 Task: General Contractor Estimate Template.
Action: Mouse moved to (143, 184)
Screenshot: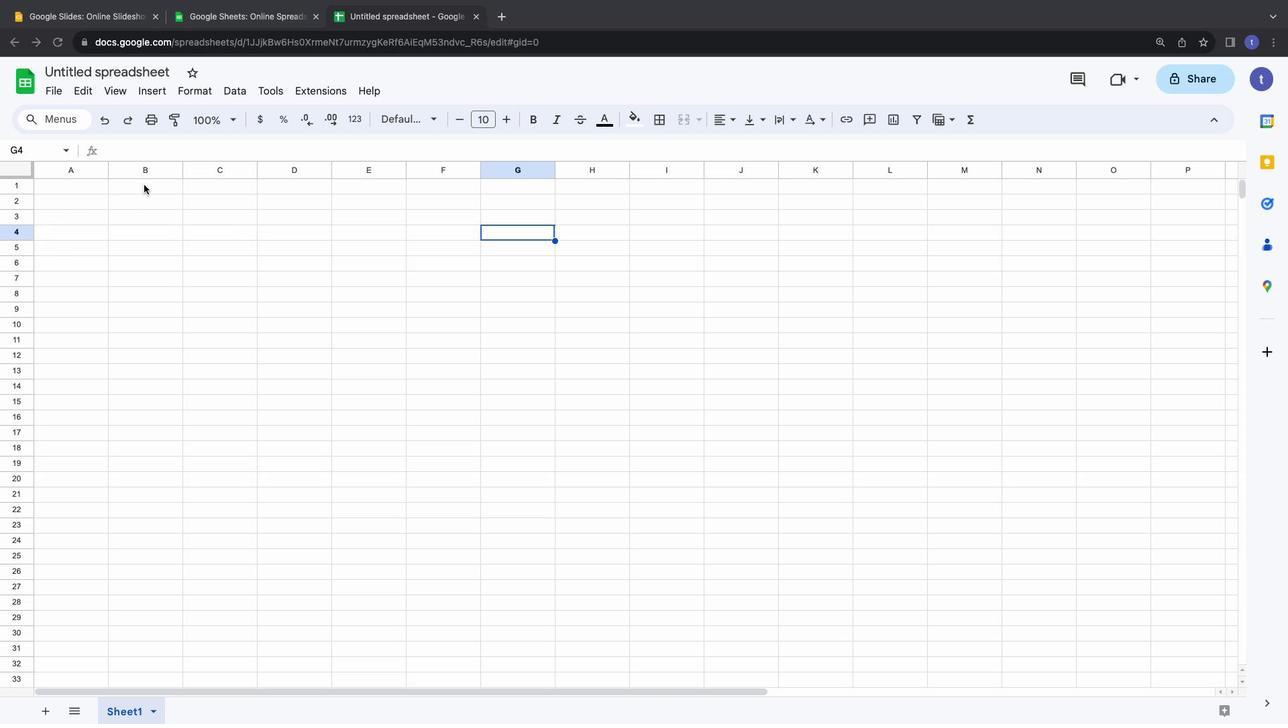 
Action: Mouse pressed left at (143, 184)
Screenshot: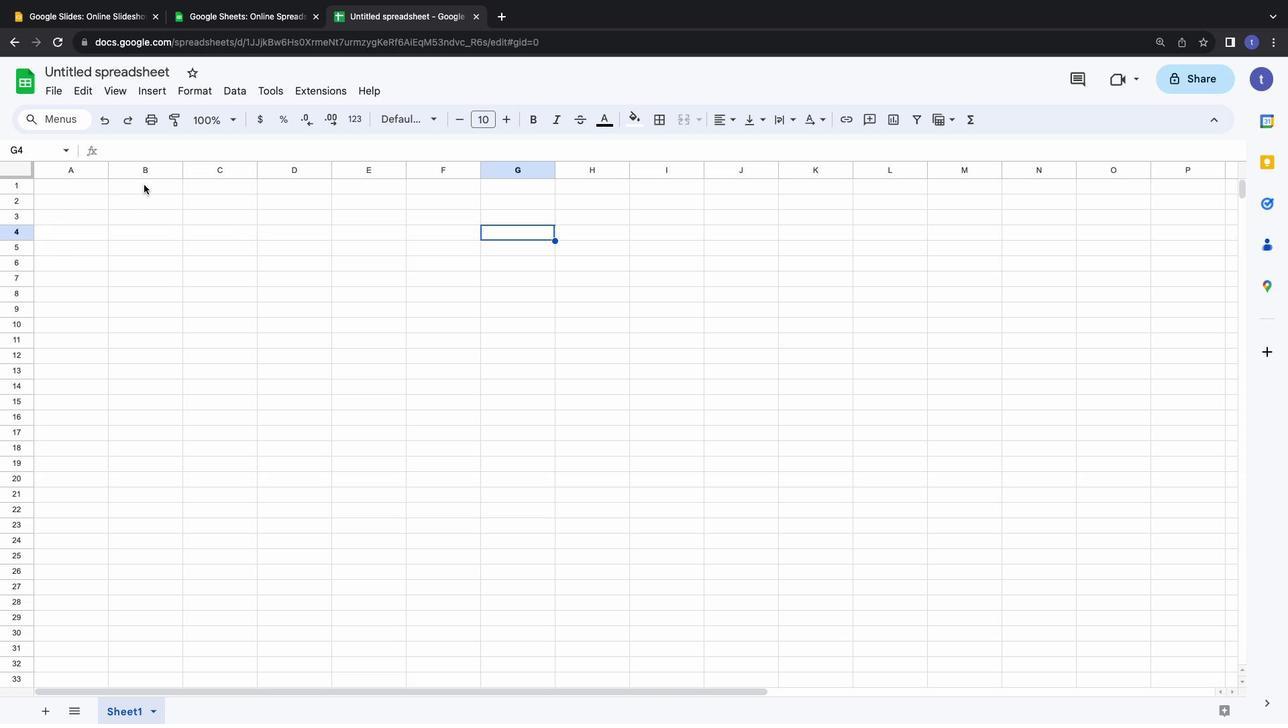 
Action: Mouse moved to (171, 187)
Screenshot: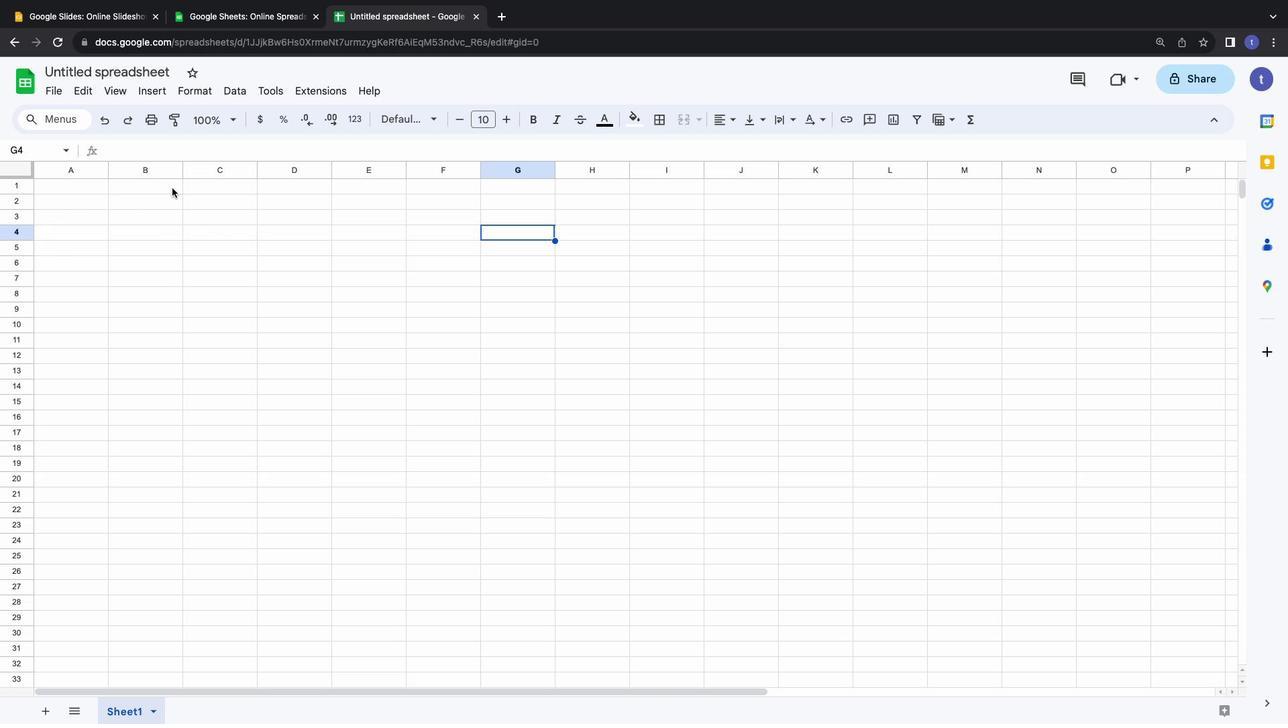 
Action: Mouse pressed left at (171, 187)
Screenshot: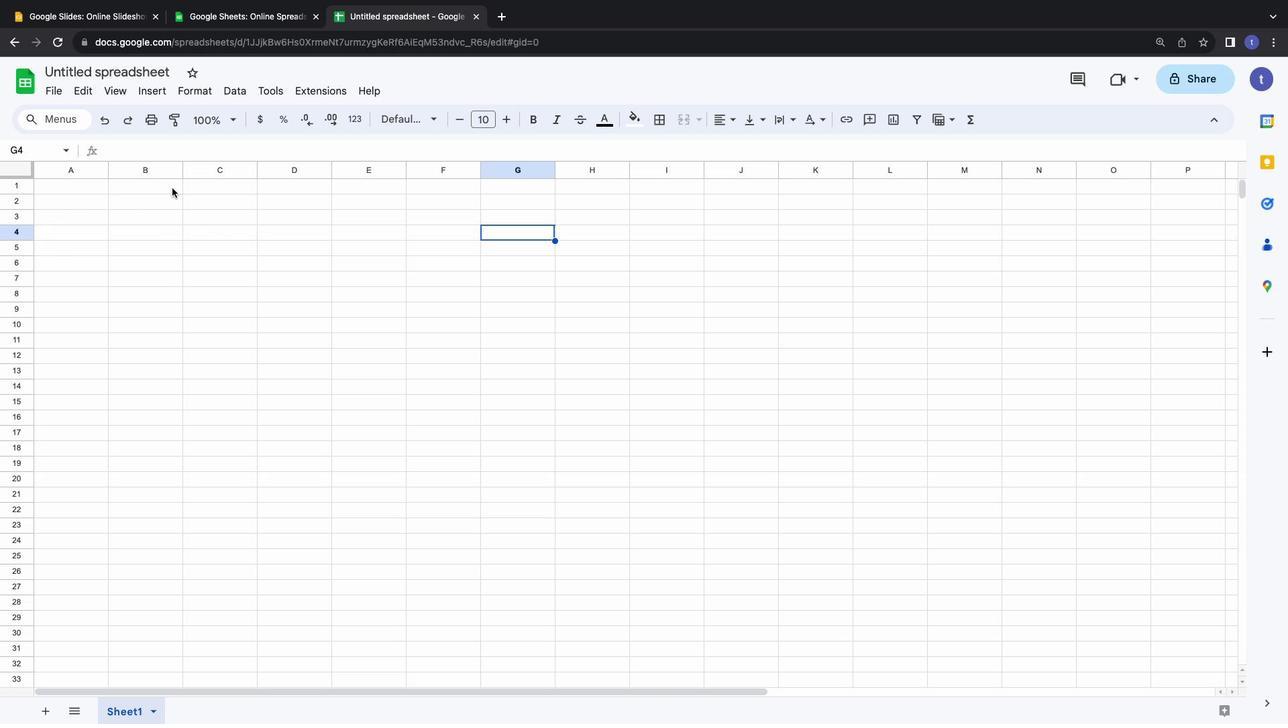 
Action: Mouse moved to (562, 380)
Screenshot: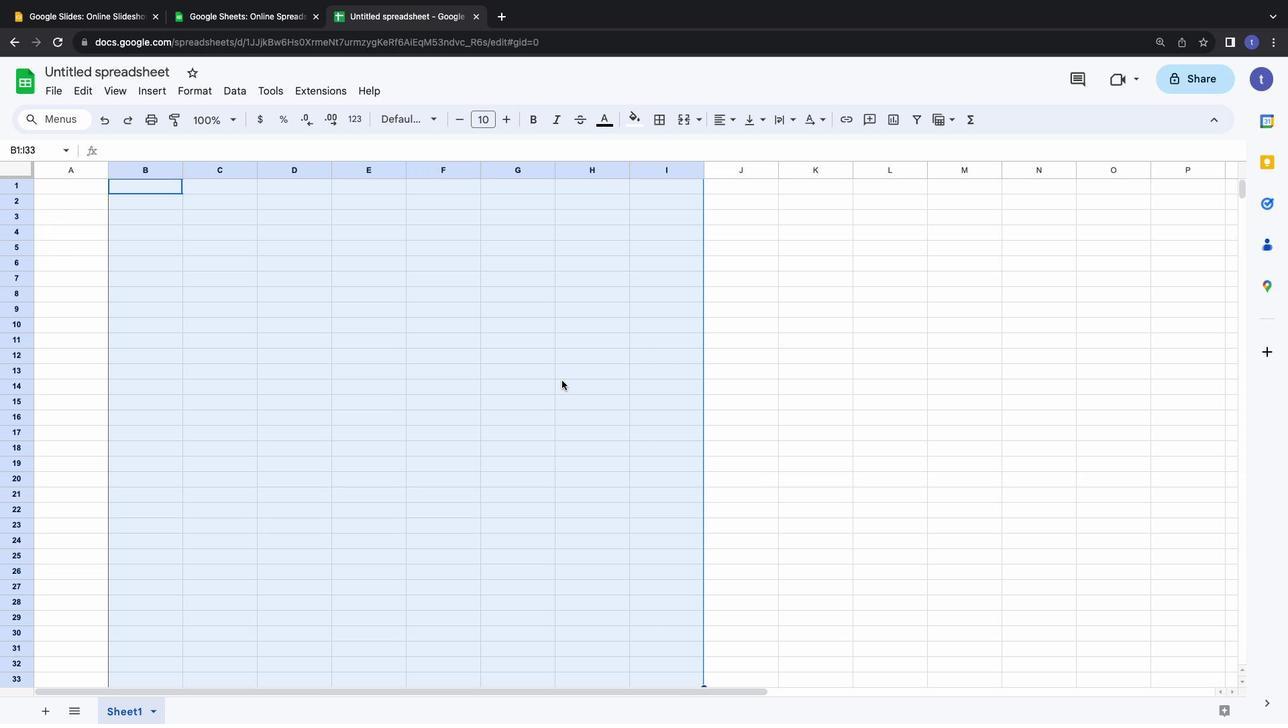 
Action: Mouse scrolled (562, 380) with delta (0, 0)
Screenshot: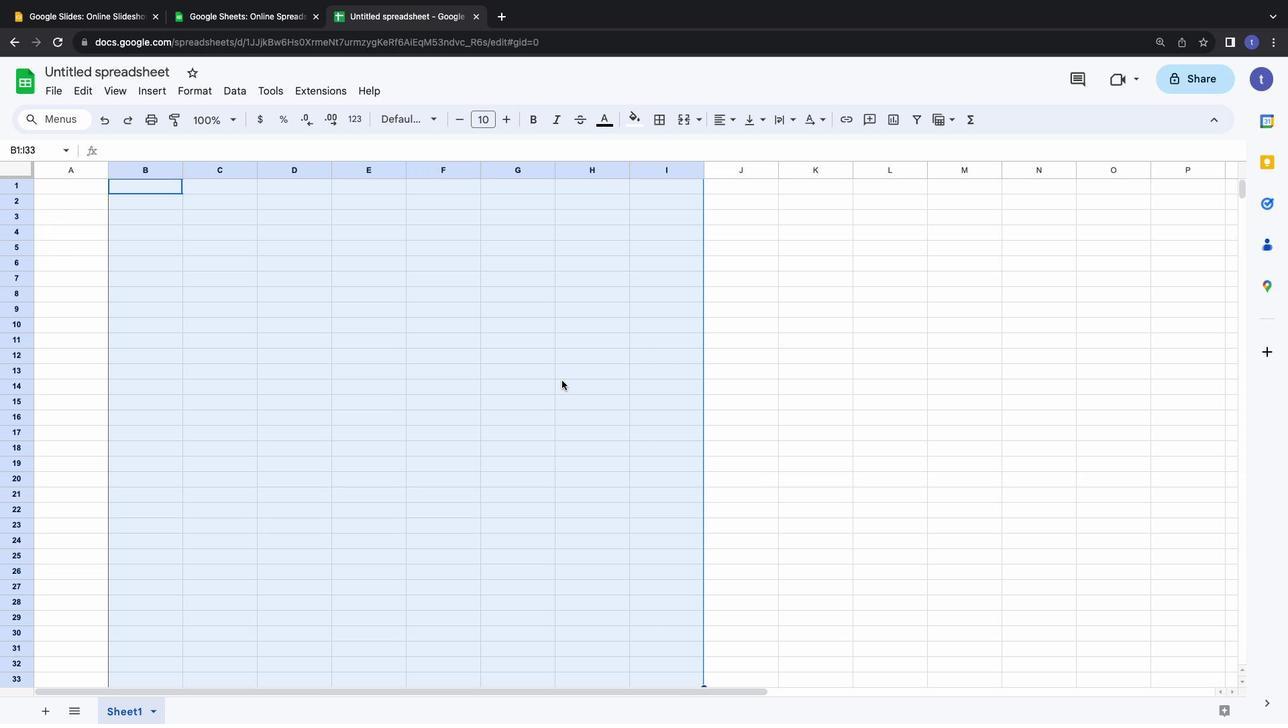 
Action: Mouse scrolled (562, 380) with delta (0, 0)
Screenshot: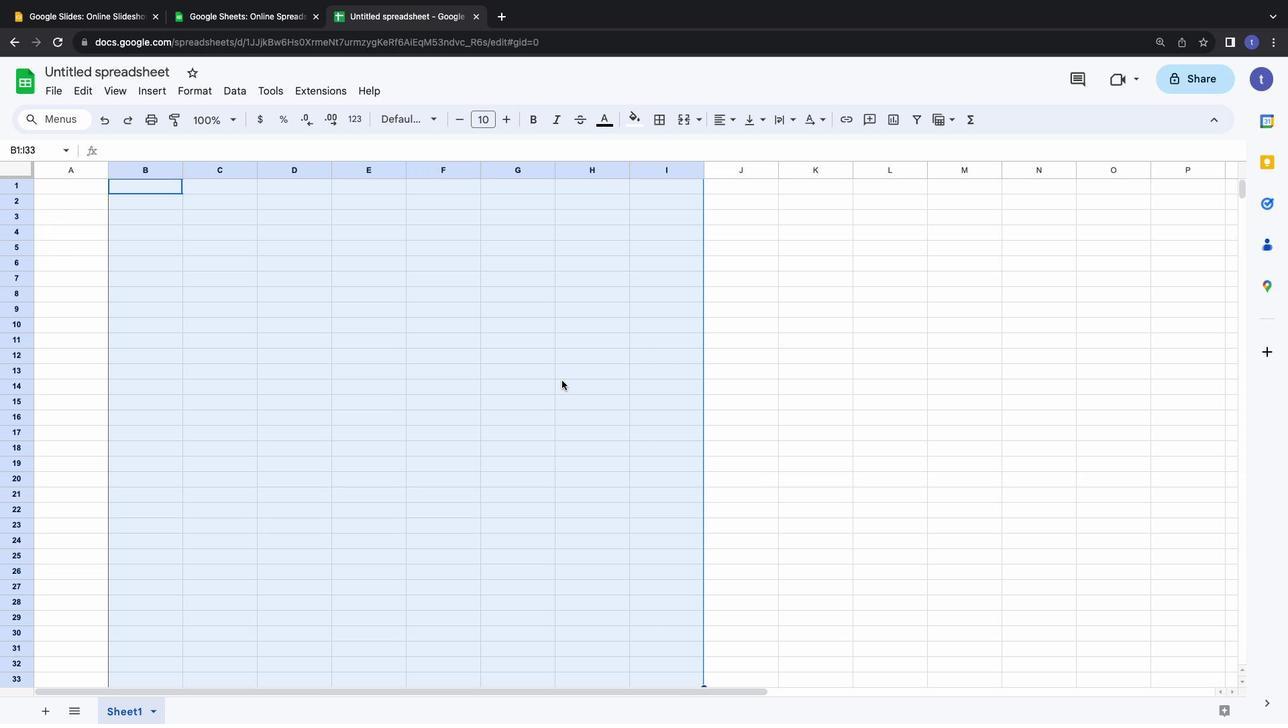 
Action: Mouse scrolled (562, 380) with delta (0, 2)
Screenshot: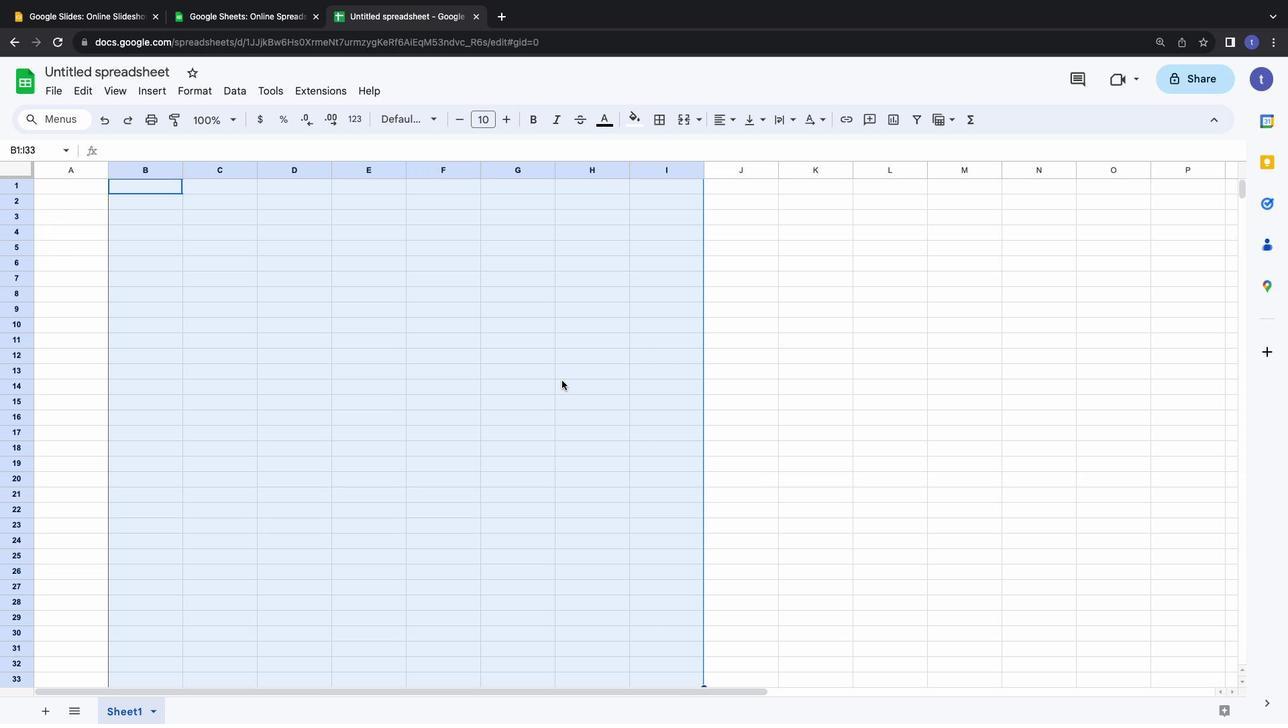
Action: Mouse scrolled (562, 380) with delta (0, 3)
Screenshot: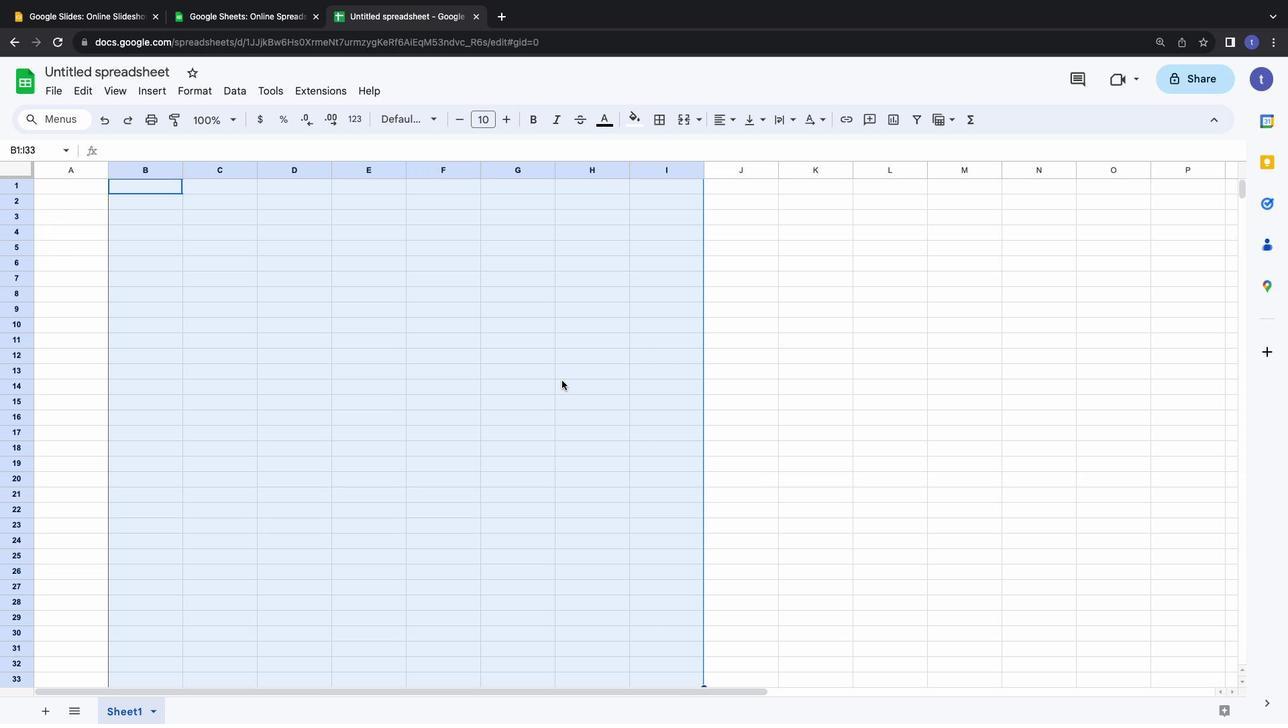 
Action: Mouse scrolled (562, 380) with delta (0, 4)
Screenshot: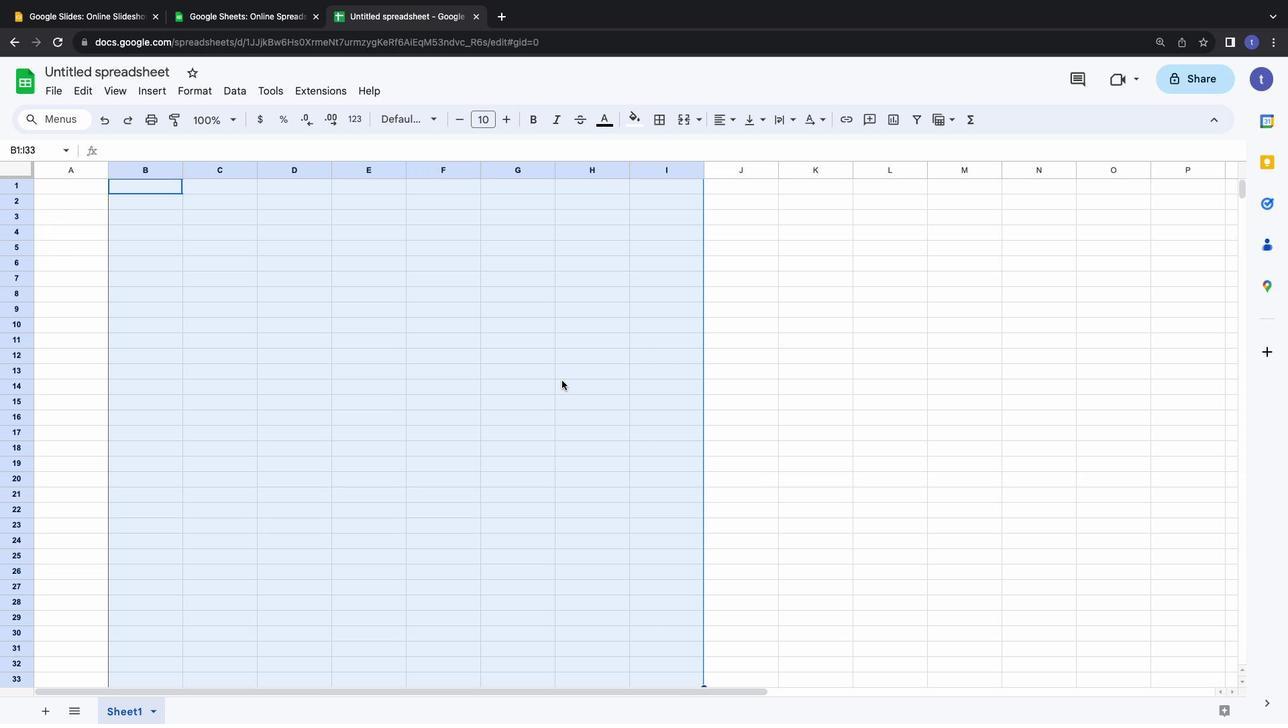 
Action: Mouse scrolled (562, 380) with delta (0, 4)
Screenshot: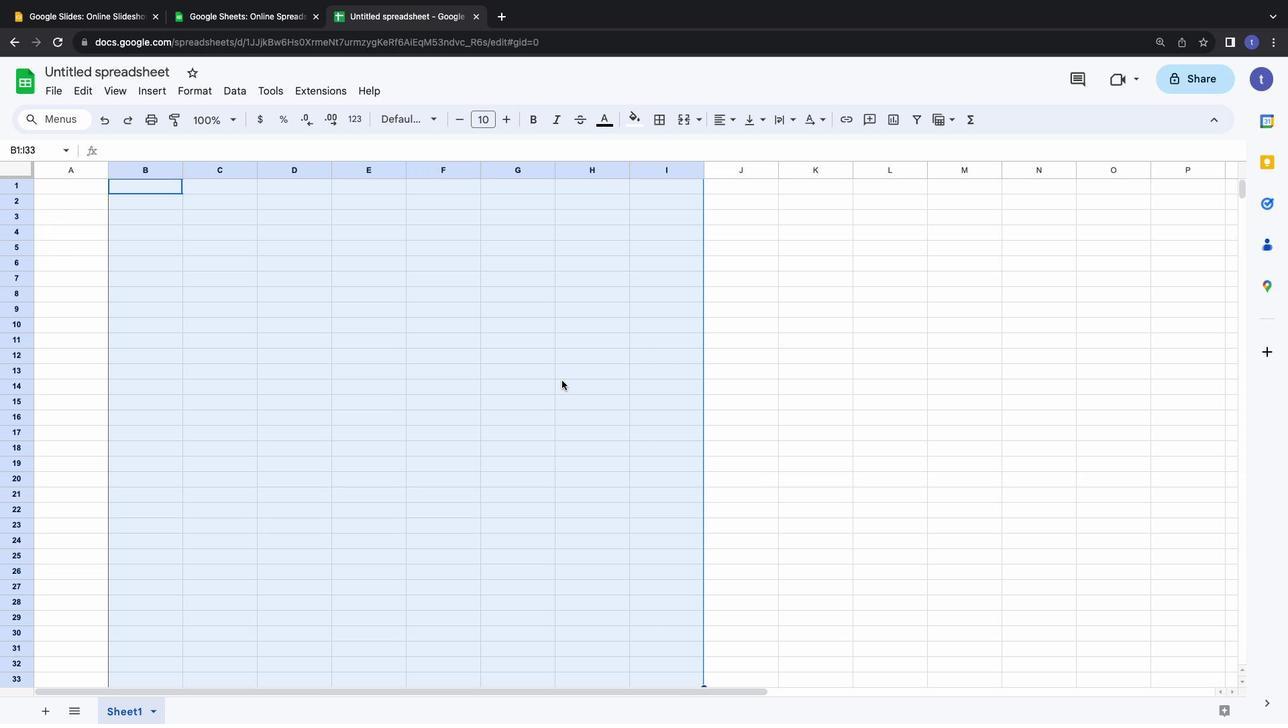 
Action: Mouse scrolled (562, 380) with delta (0, 4)
Screenshot: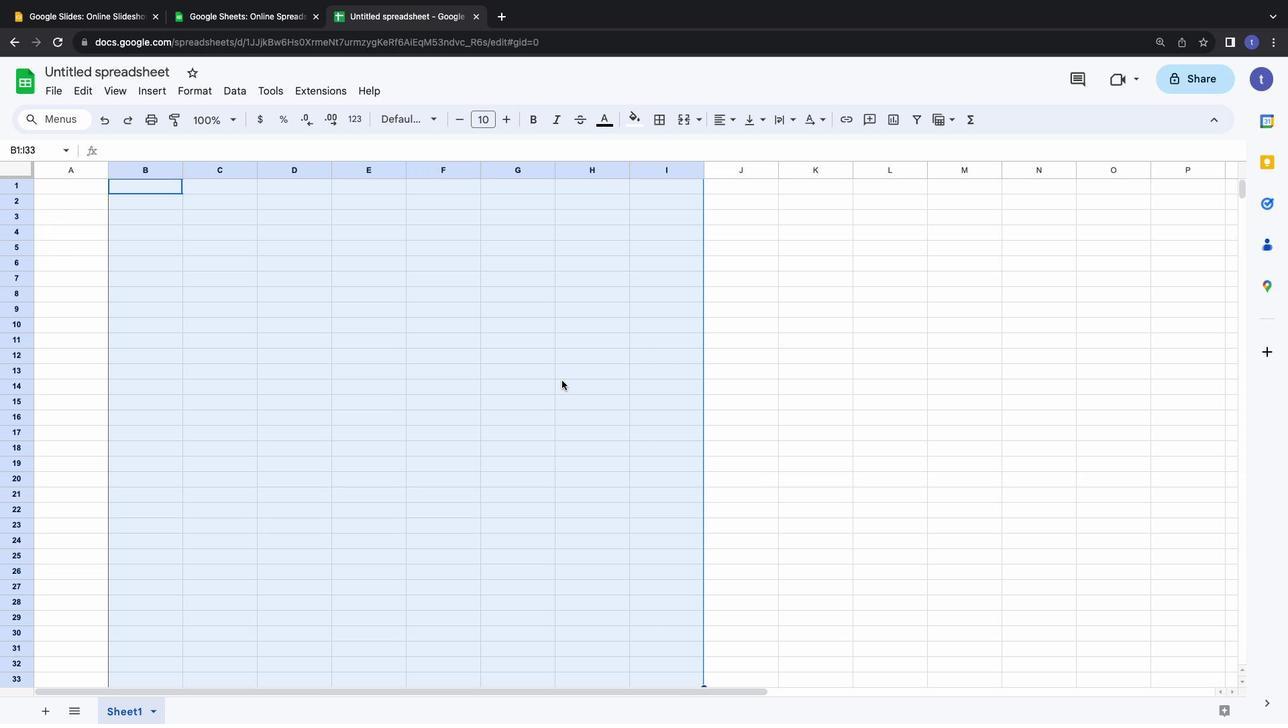 
Action: Mouse scrolled (562, 380) with delta (0, 0)
Screenshot: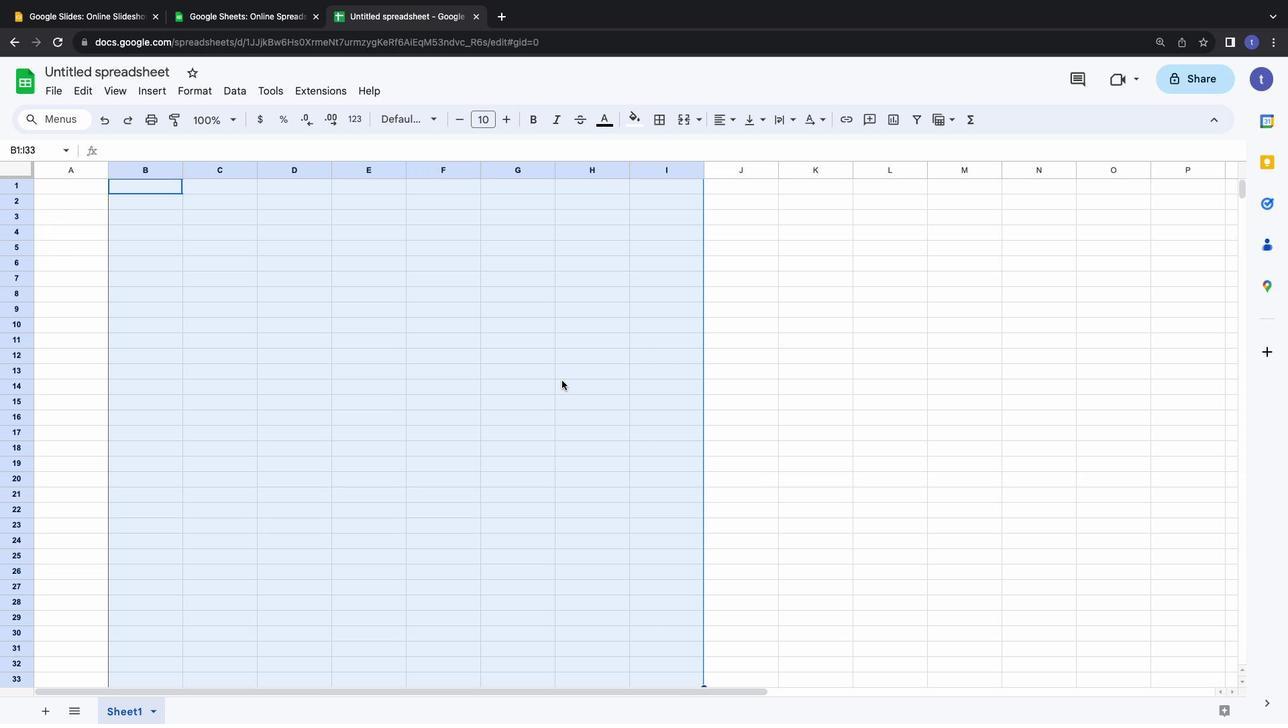 
Action: Mouse scrolled (562, 380) with delta (0, 0)
Screenshot: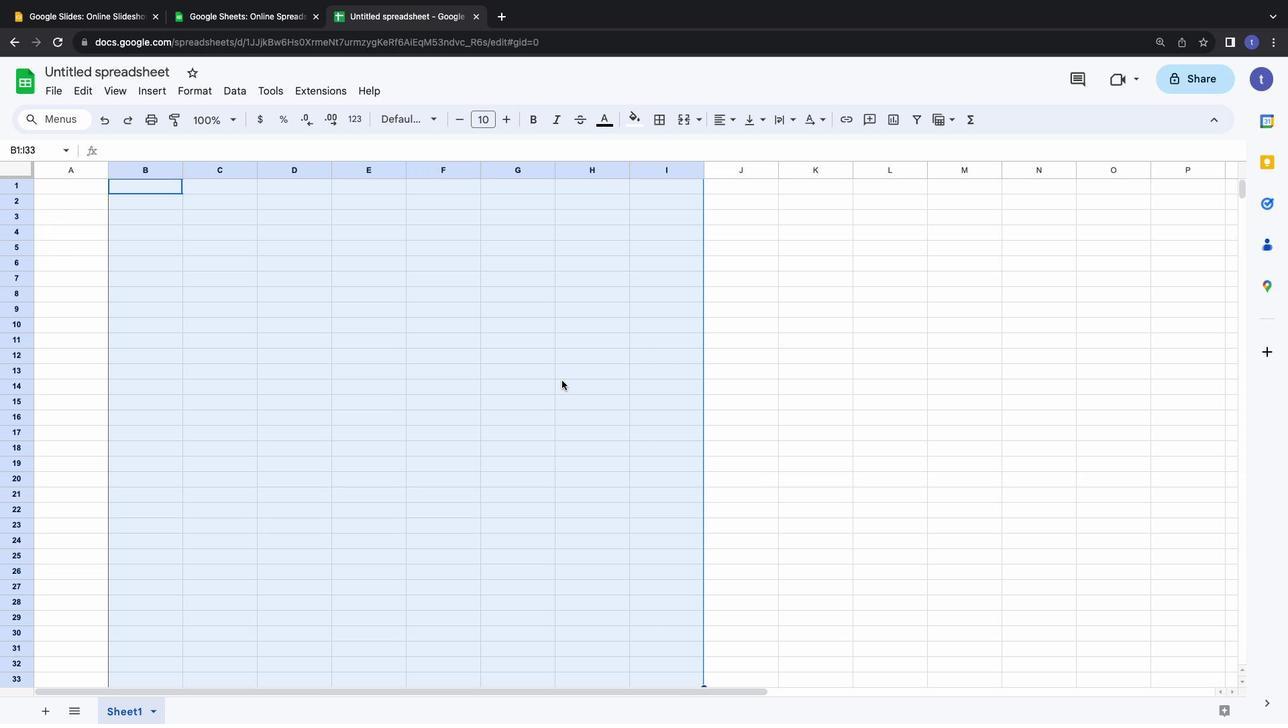 
Action: Mouse scrolled (562, 380) with delta (0, 2)
Screenshot: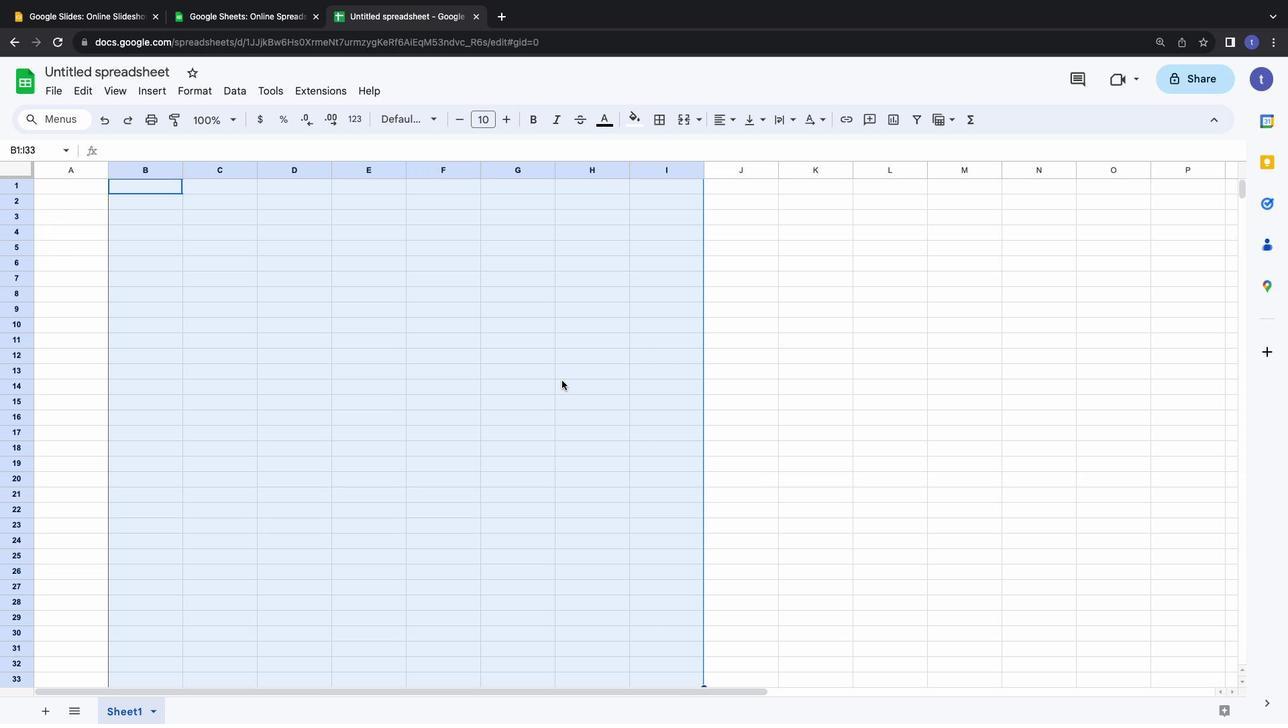 
Action: Mouse scrolled (562, 380) with delta (0, 3)
Screenshot: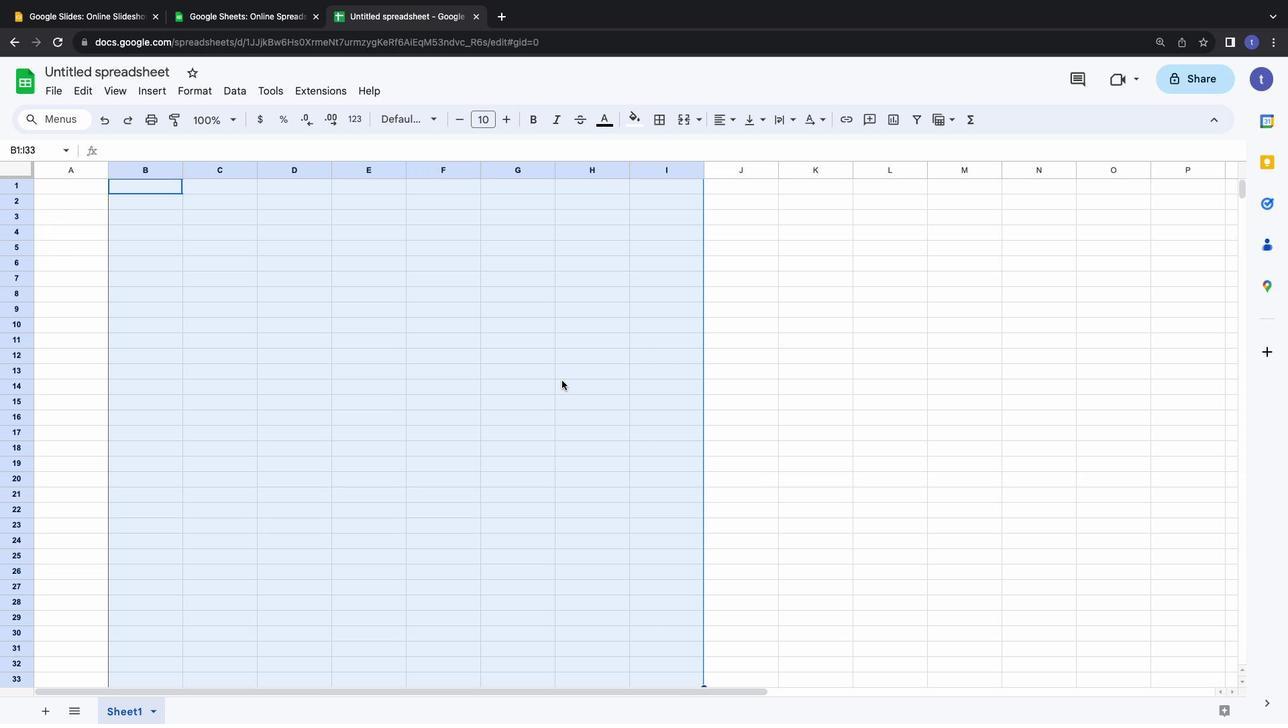 
Action: Mouse scrolled (562, 380) with delta (0, 4)
Screenshot: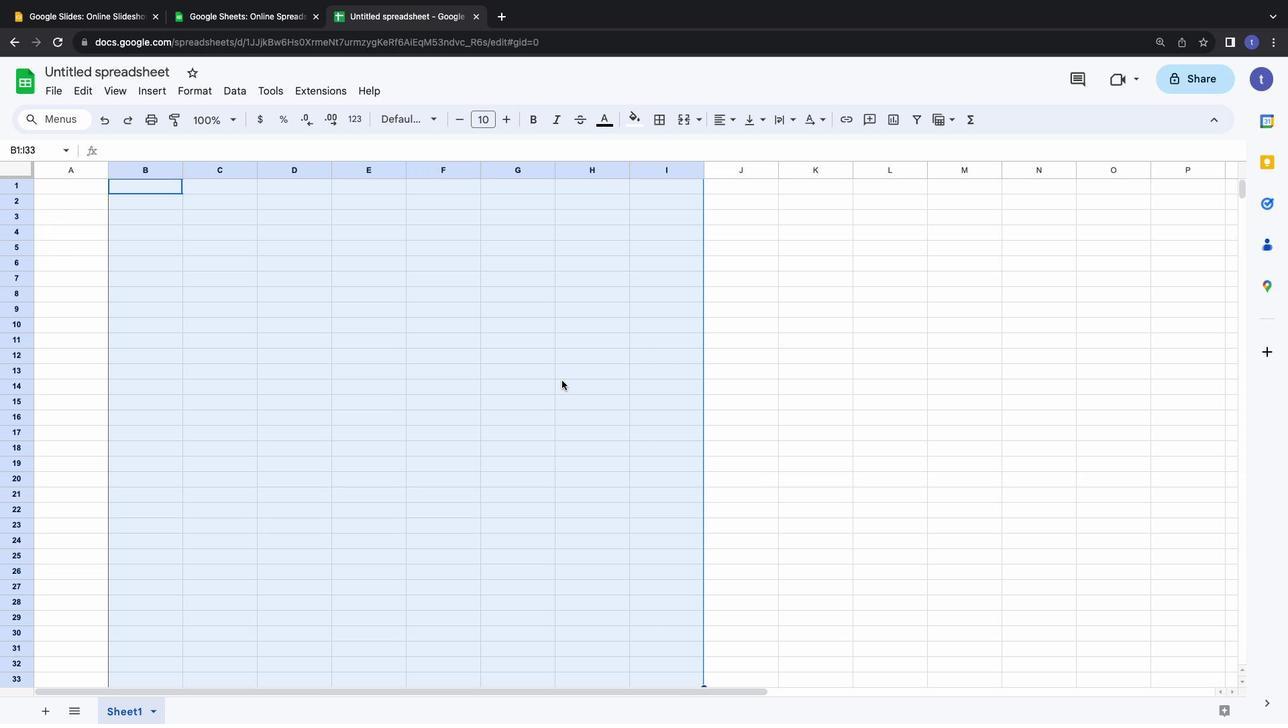 
Action: Mouse scrolled (562, 380) with delta (0, 0)
Screenshot: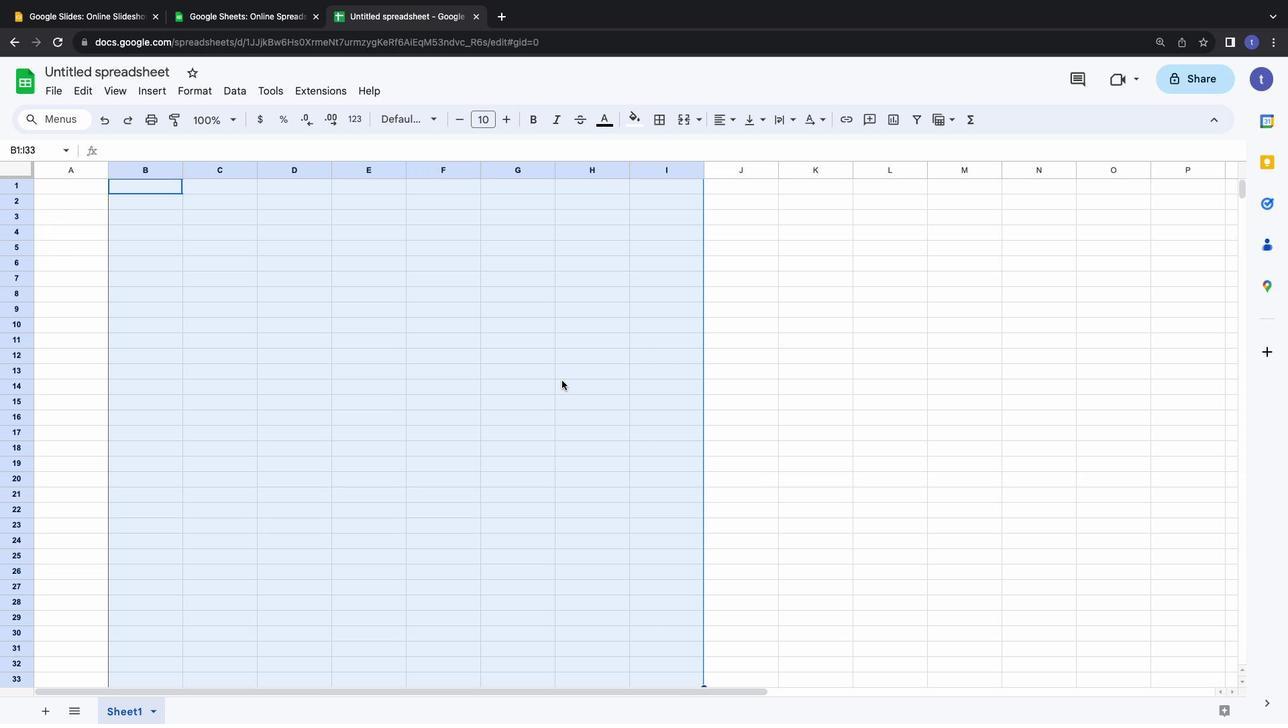 
Action: Mouse scrolled (562, 380) with delta (0, 0)
Screenshot: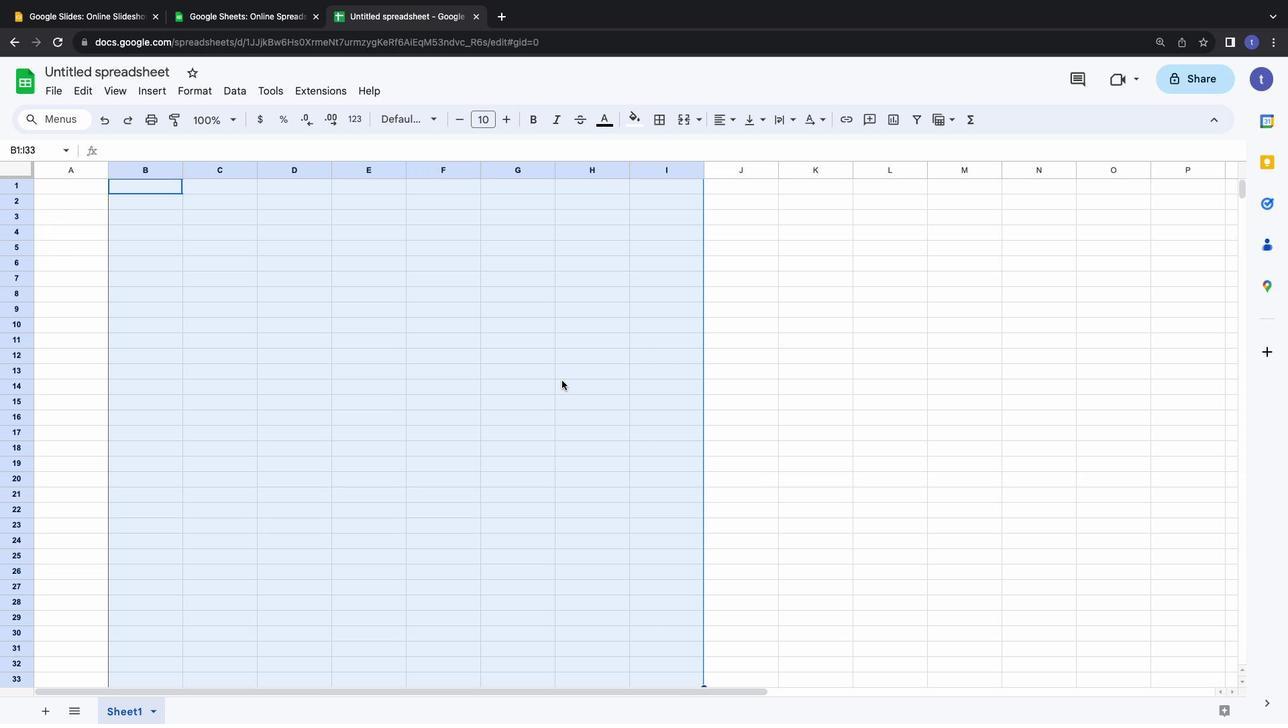 
Action: Mouse scrolled (562, 380) with delta (0, 2)
Screenshot: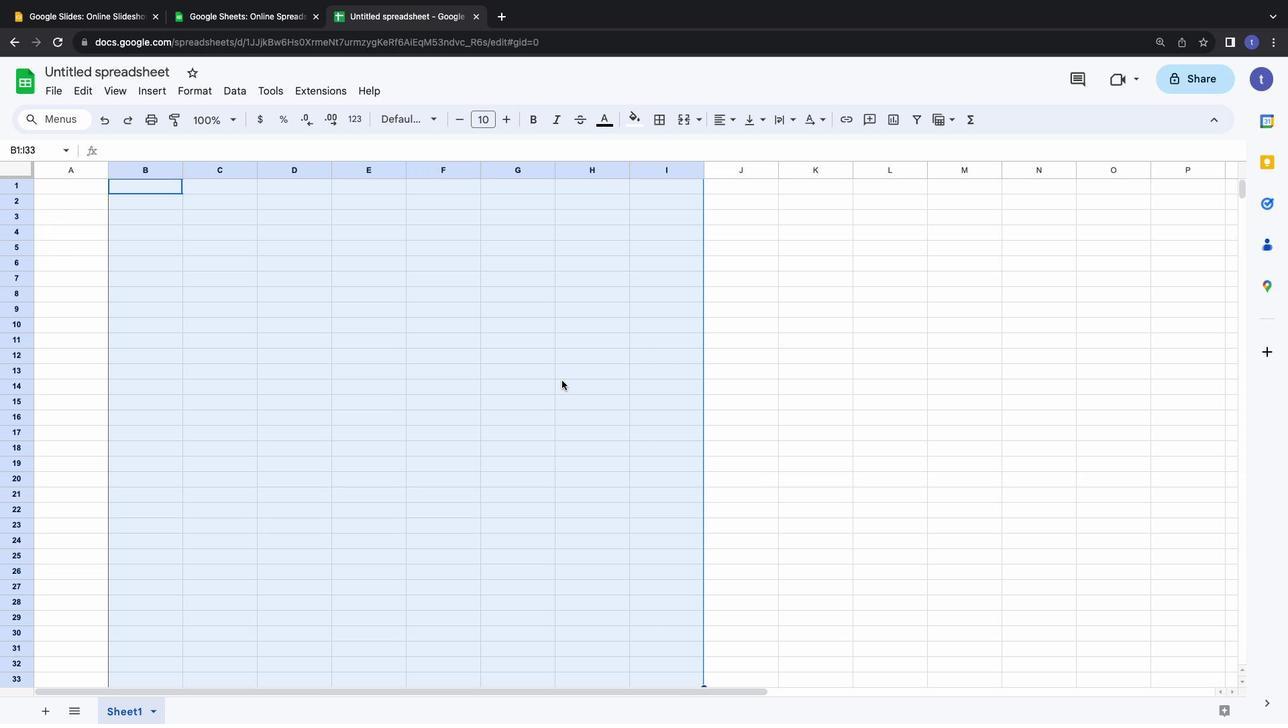 
Action: Mouse scrolled (562, 380) with delta (0, 3)
Screenshot: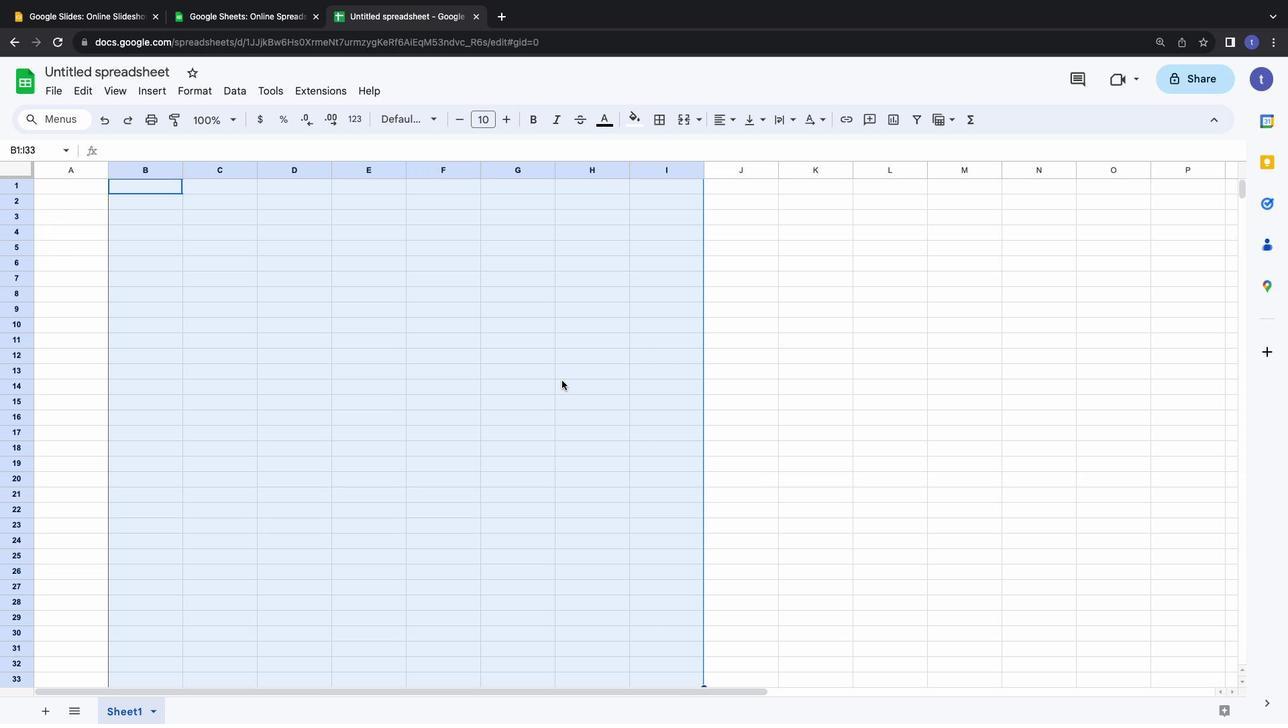 
Action: Mouse scrolled (562, 380) with delta (0, 4)
Screenshot: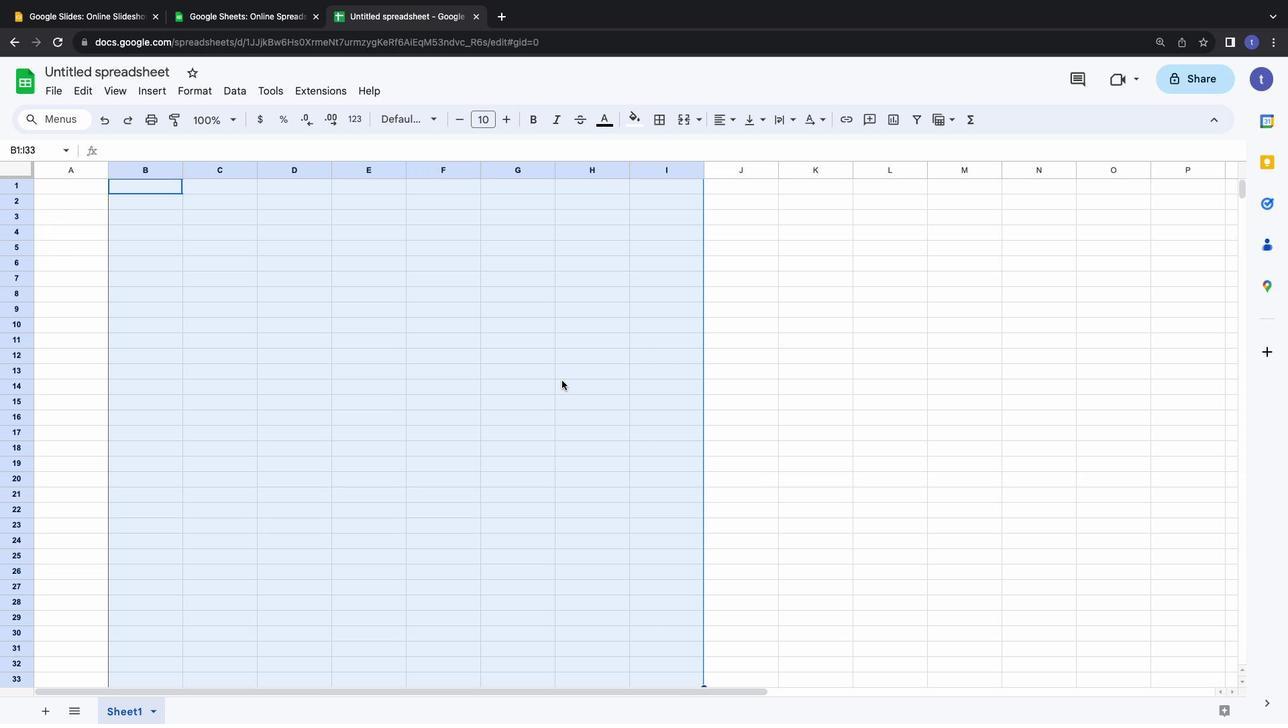 
Action: Mouse moved to (640, 159)
Screenshot: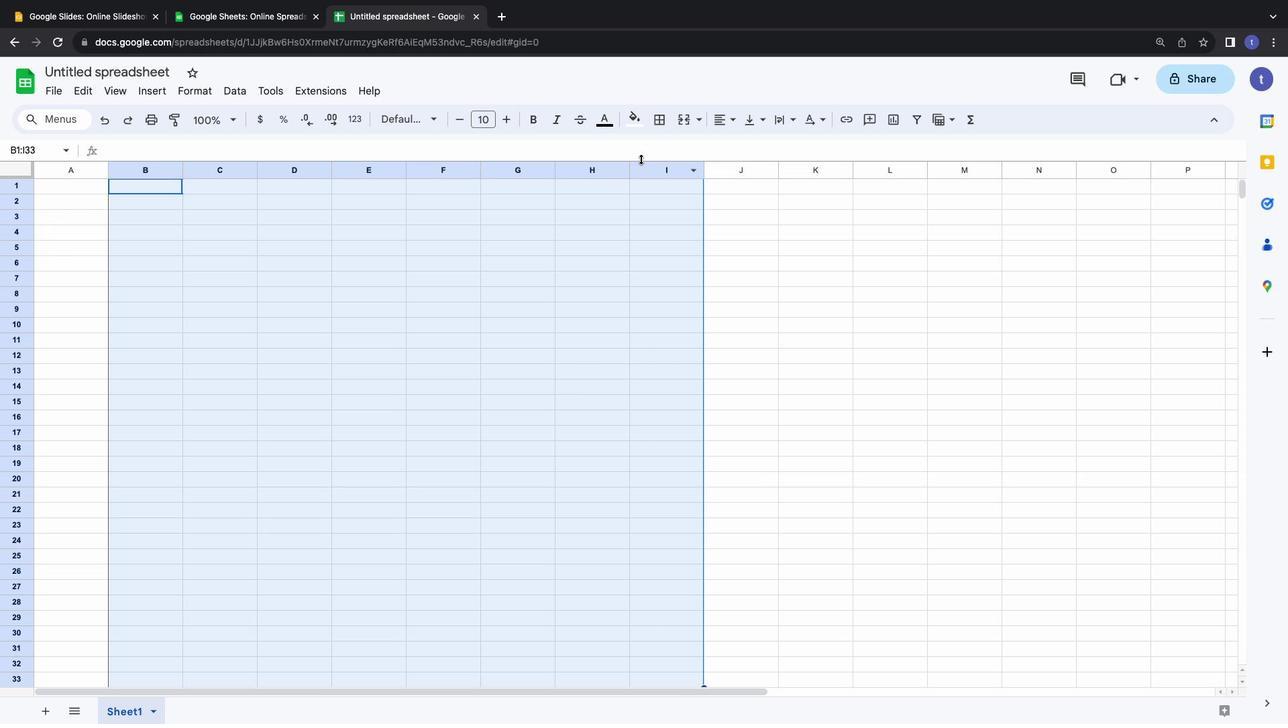 
Action: Mouse scrolled (640, 159) with delta (0, 0)
Screenshot: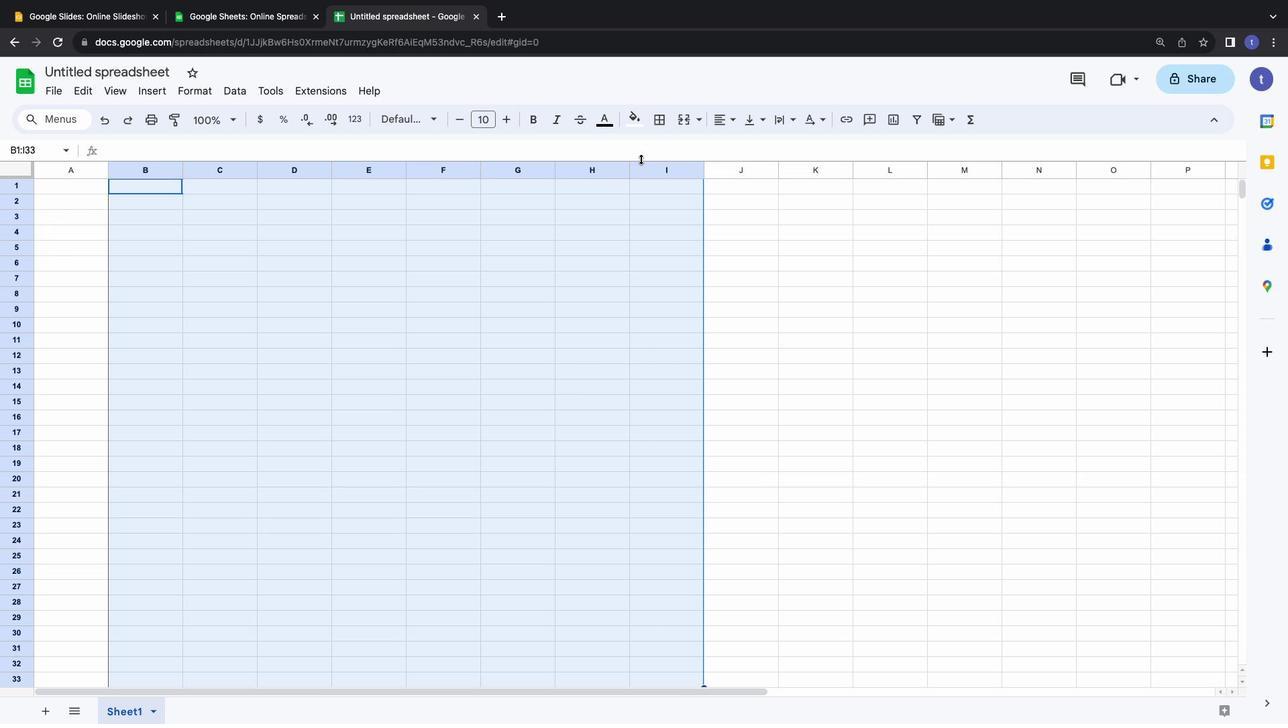 
Action: Mouse scrolled (640, 159) with delta (0, 0)
Screenshot: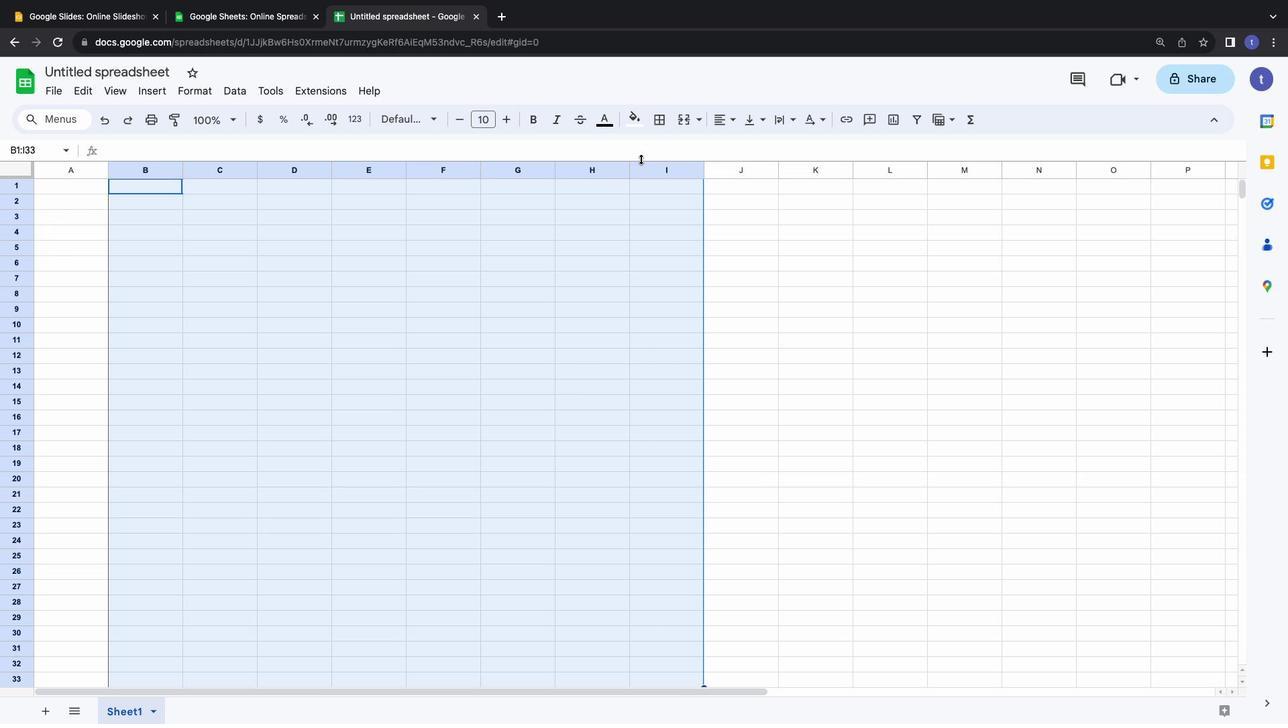 
Action: Mouse scrolled (640, 159) with delta (0, 1)
Screenshot: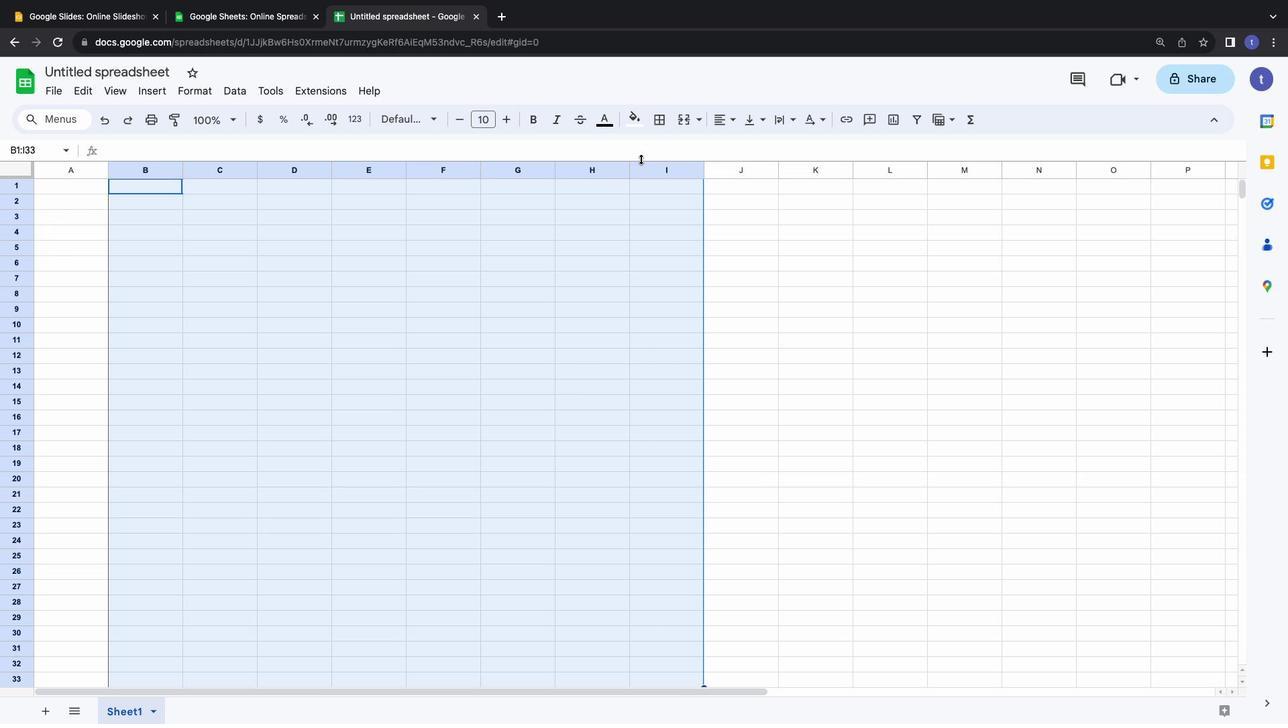 
Action: Mouse moved to (660, 120)
Screenshot: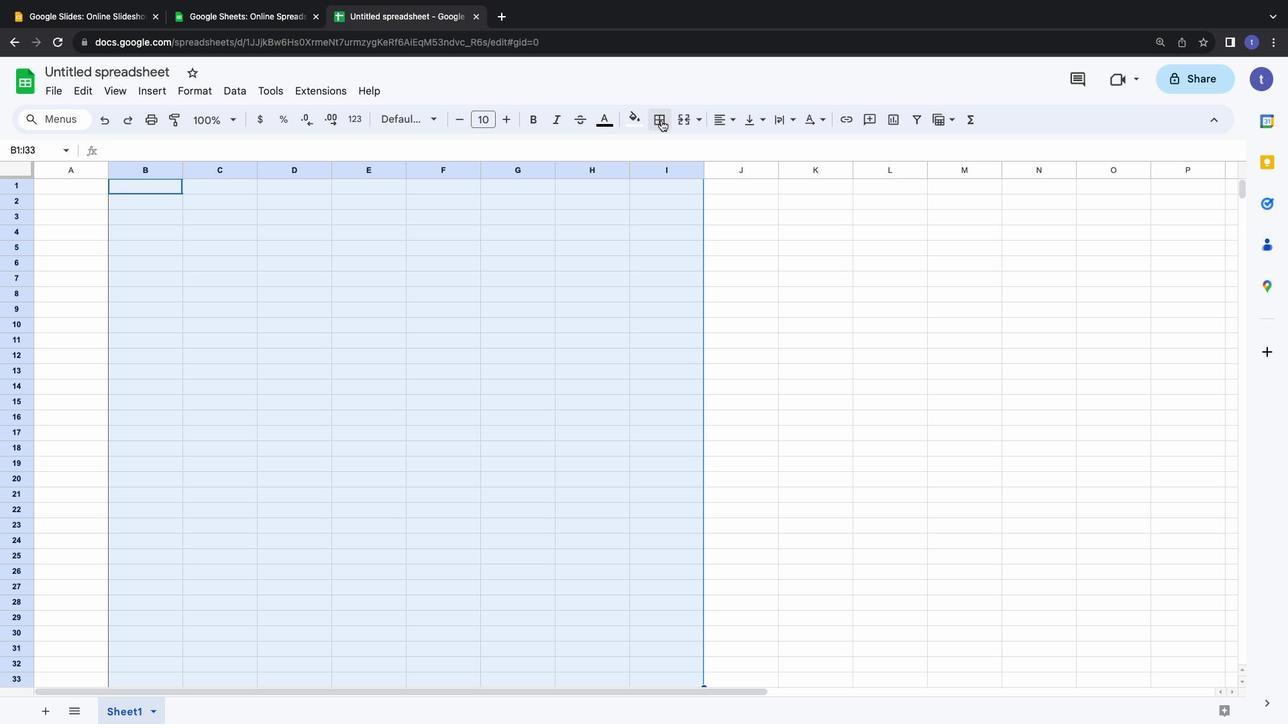 
Action: Mouse pressed left at (660, 120)
Screenshot: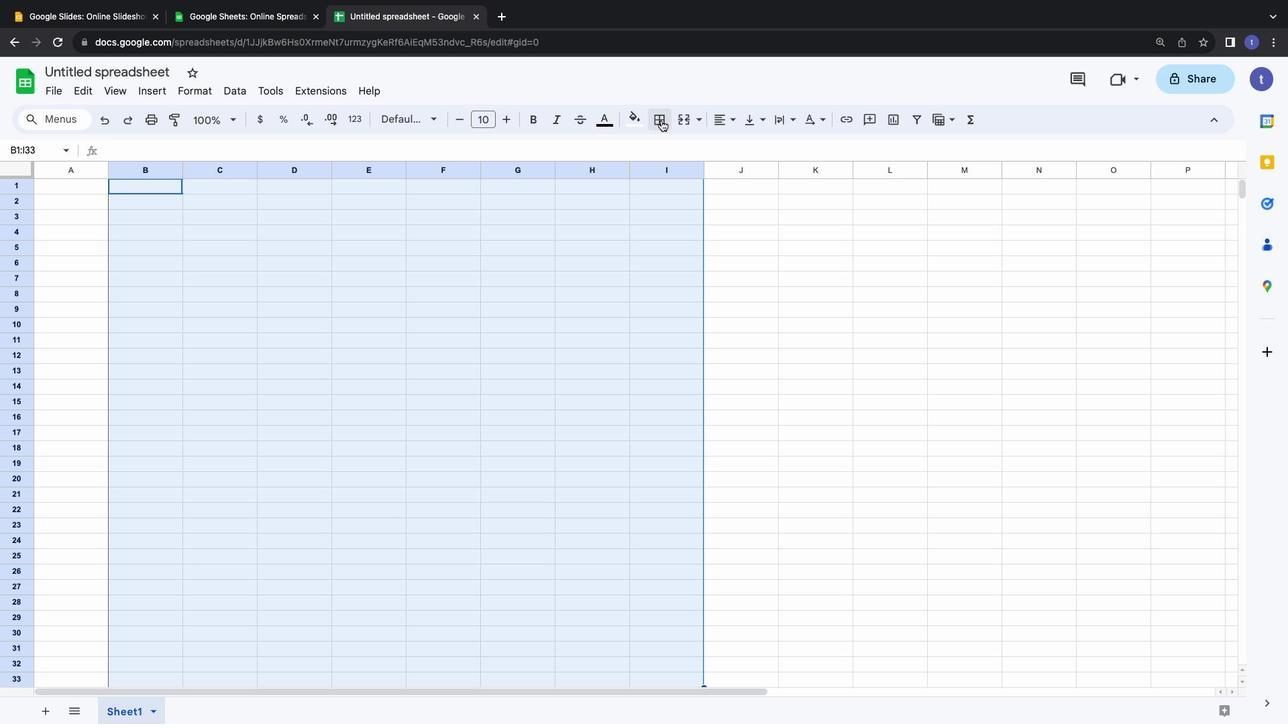 
Action: Mouse moved to (673, 150)
Screenshot: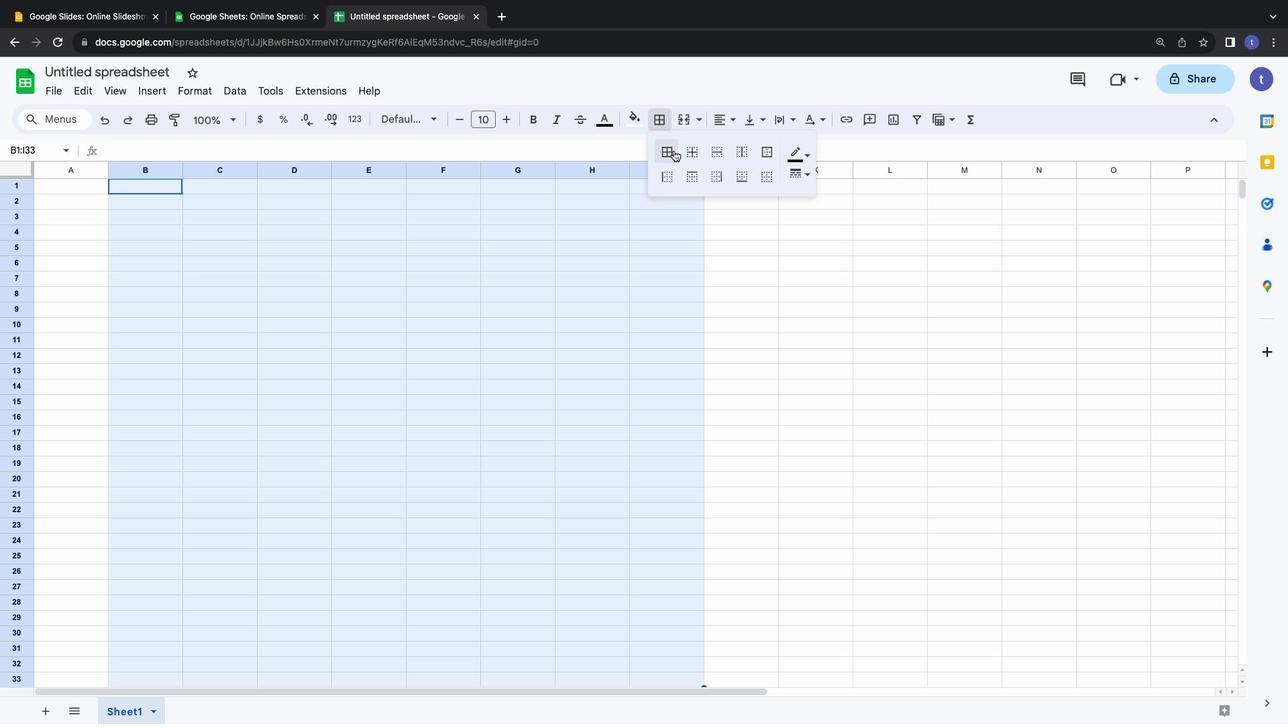 
Action: Mouse pressed left at (673, 150)
Screenshot: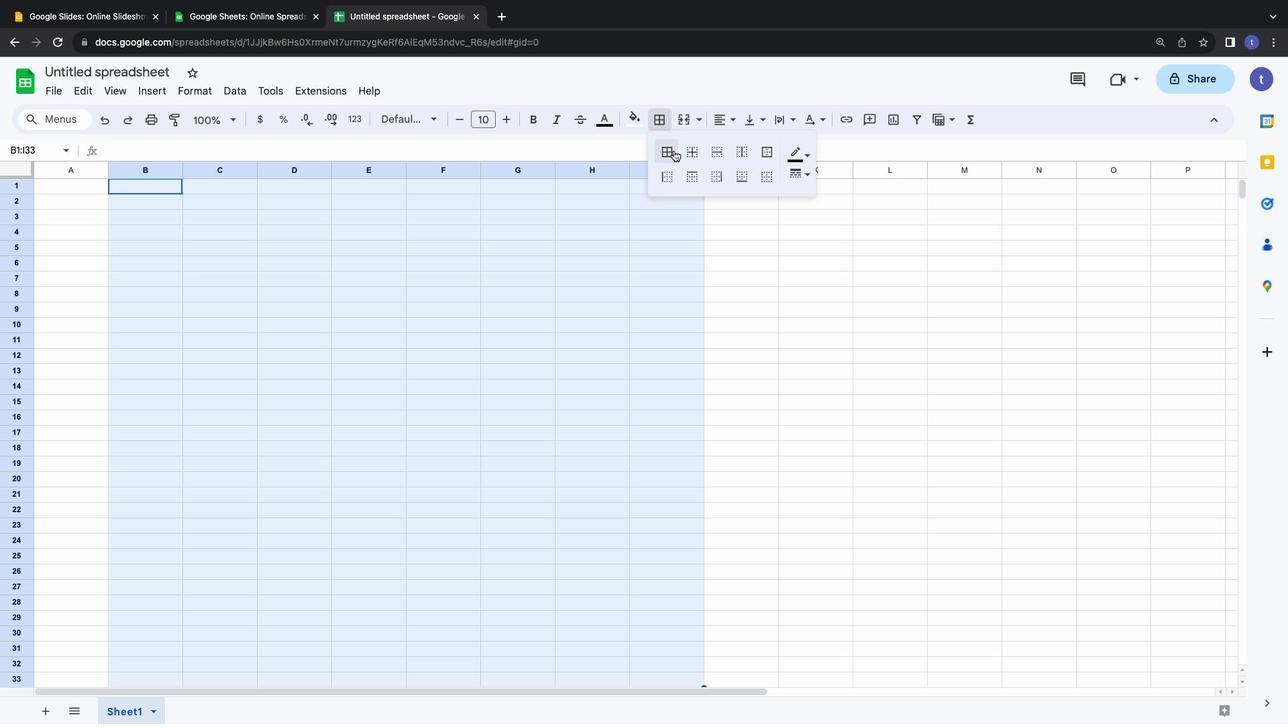 
Action: Mouse moved to (793, 151)
Screenshot: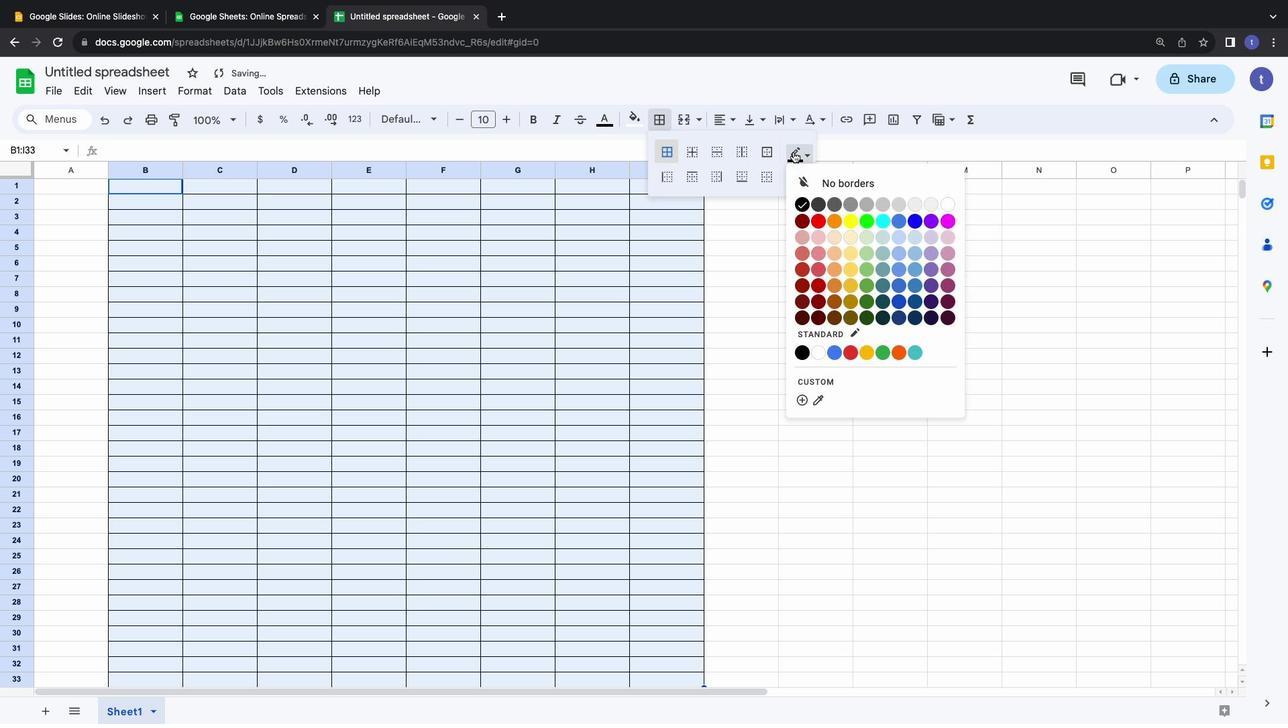 
Action: Mouse pressed left at (793, 151)
Screenshot: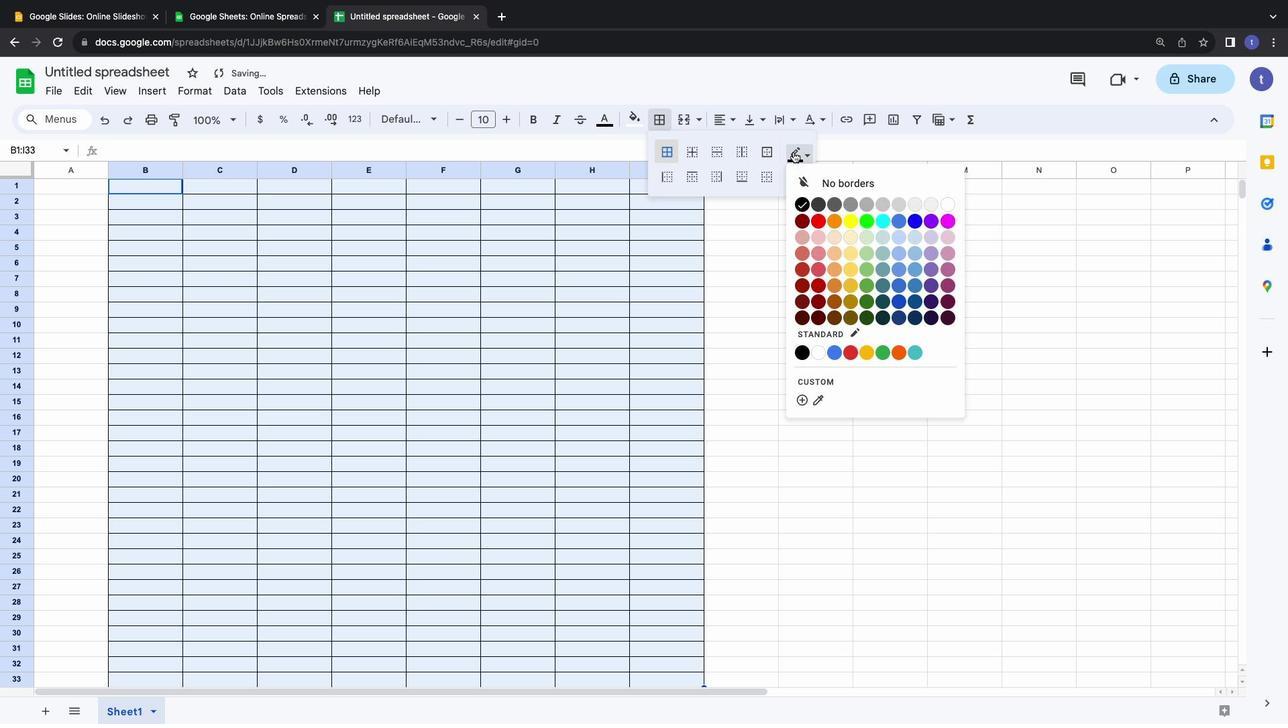 
Action: Mouse moved to (954, 205)
Screenshot: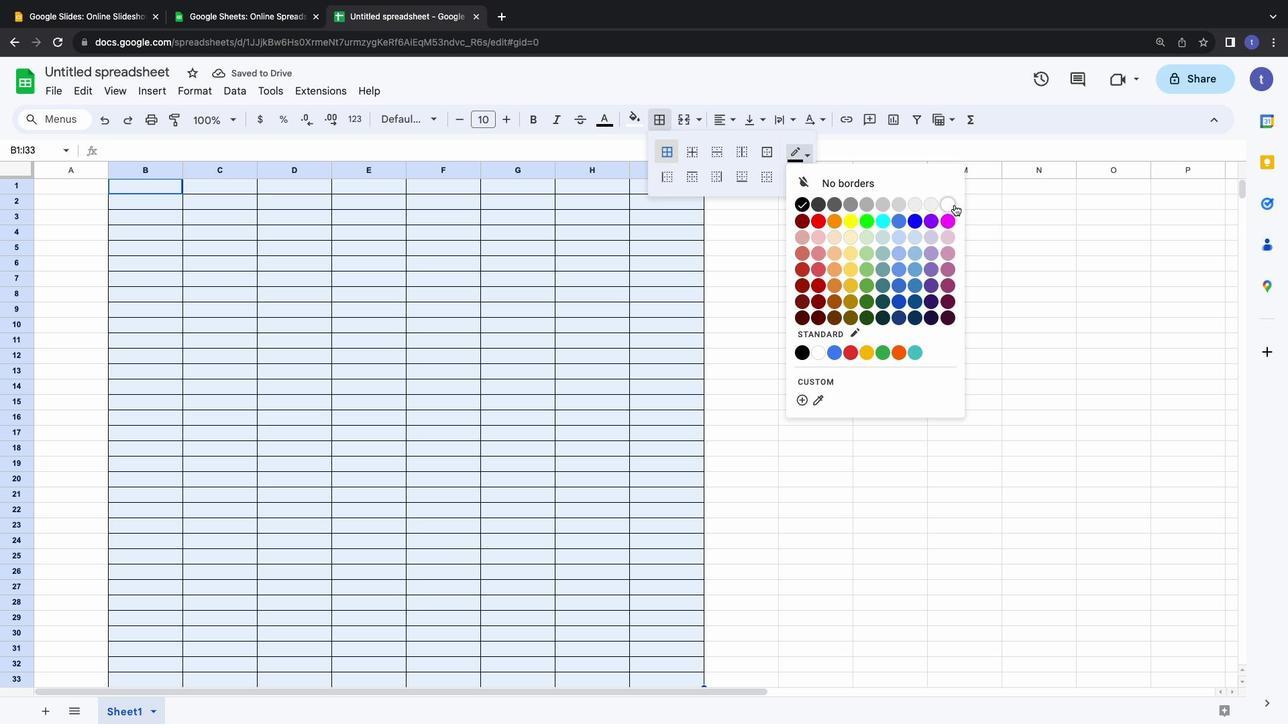
Action: Mouse pressed left at (954, 205)
Screenshot: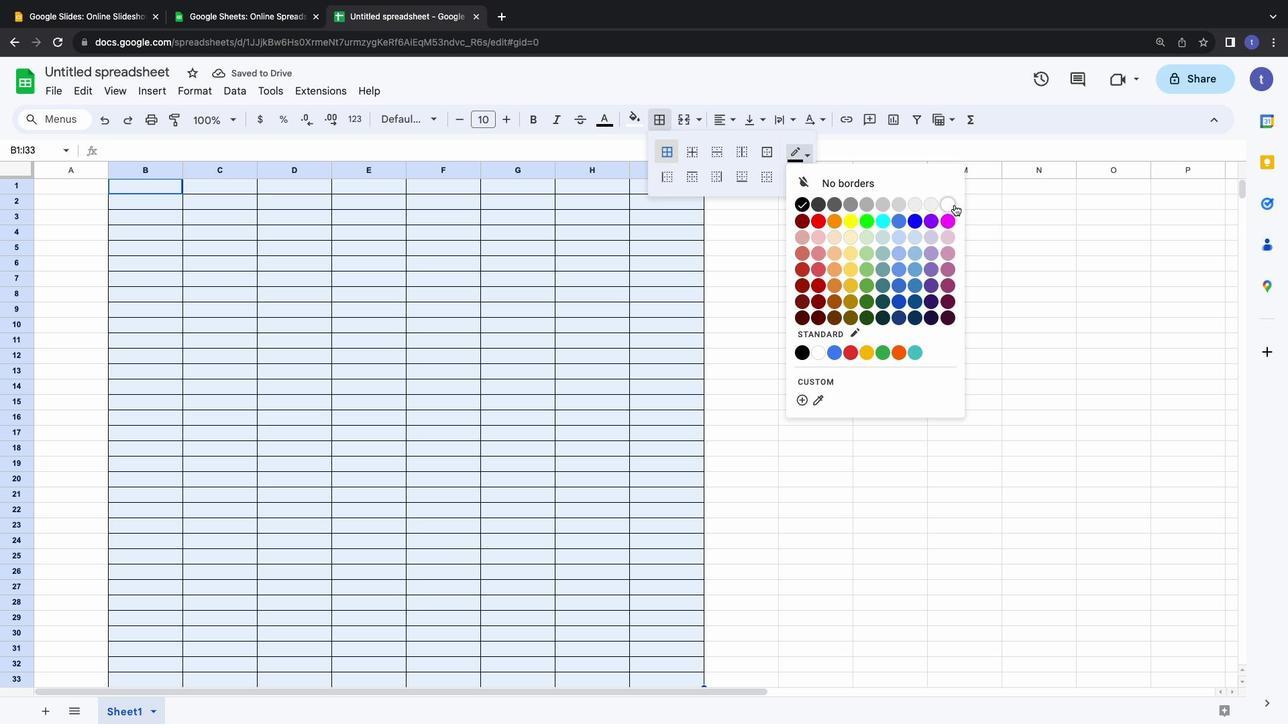 
Action: Mouse moved to (336, 257)
Screenshot: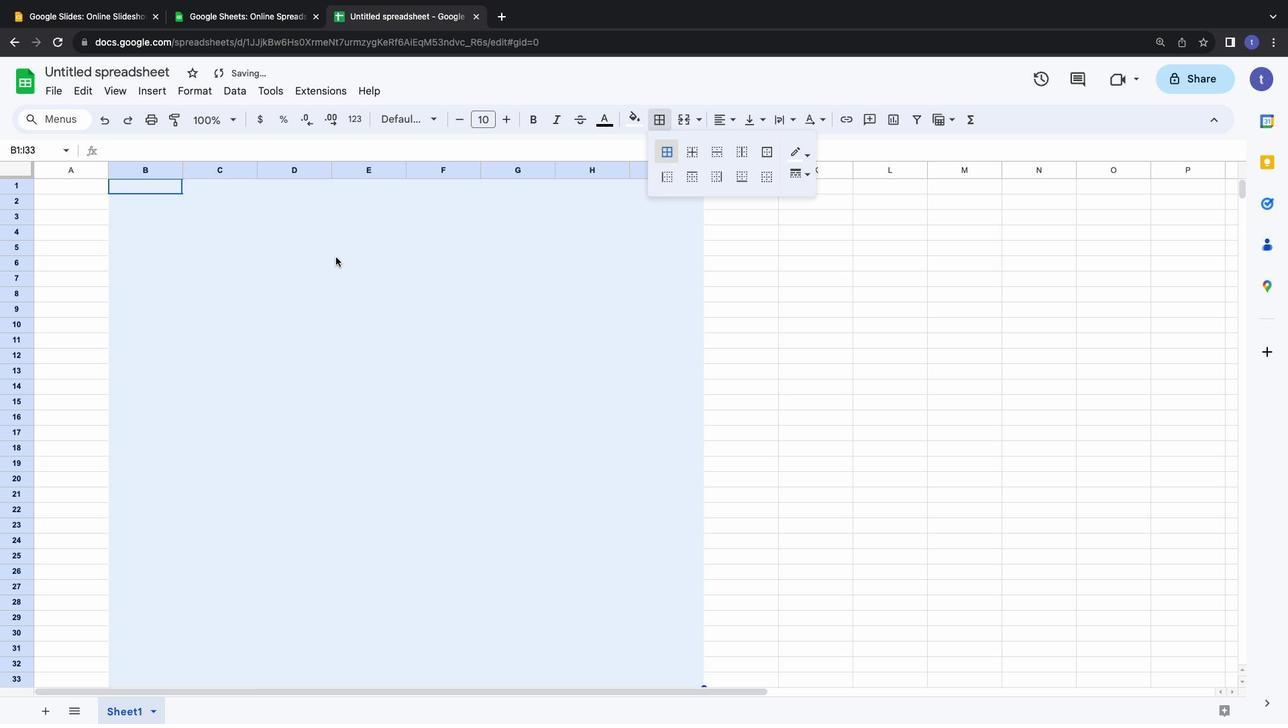 
Action: Mouse pressed left at (336, 257)
Screenshot: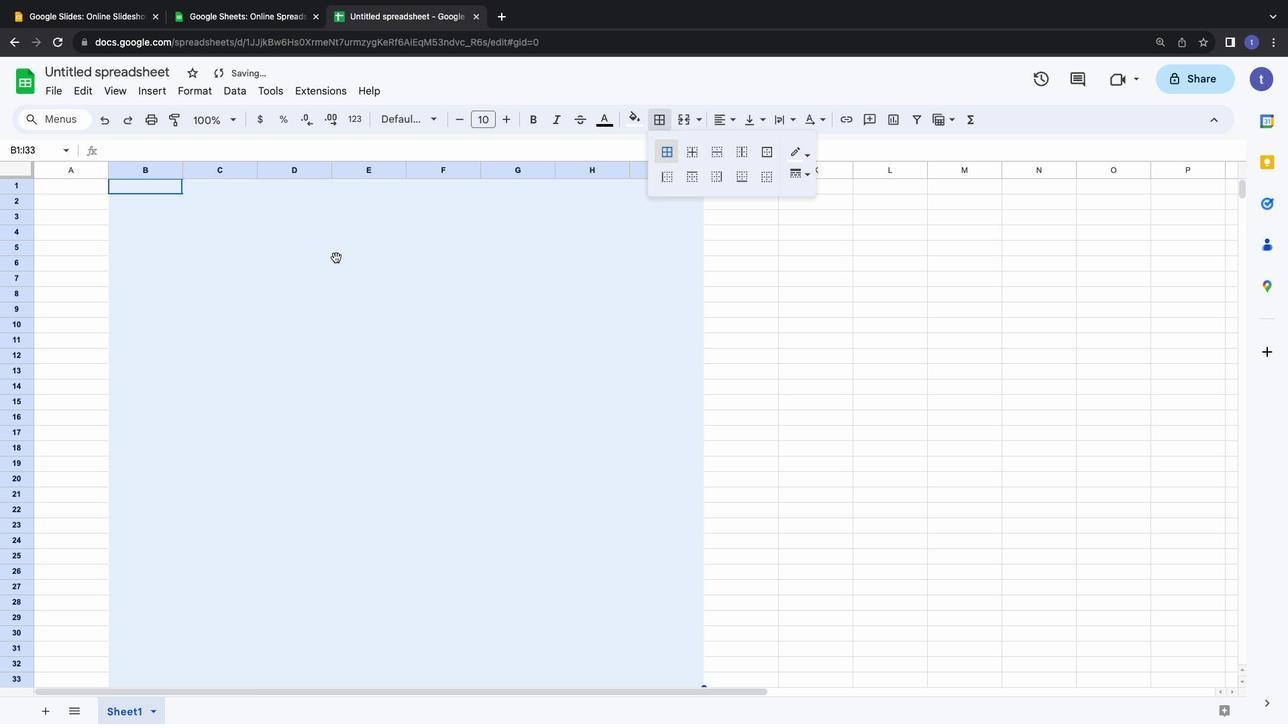 
Action: Mouse moved to (224, 213)
Screenshot: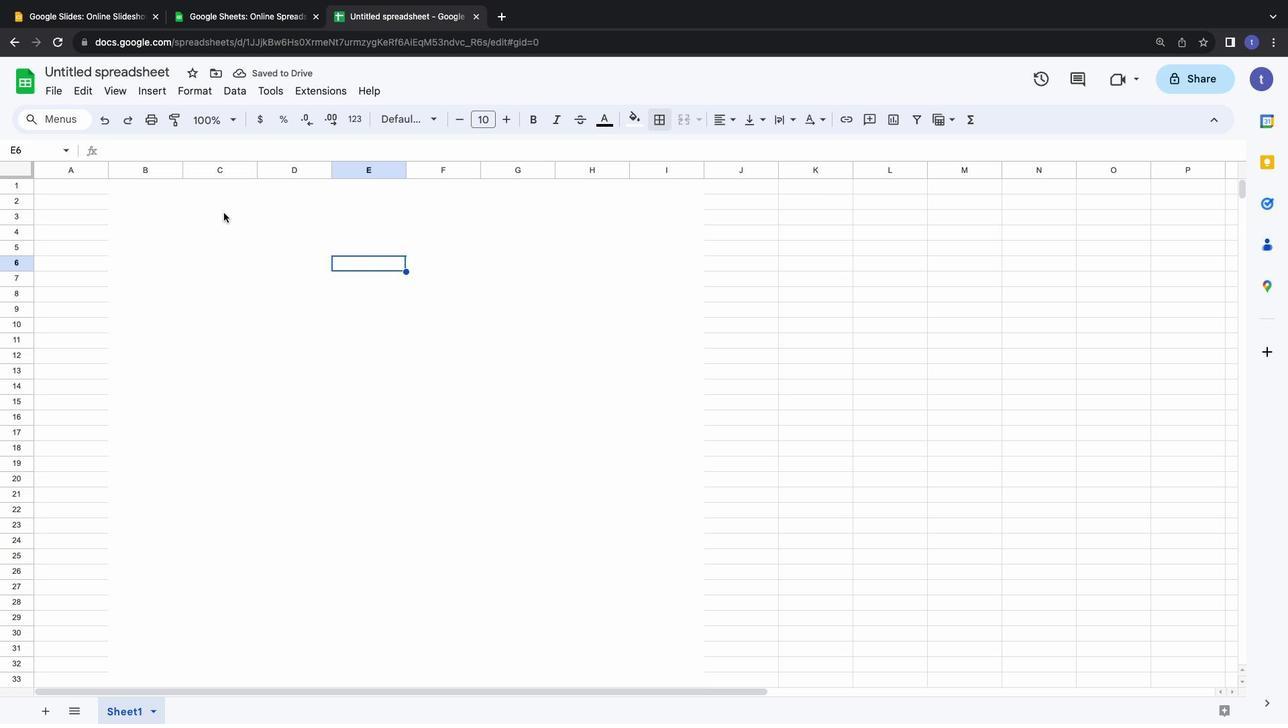 
Action: Mouse pressed left at (224, 213)
Screenshot: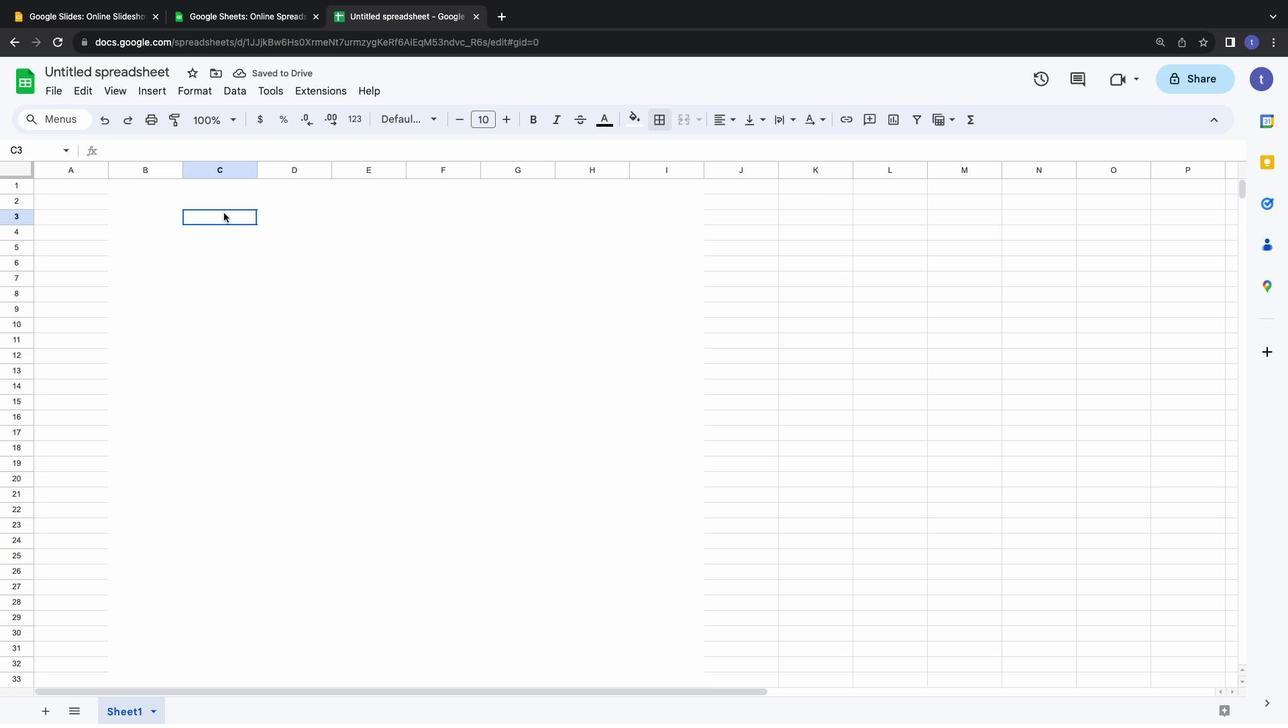 
Action: Mouse moved to (263, 220)
Screenshot: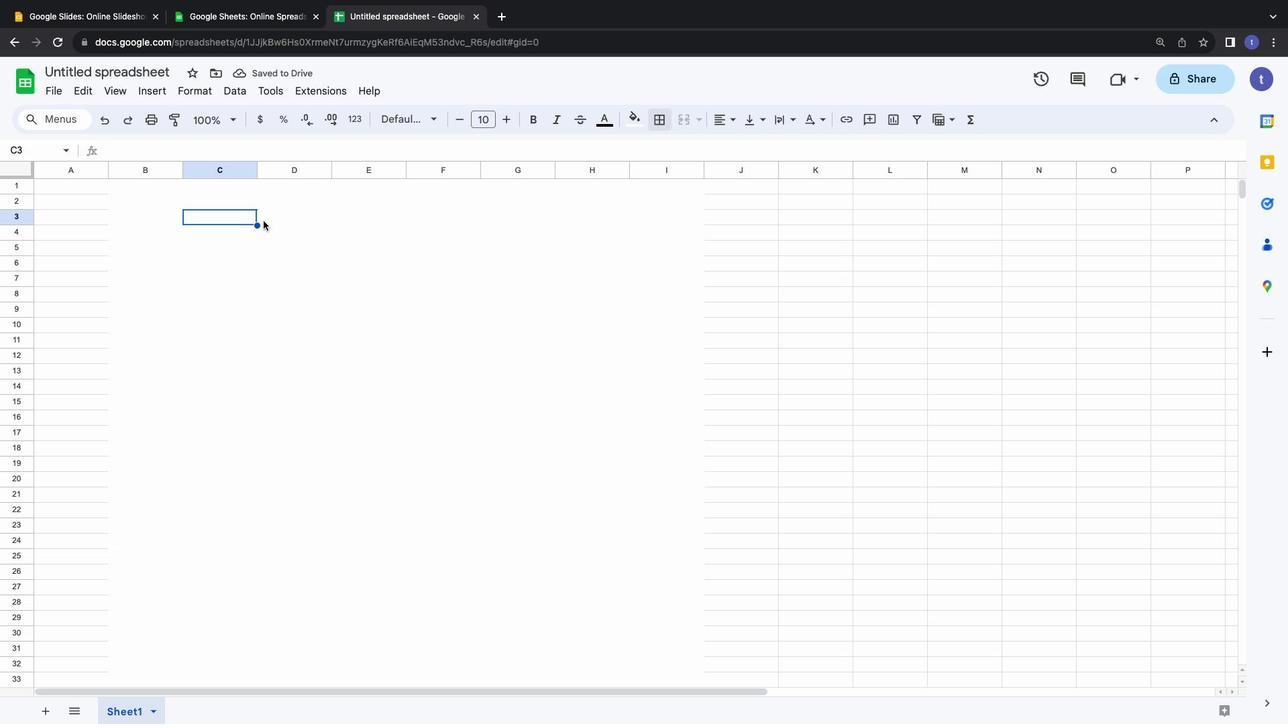 
Action: Mouse pressed left at (263, 220)
Screenshot: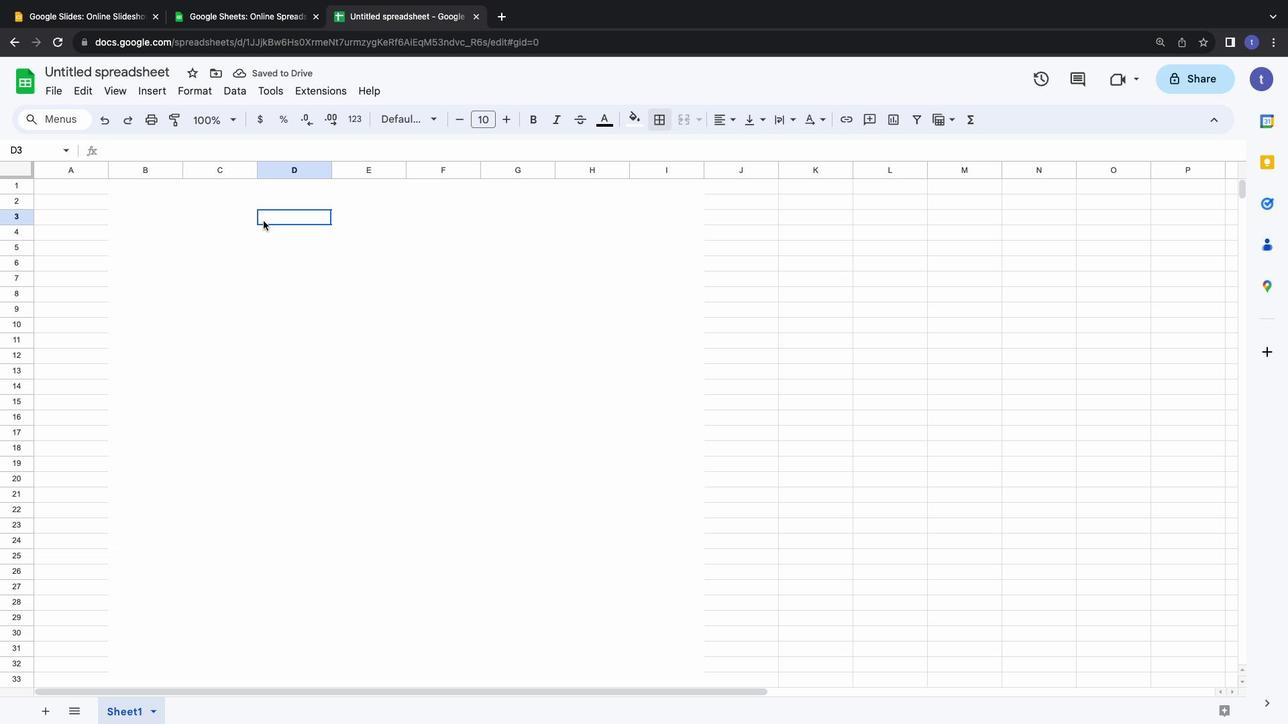 
Action: Key pressed Key.shift'G''E''N''E''R''A''L'Key.space'C''O''N''T''R''A''C''T''O''R'Key.enterKey.shift'E''S''T''I''M''A''T''E'
Screenshot: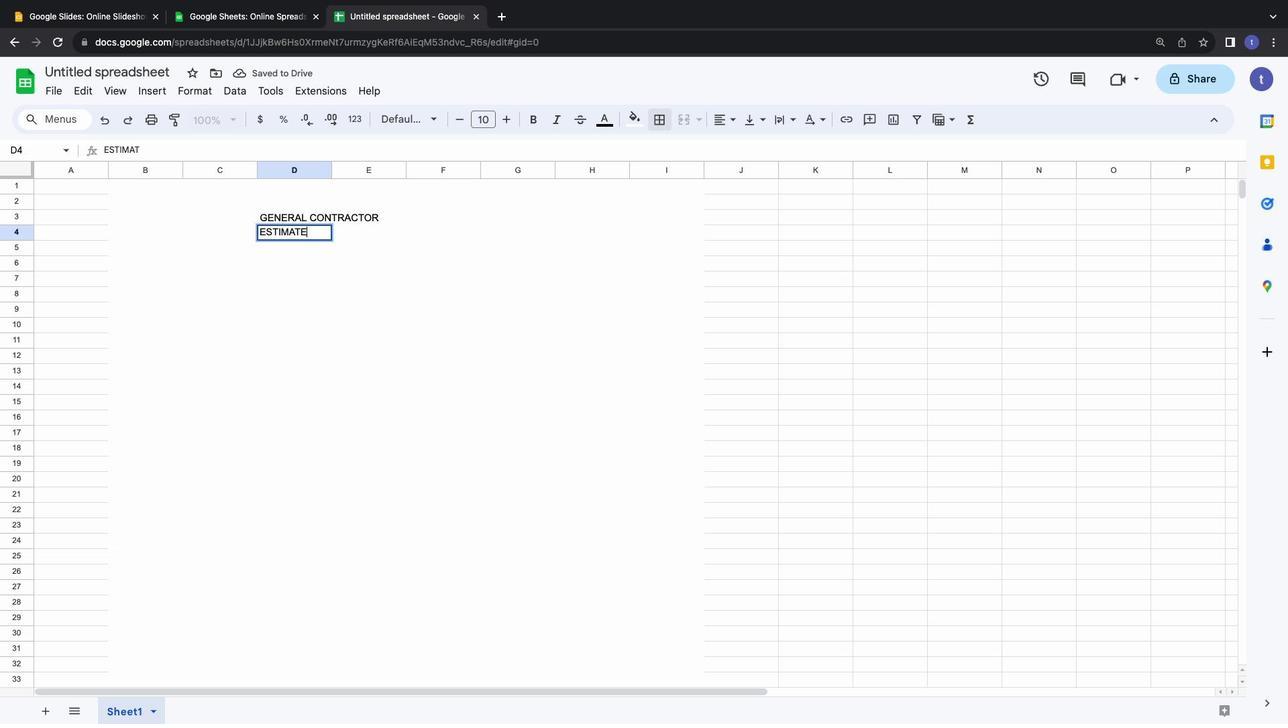 
Action: Mouse moved to (282, 207)
Screenshot: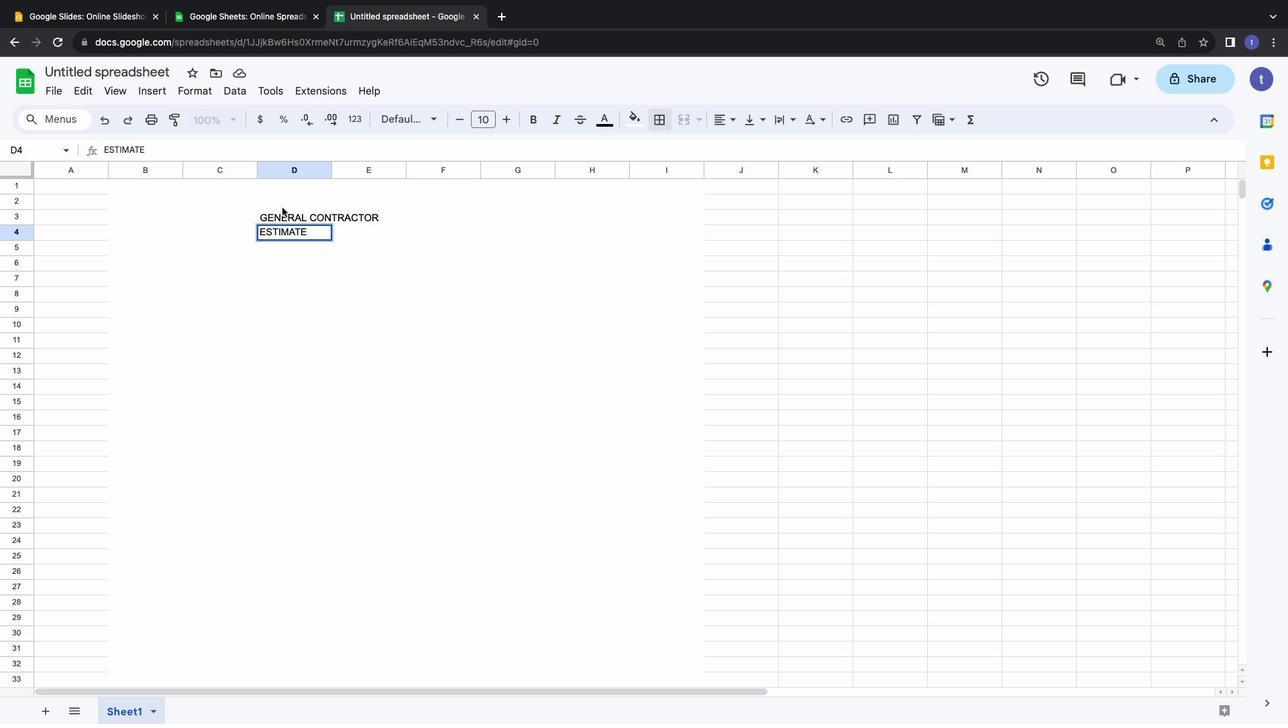 
Action: Mouse pressed left at (282, 207)
Screenshot: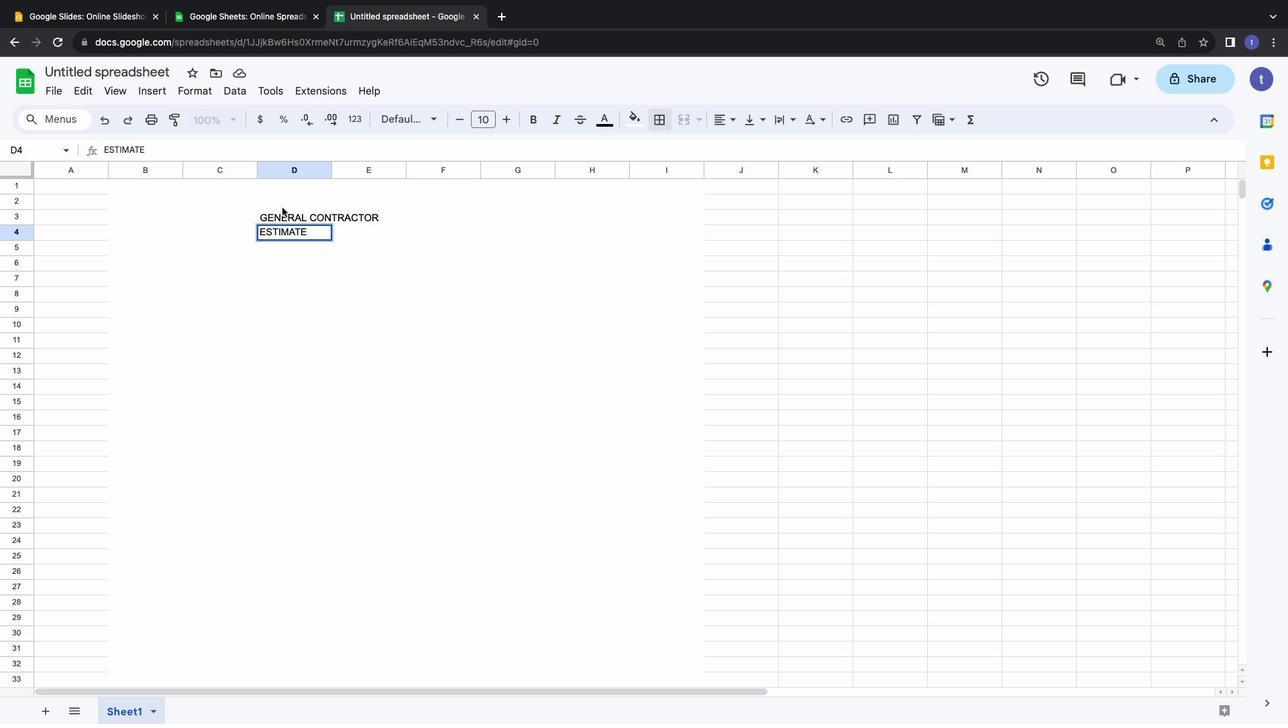 
Action: Mouse moved to (285, 220)
Screenshot: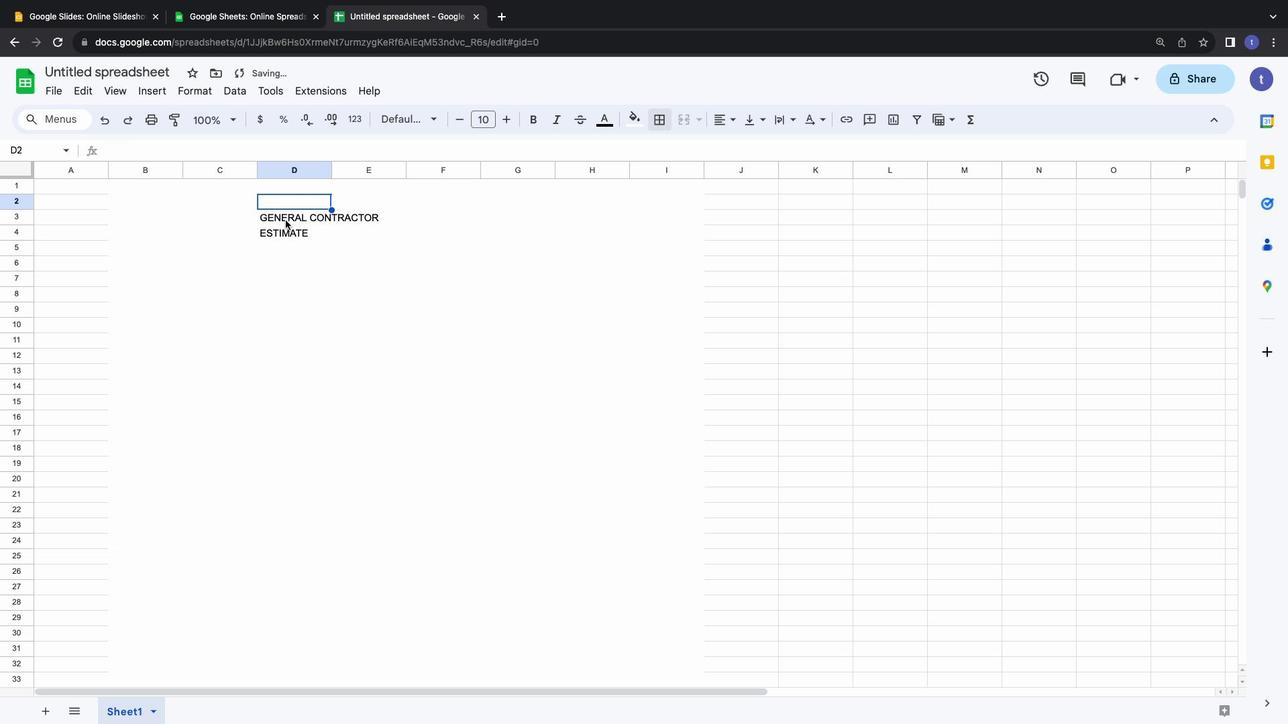 
Action: Mouse pressed left at (285, 220)
Screenshot: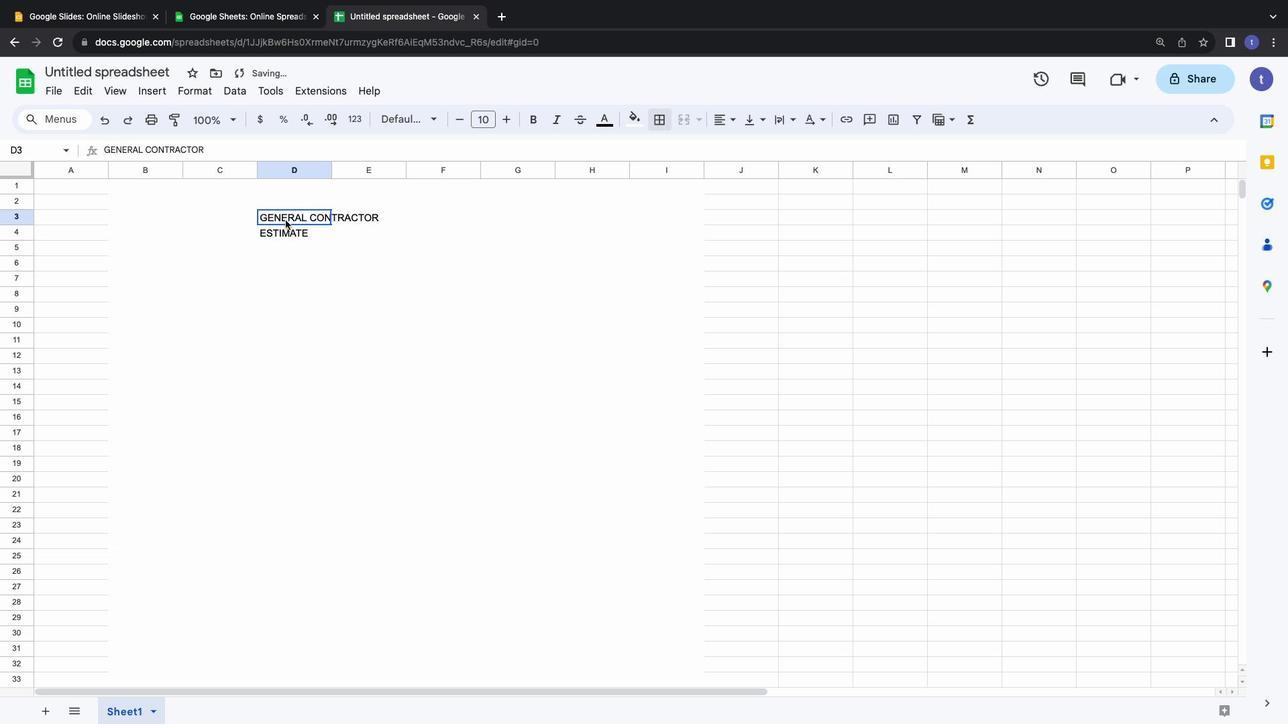 
Action: Mouse moved to (491, 118)
Screenshot: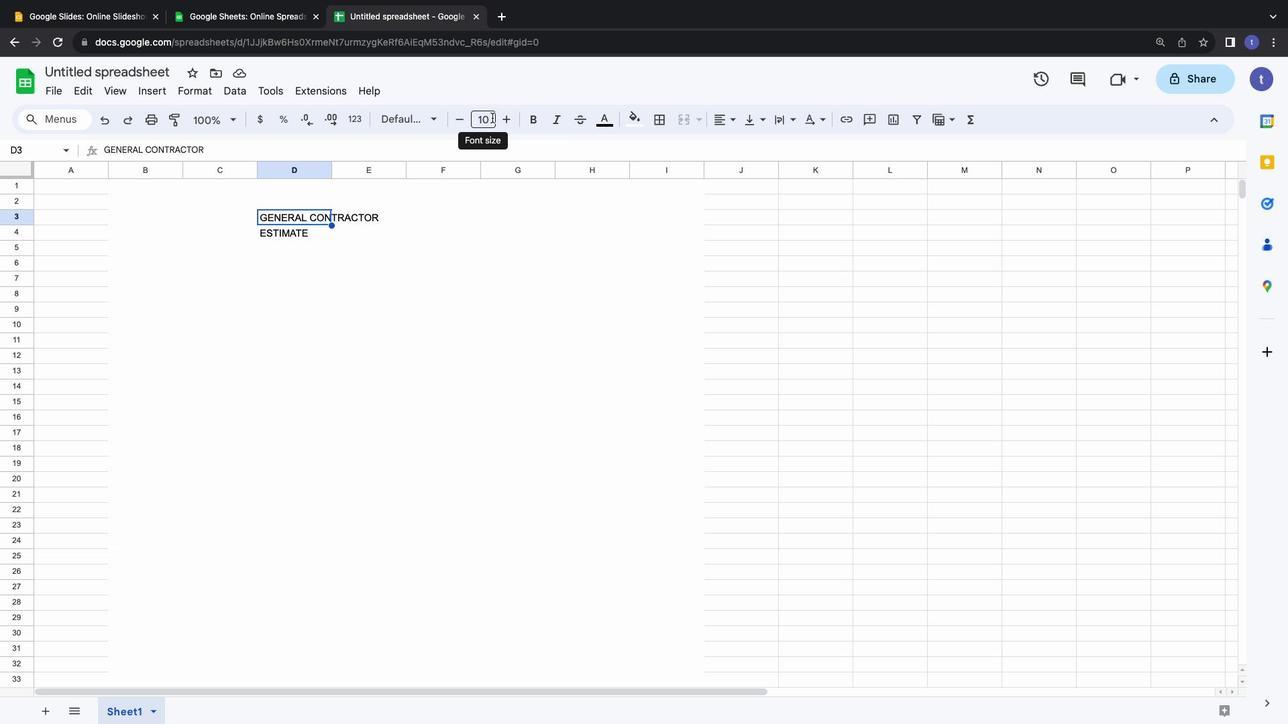 
Action: Mouse pressed left at (491, 118)
Screenshot: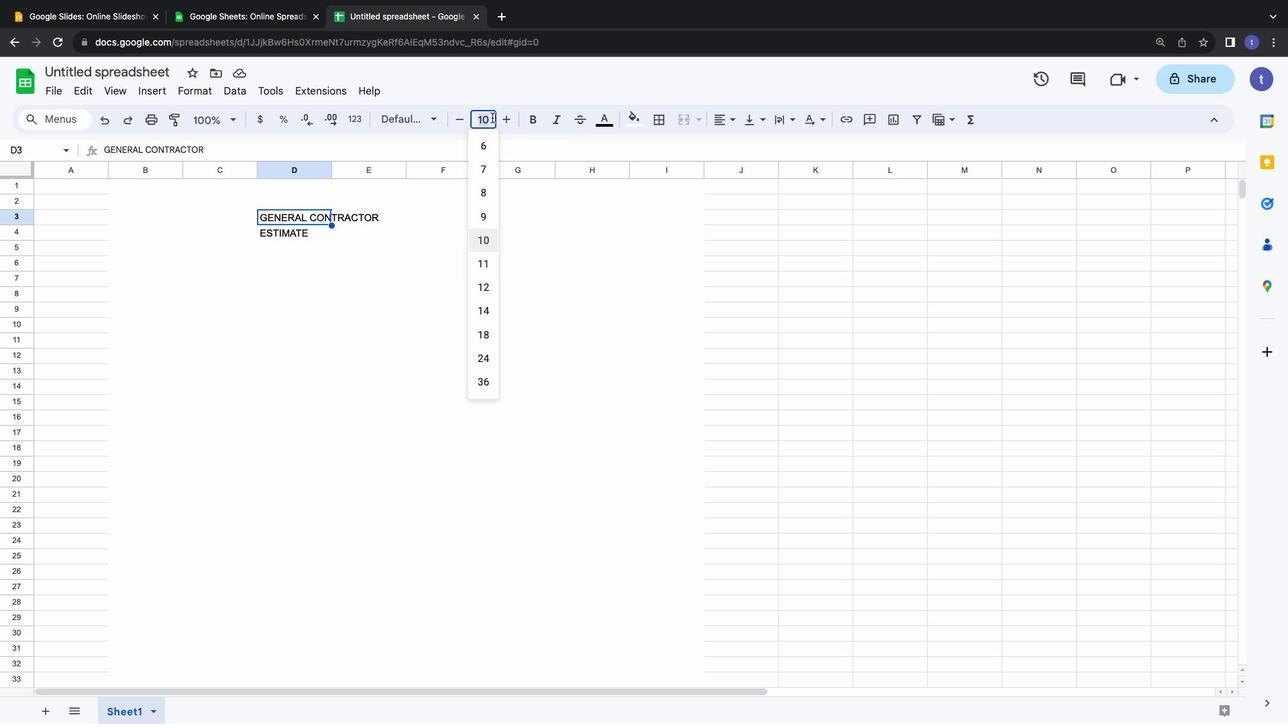 
Action: Mouse moved to (488, 386)
Screenshot: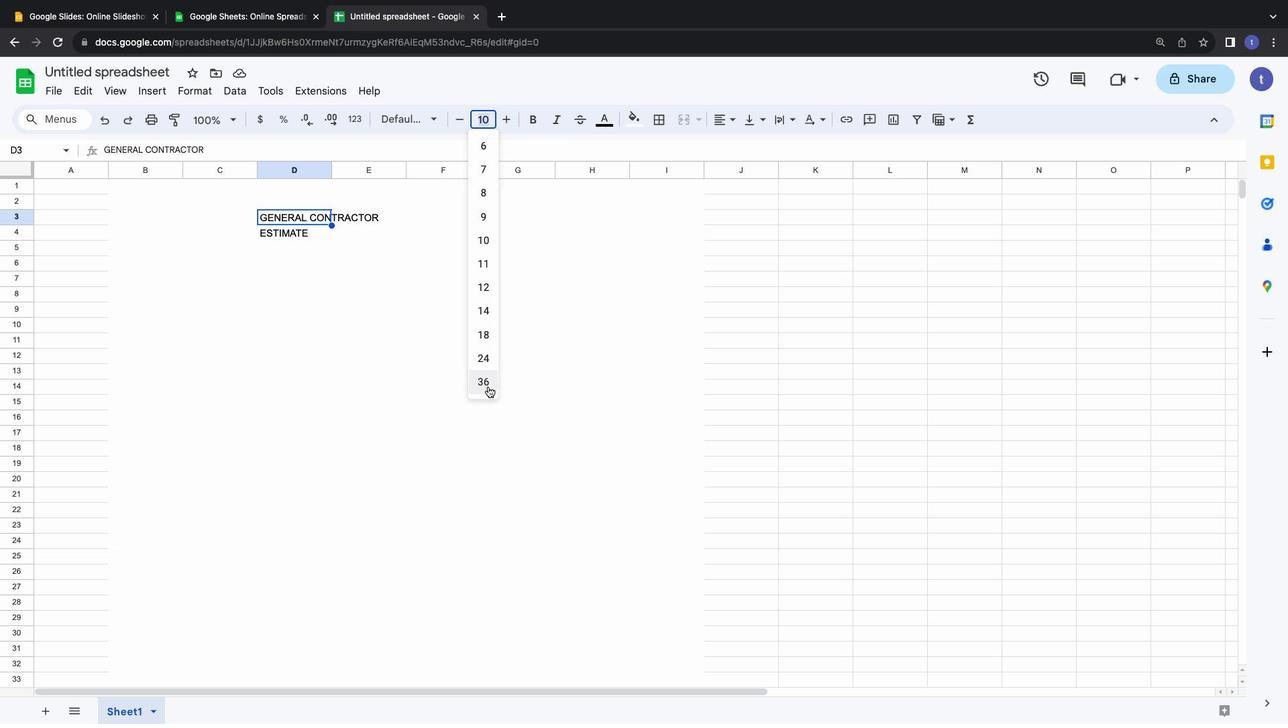 
Action: Mouse pressed left at (488, 386)
Screenshot: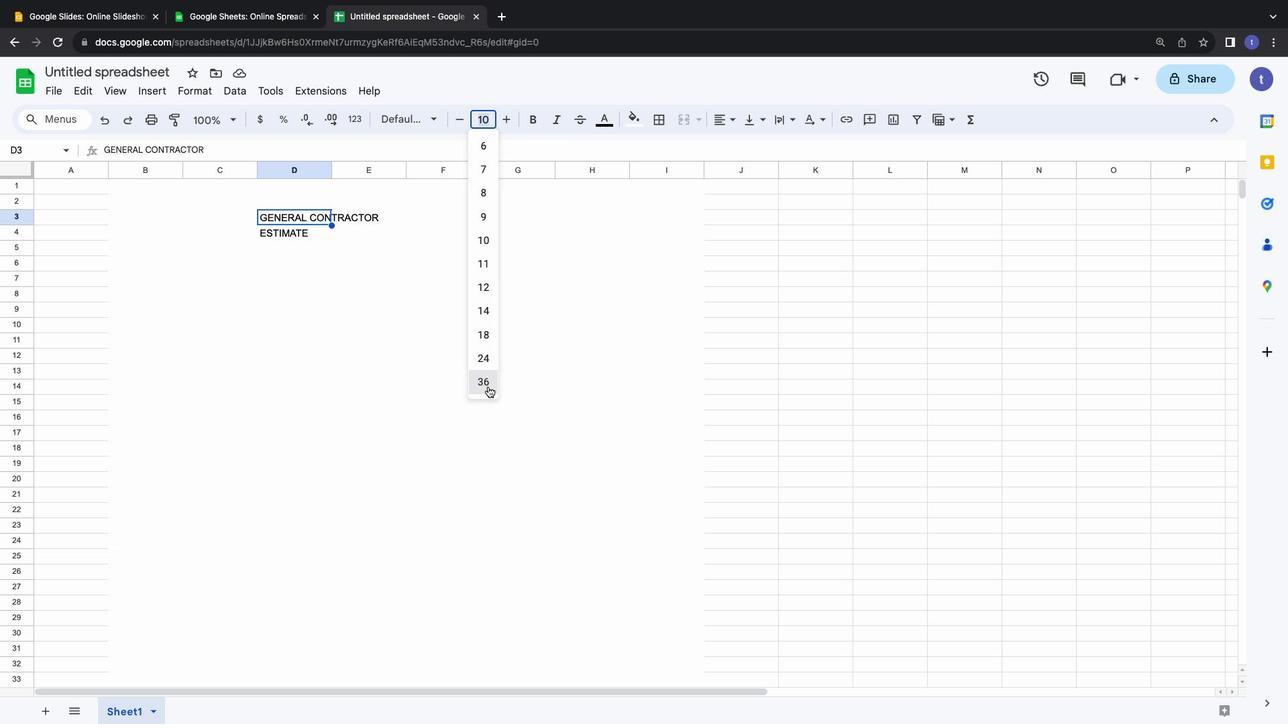 
Action: Mouse moved to (487, 122)
Screenshot: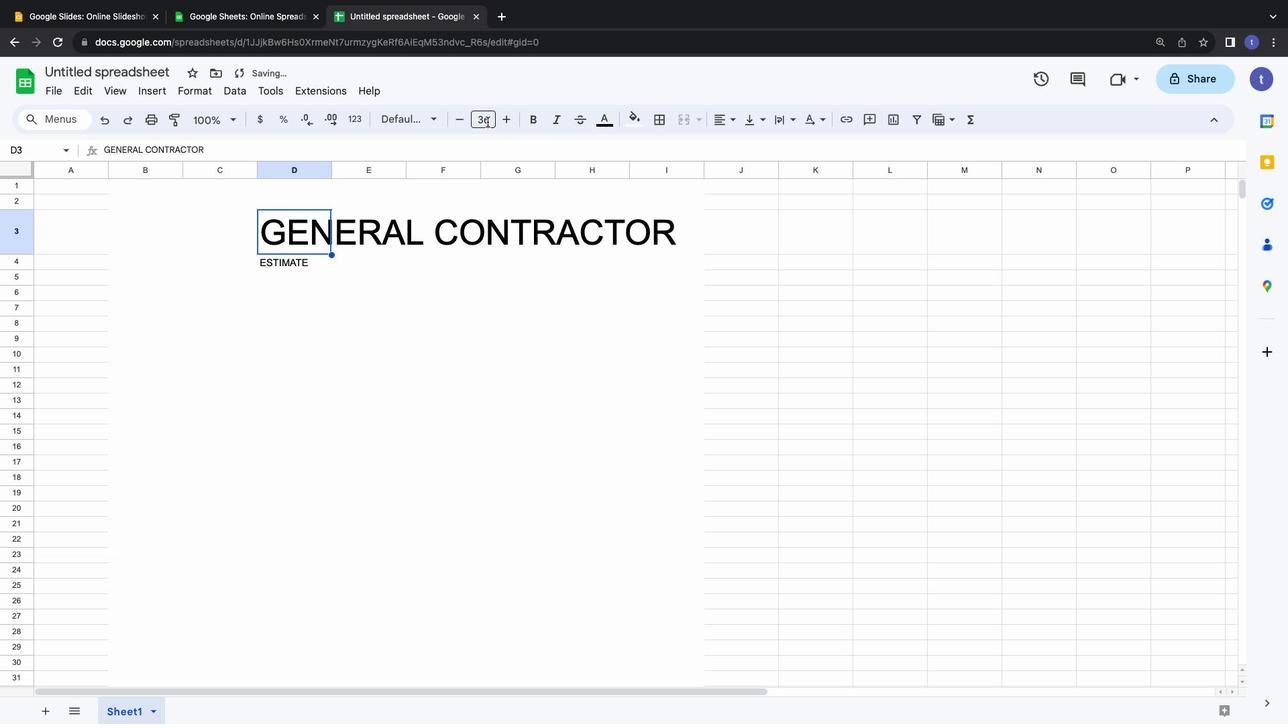 
Action: Mouse pressed left at (487, 122)
Screenshot: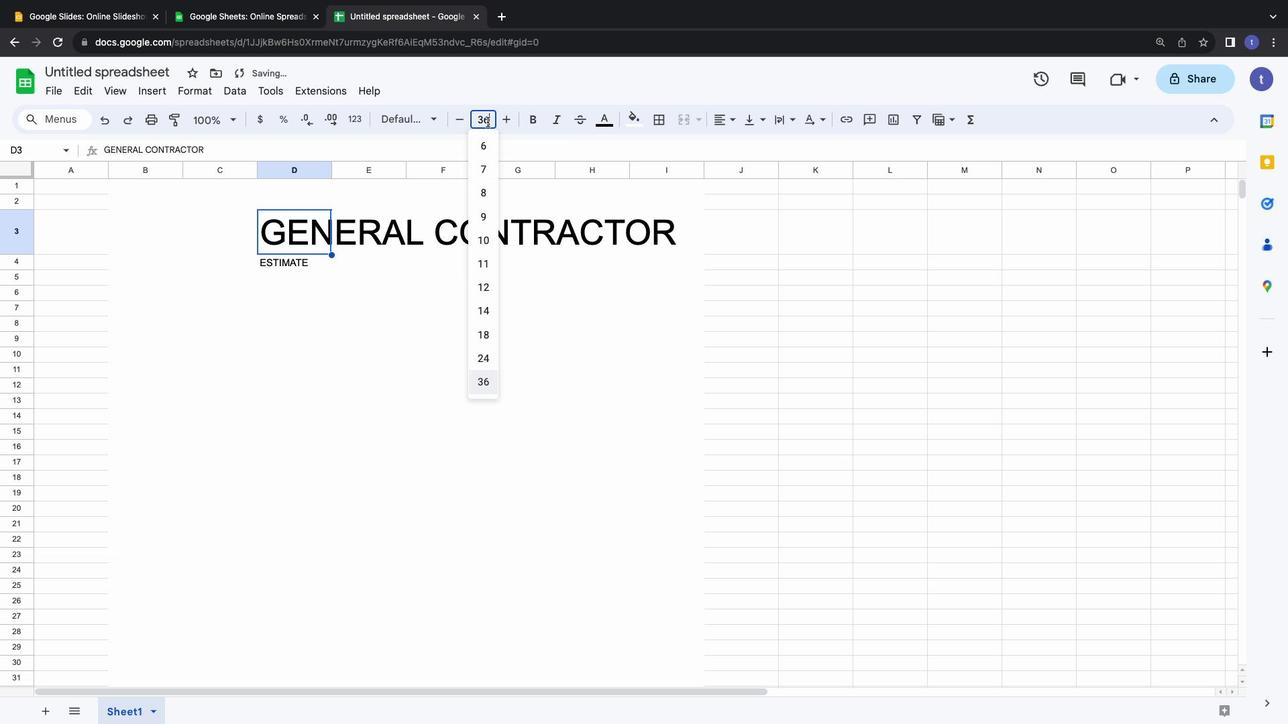 
Action: Key pressed '3''0''\x03'
Screenshot: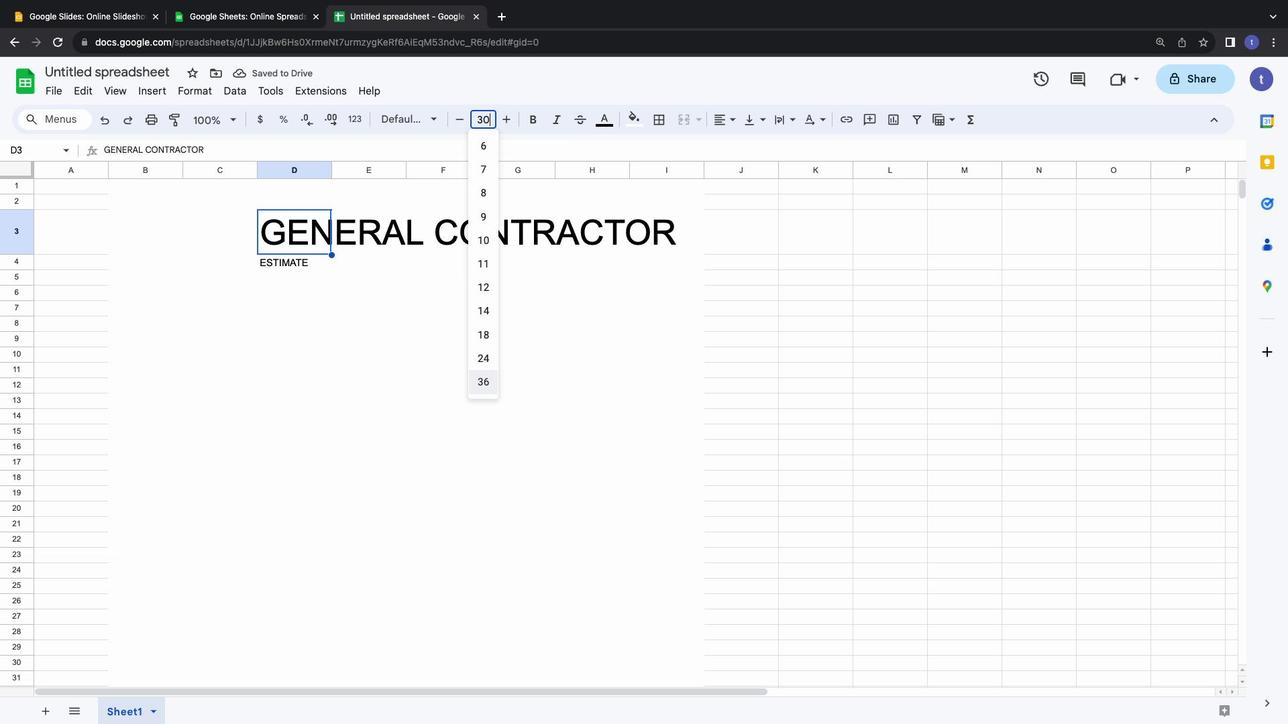 
Action: Mouse moved to (301, 248)
Screenshot: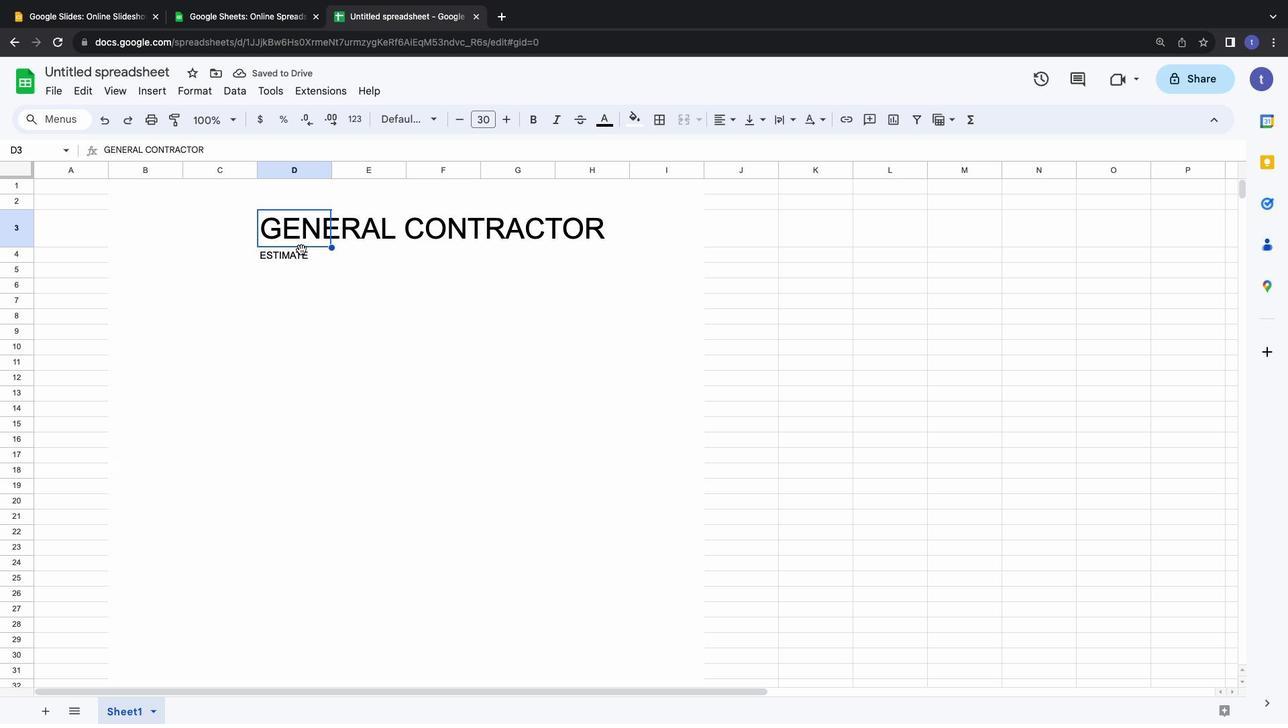 
Action: Key pressed Key.cmd'z'Key.cmd'z'Key.cmd'z''z'
Screenshot: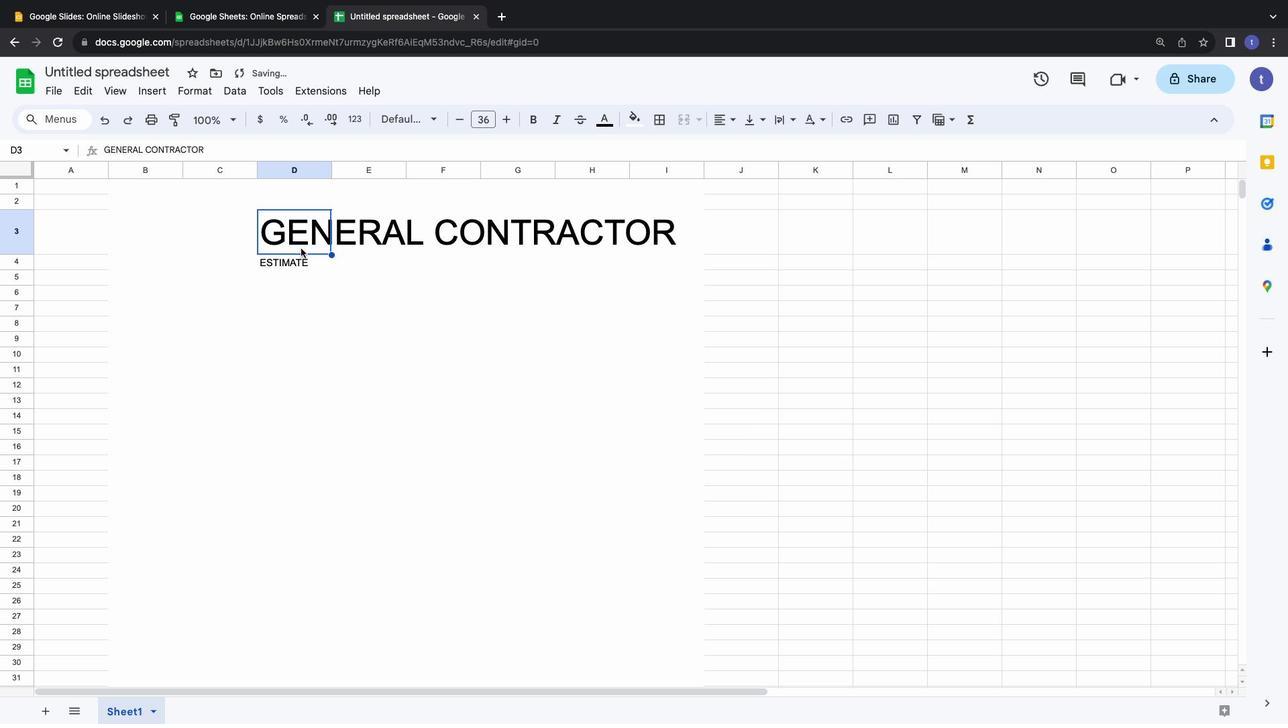 
Action: Mouse moved to (292, 210)
Screenshot: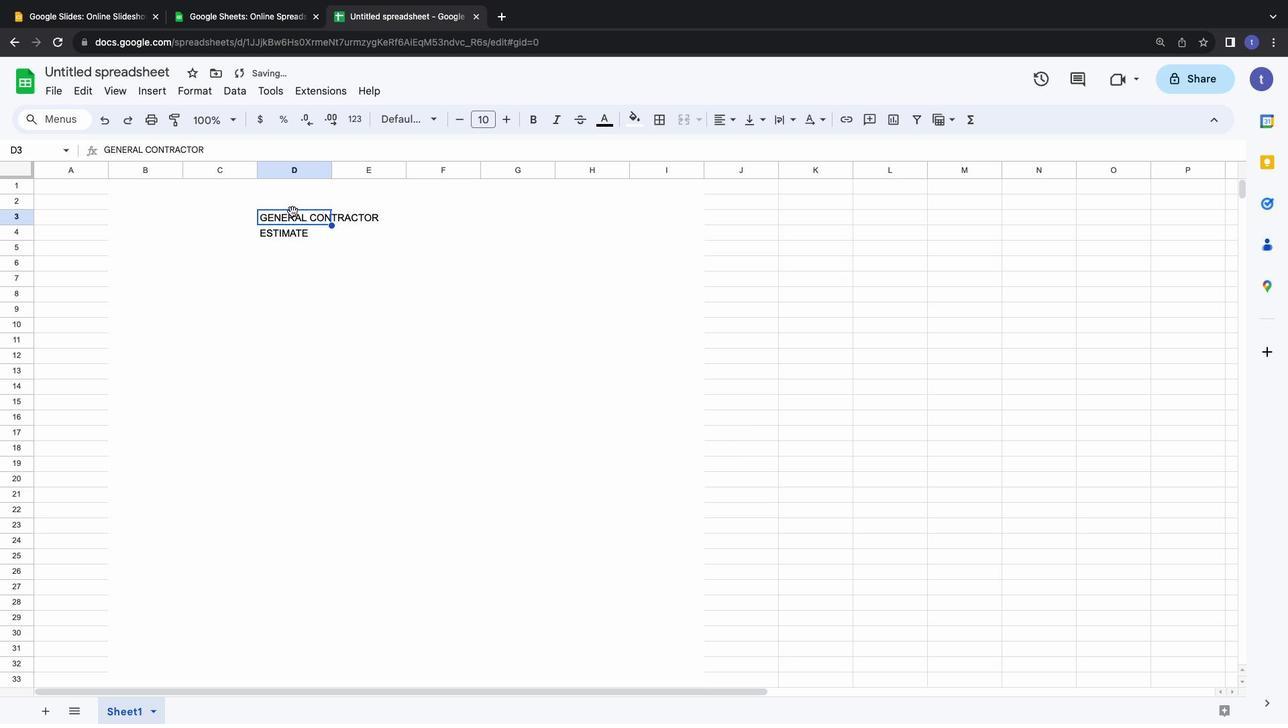 
Action: Mouse pressed left at (292, 210)
Screenshot: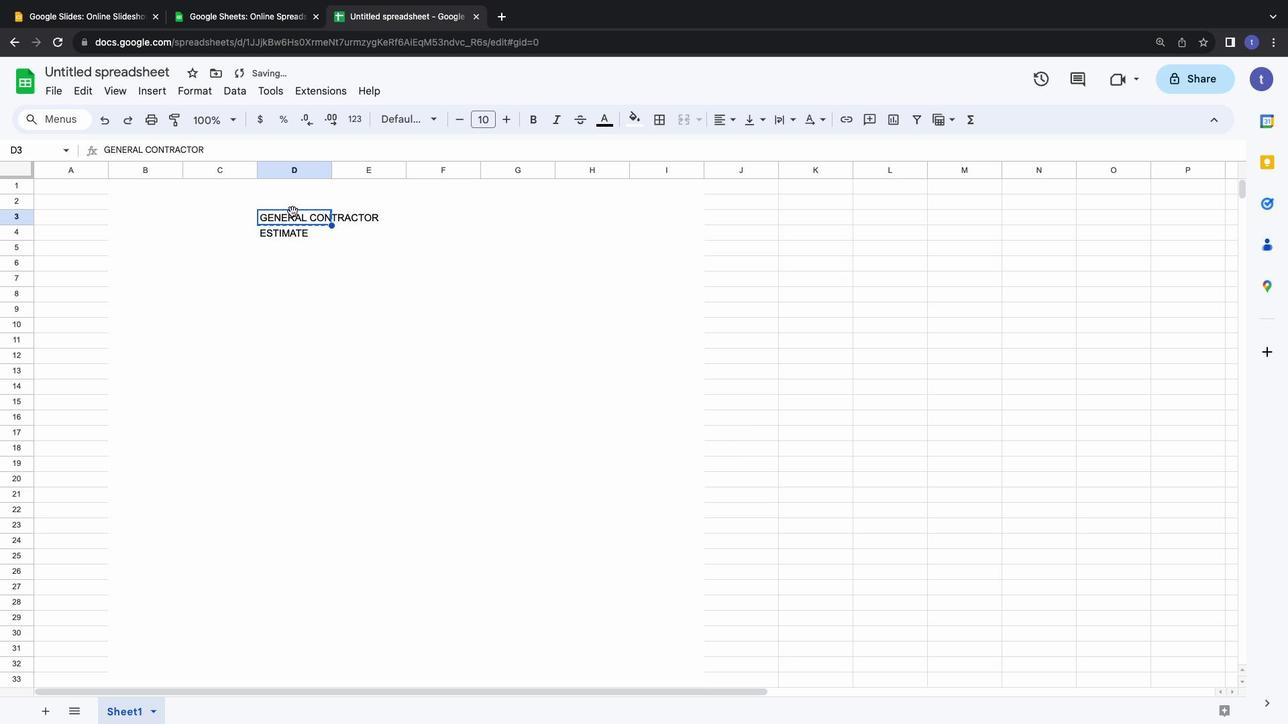 
Action: Mouse moved to (289, 216)
Screenshot: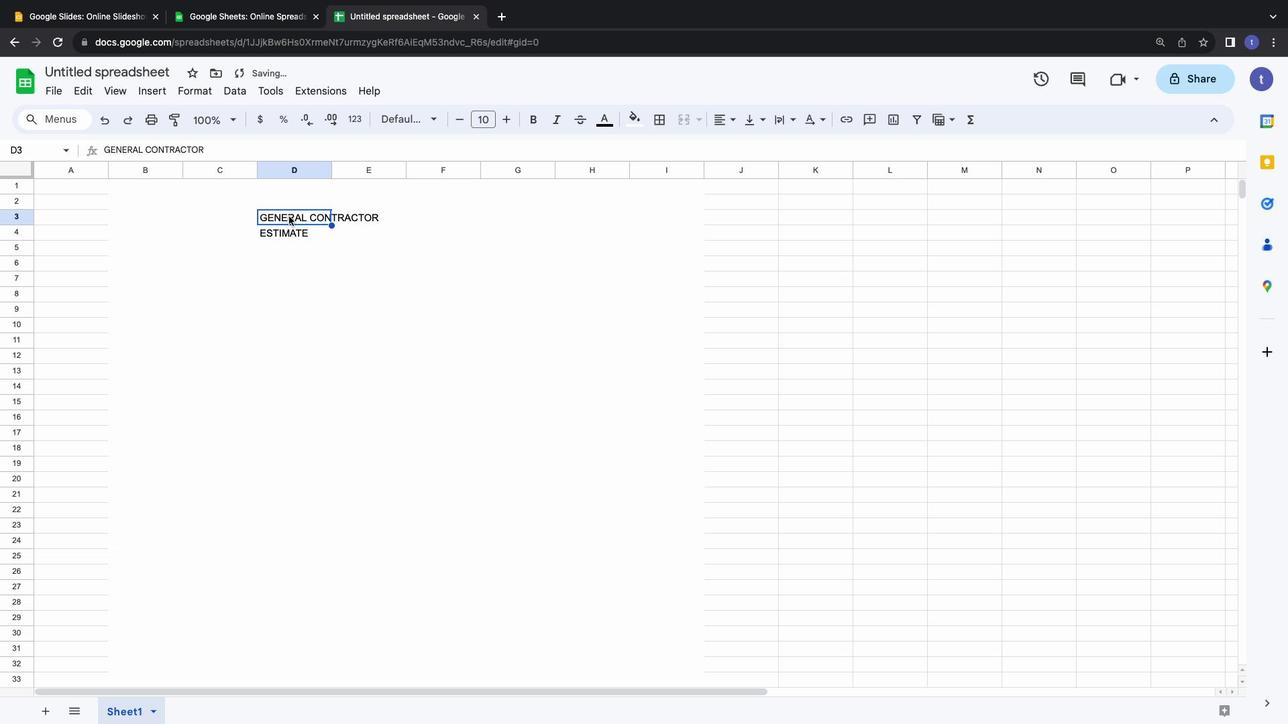 
Action: Mouse pressed left at (289, 216)
Screenshot: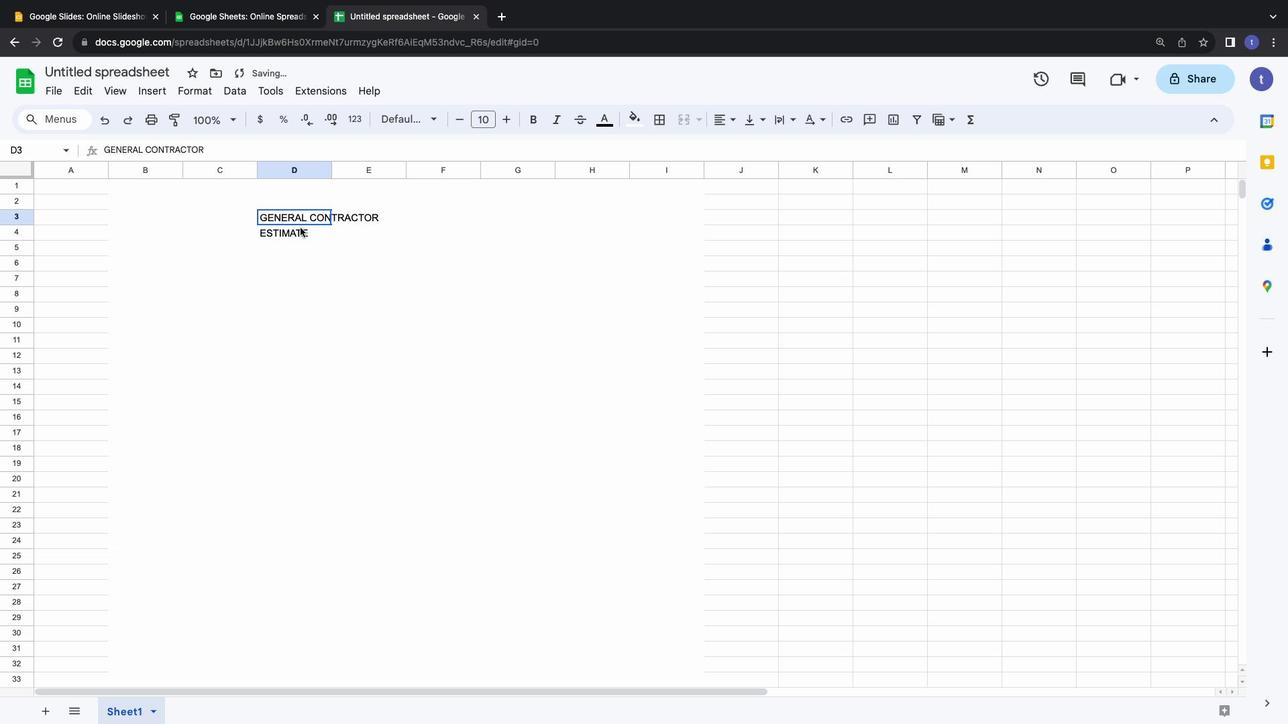 
Action: Mouse moved to (491, 120)
Screenshot: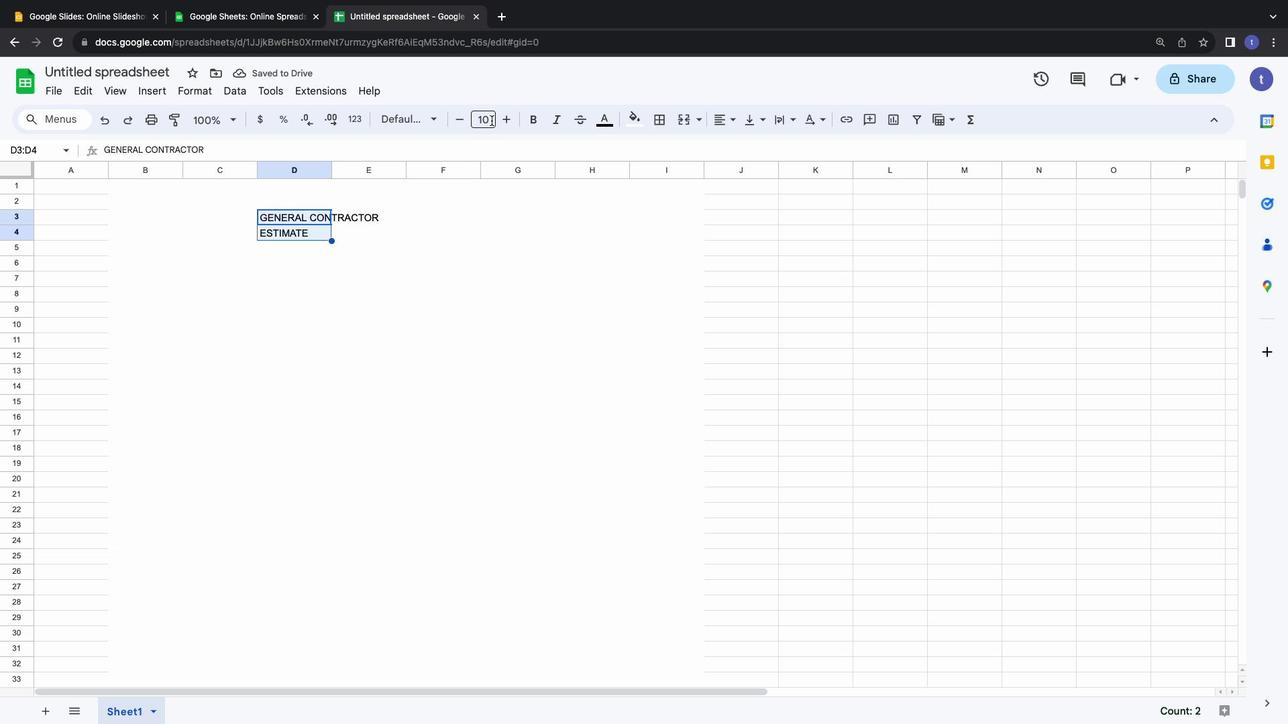 
Action: Mouse pressed left at (491, 120)
Screenshot: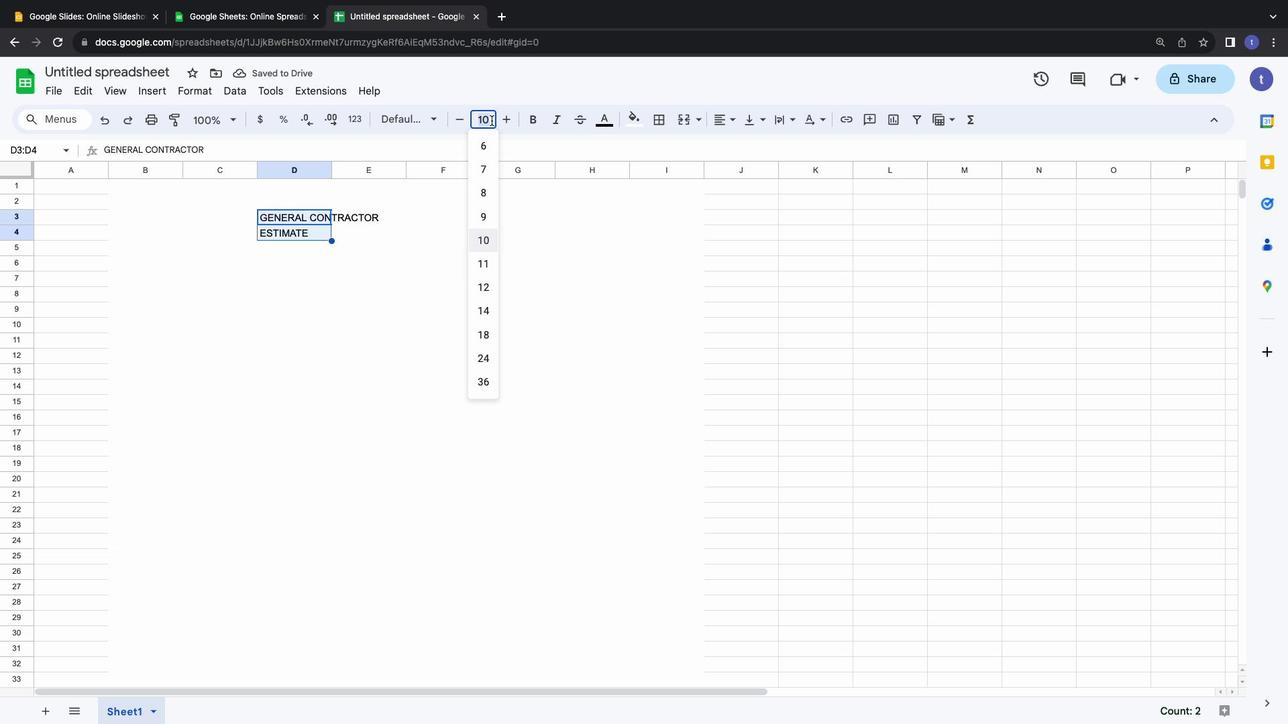 
Action: Mouse moved to (485, 356)
Screenshot: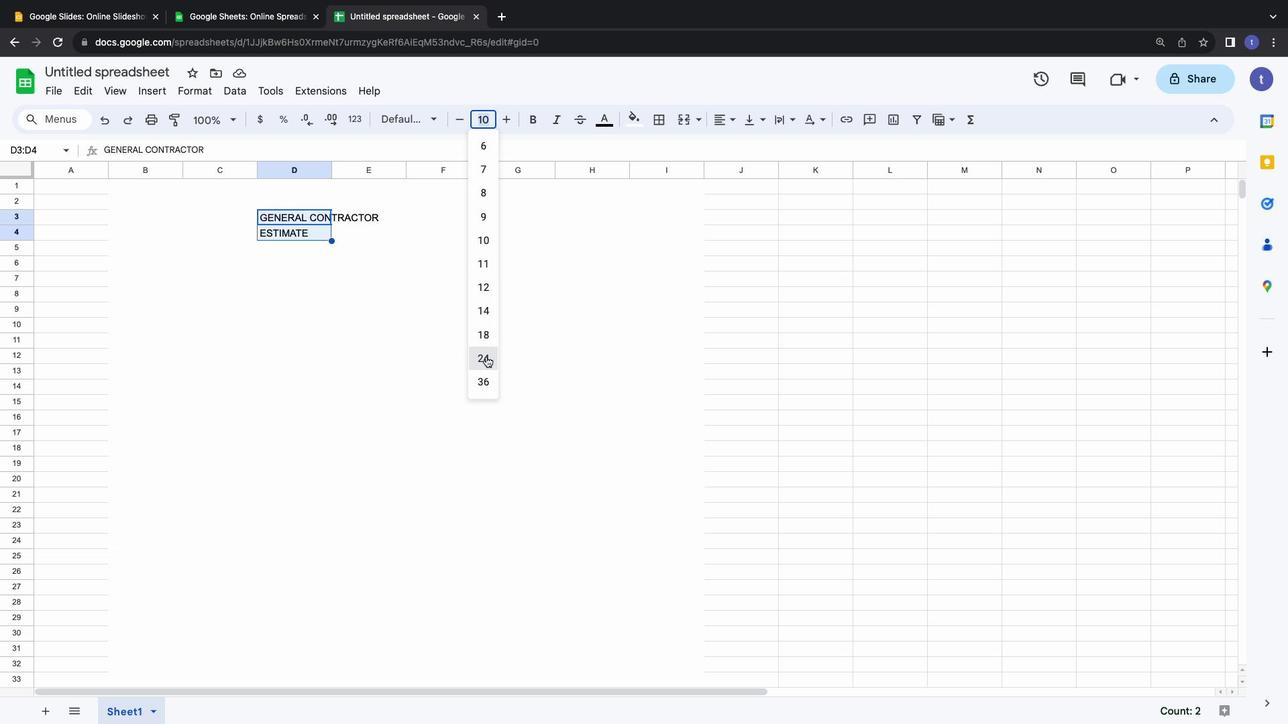 
Action: Mouse pressed left at (485, 356)
Screenshot: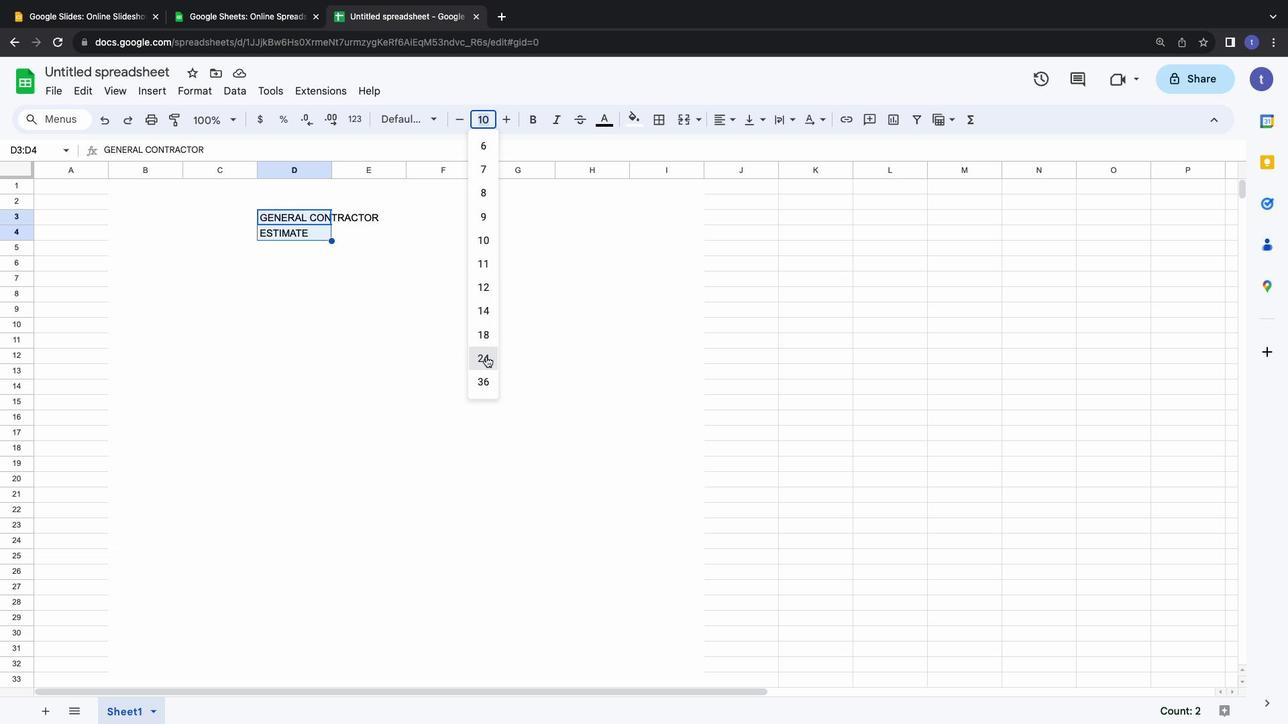
Action: Mouse moved to (491, 113)
Screenshot: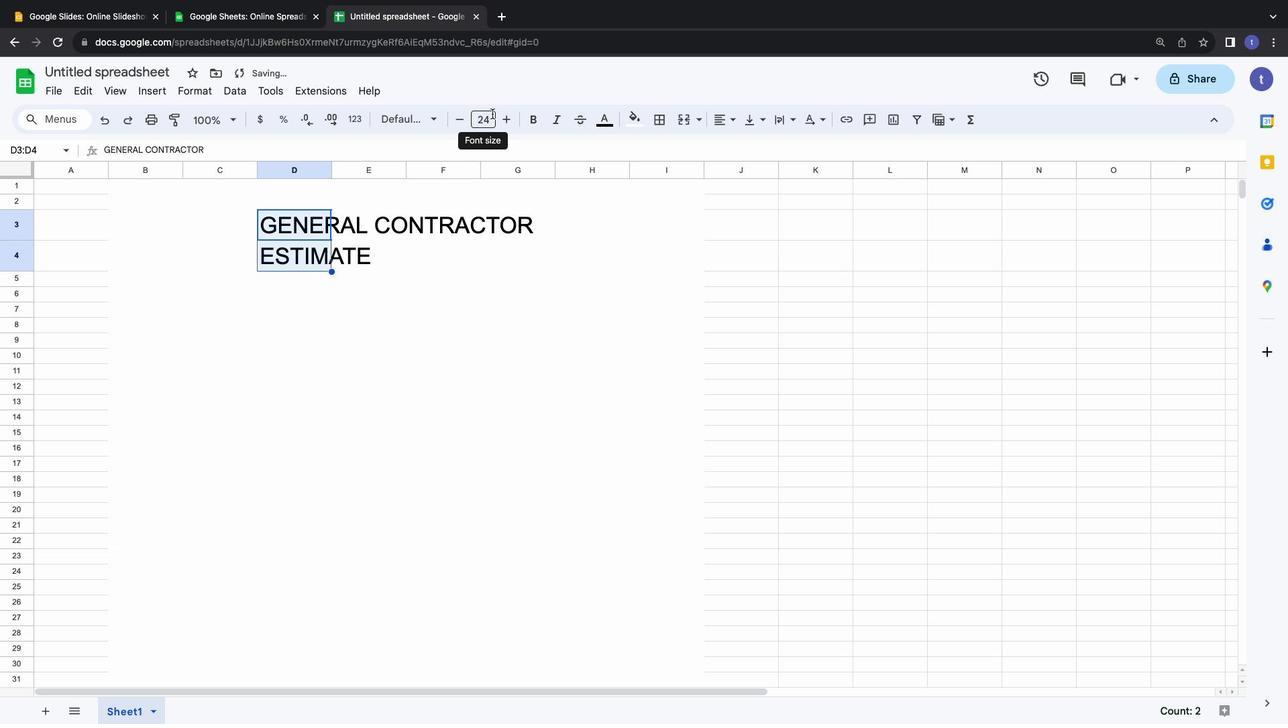 
Action: Mouse pressed left at (491, 113)
Screenshot: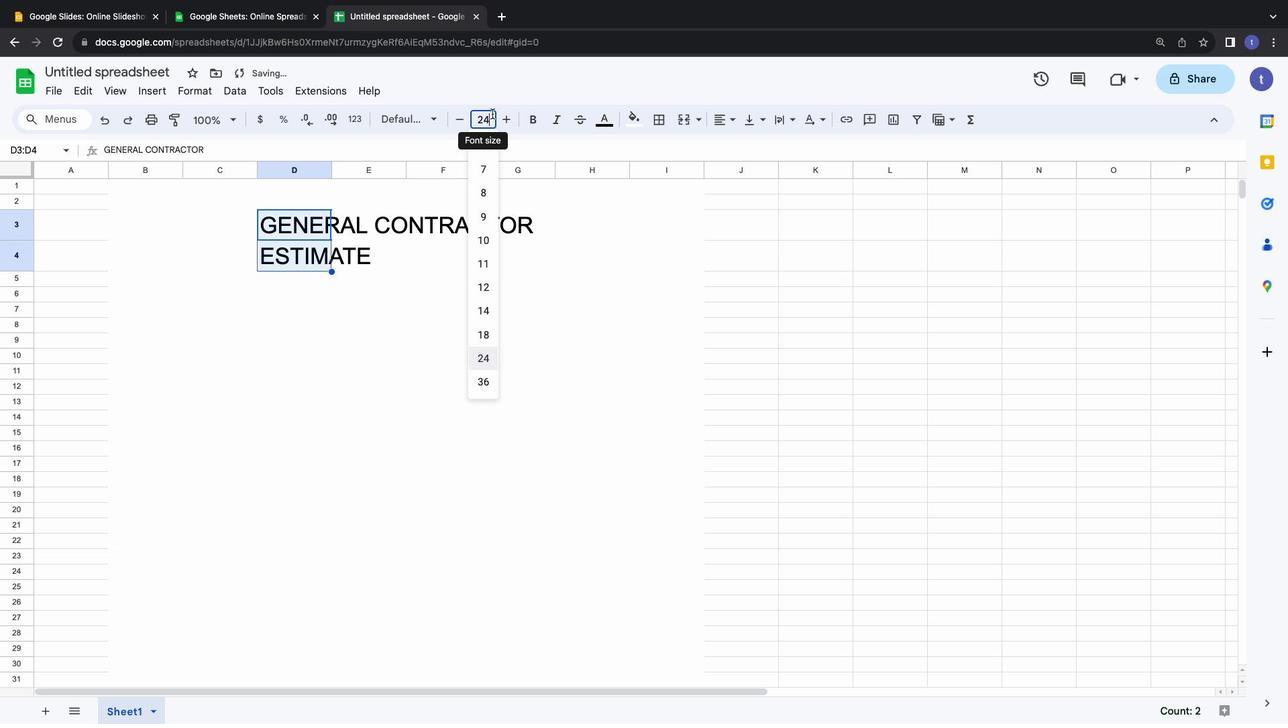 
Action: Key pressed '3''0''\x03'
Screenshot: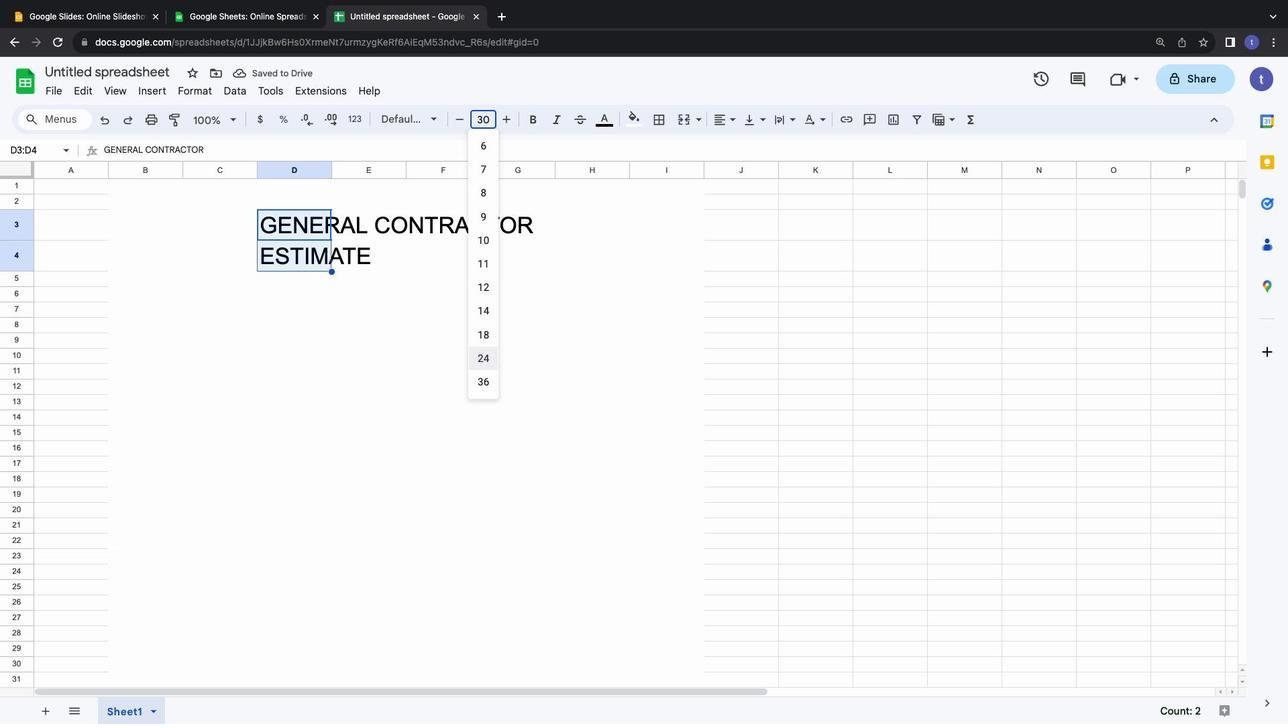 
Action: Mouse moved to (532, 116)
Screenshot: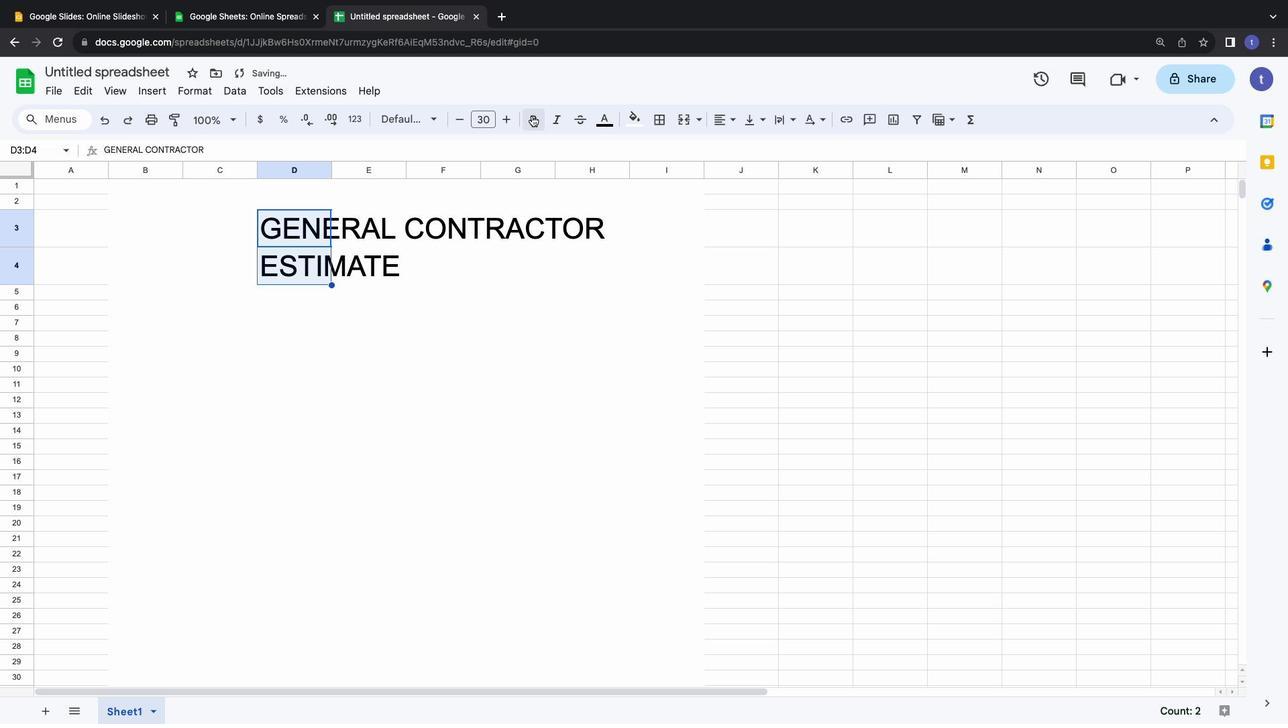 
Action: Mouse pressed left at (532, 116)
Screenshot: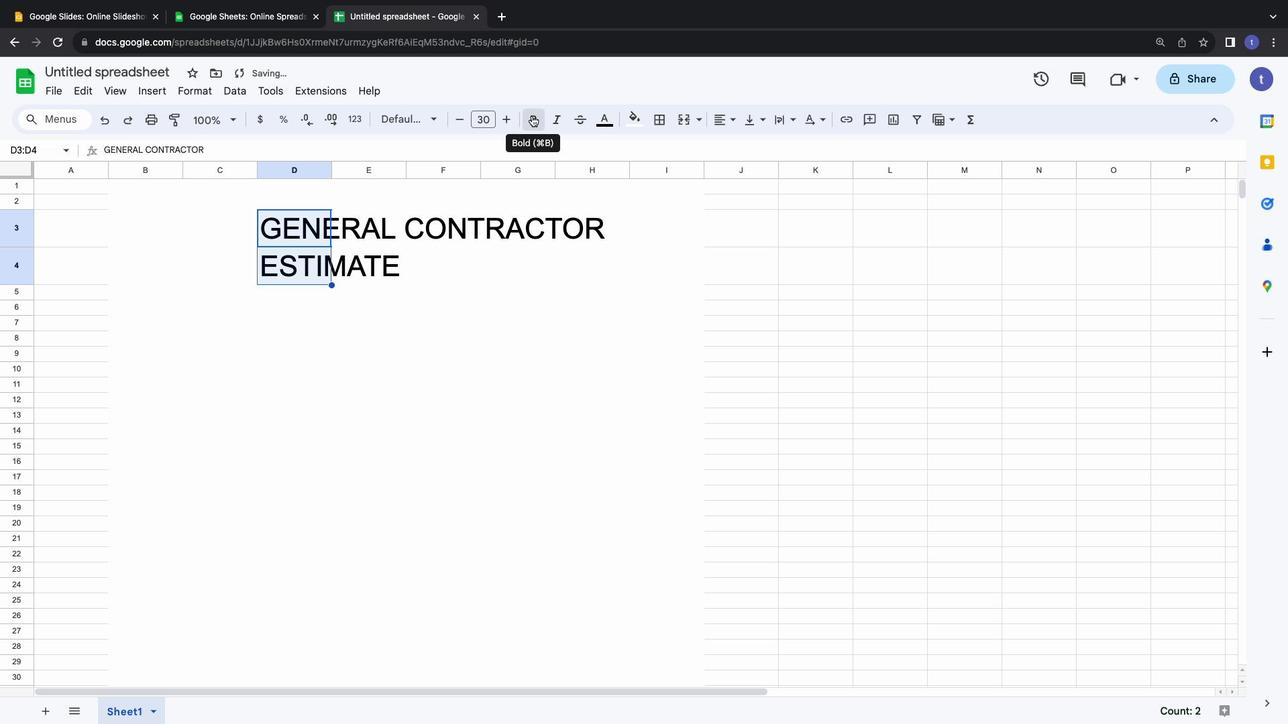 
Action: Mouse moved to (287, 228)
Screenshot: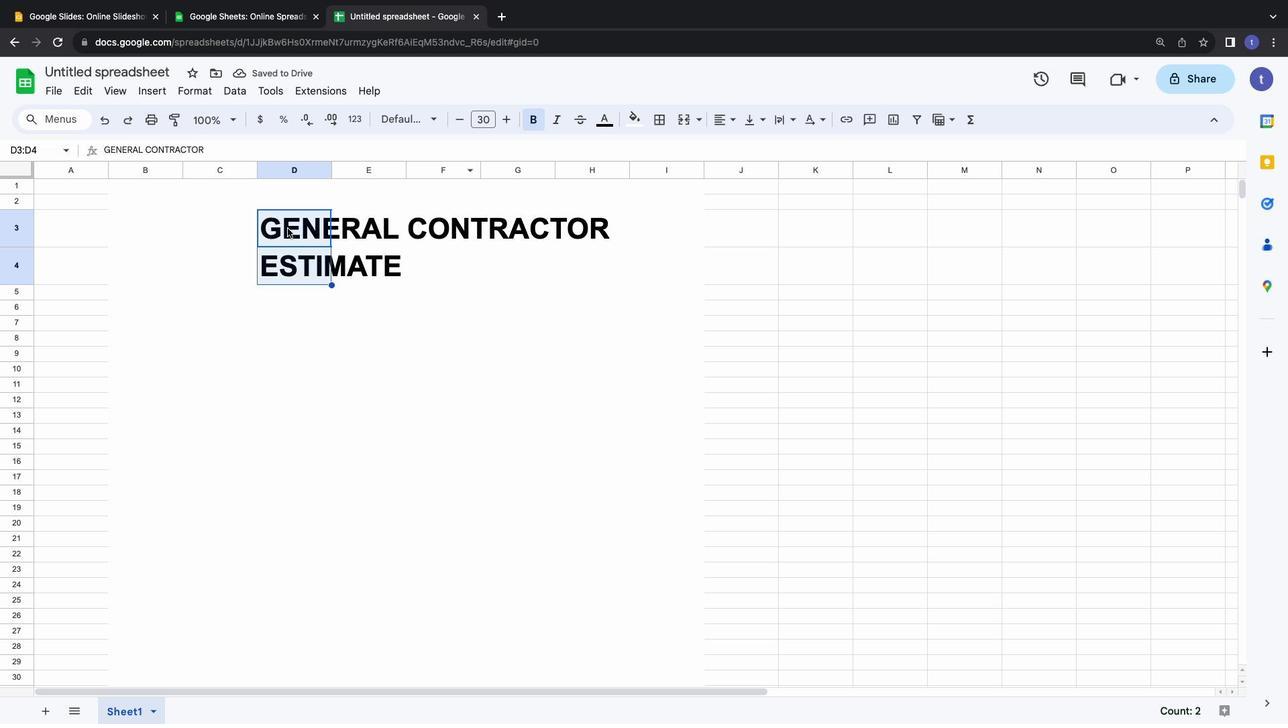 
Action: Mouse pressed left at (287, 228)
Screenshot: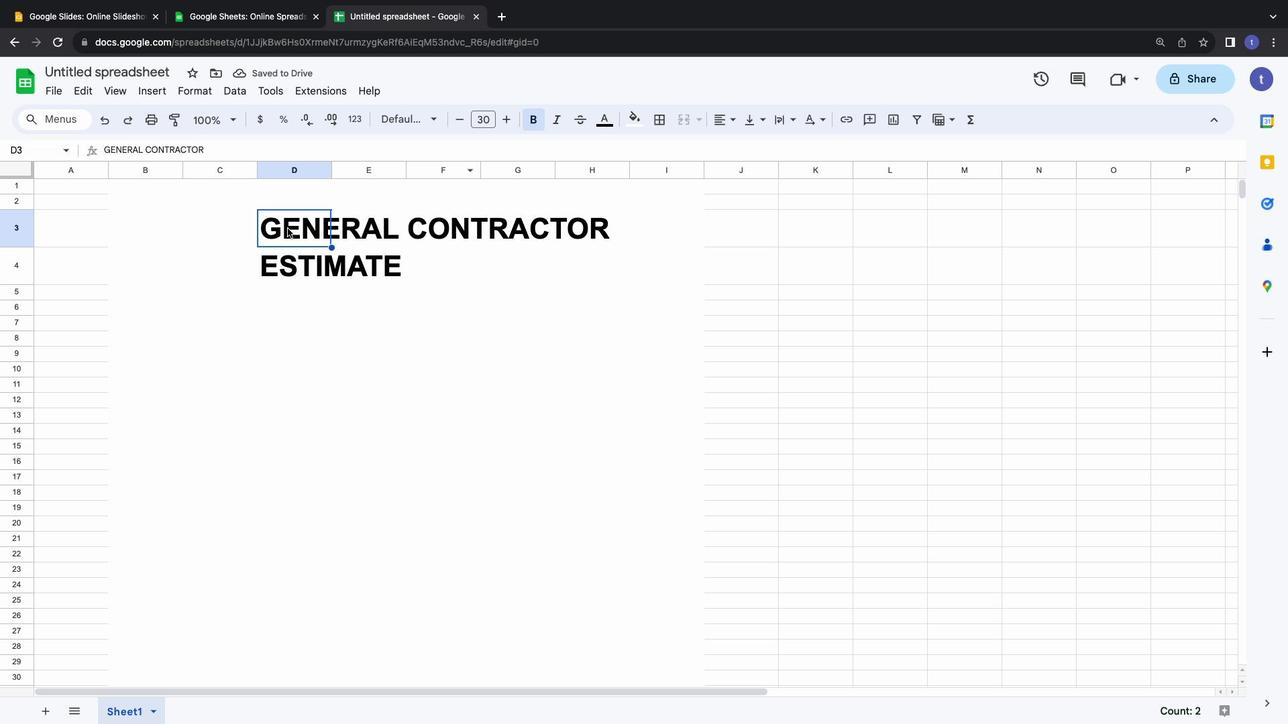 
Action: Mouse moved to (294, 226)
Screenshot: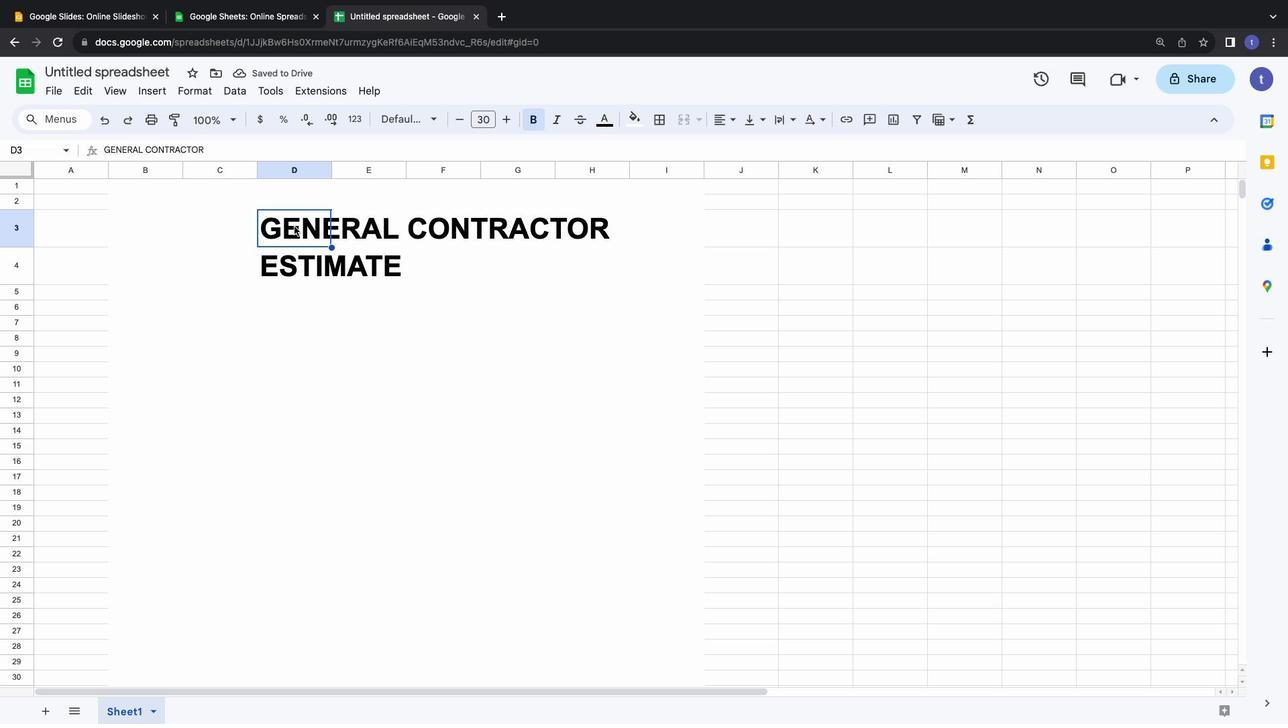 
Action: Mouse pressed left at (294, 226)
Screenshot: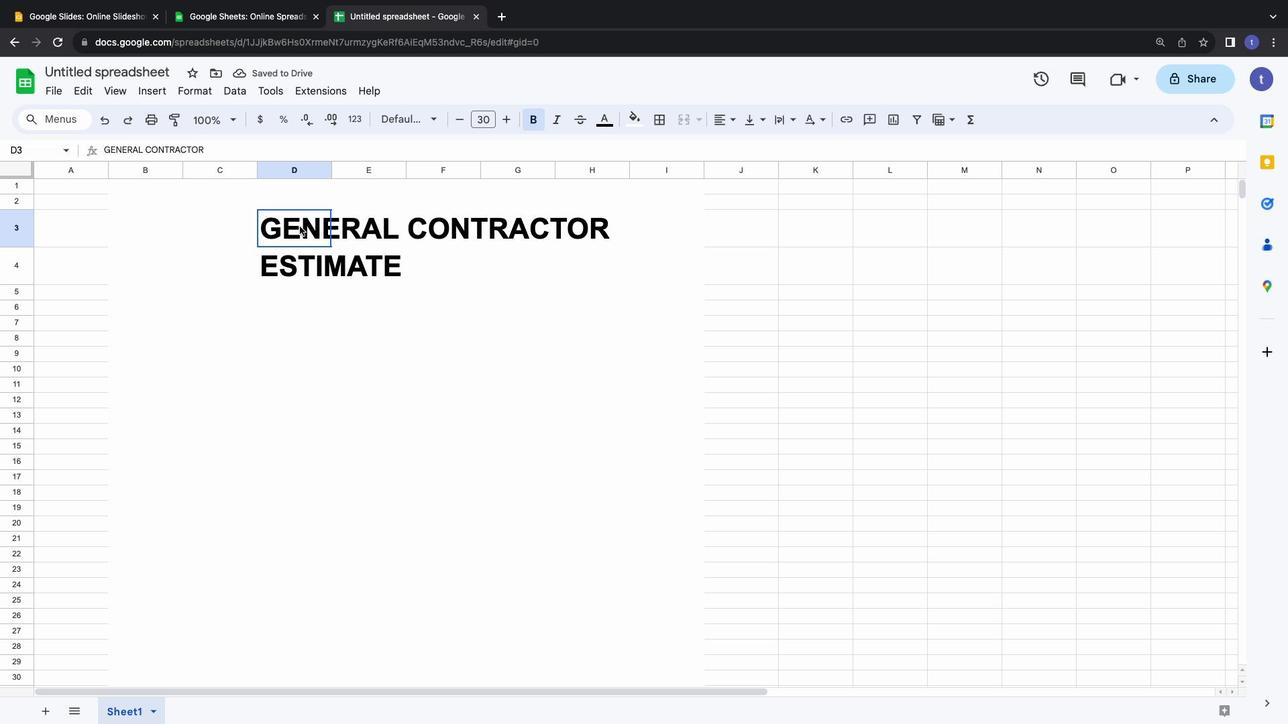 
Action: Mouse moved to (240, 217)
Screenshot: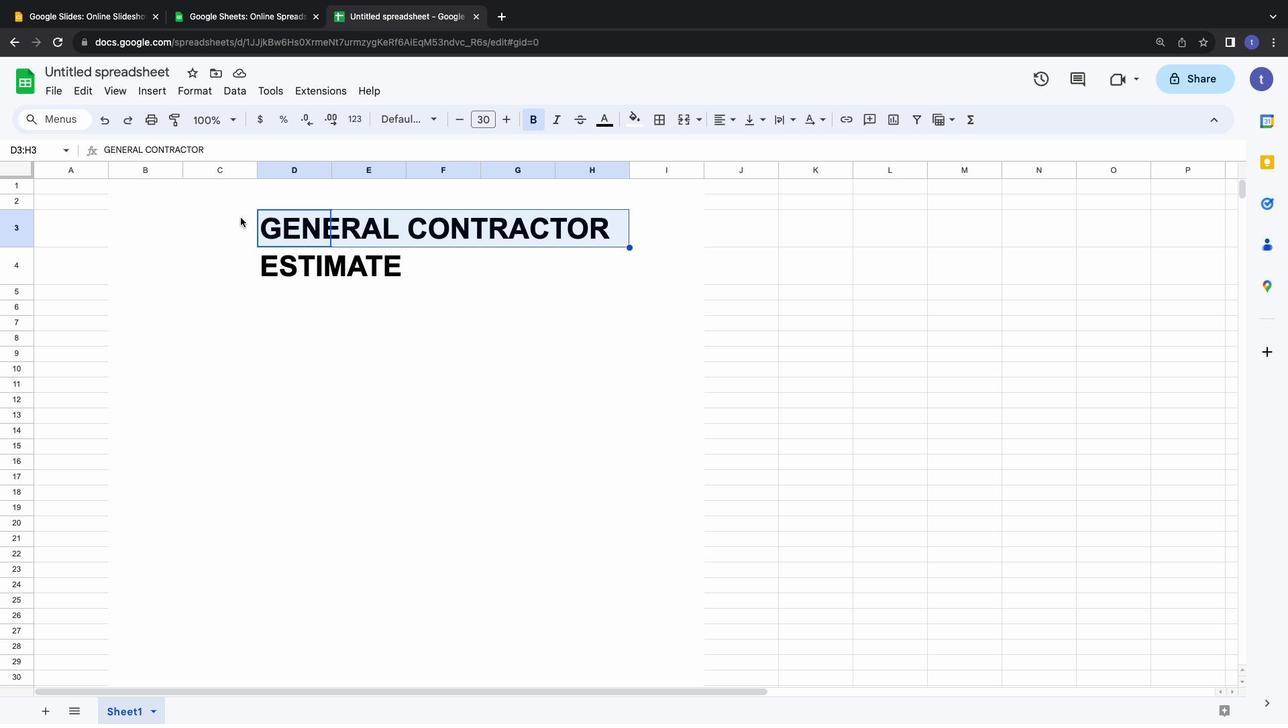 
Action: Mouse pressed left at (240, 217)
Screenshot: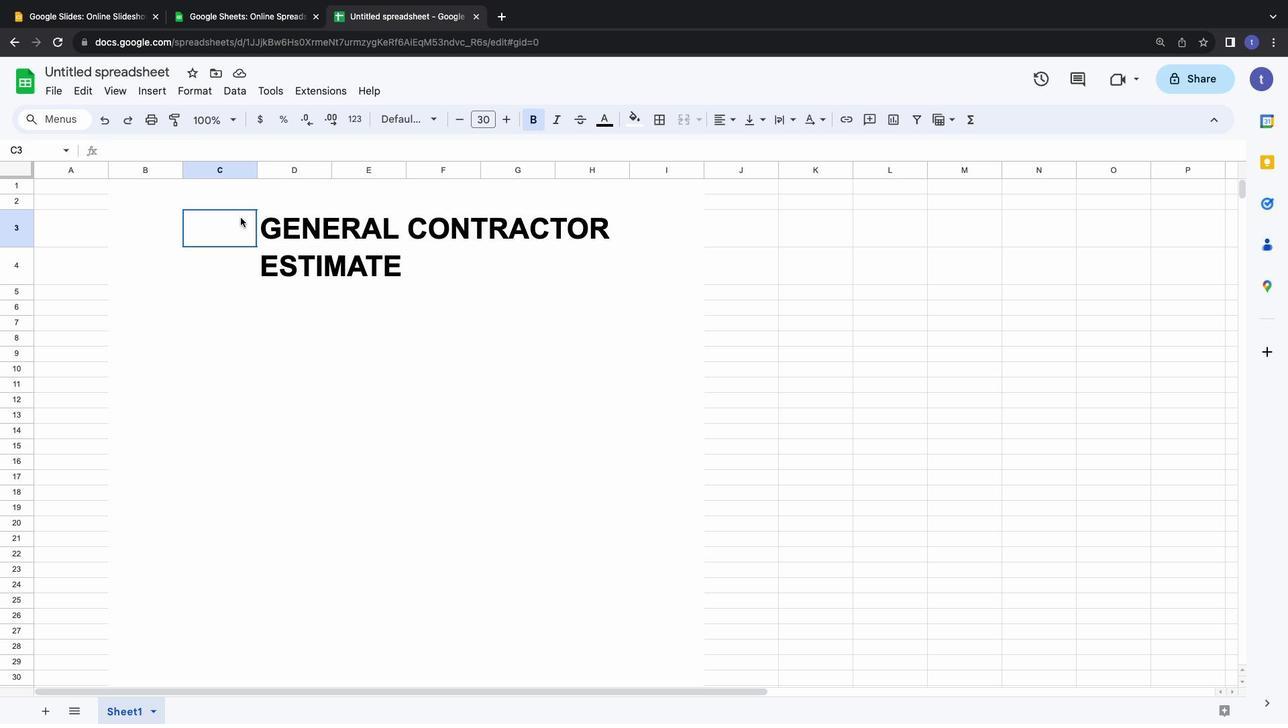 
Action: Mouse moved to (228, 220)
Screenshot: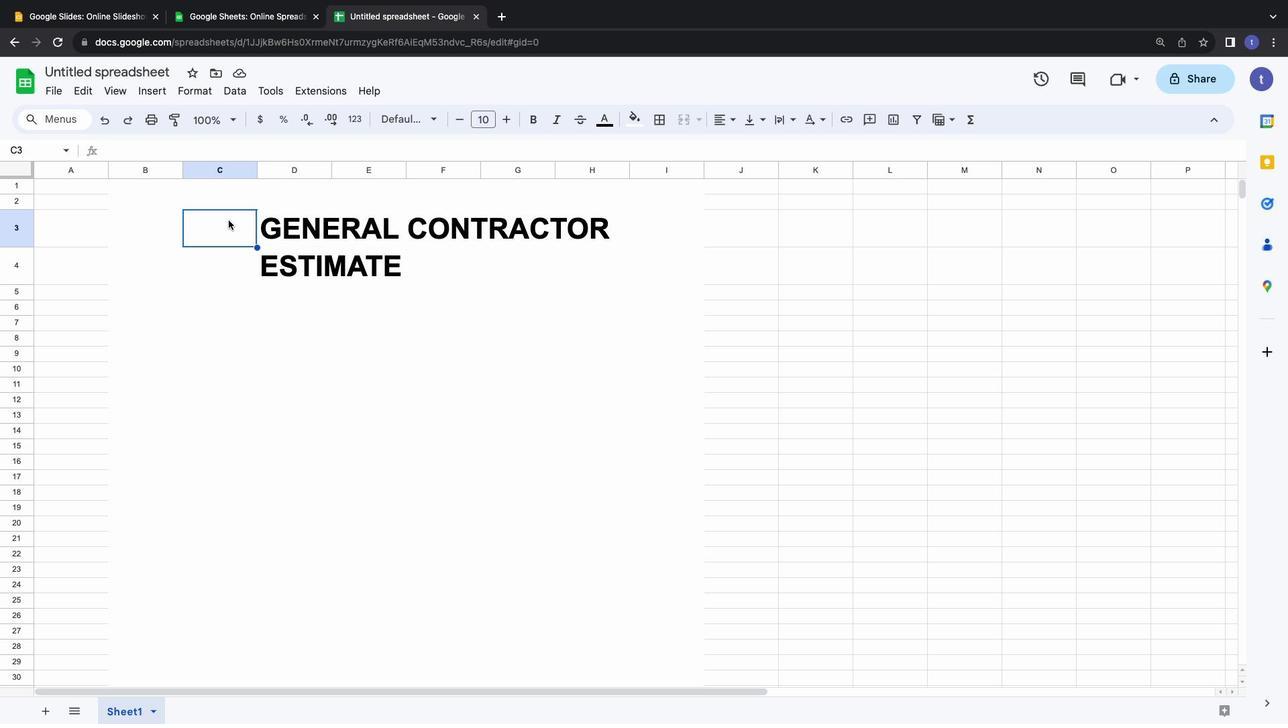 
Action: Mouse pressed left at (228, 220)
Screenshot: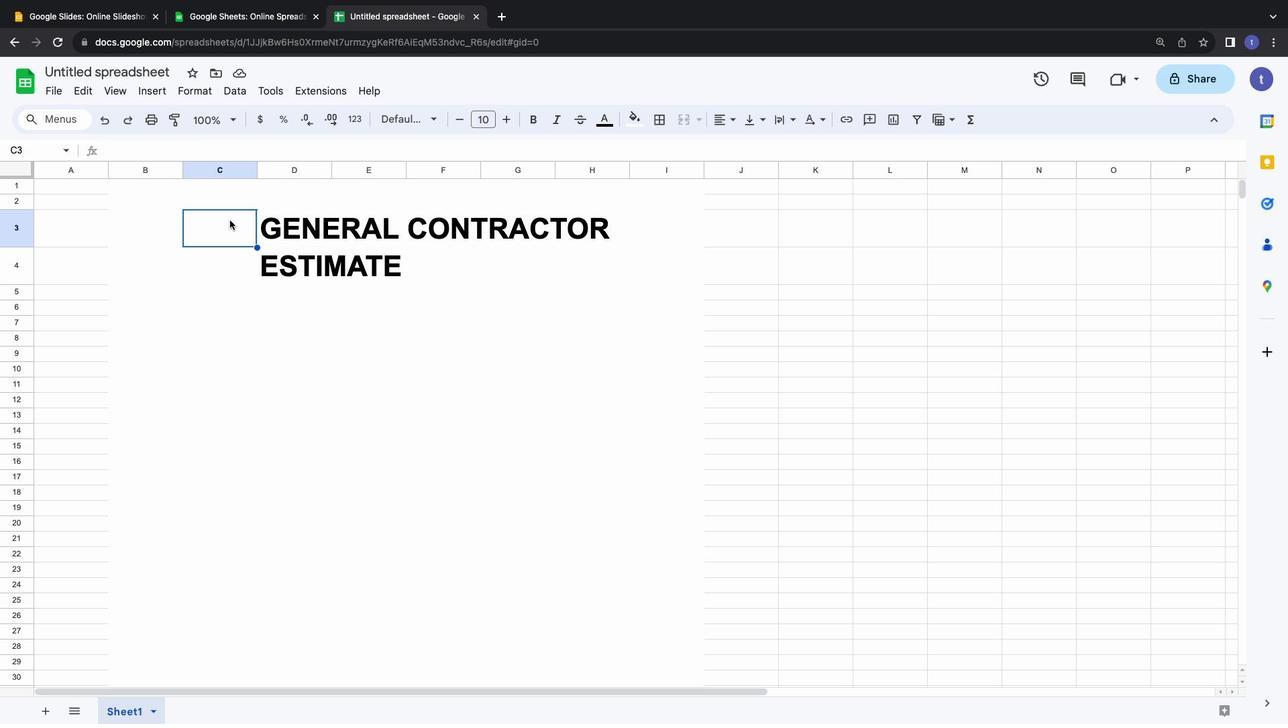 
Action: Mouse moved to (687, 114)
Screenshot: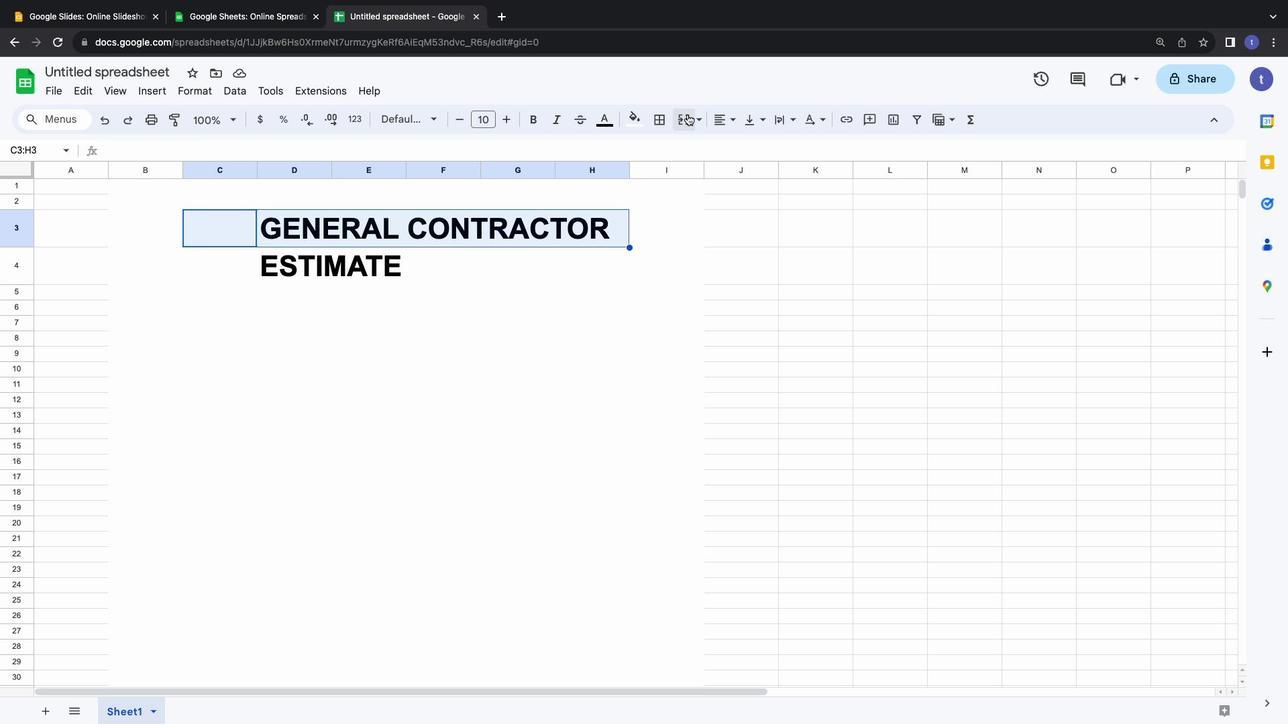 
Action: Mouse pressed left at (687, 114)
Screenshot: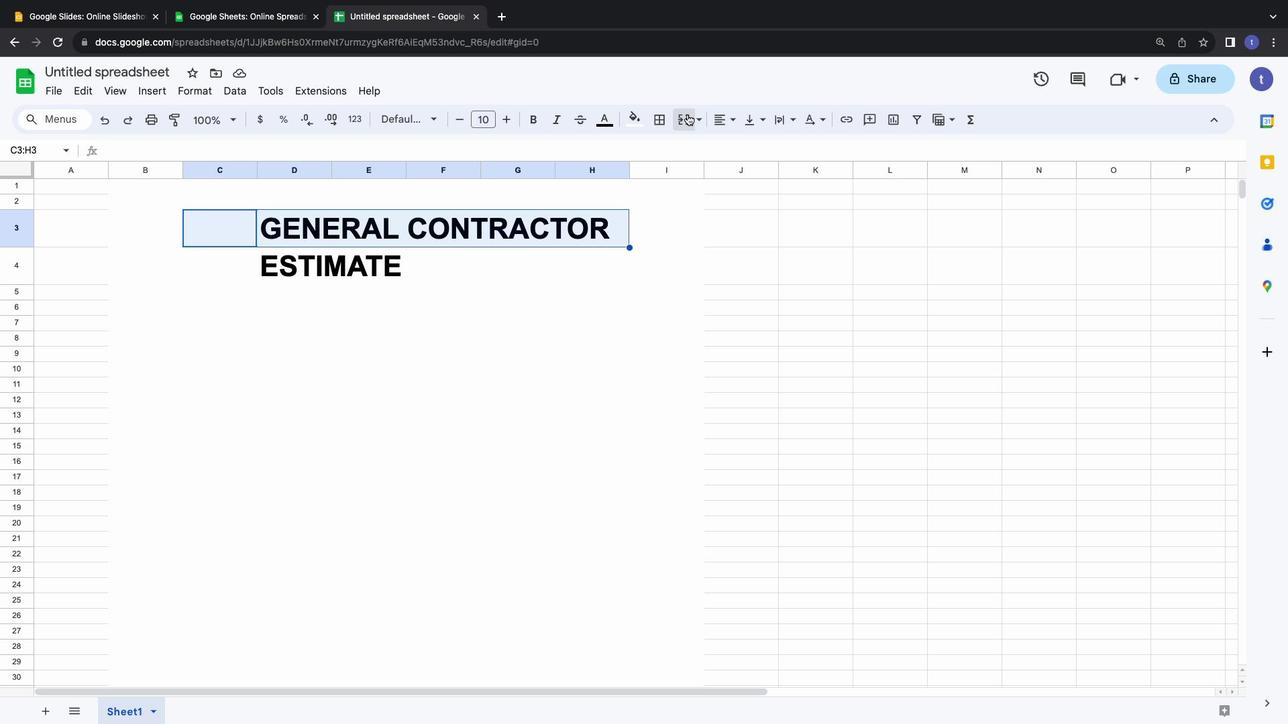 
Action: Mouse moved to (221, 260)
Screenshot: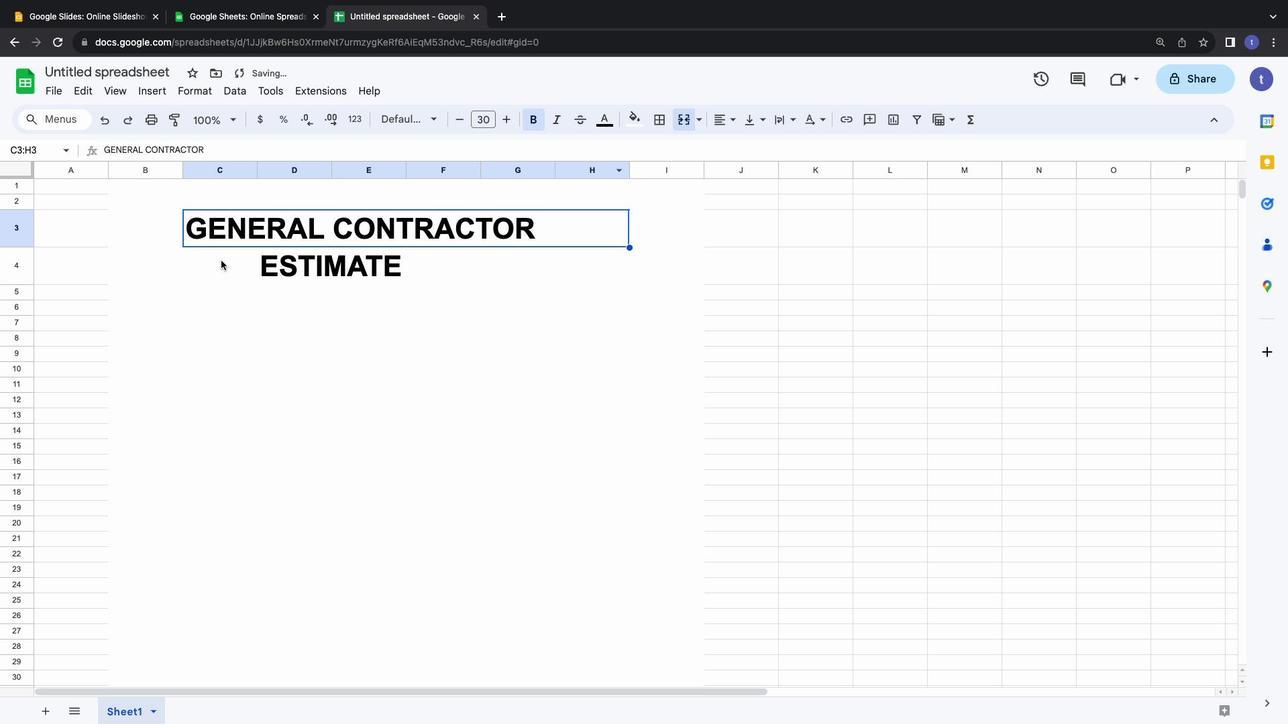 
Action: Mouse pressed left at (221, 260)
Screenshot: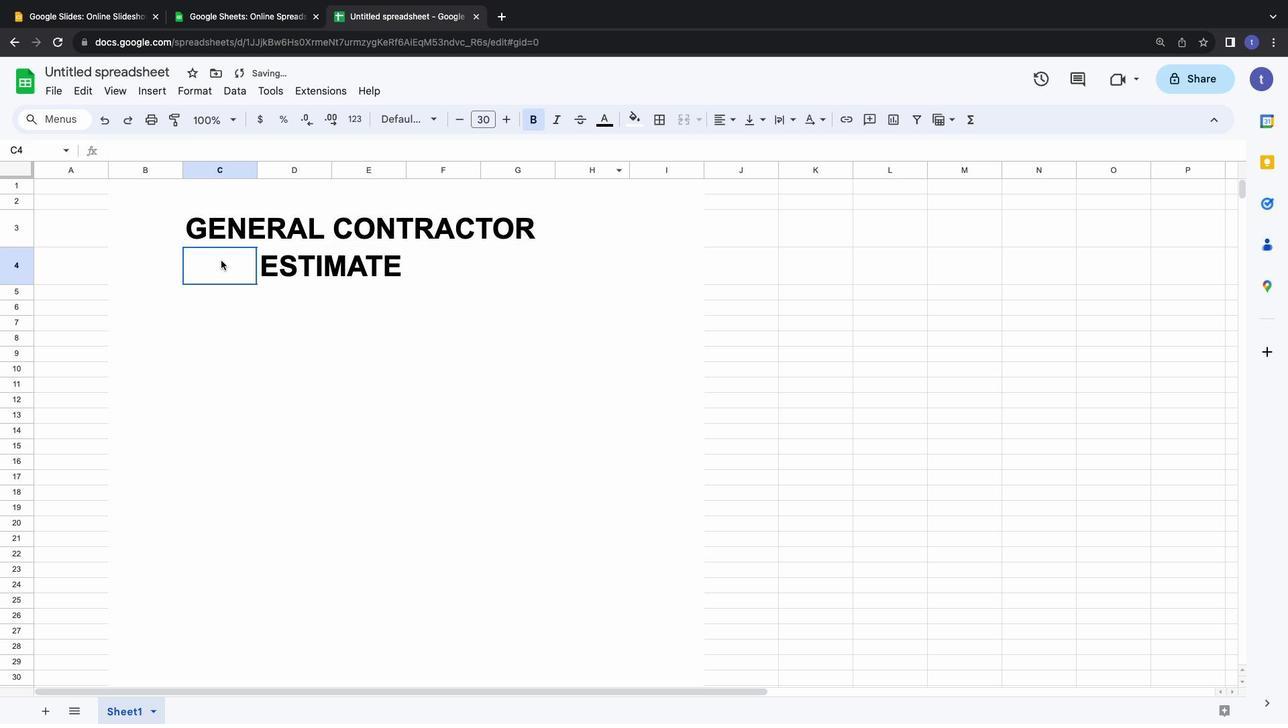 
Action: Mouse moved to (686, 116)
Screenshot: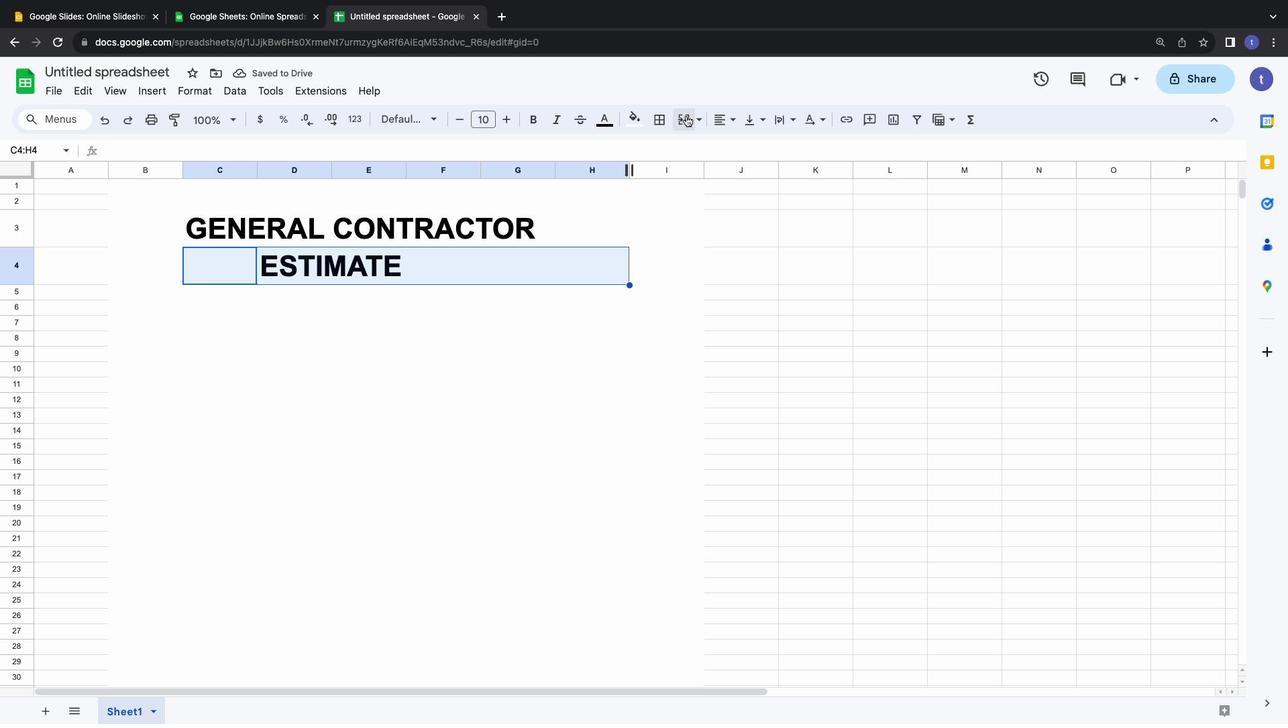 
Action: Mouse pressed left at (686, 116)
Screenshot: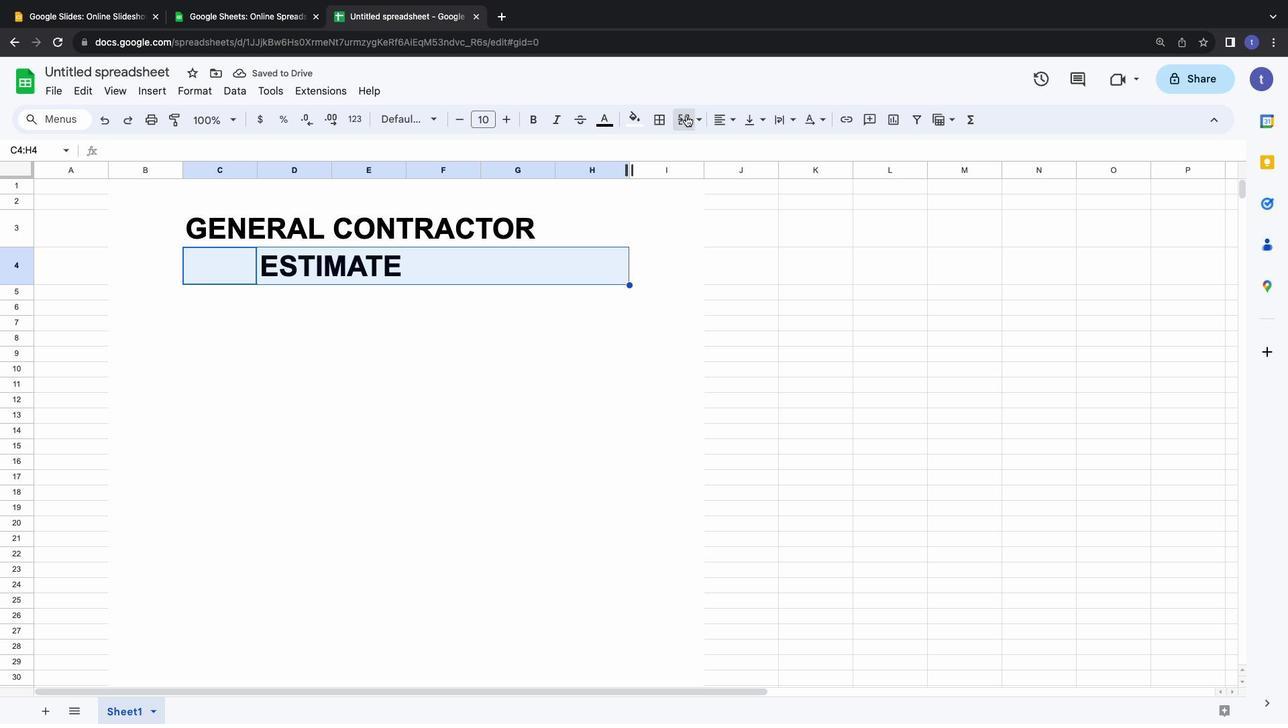 
Action: Mouse moved to (269, 215)
Screenshot: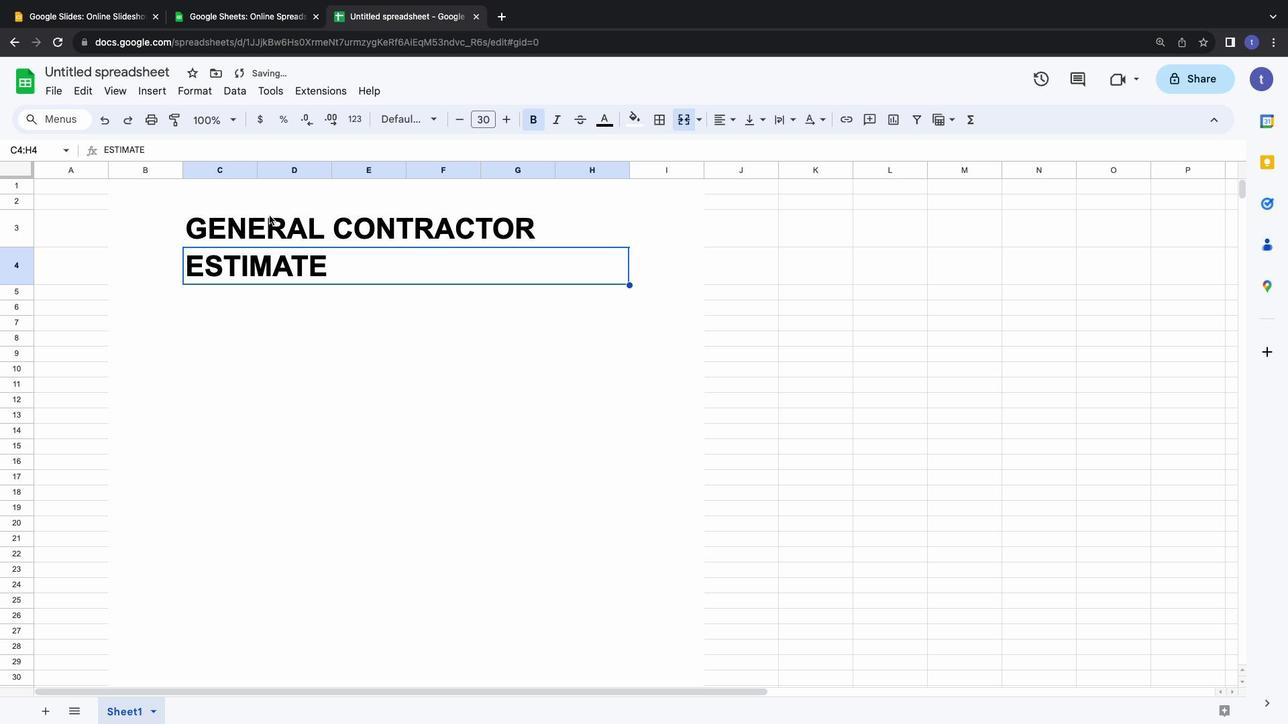 
Action: Mouse pressed left at (269, 215)
Screenshot: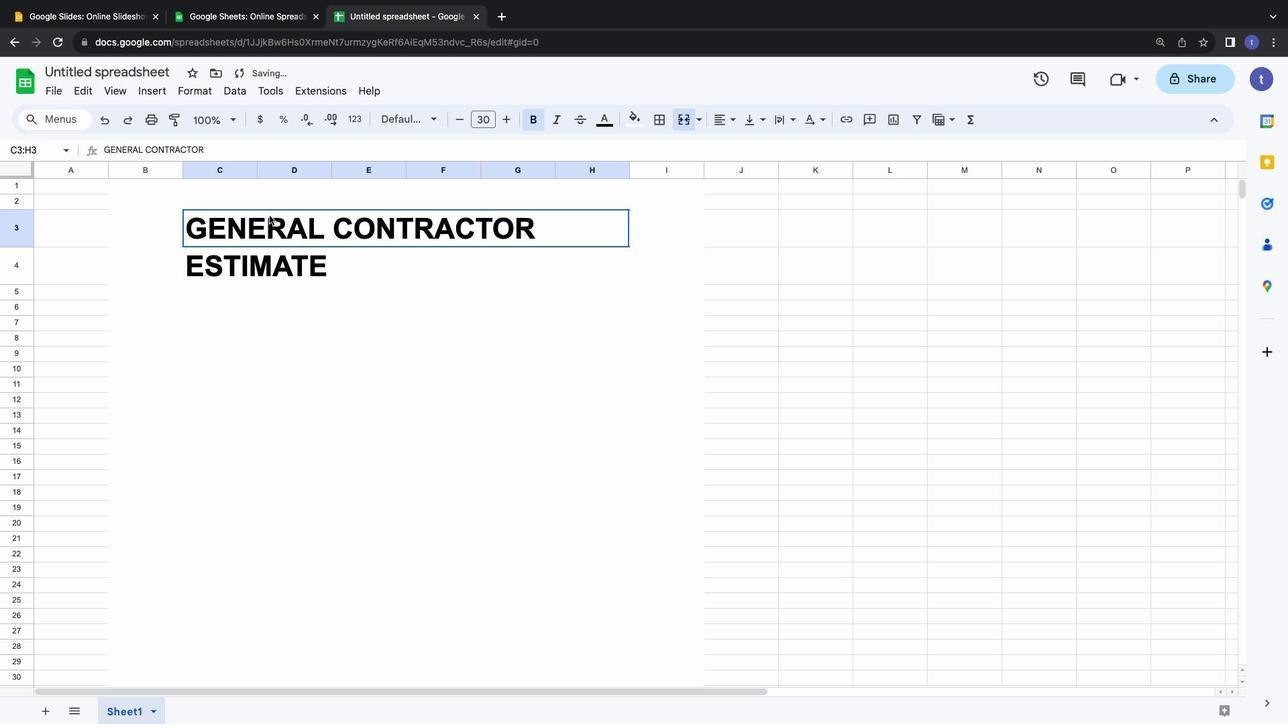 
Action: Mouse moved to (240, 225)
Screenshot: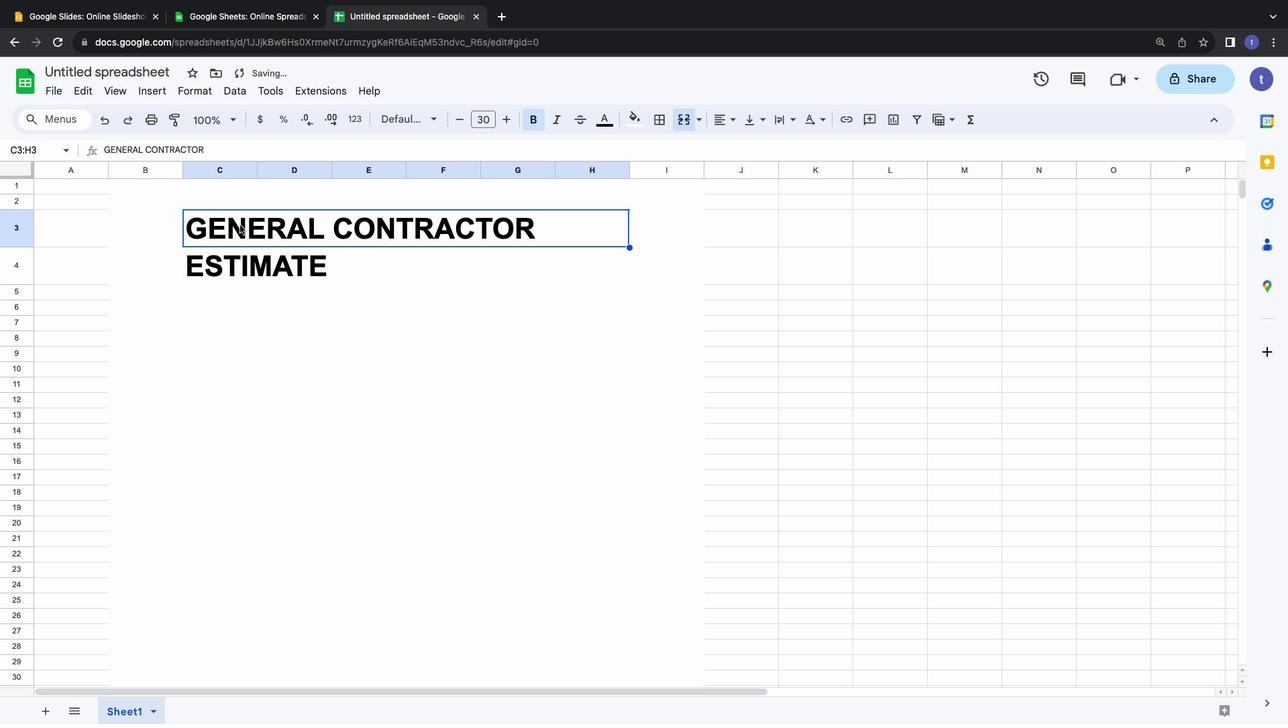 
Action: Mouse pressed left at (240, 225)
Screenshot: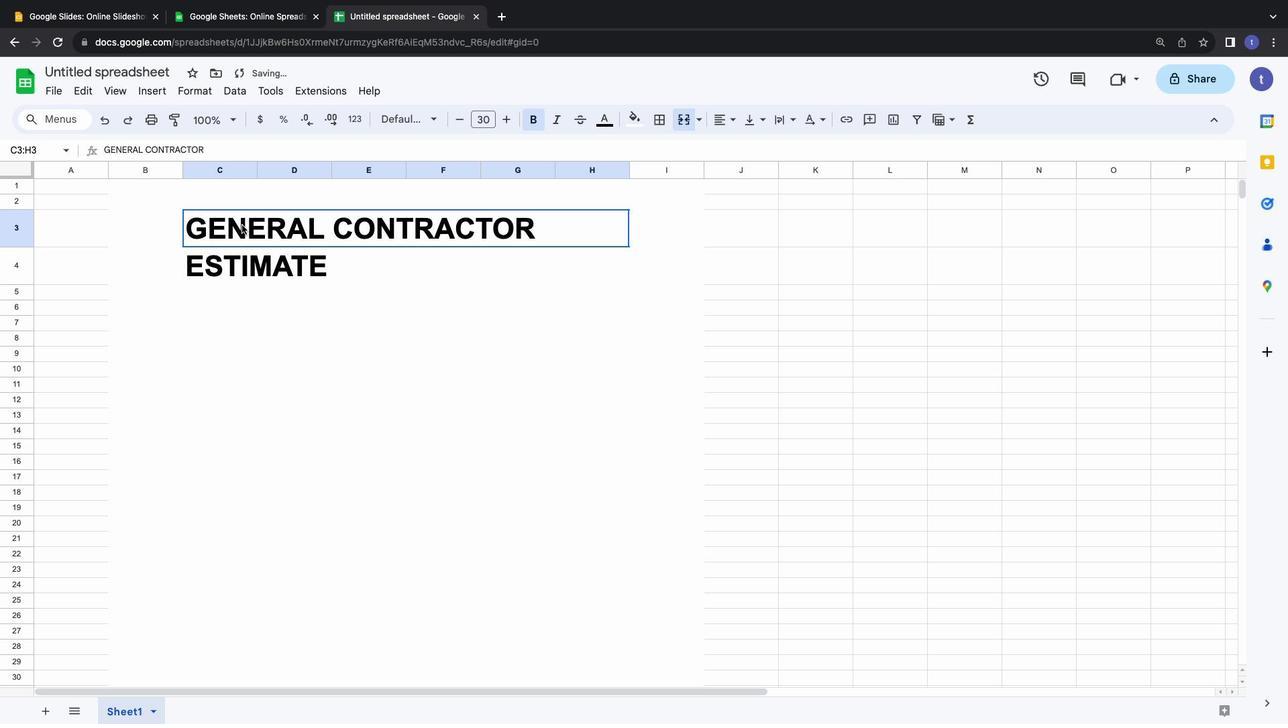 
Action: Mouse moved to (721, 112)
Screenshot: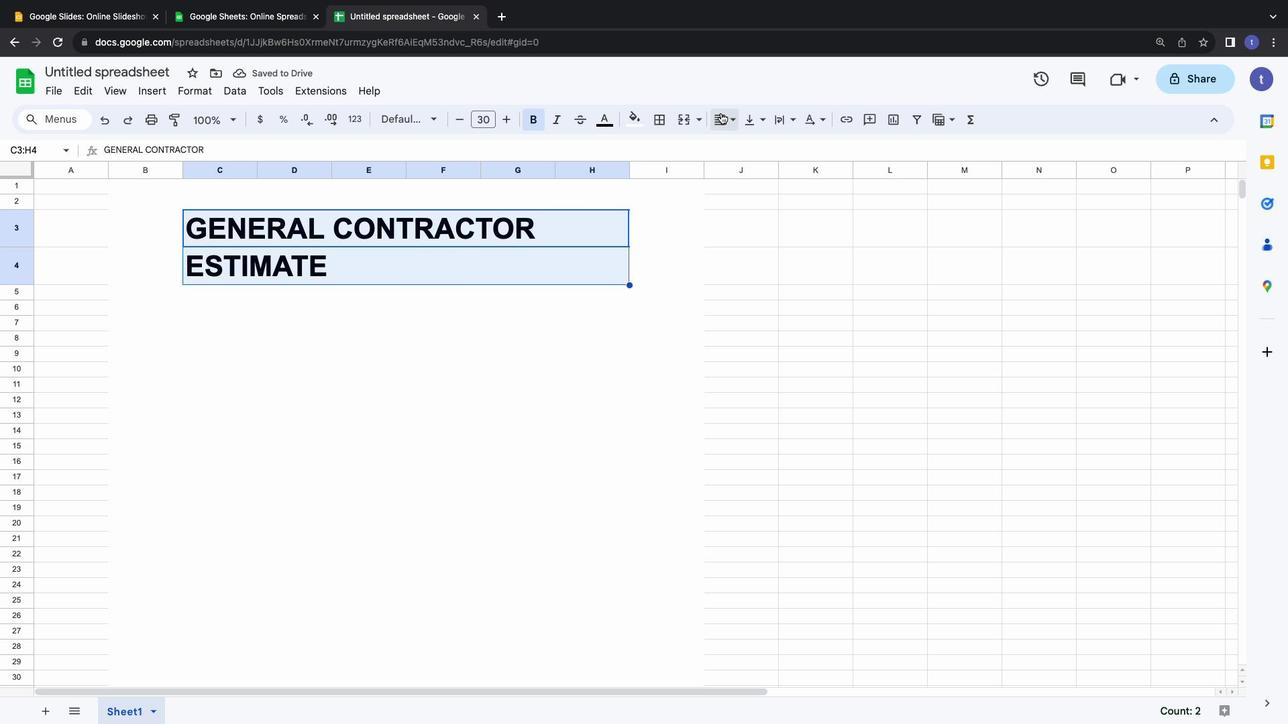 
Action: Mouse pressed left at (721, 112)
Screenshot: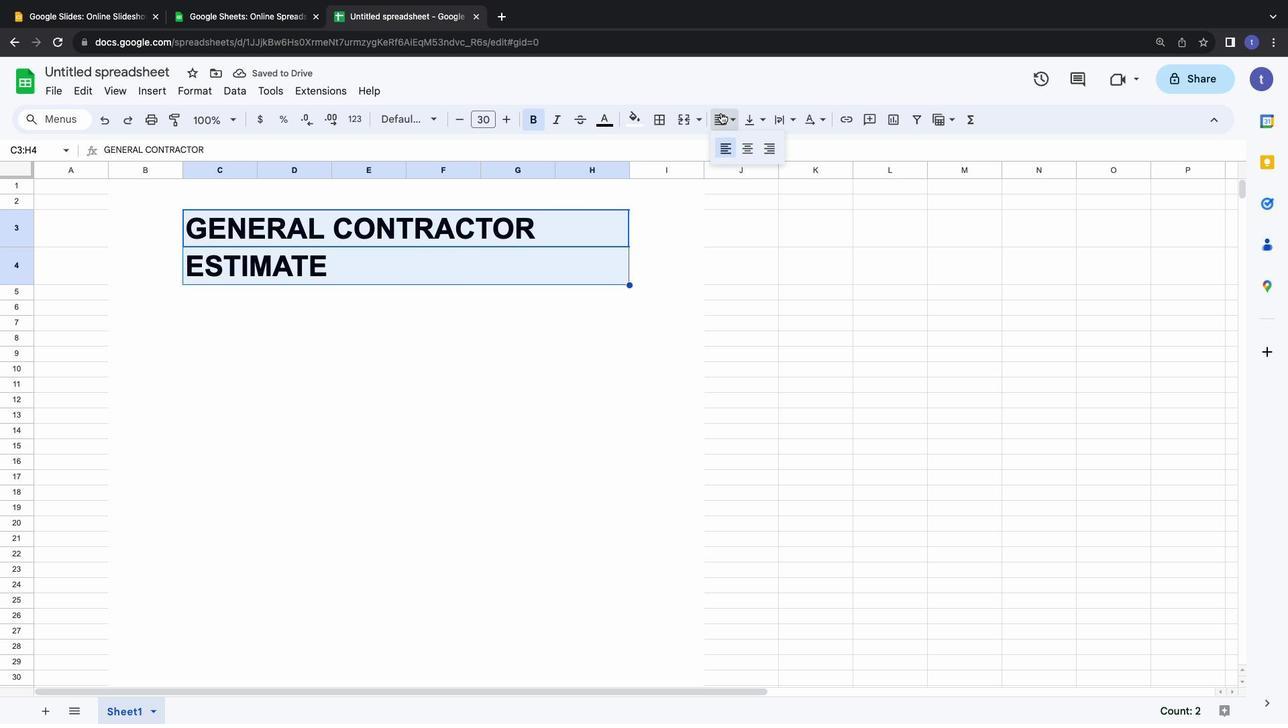 
Action: Mouse moved to (744, 146)
Screenshot: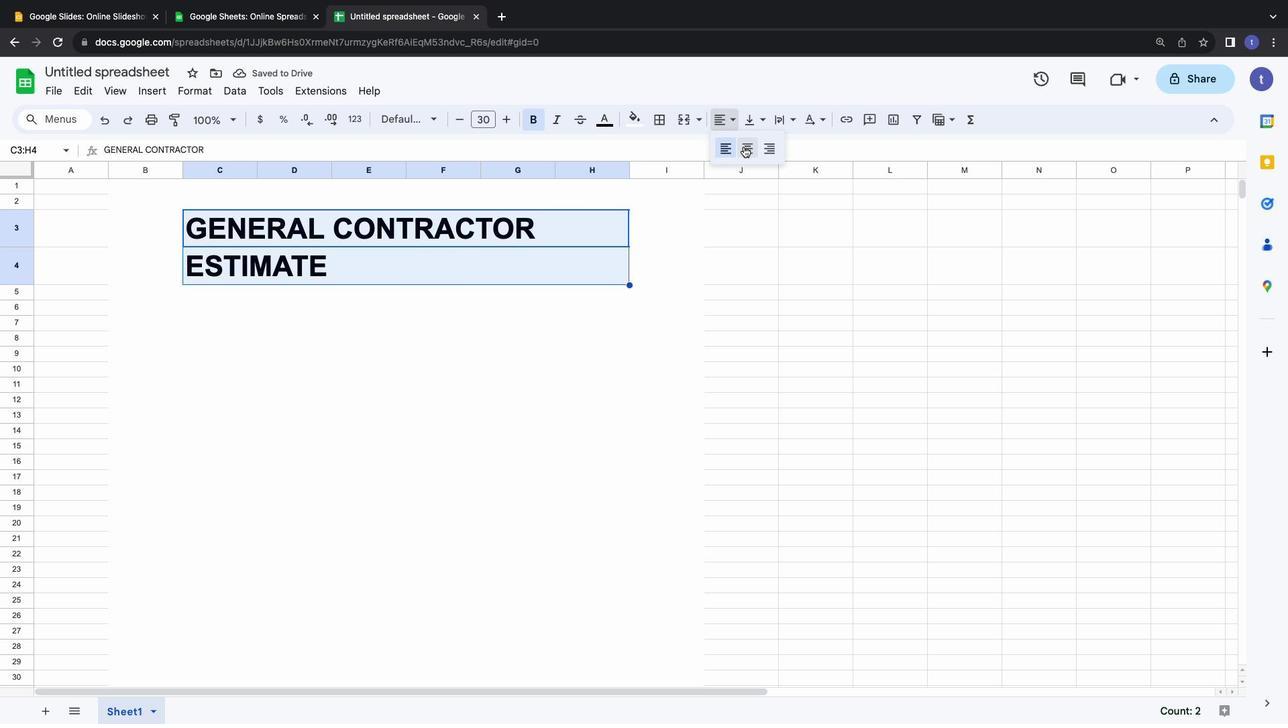 
Action: Mouse pressed left at (744, 146)
Screenshot: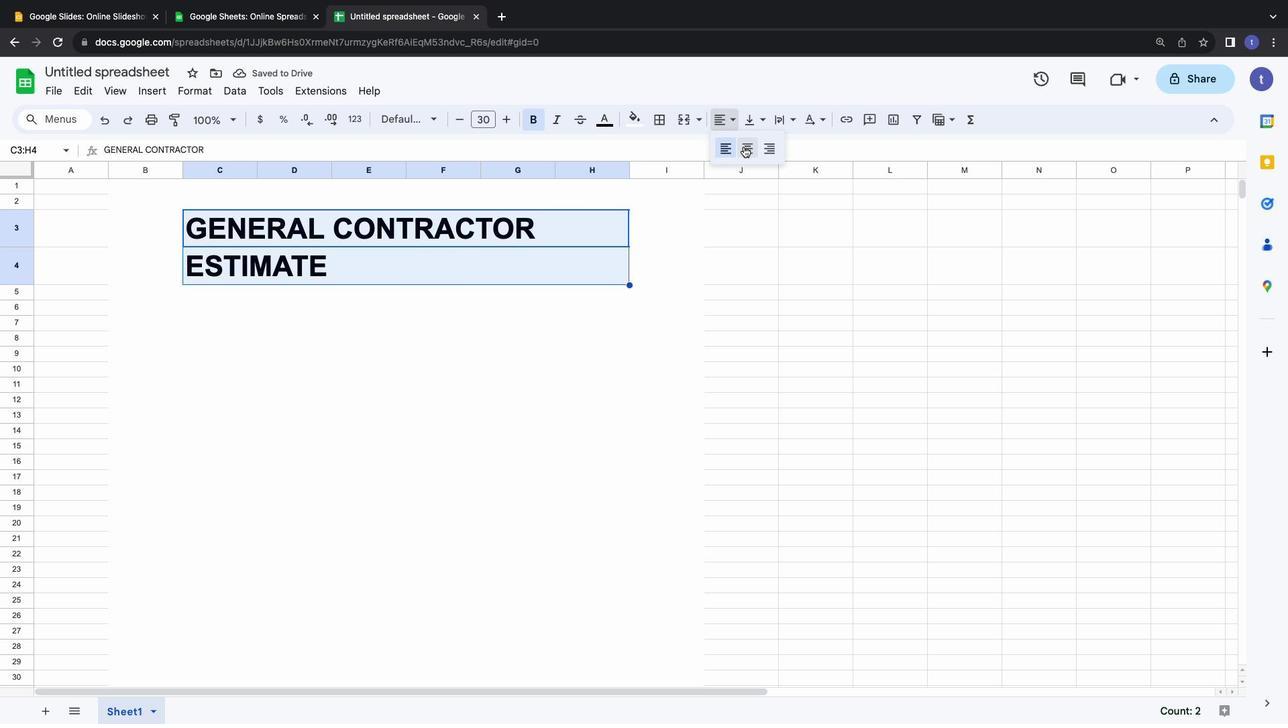
Action: Mouse moved to (269, 328)
Screenshot: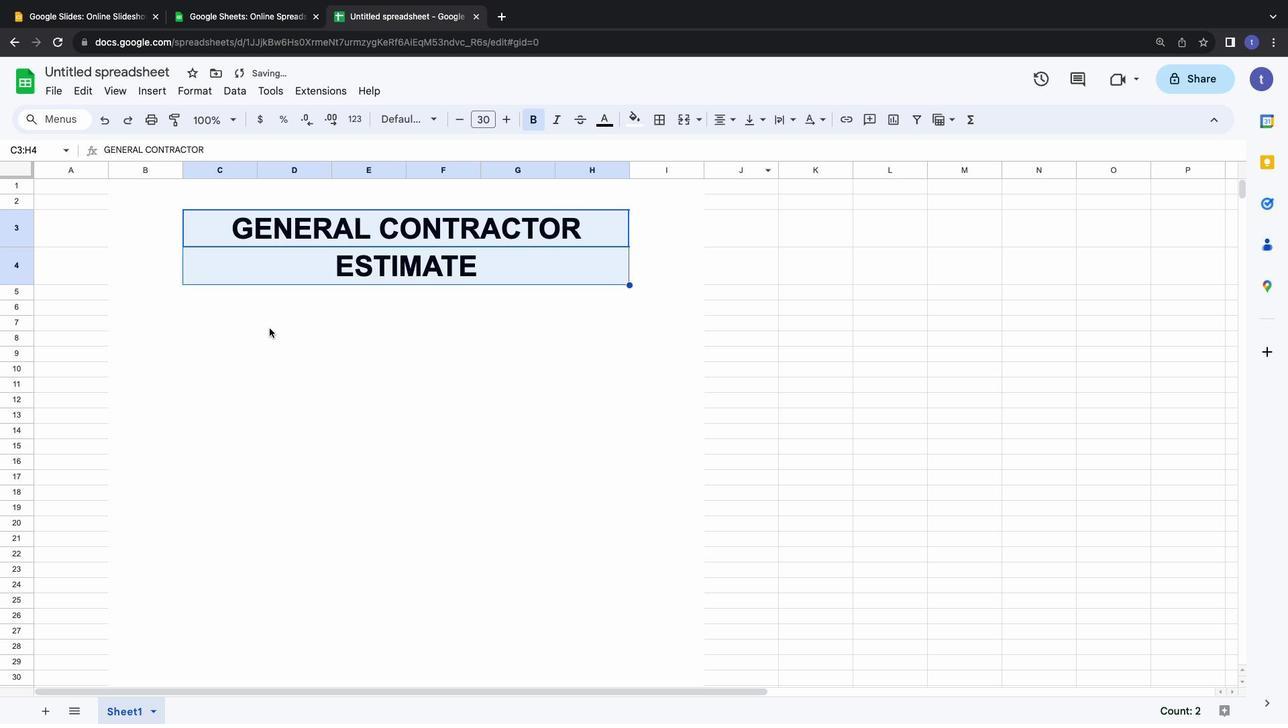 
Action: Mouse scrolled (269, 328) with delta (0, 0)
Screenshot: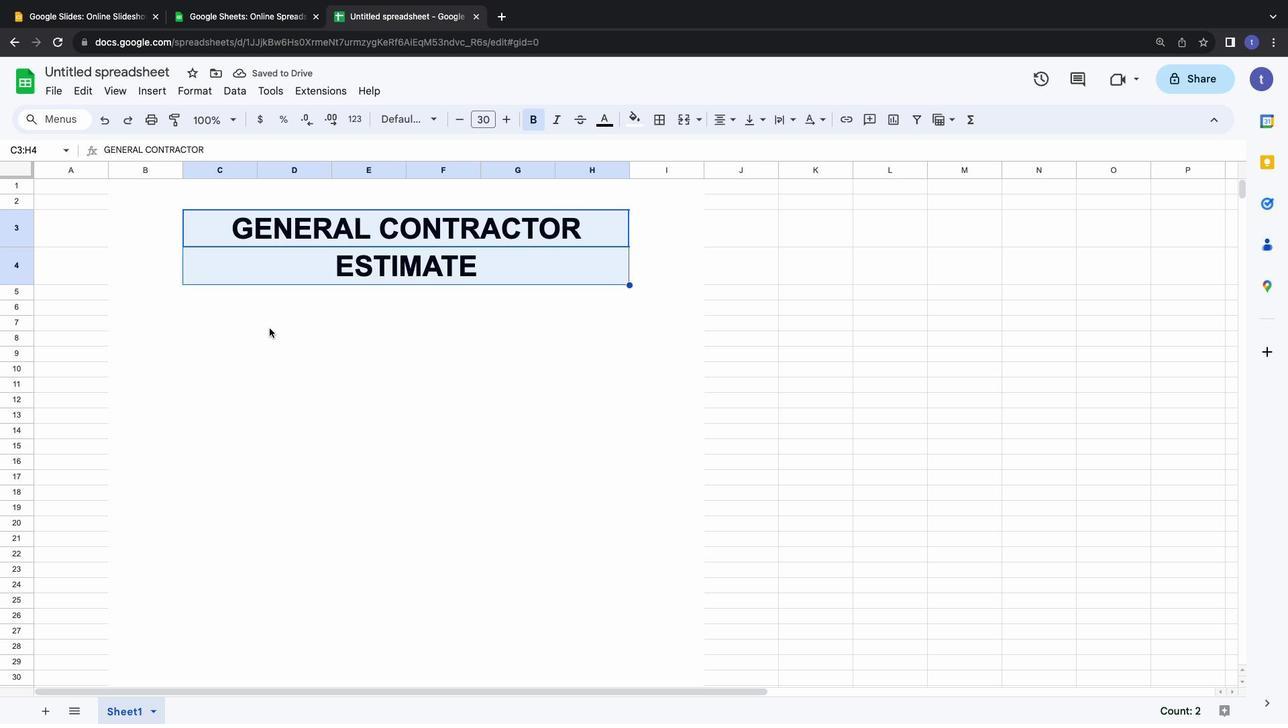 
Action: Mouse scrolled (269, 328) with delta (0, 0)
Screenshot: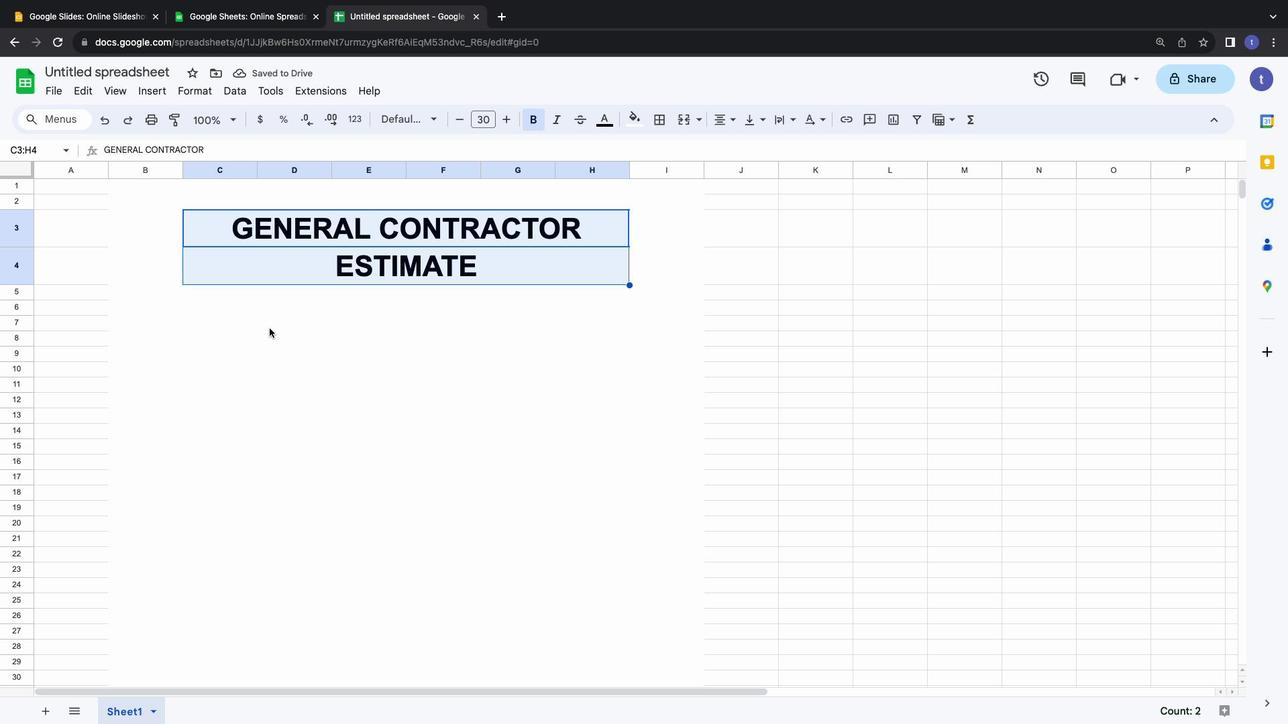 
Action: Mouse scrolled (269, 328) with delta (0, 0)
Screenshot: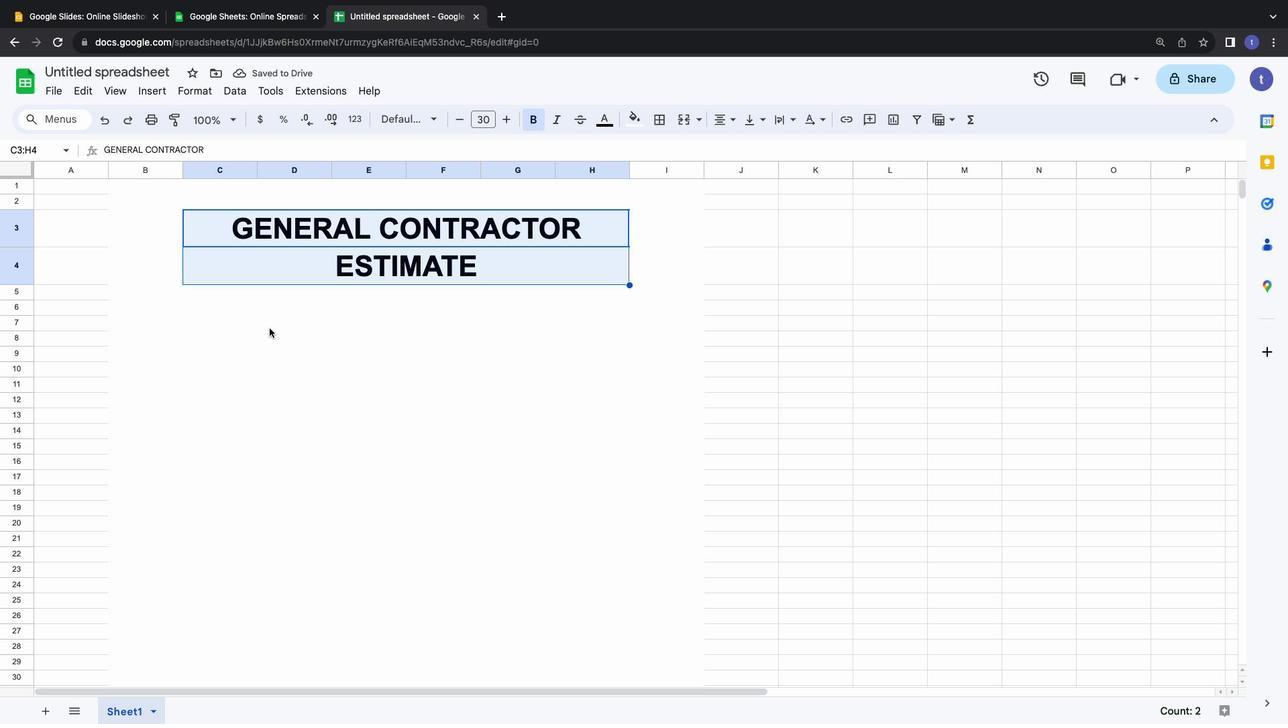 
Action: Mouse scrolled (269, 328) with delta (0, 0)
Screenshot: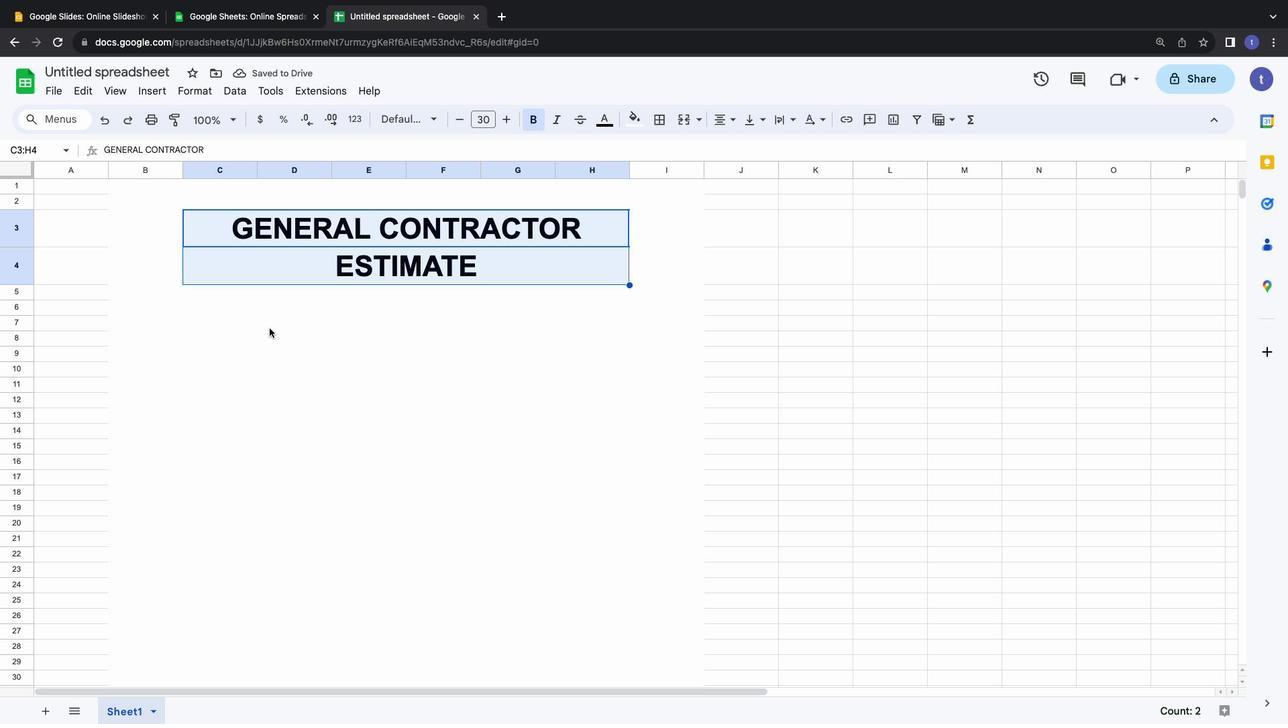 
Action: Mouse moved to (197, 318)
Screenshot: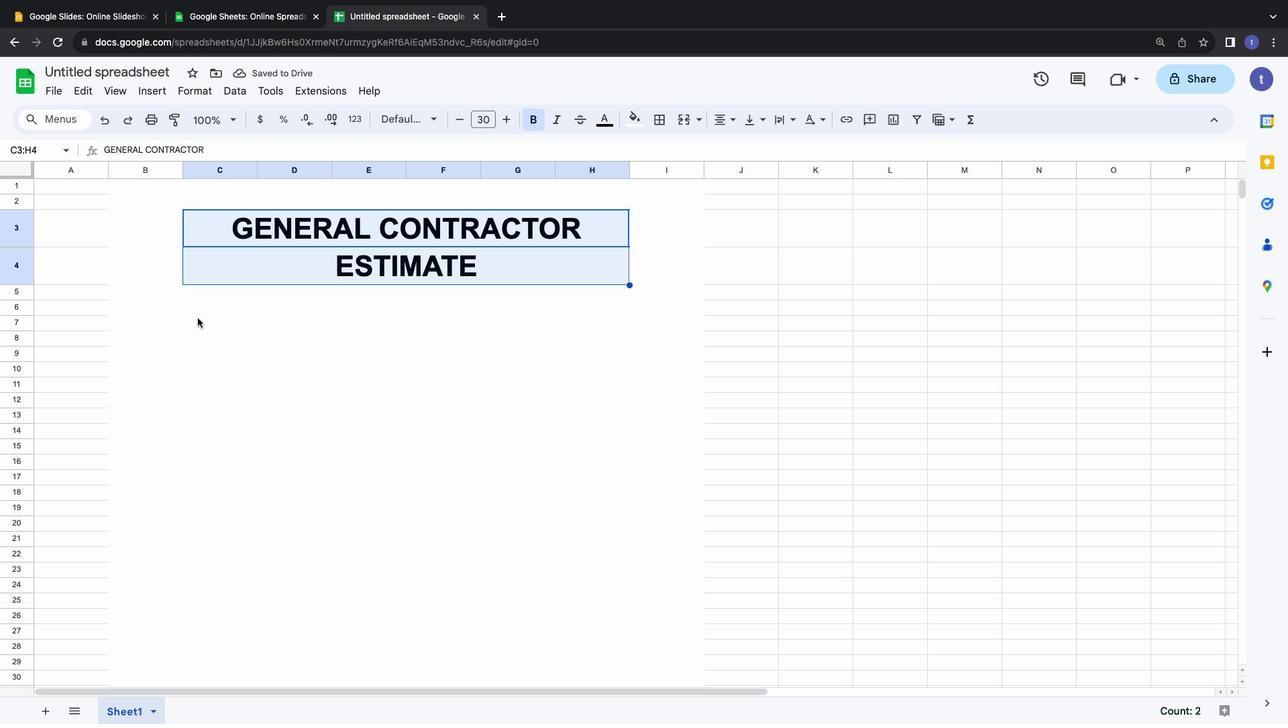 
Action: Mouse pressed left at (197, 318)
Screenshot: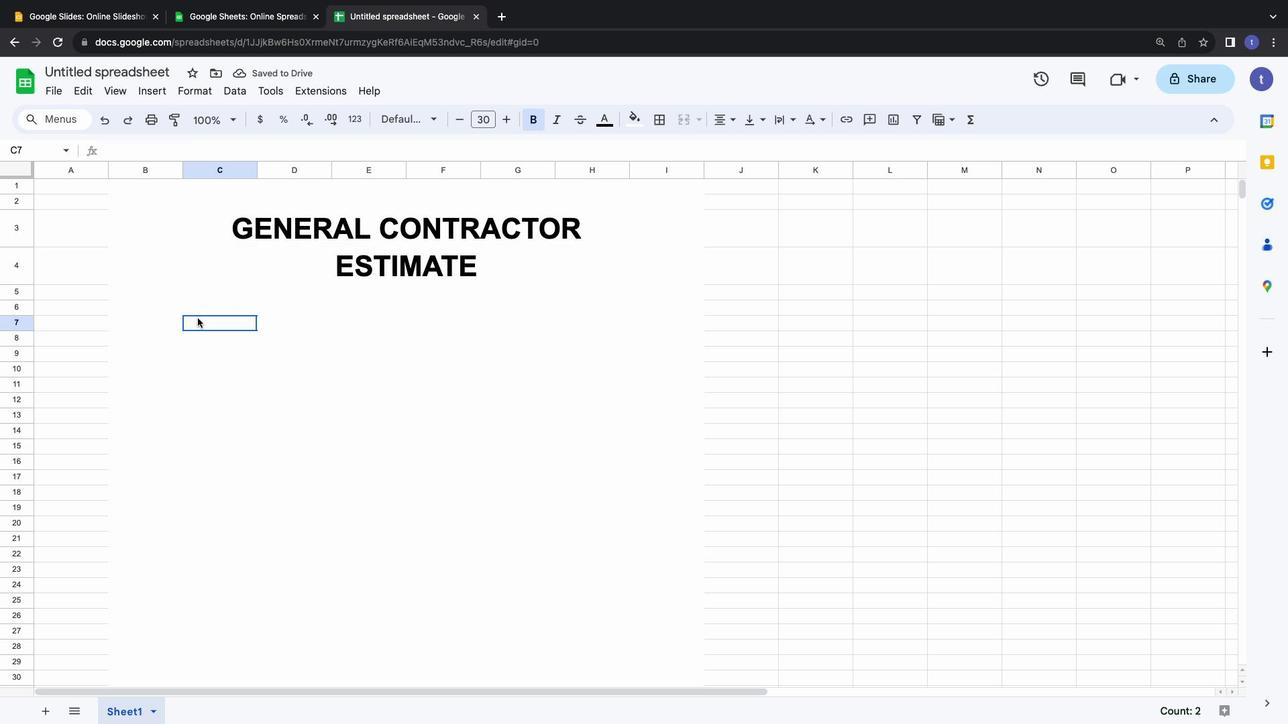 
Action: Mouse pressed left at (197, 318)
Screenshot: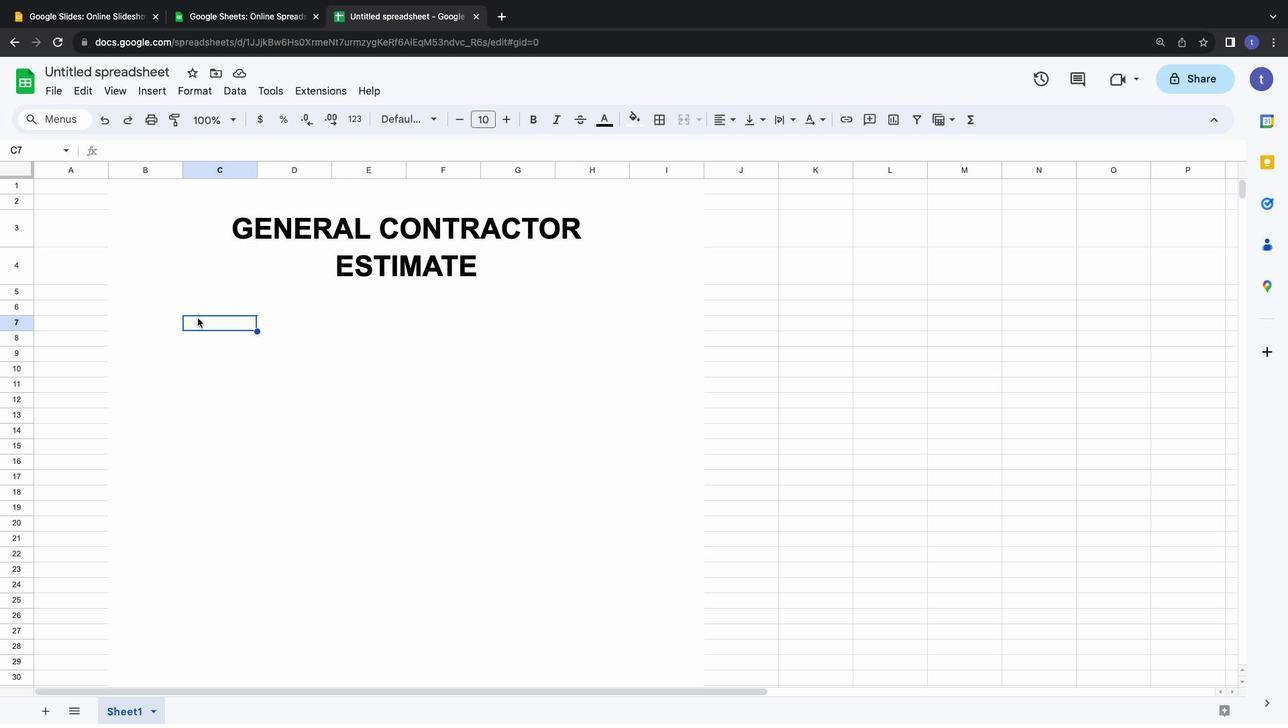 
Action: Key pressed Key.shift'C''l''i''e''n''t'Key.spaceKey.shift'D''e''t''a''i''l''s'
Screenshot: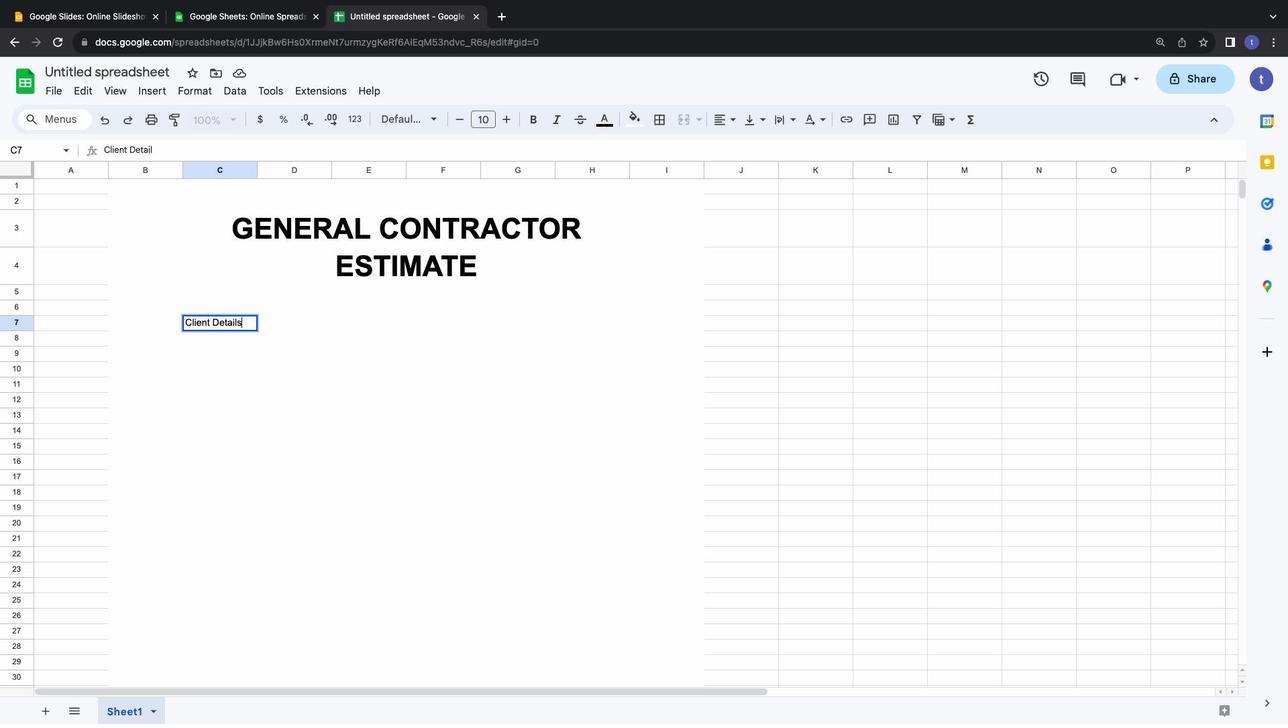 
Action: Mouse moved to (207, 318)
Screenshot: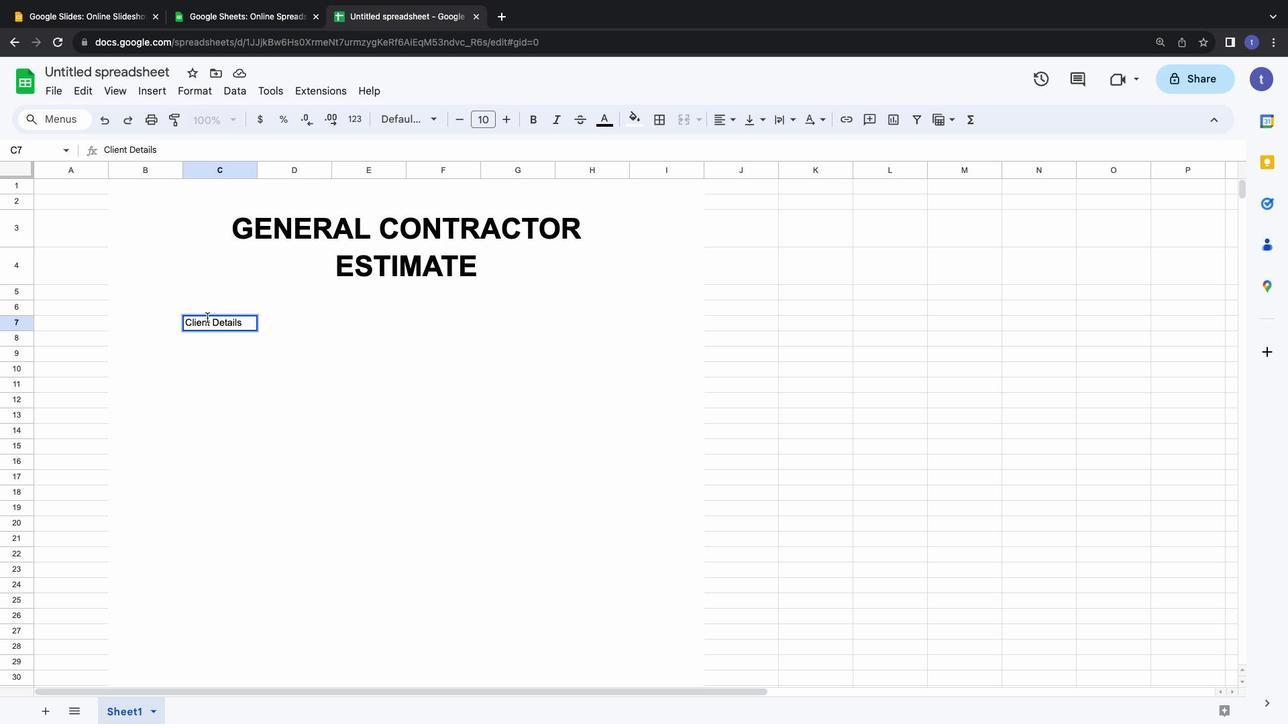 
Action: Mouse pressed left at (207, 318)
Screenshot: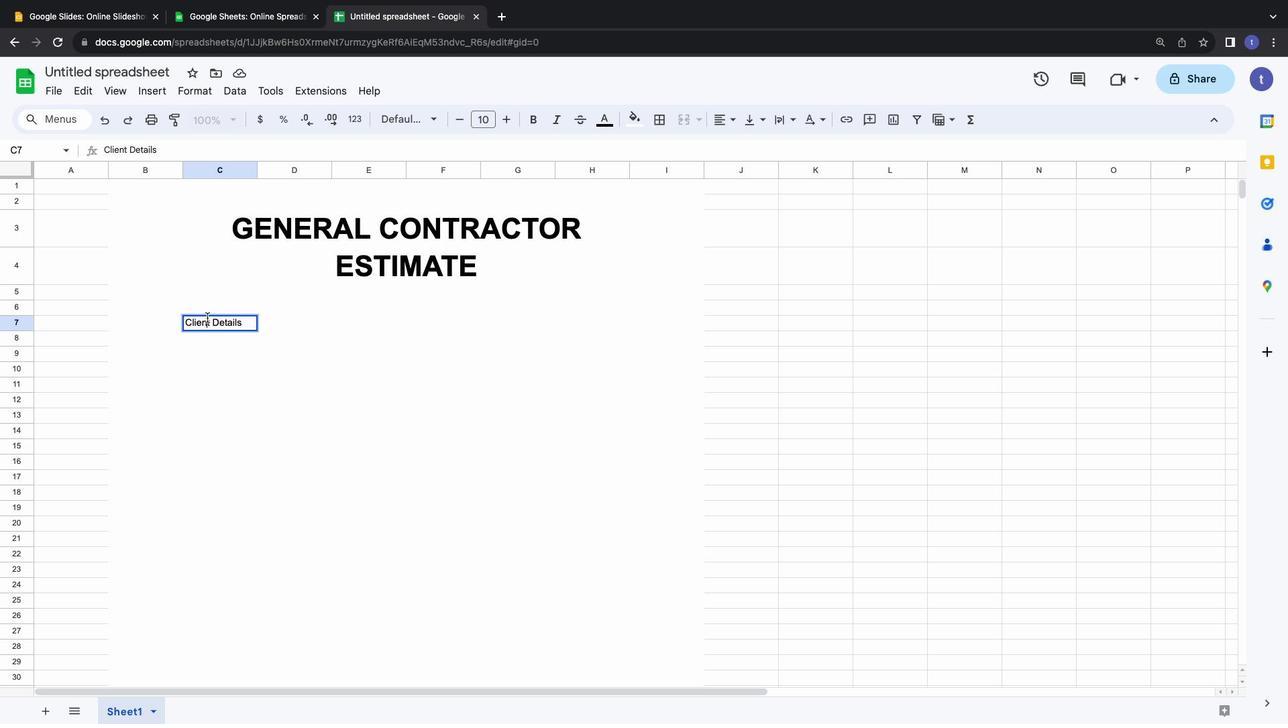 
Action: Mouse pressed left at (207, 318)
Screenshot: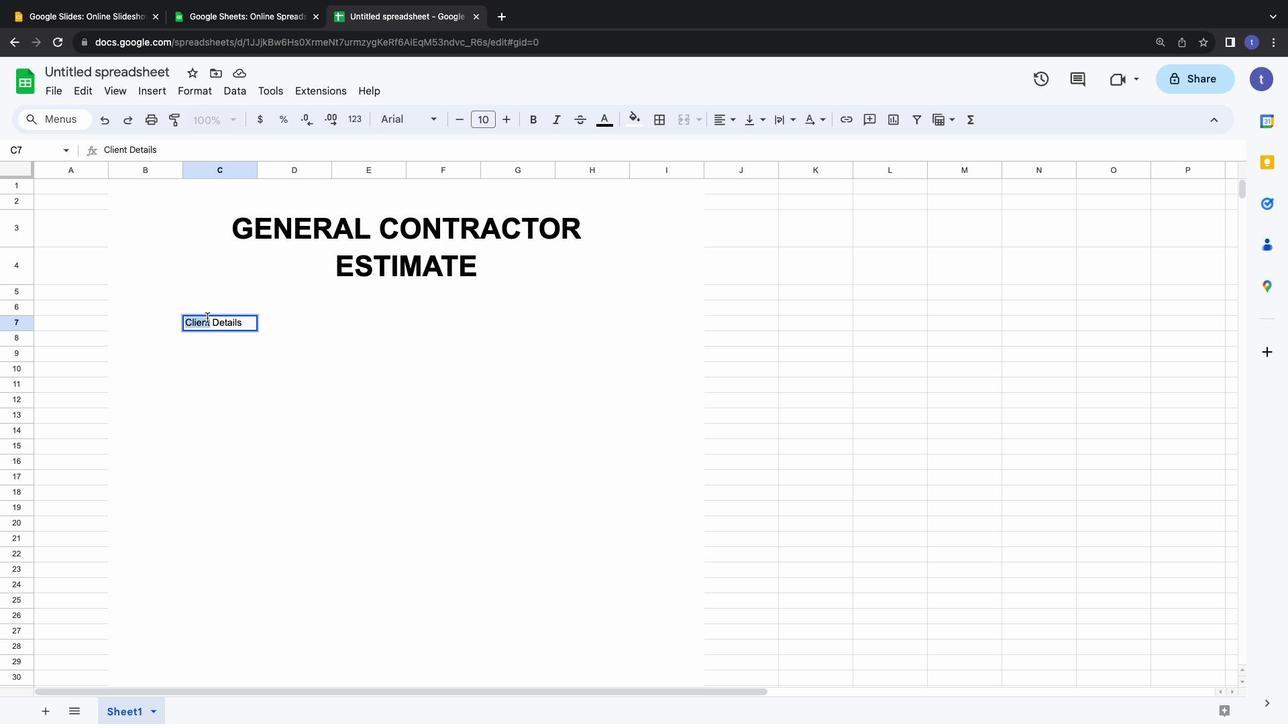
Action: Mouse pressed left at (207, 318)
Screenshot: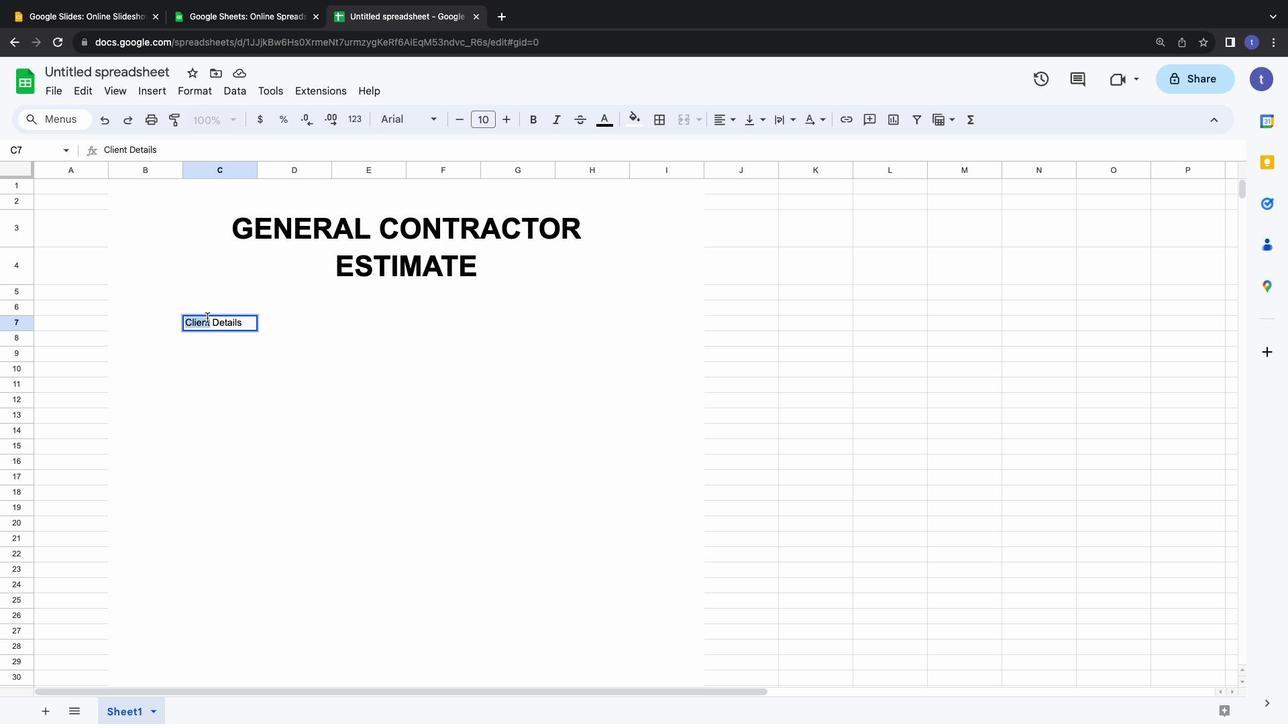 
Action: Mouse pressed left at (207, 318)
Screenshot: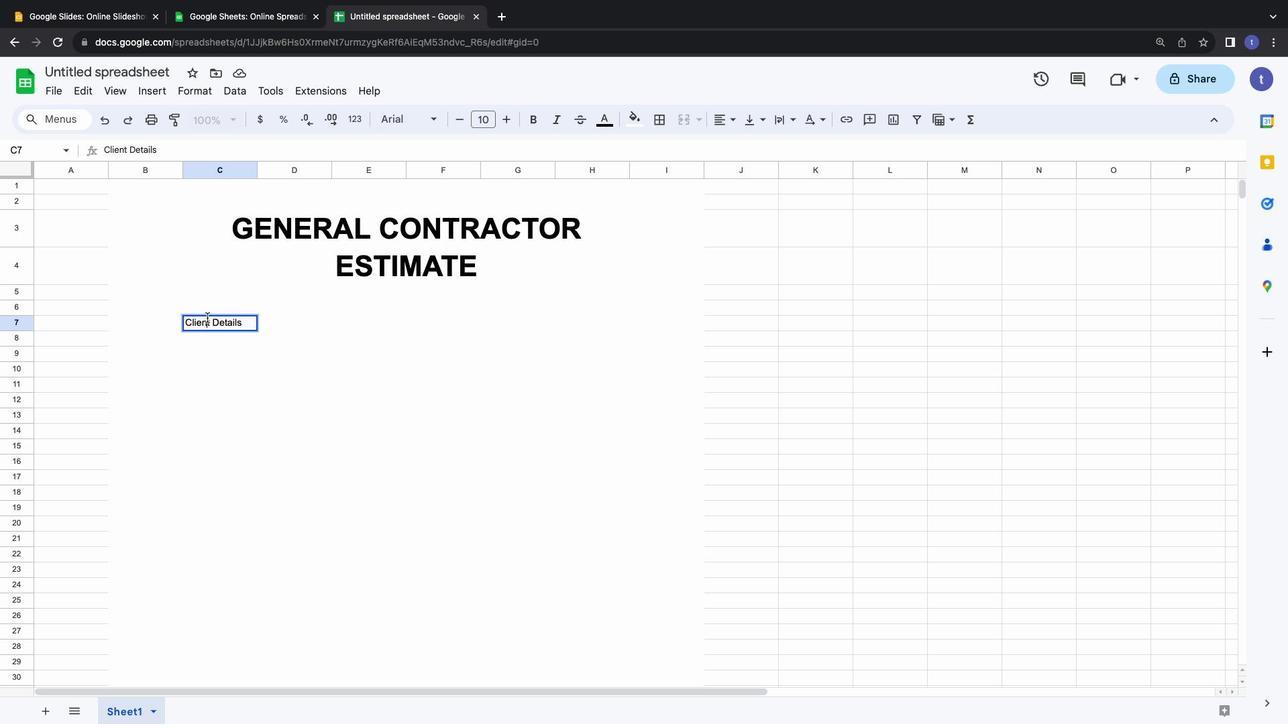 
Action: Mouse pressed left at (207, 318)
Screenshot: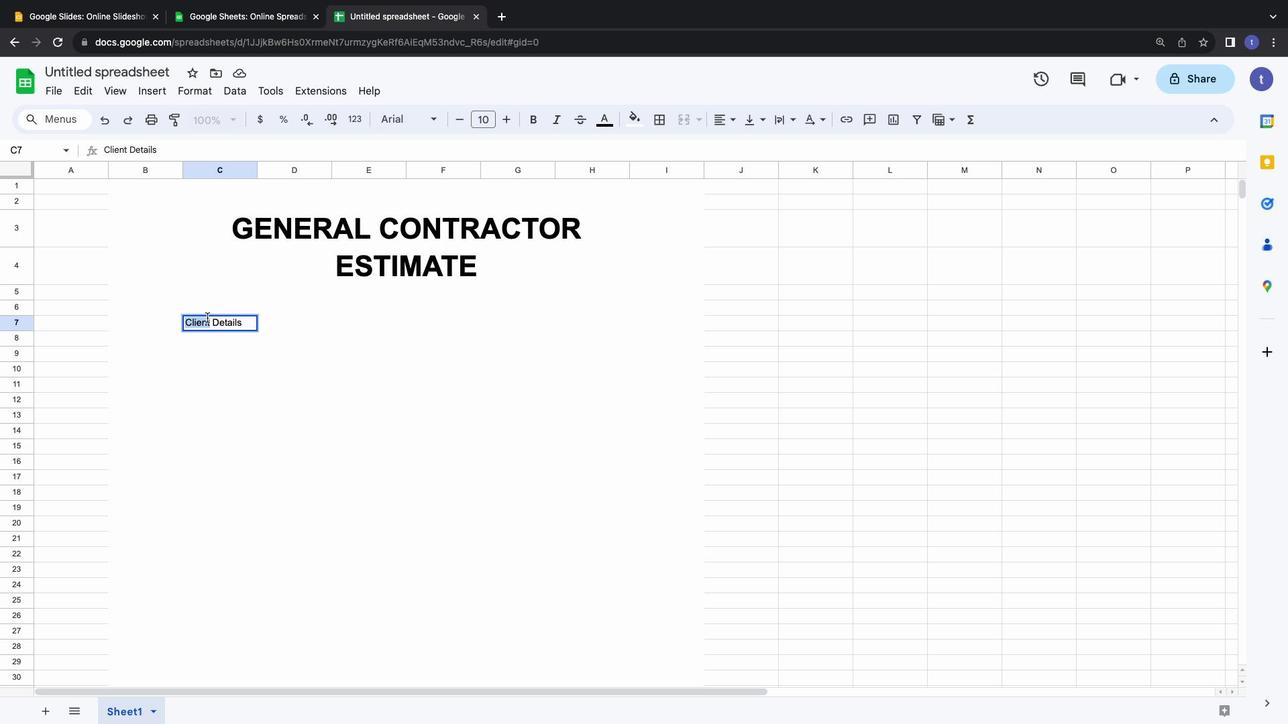 
Action: Mouse pressed left at (207, 318)
Screenshot: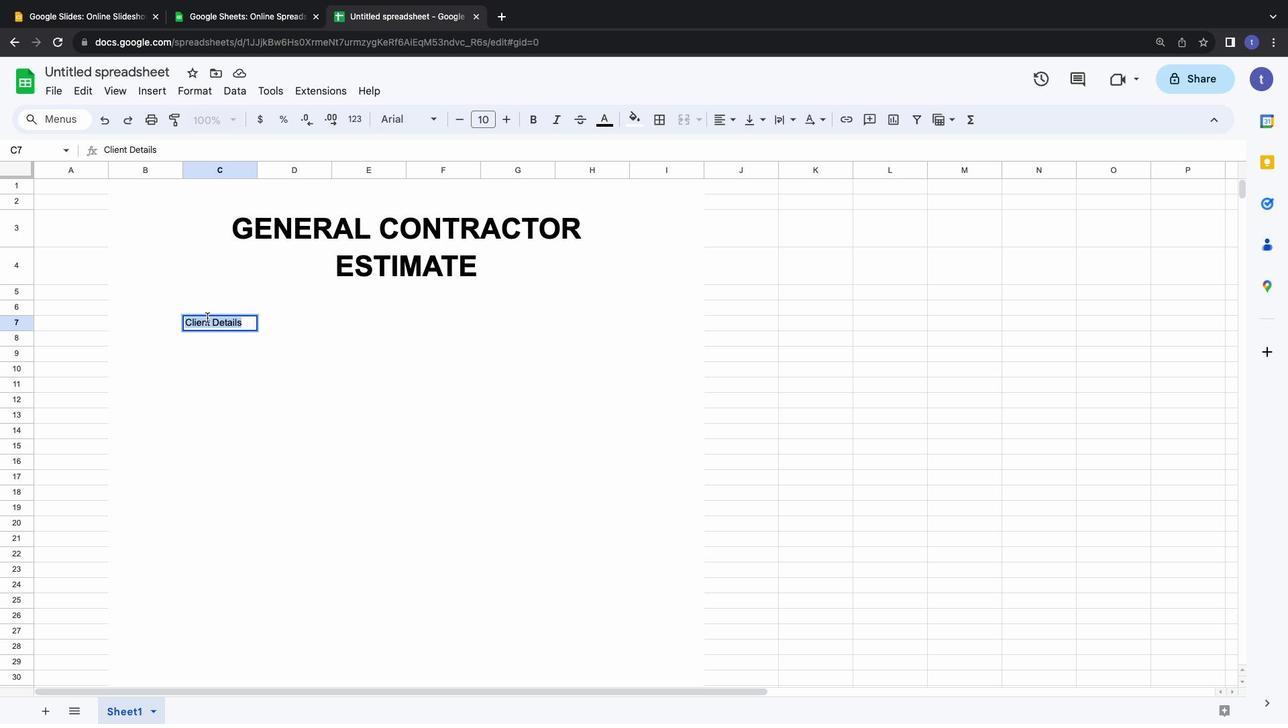
Action: Mouse moved to (510, 122)
Screenshot: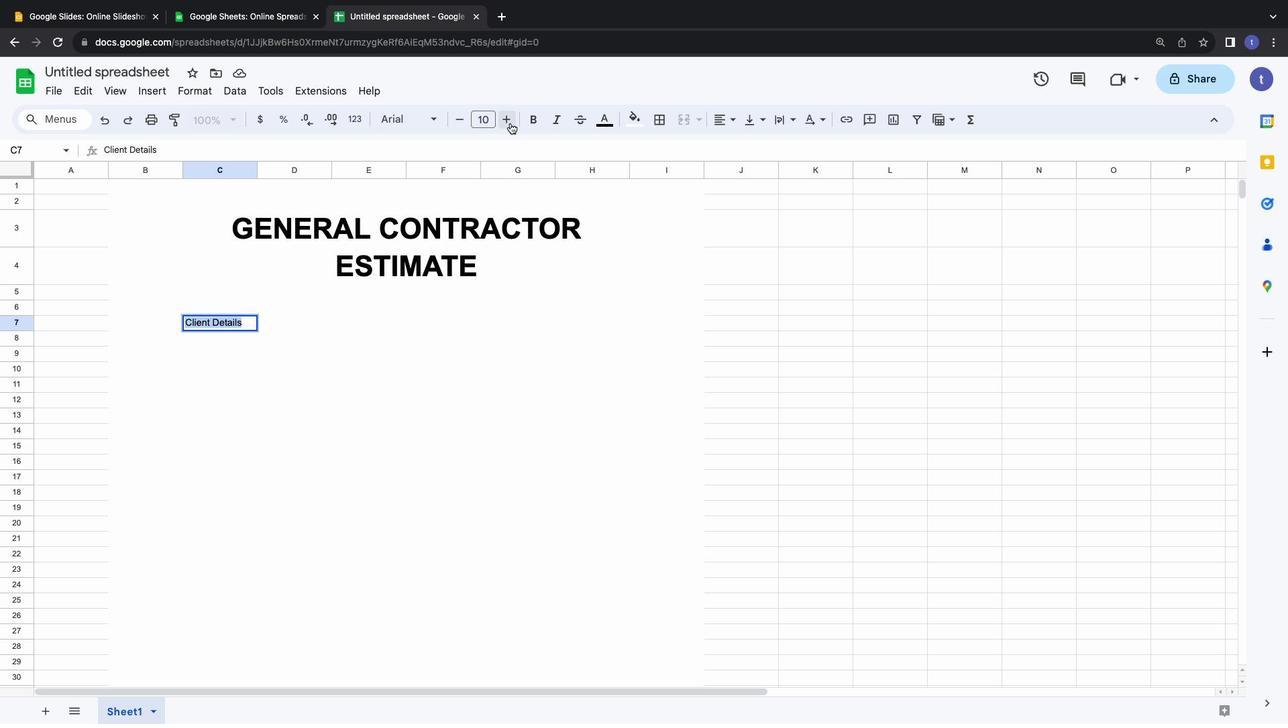 
Action: Mouse pressed left at (510, 122)
Screenshot: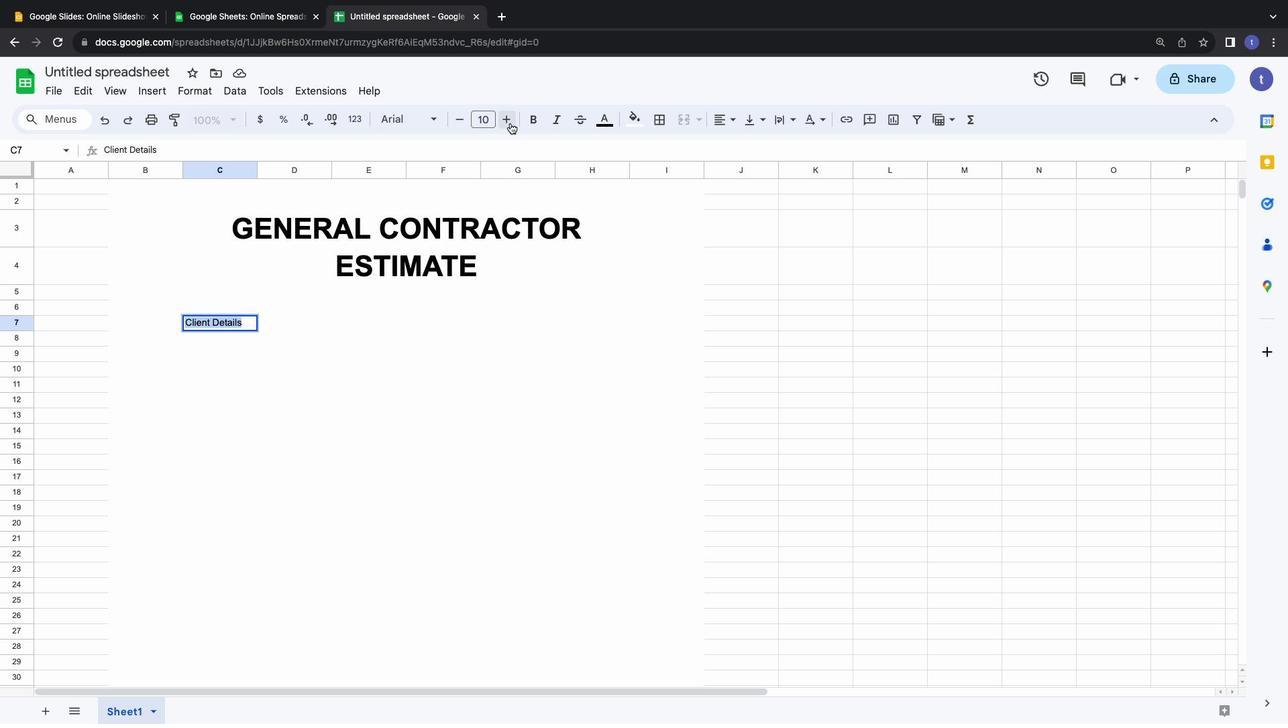 
Action: Mouse pressed left at (510, 122)
Screenshot: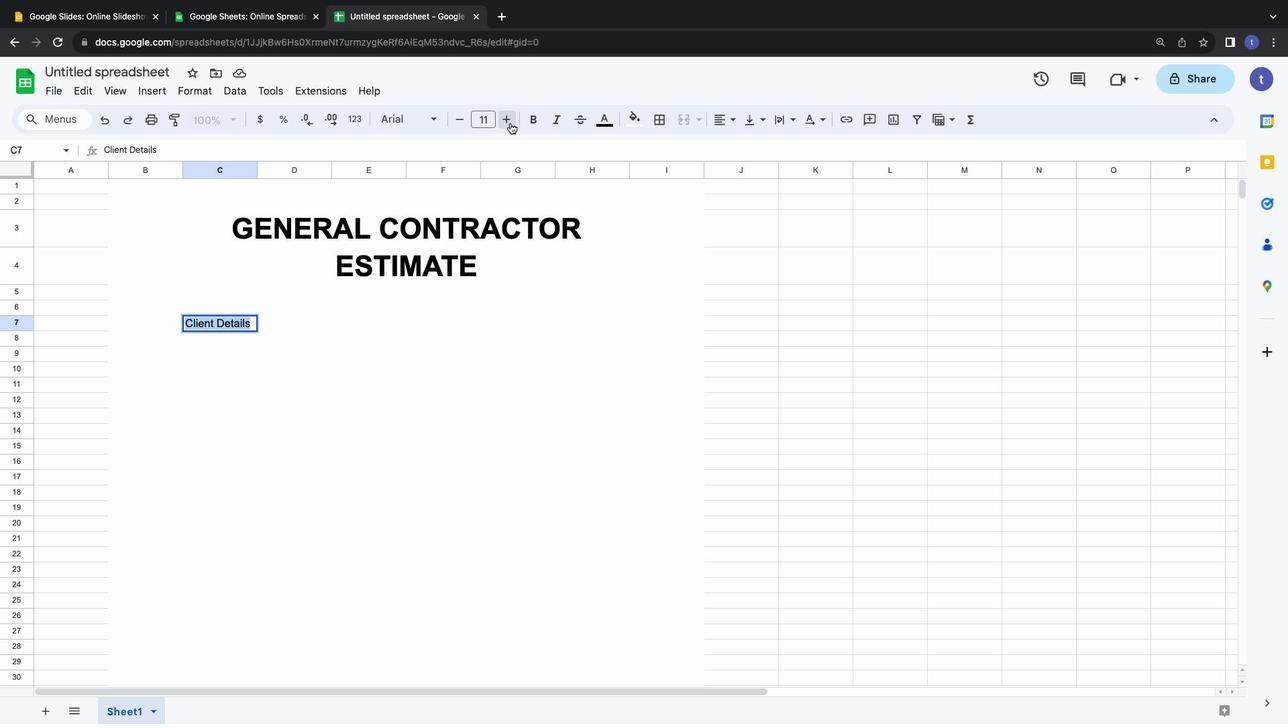 
Action: Mouse pressed left at (510, 122)
Screenshot: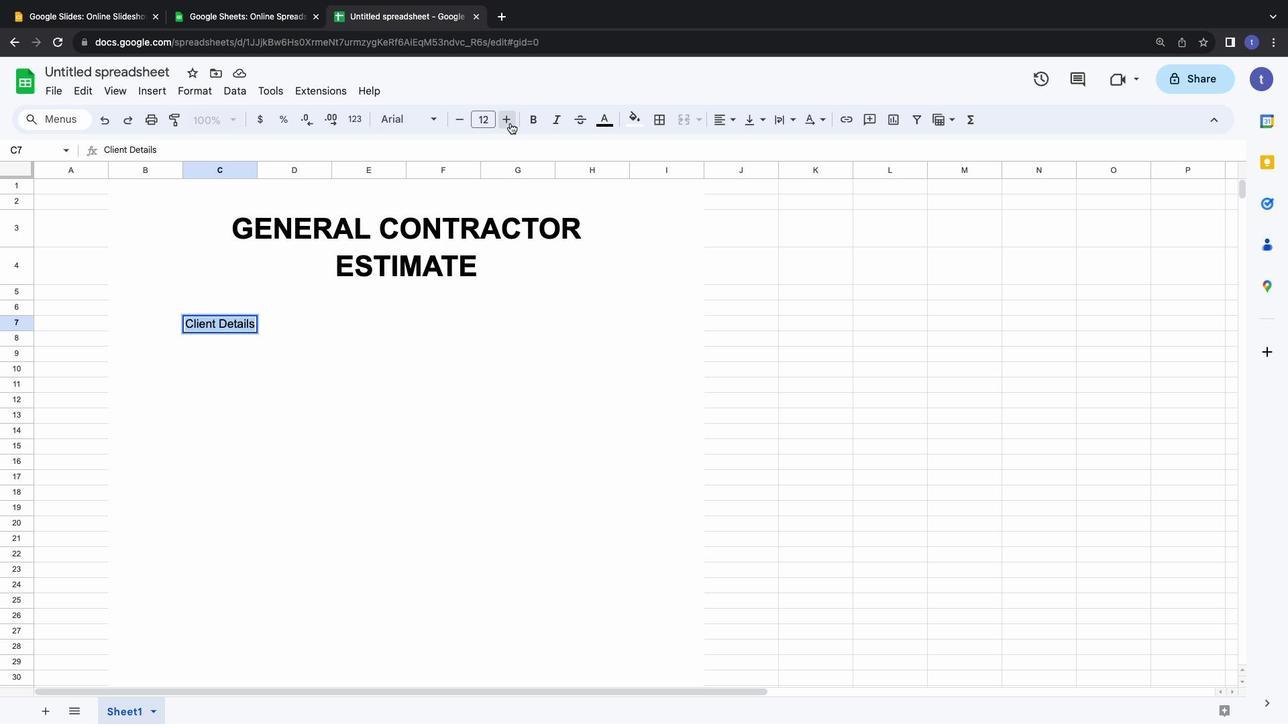 
Action: Mouse pressed left at (510, 122)
Screenshot: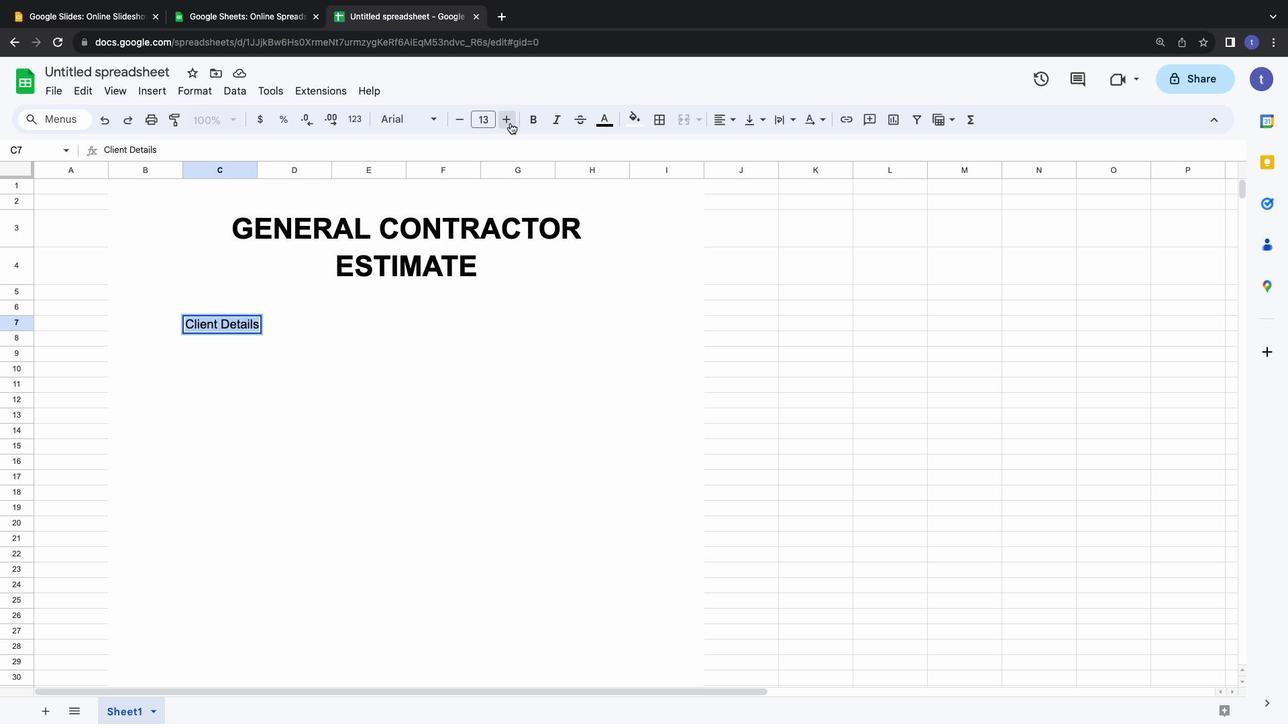 
Action: Mouse moved to (532, 118)
Screenshot: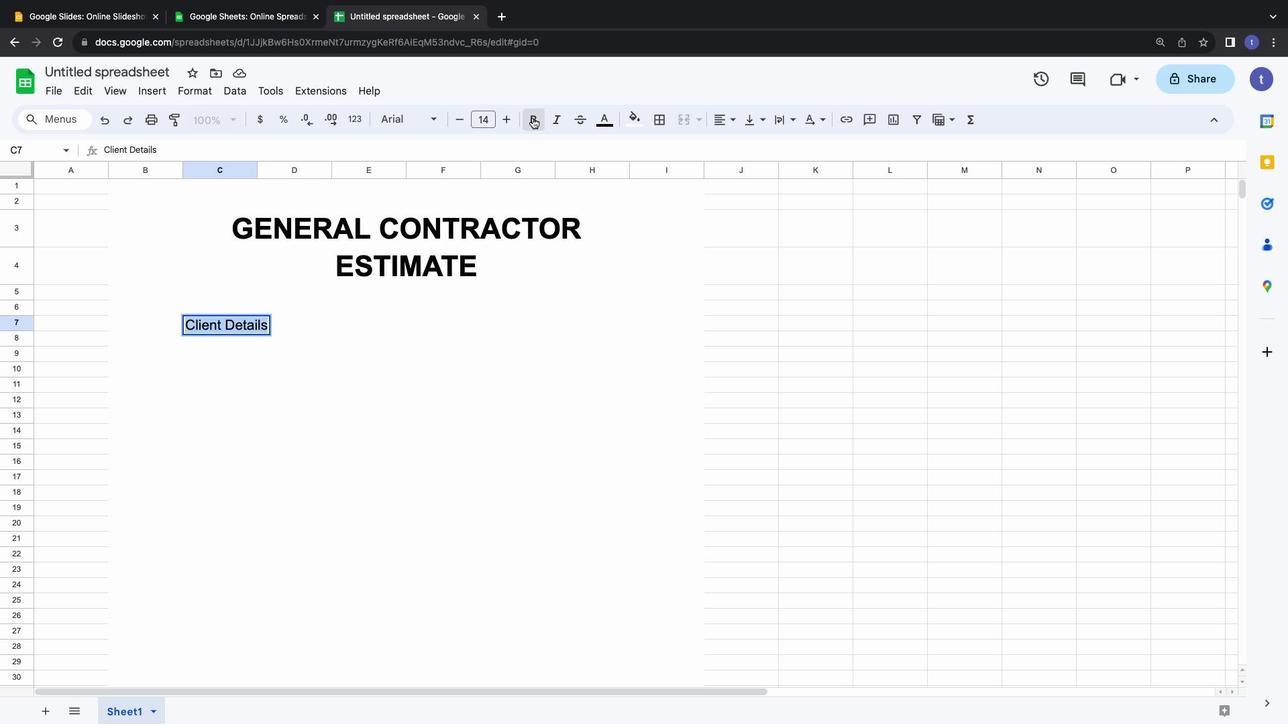 
Action: Mouse pressed left at (532, 118)
Screenshot: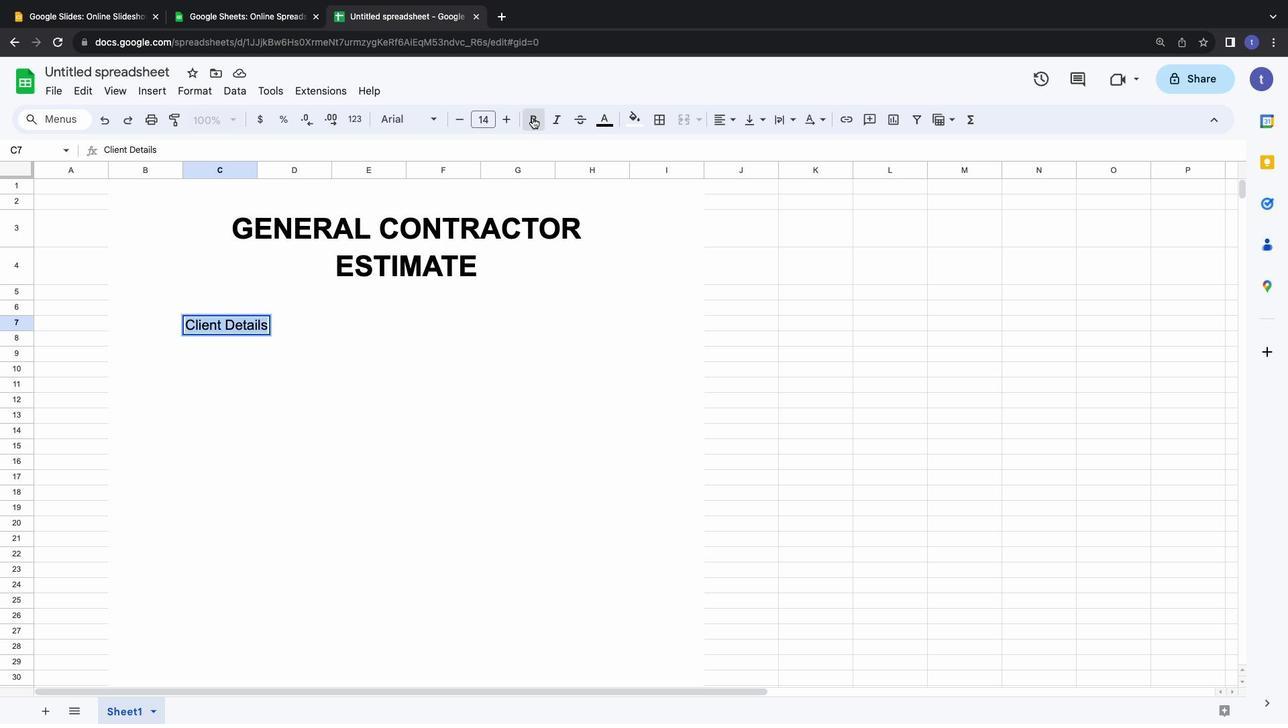 
Action: Mouse moved to (207, 348)
Screenshot: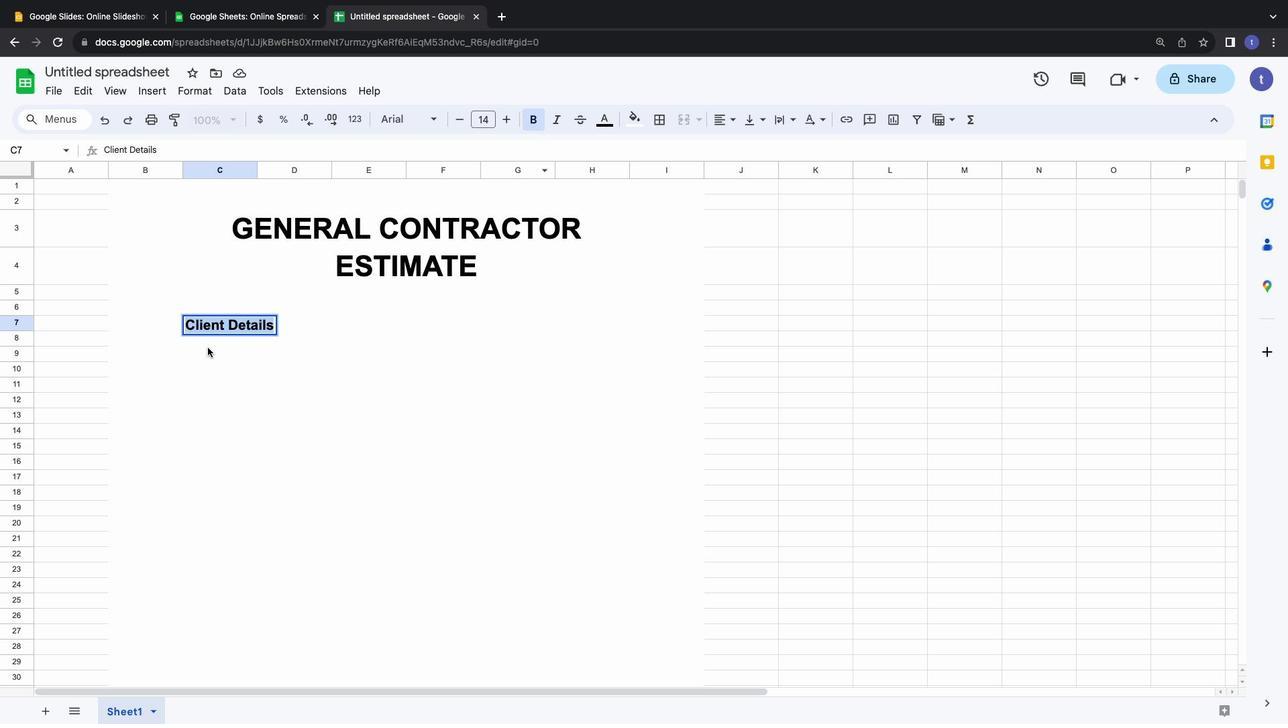 
Action: Mouse pressed left at (207, 348)
Screenshot: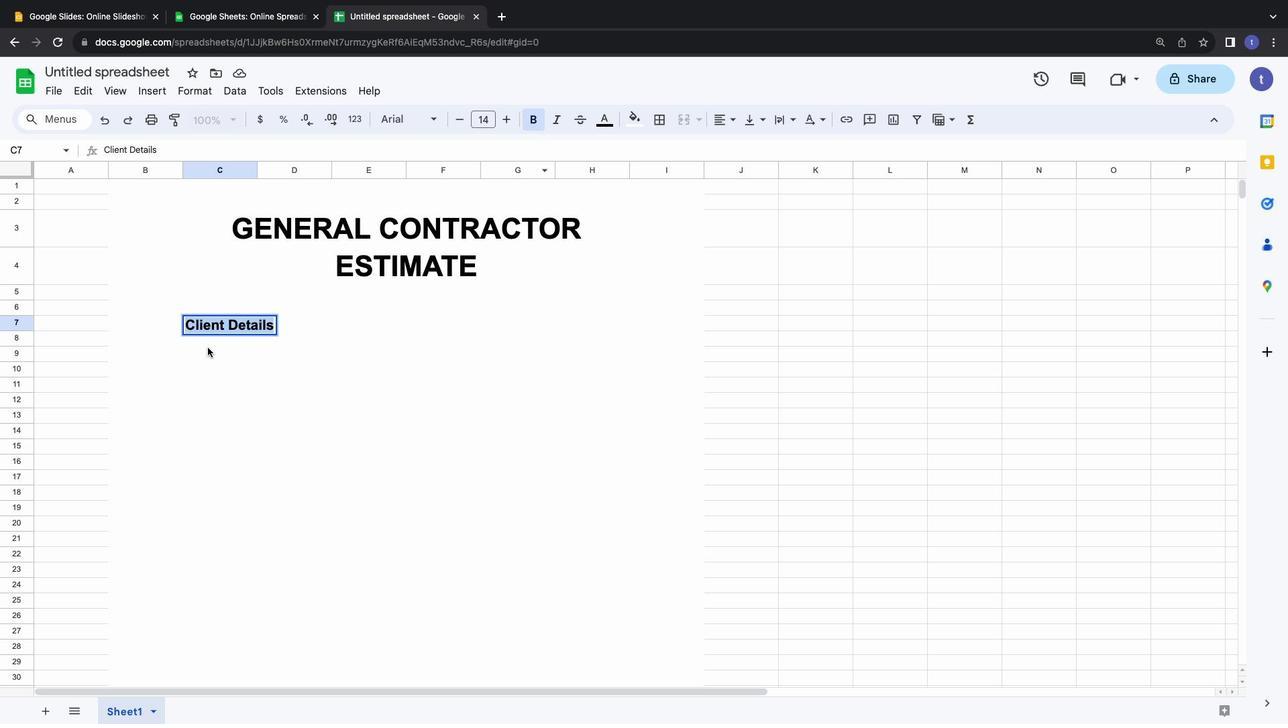 
Action: Key pressed Key.shift'T''h''i''s'Key.space'i''s'Key.space'g''e''n''e''r''a''l'Key.space'c''o''n''t''r''a''c''t''o''r'Key.space'e''s''t''i''m''a''t''e'Key.space'i''s'Key.space'p''r''e''p''a''r''e''d'Key.space'b''y'Key.spaceKey.caps_lockKey.caps_lockKey.shift'V''i''v''k'Key.backspaceKey.backspace'c''k''y'Key.spaceKey.shift'P''a''t''r''i''d''g''e'Key.space'o''f'Key.spaceKey.shift'G''i''a''n''t'Key.spaceKey.shift'N''a''t''u''r''a''l''s''.'
Screenshot: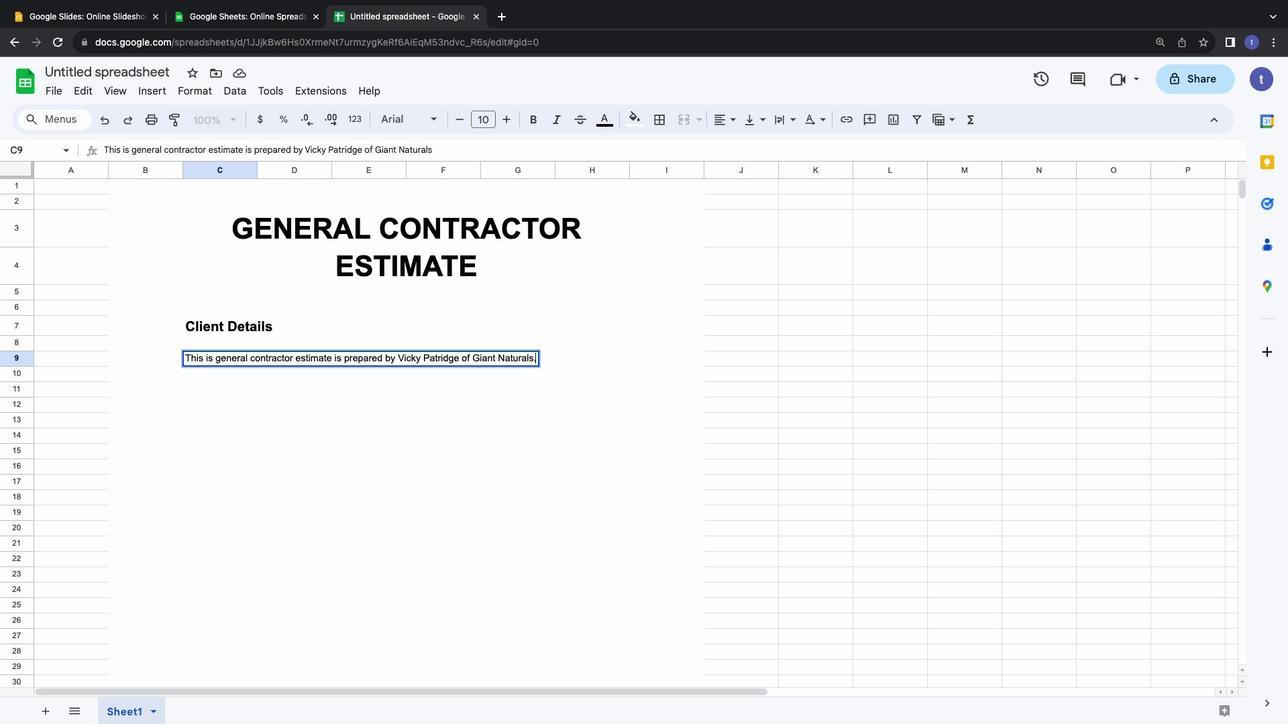 
Action: Mouse moved to (398, 357)
Screenshot: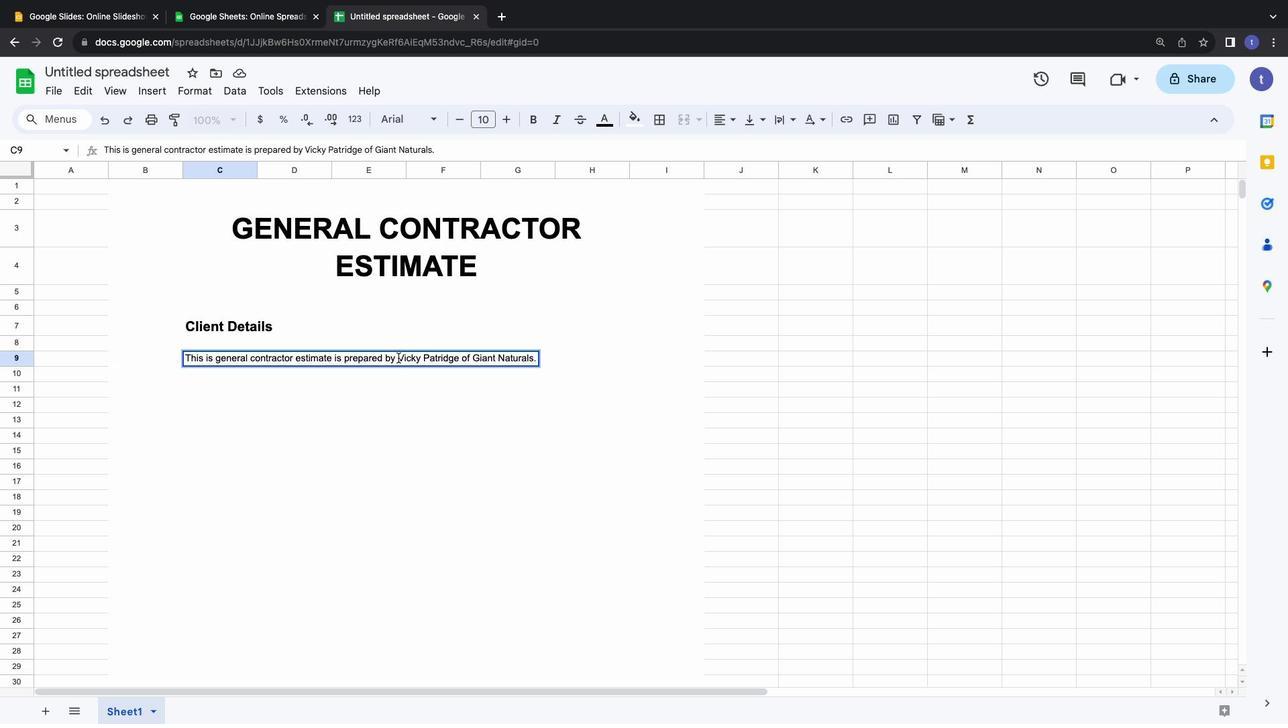 
Action: Mouse pressed left at (398, 357)
Screenshot: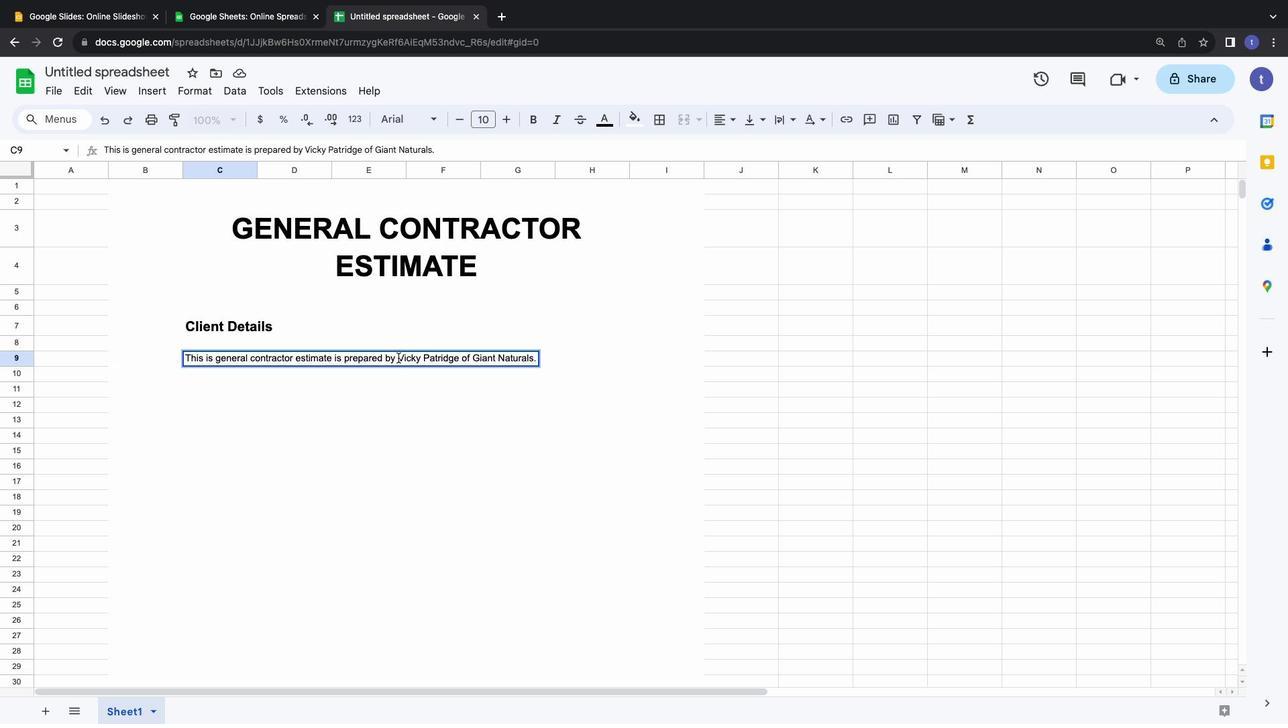 
Action: Mouse moved to (538, 116)
Screenshot: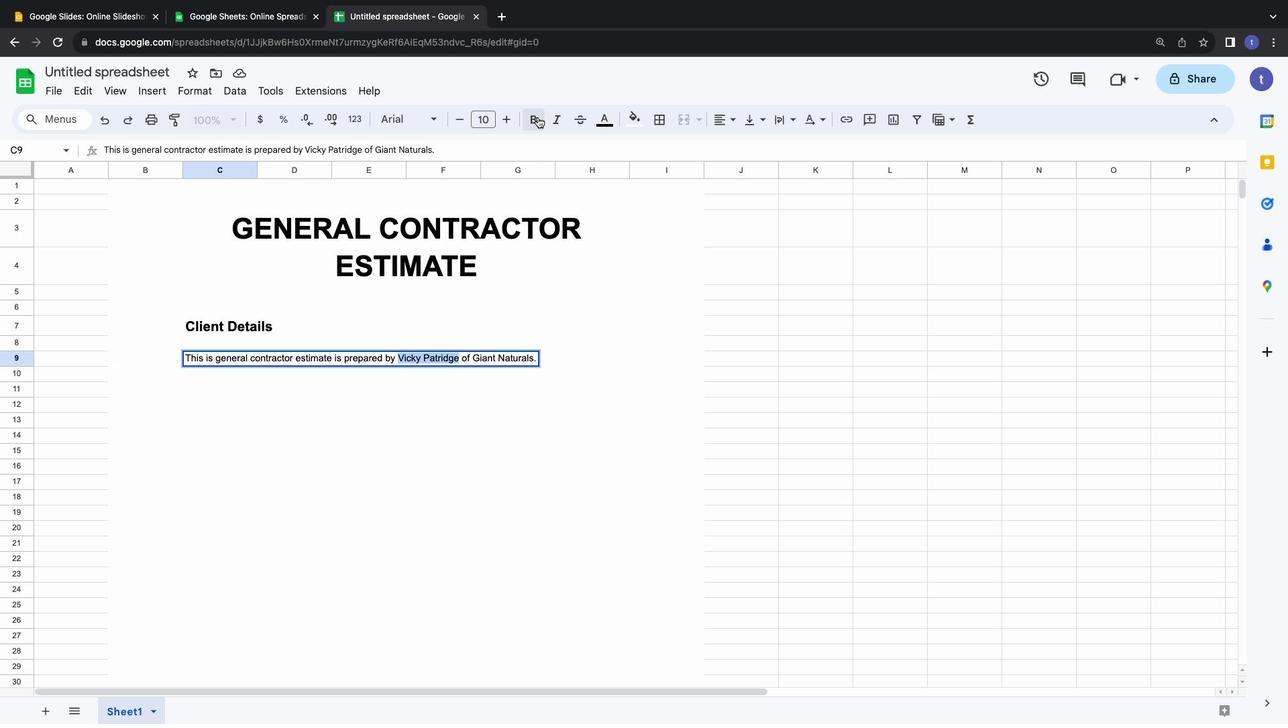 
Action: Mouse pressed left at (538, 116)
Screenshot: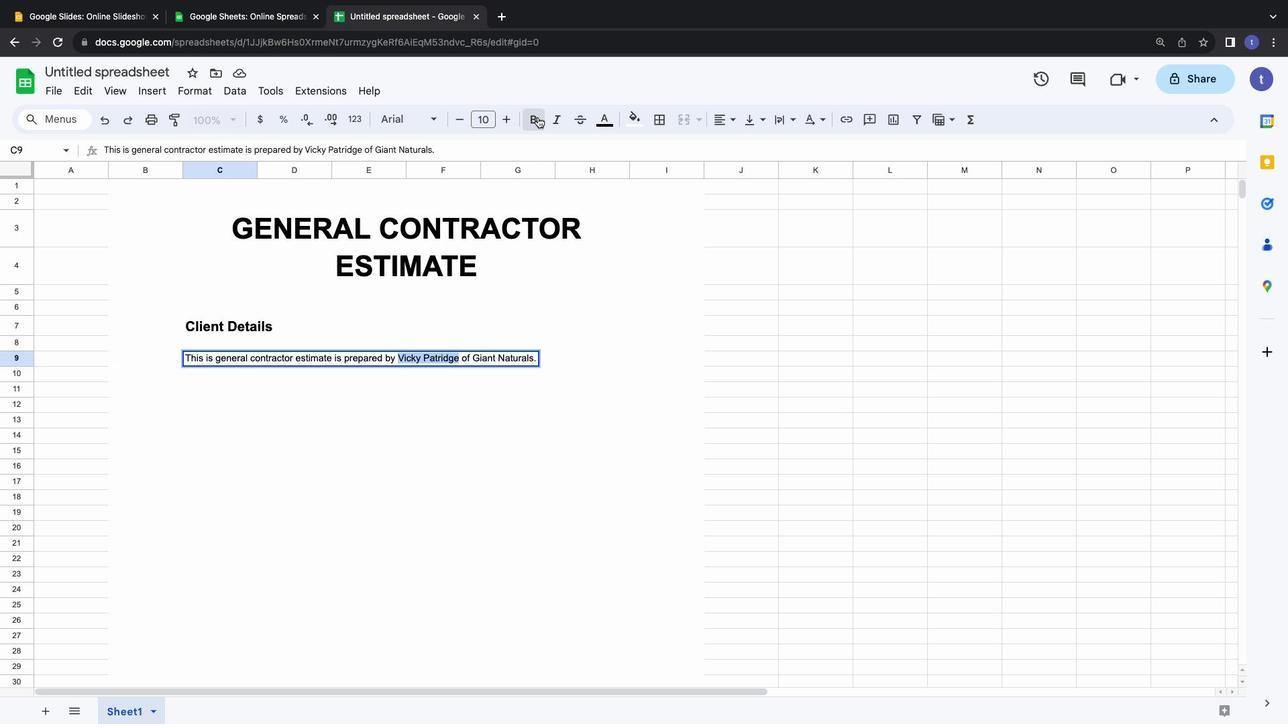 
Action: Mouse moved to (504, 362)
Screenshot: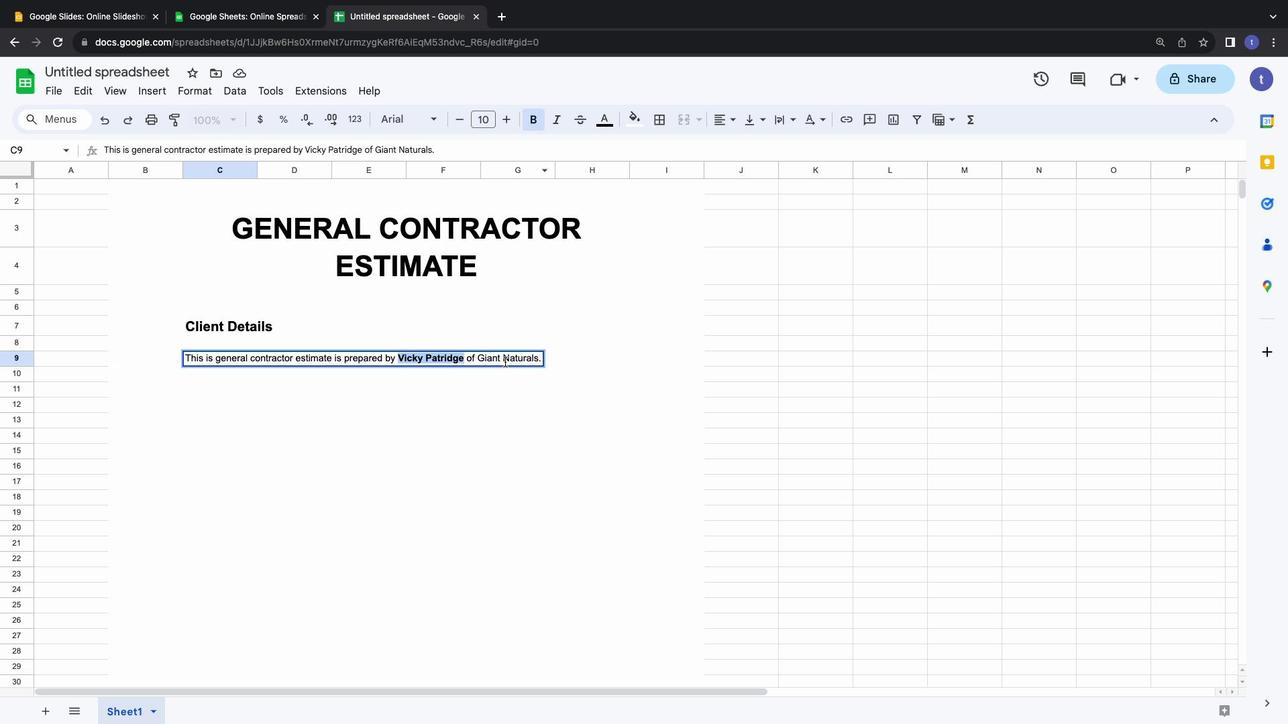 
Action: Mouse pressed left at (504, 362)
Screenshot: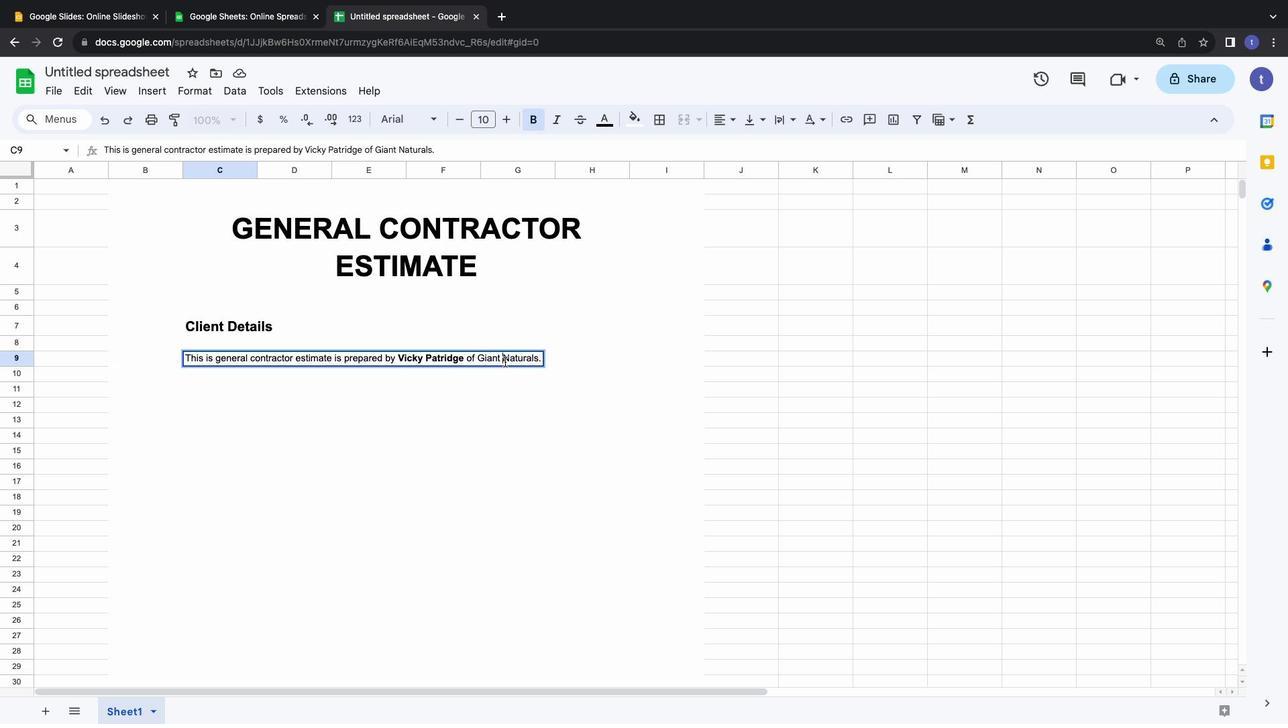 
Action: Mouse moved to (477, 356)
Screenshot: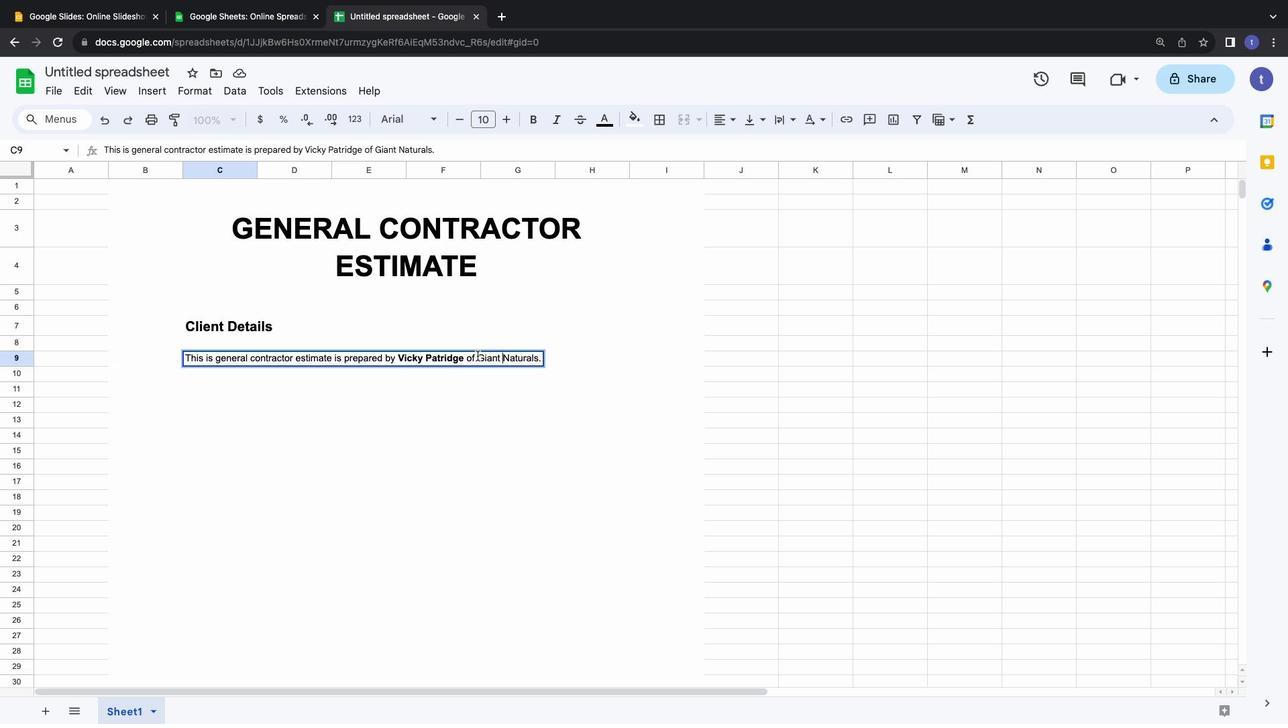 
Action: Mouse pressed left at (477, 356)
Screenshot: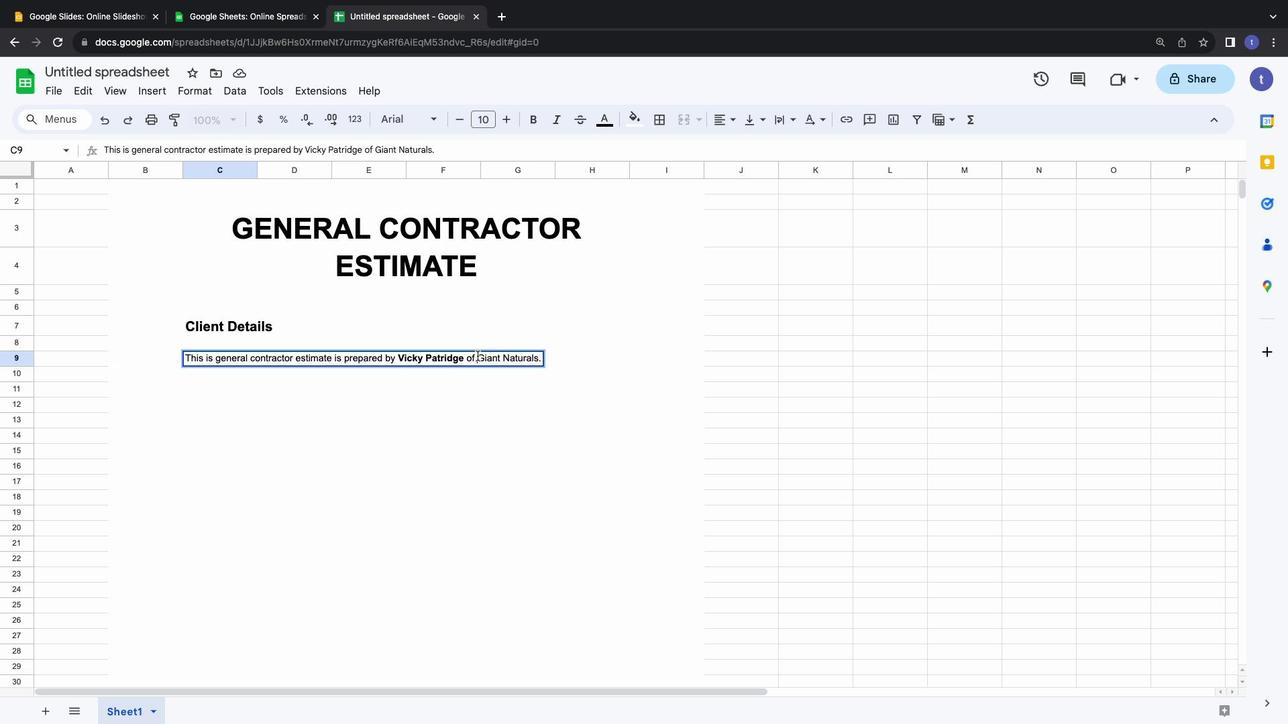 
Action: Mouse moved to (532, 118)
Screenshot: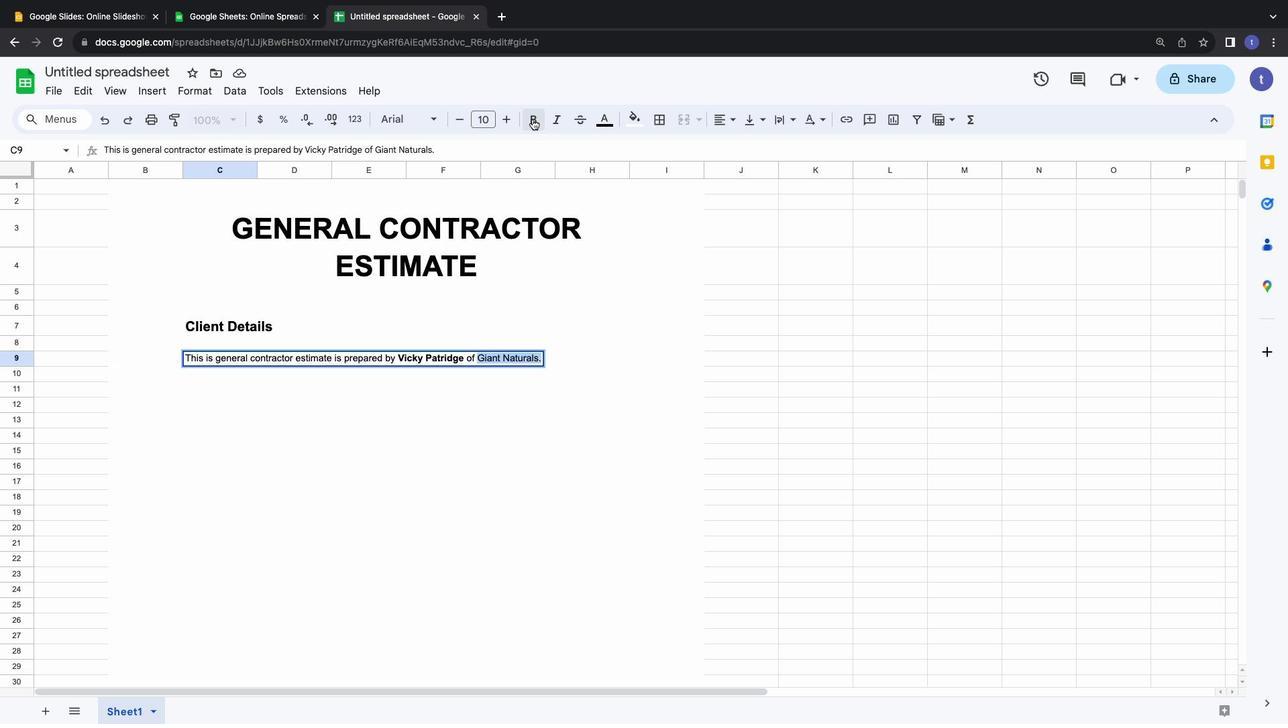 
Action: Mouse pressed left at (532, 118)
Screenshot: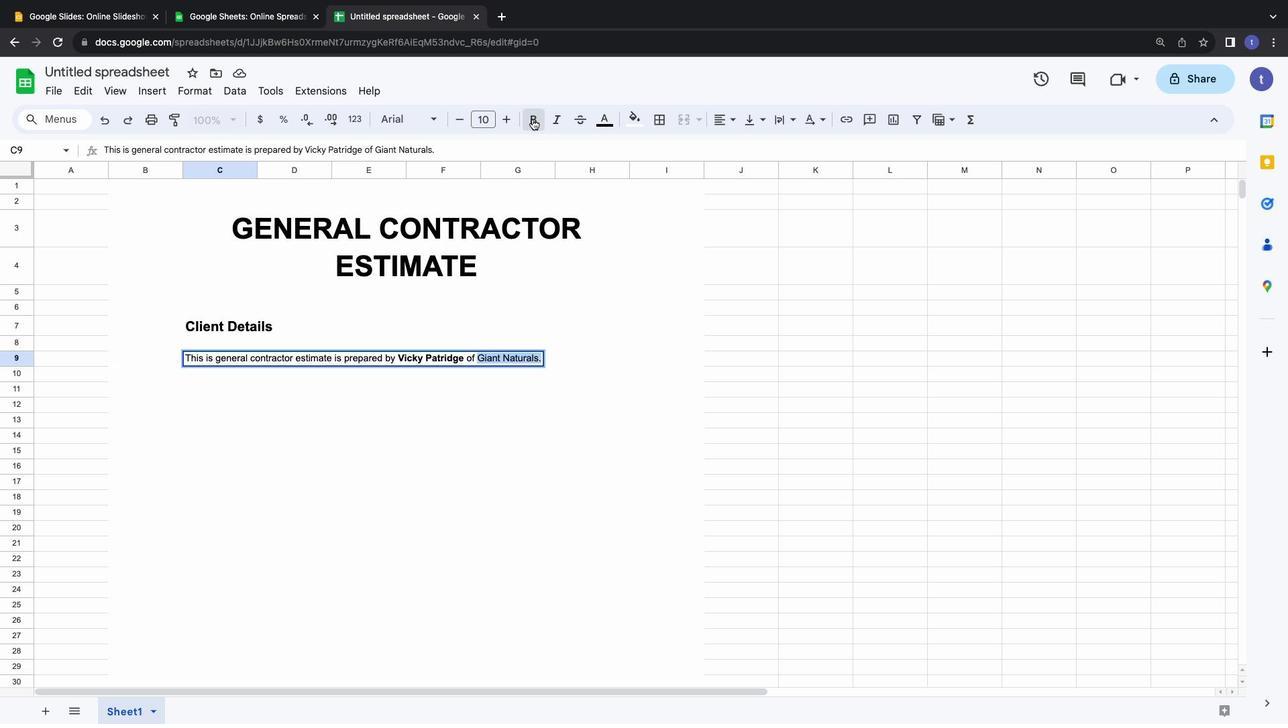 
Action: Mouse moved to (197, 385)
Screenshot: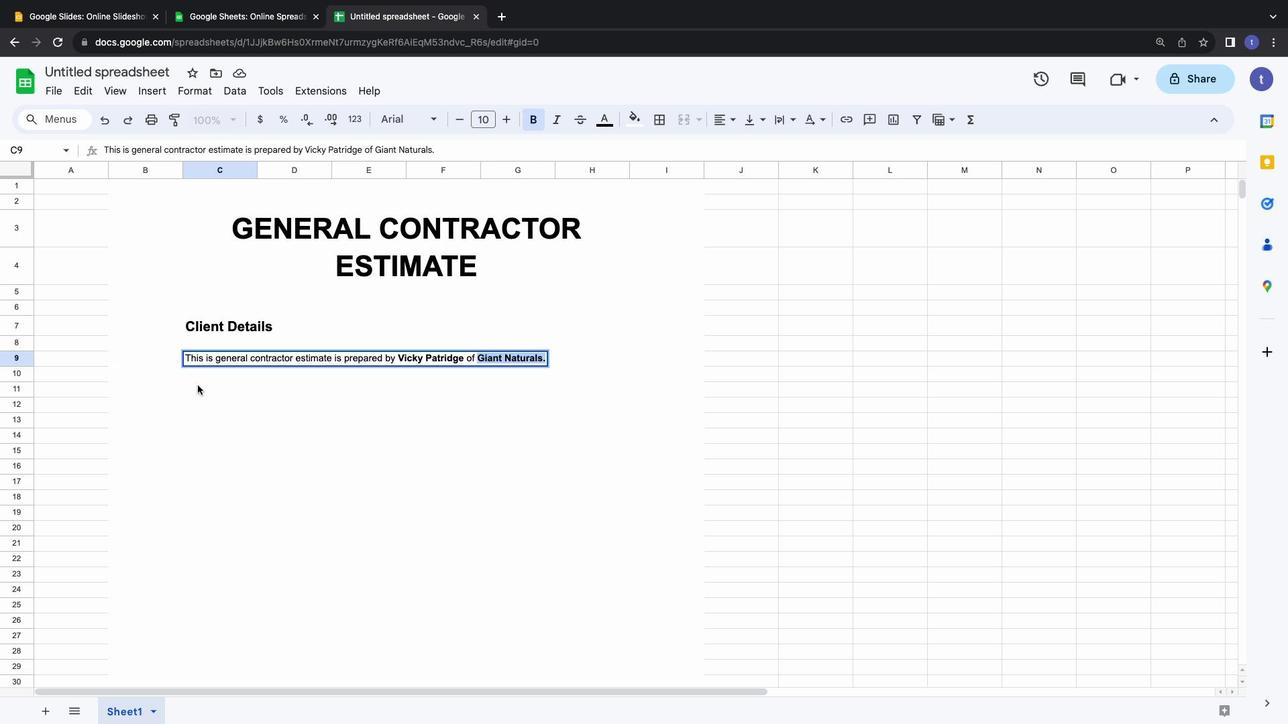 
Action: Mouse pressed left at (197, 385)
Screenshot: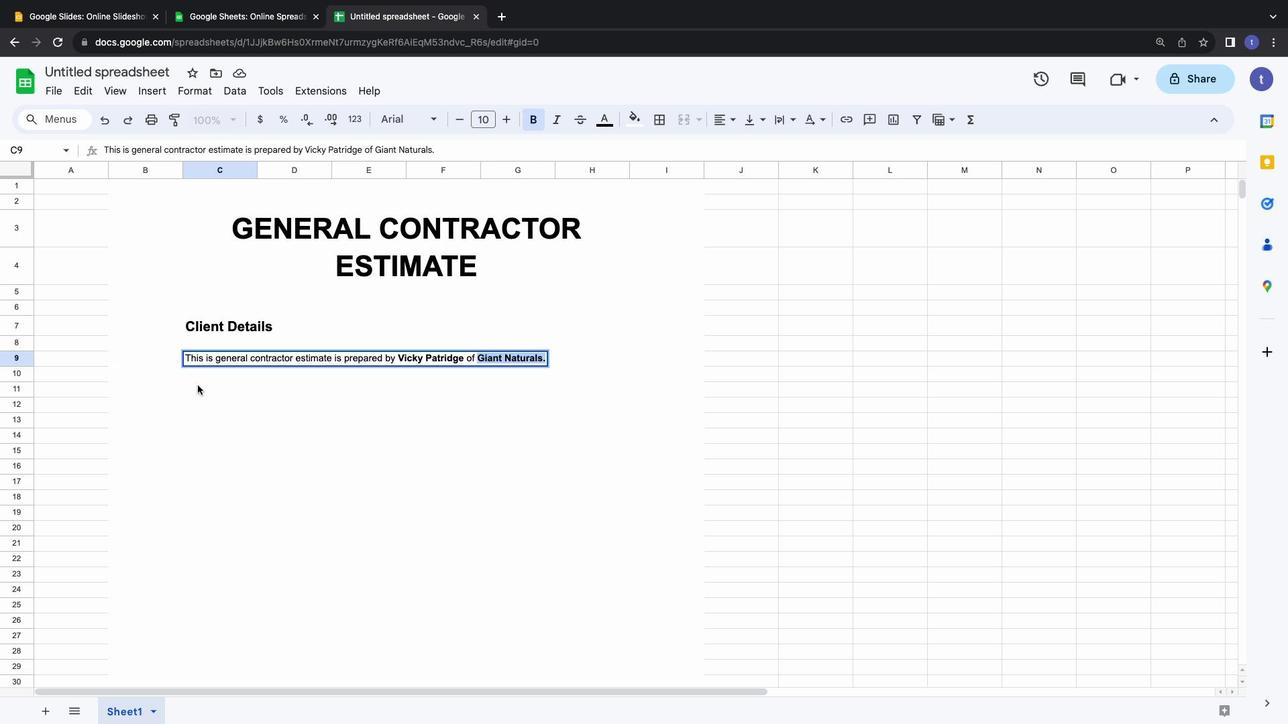 
Action: Mouse moved to (197, 375)
Screenshot: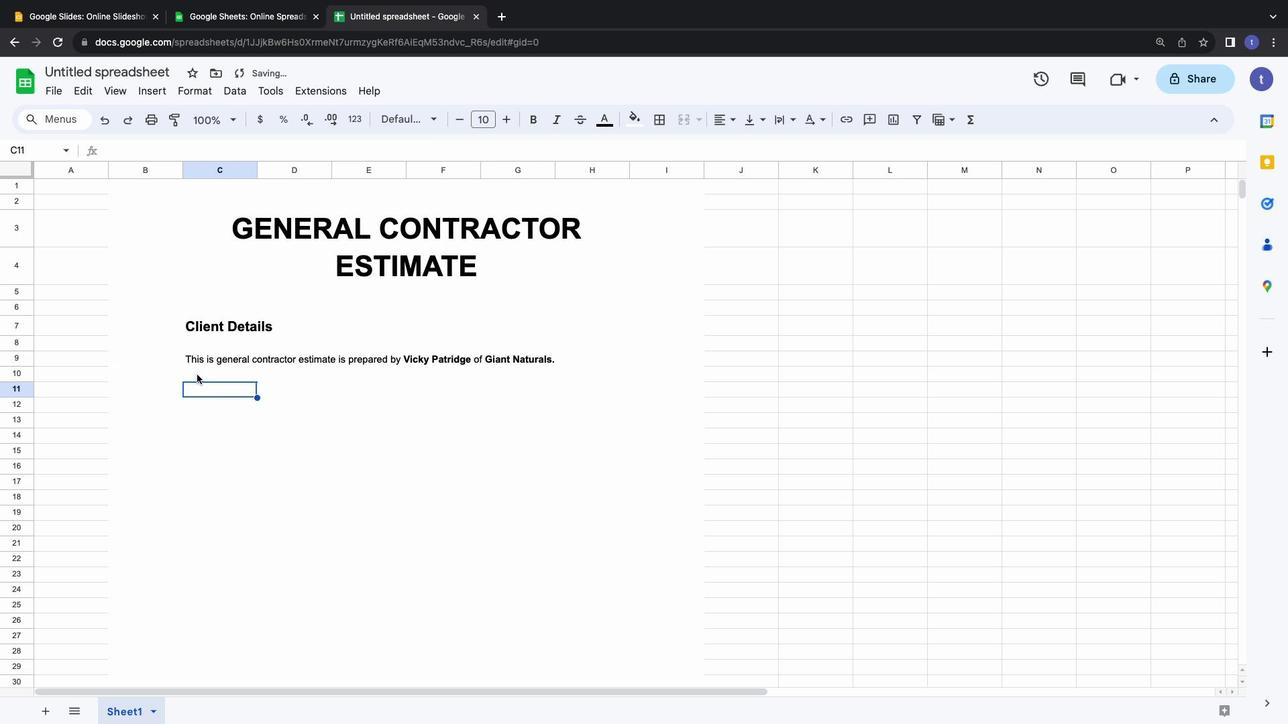 
Action: Key pressed Key.shift'E''s''t''i''m''a''t''e'Key.spaceKey.shift'D''e''t''a''i''l''s'Key.space'a''n''d'Key.space'b''r''e''a''k'Key.backspaceKey.backspaceKey.backspaceKey.backspaceKey.backspaceKey.shift'B''r''e''a''k''d''o''w''n'
Screenshot: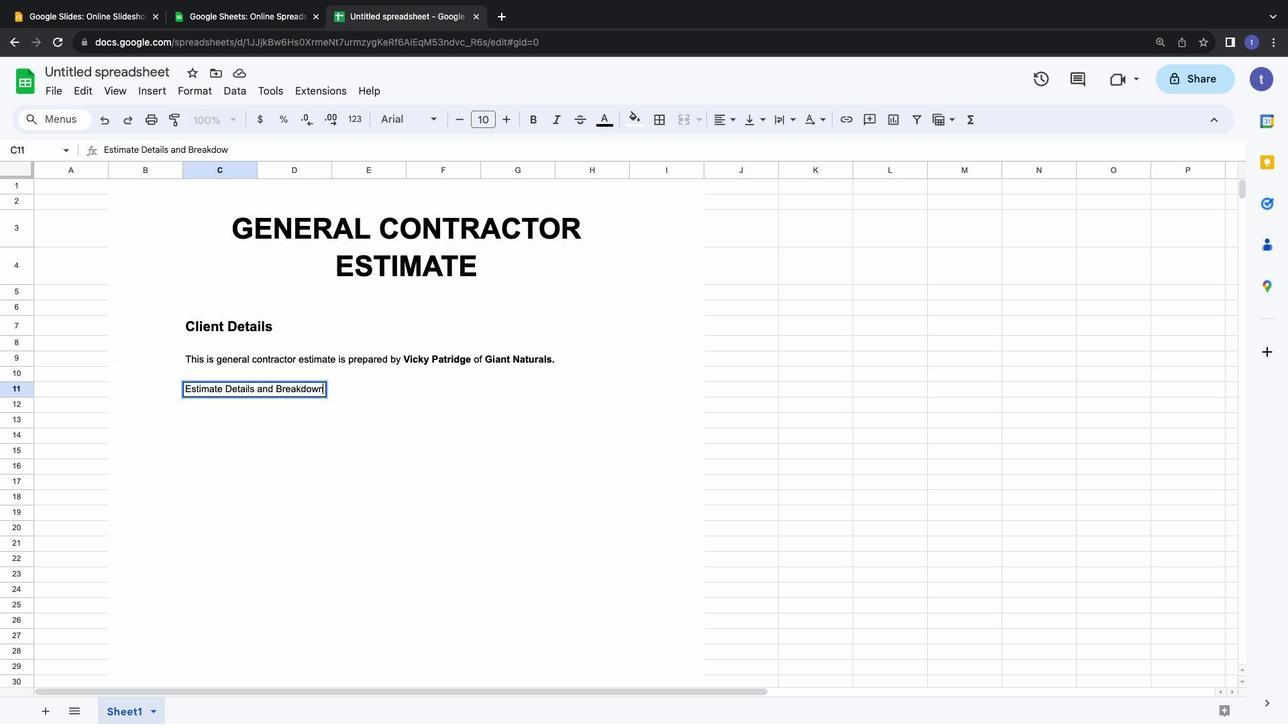 
Action: Mouse moved to (203, 387)
Screenshot: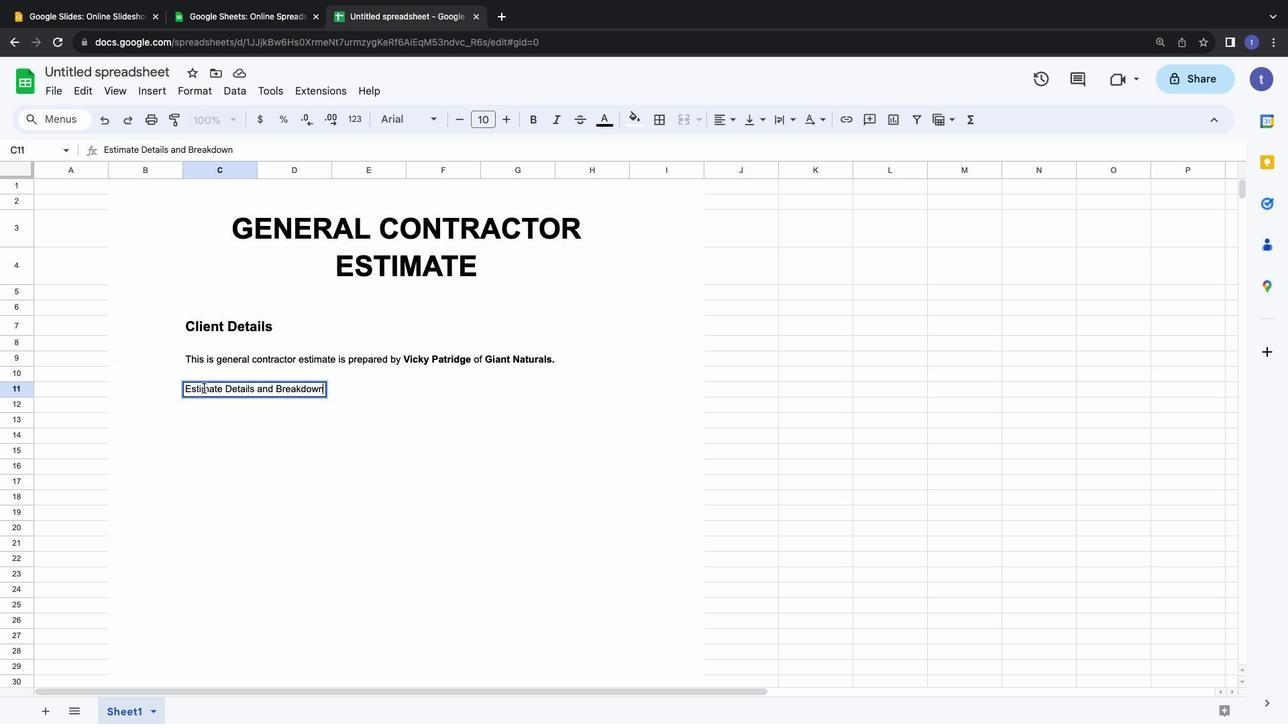 
Action: Mouse pressed left at (203, 387)
Screenshot: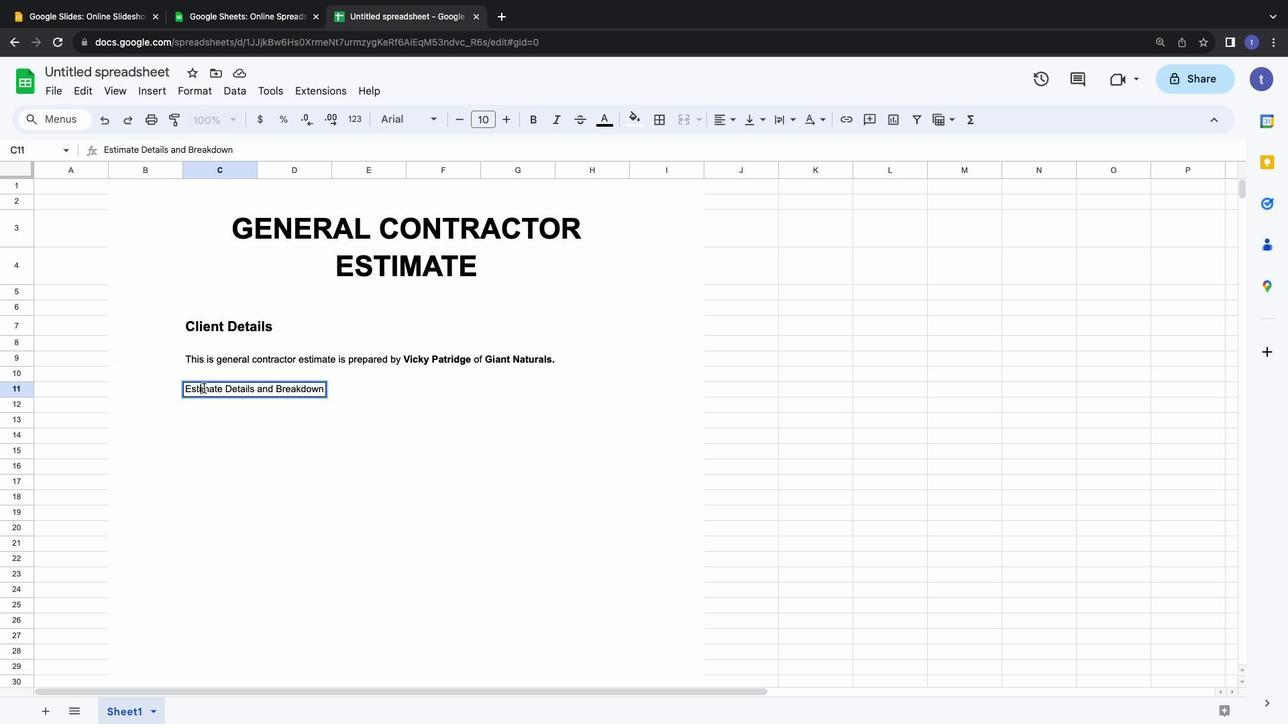 
Action: Mouse pressed left at (203, 387)
Screenshot: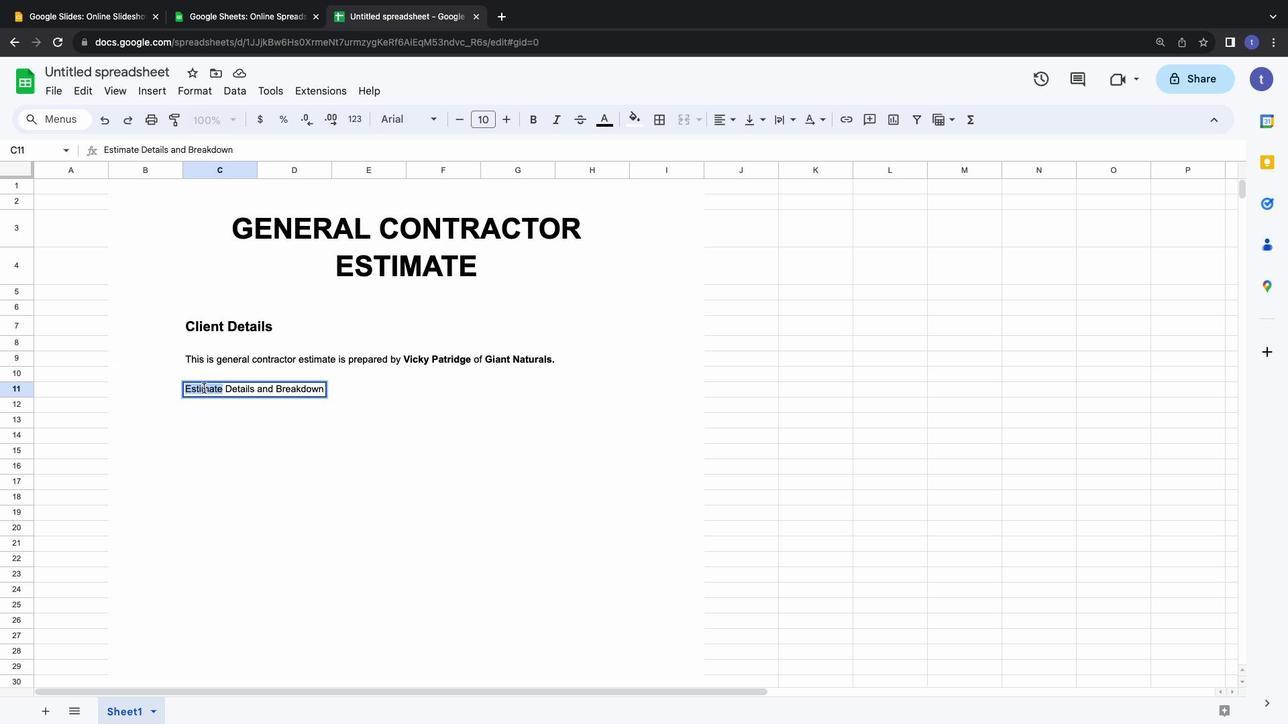 
Action: Mouse pressed left at (203, 387)
Screenshot: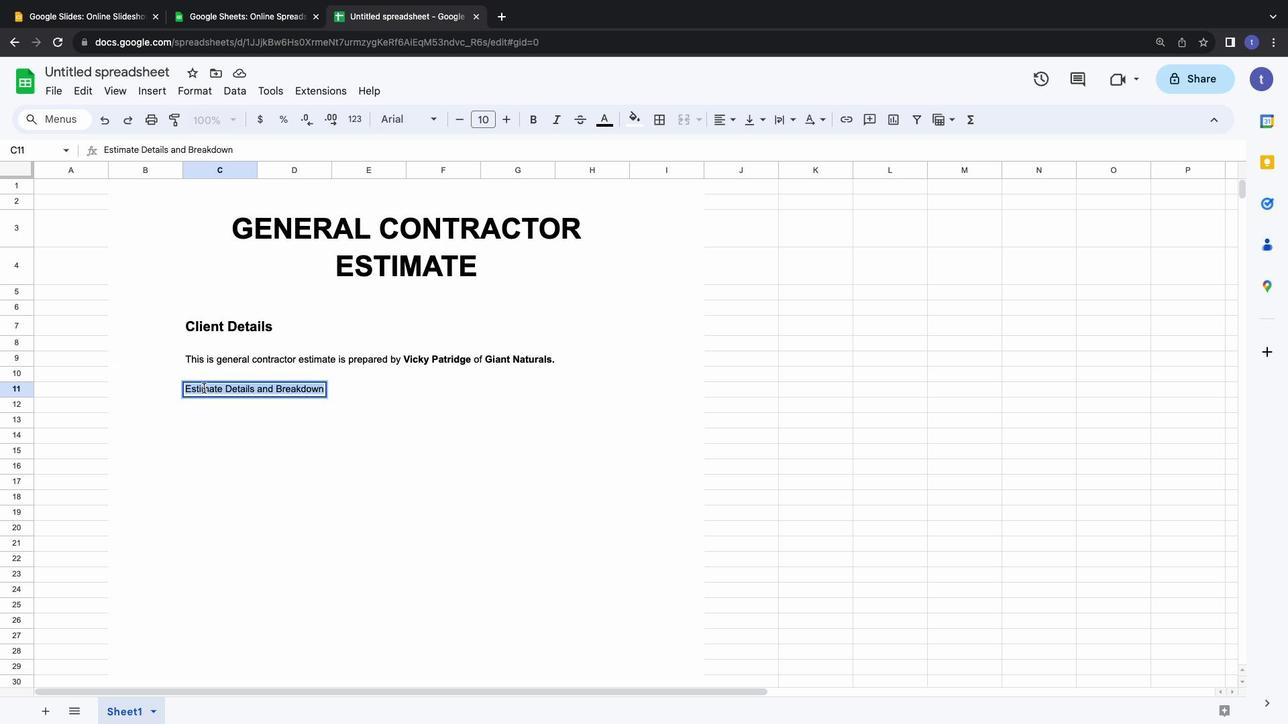 
Action: Mouse moved to (501, 122)
Screenshot: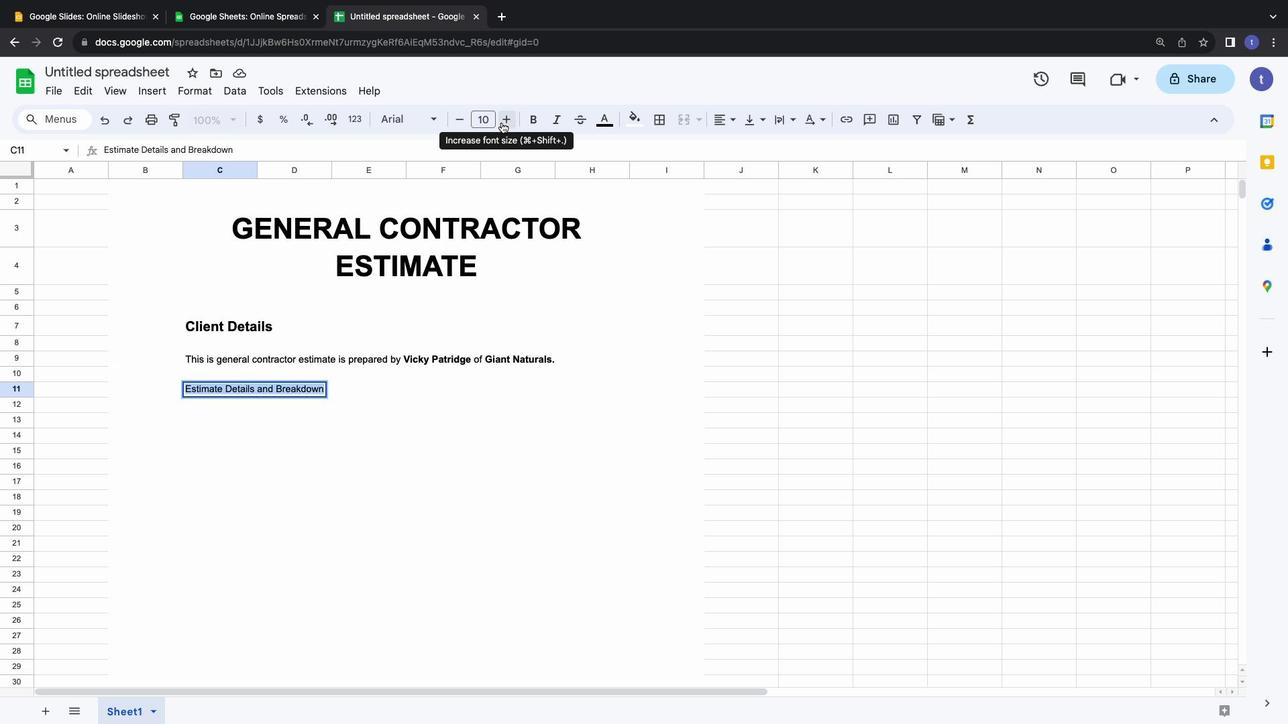 
Action: Mouse pressed left at (501, 122)
Screenshot: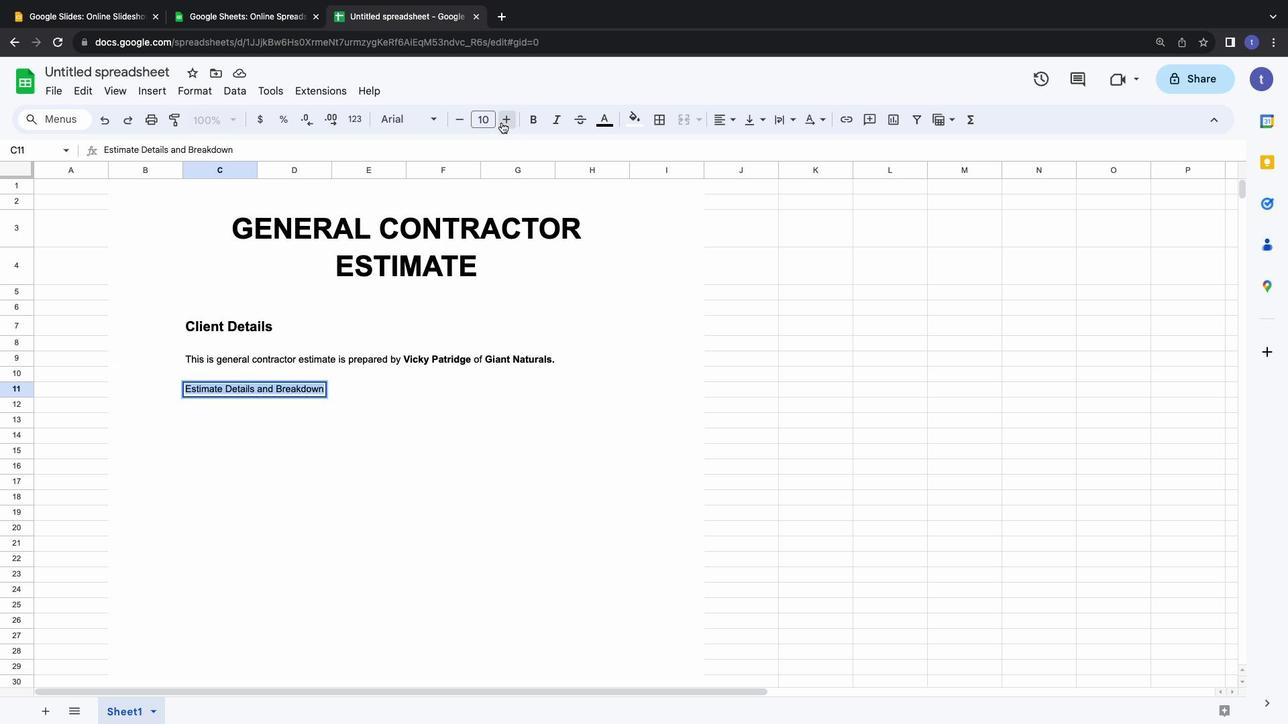 
Action: Mouse pressed left at (501, 122)
Screenshot: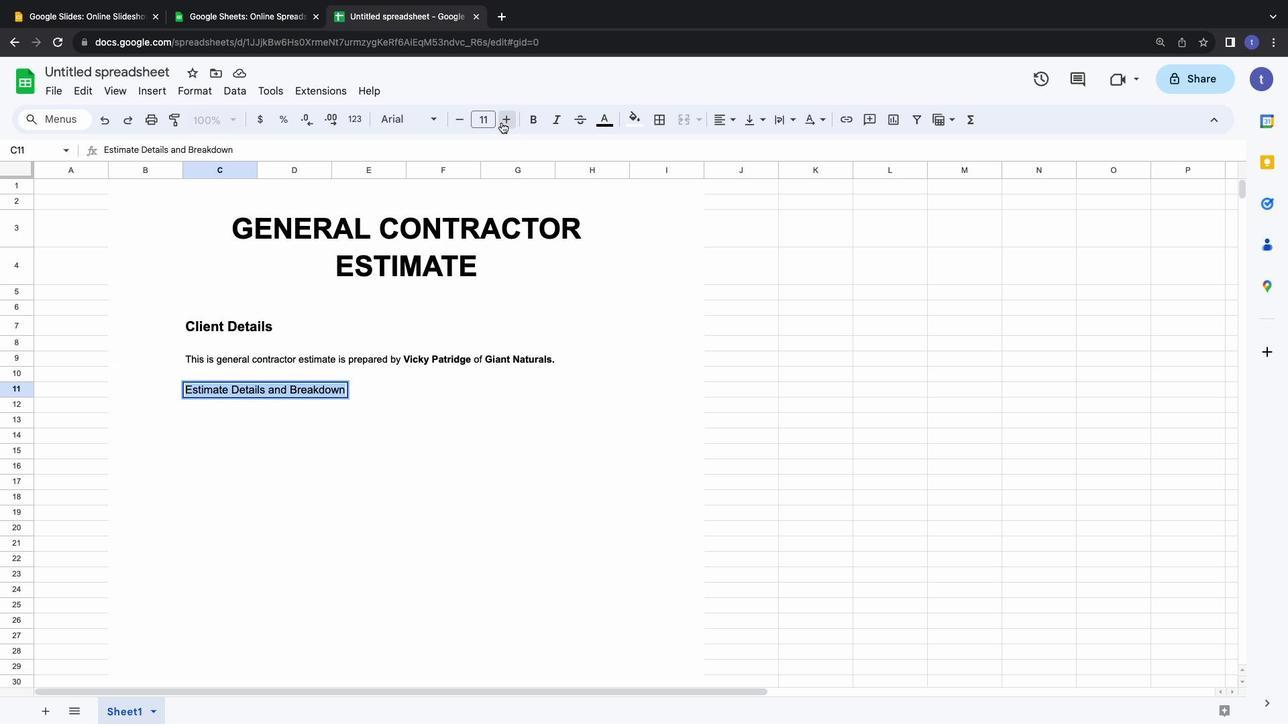 
Action: Mouse pressed left at (501, 122)
Screenshot: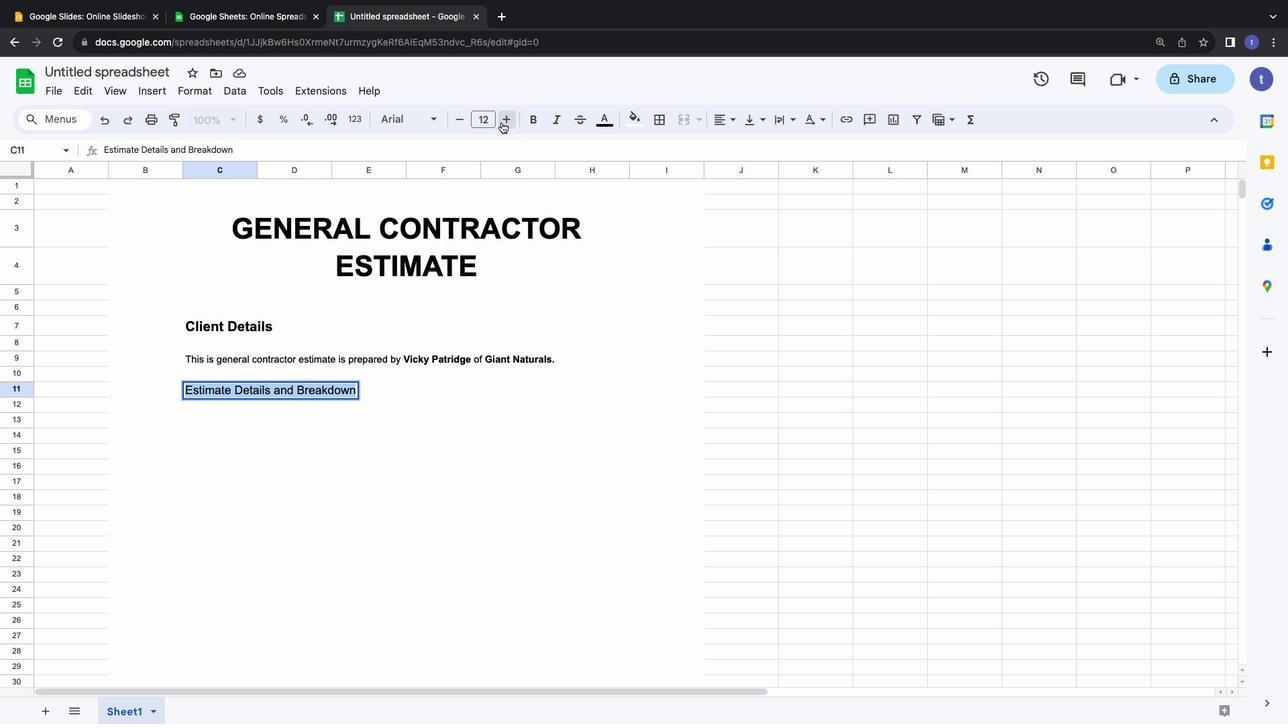 
Action: Mouse pressed left at (501, 122)
Screenshot: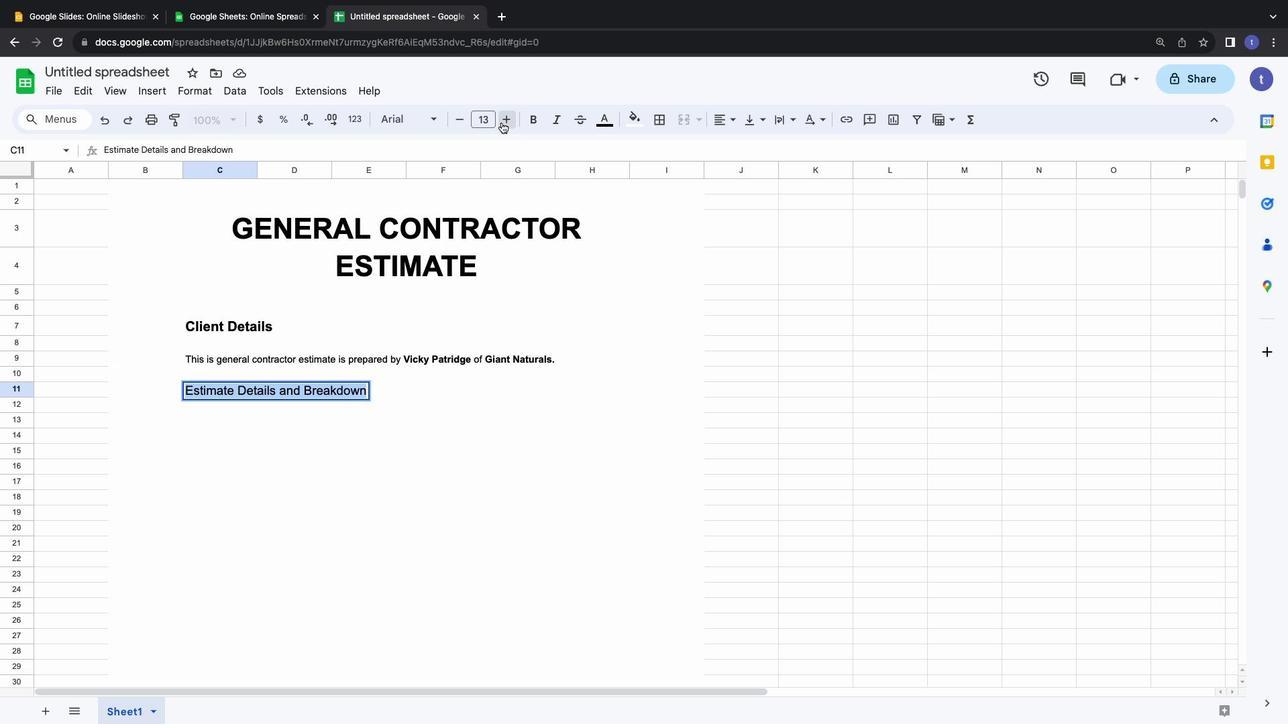 
Action: Mouse moved to (535, 124)
Screenshot: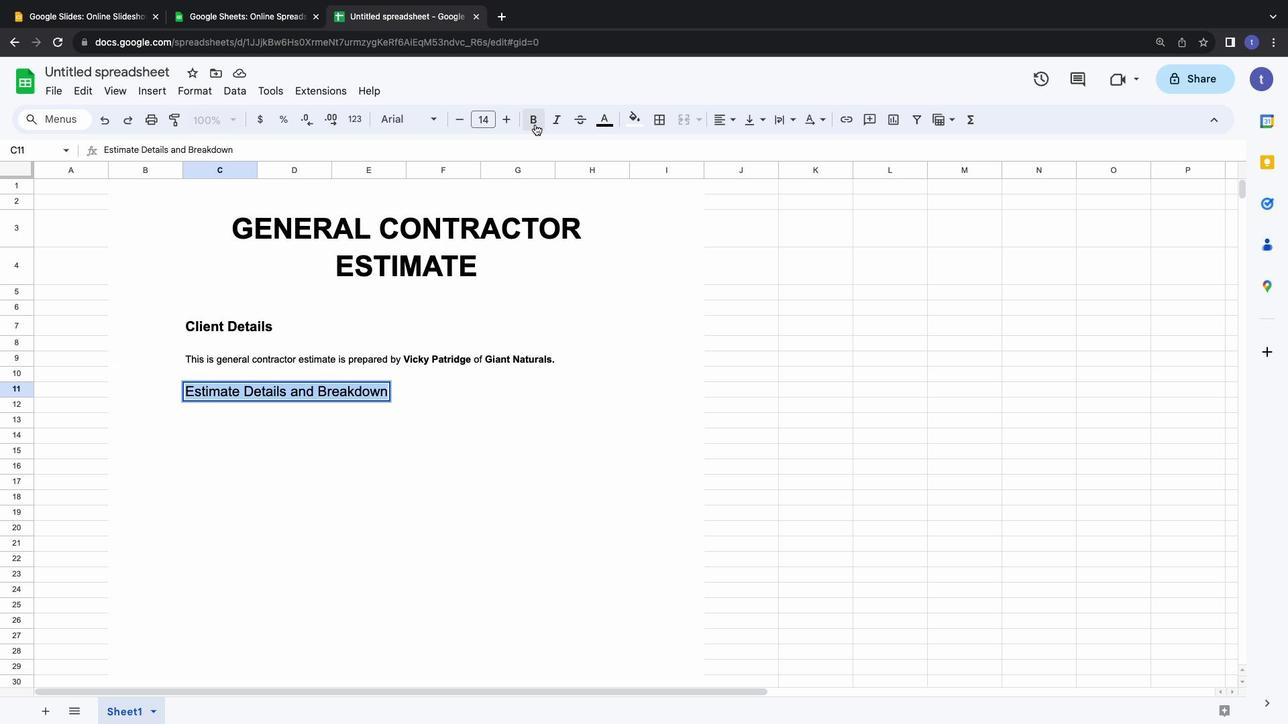 
Action: Mouse pressed left at (535, 124)
Screenshot: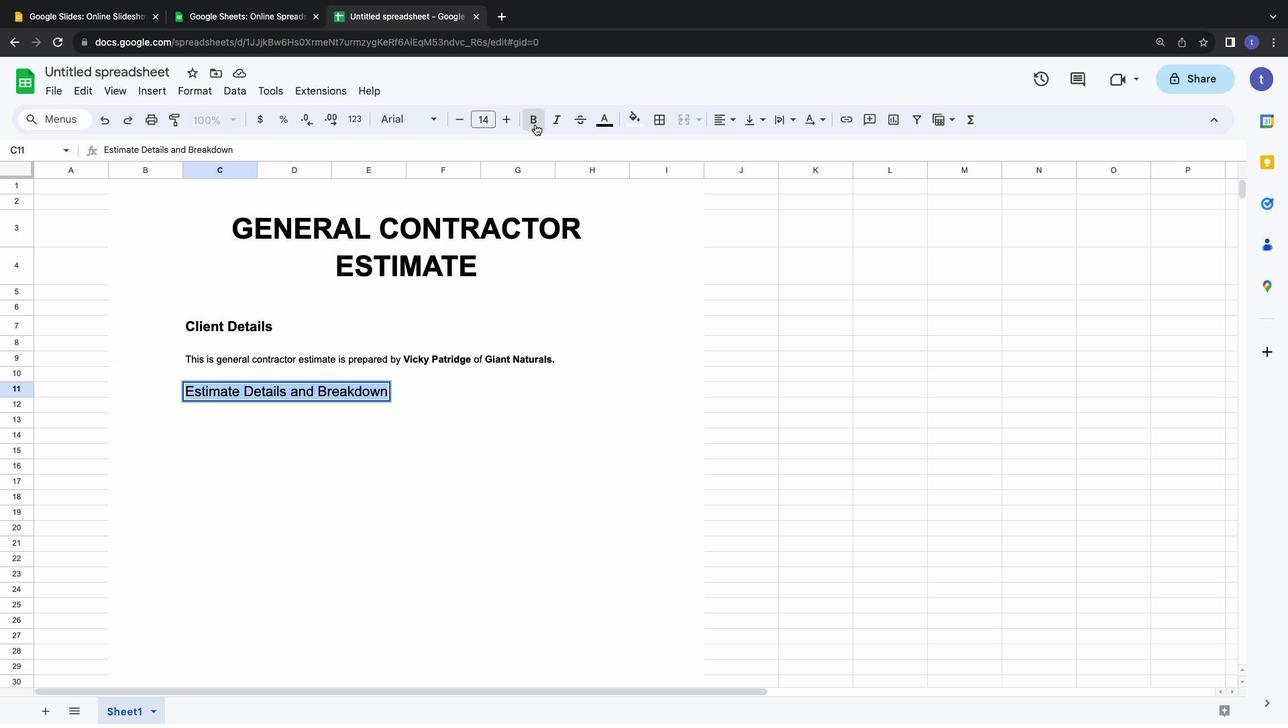 
Action: Mouse moved to (205, 419)
Screenshot: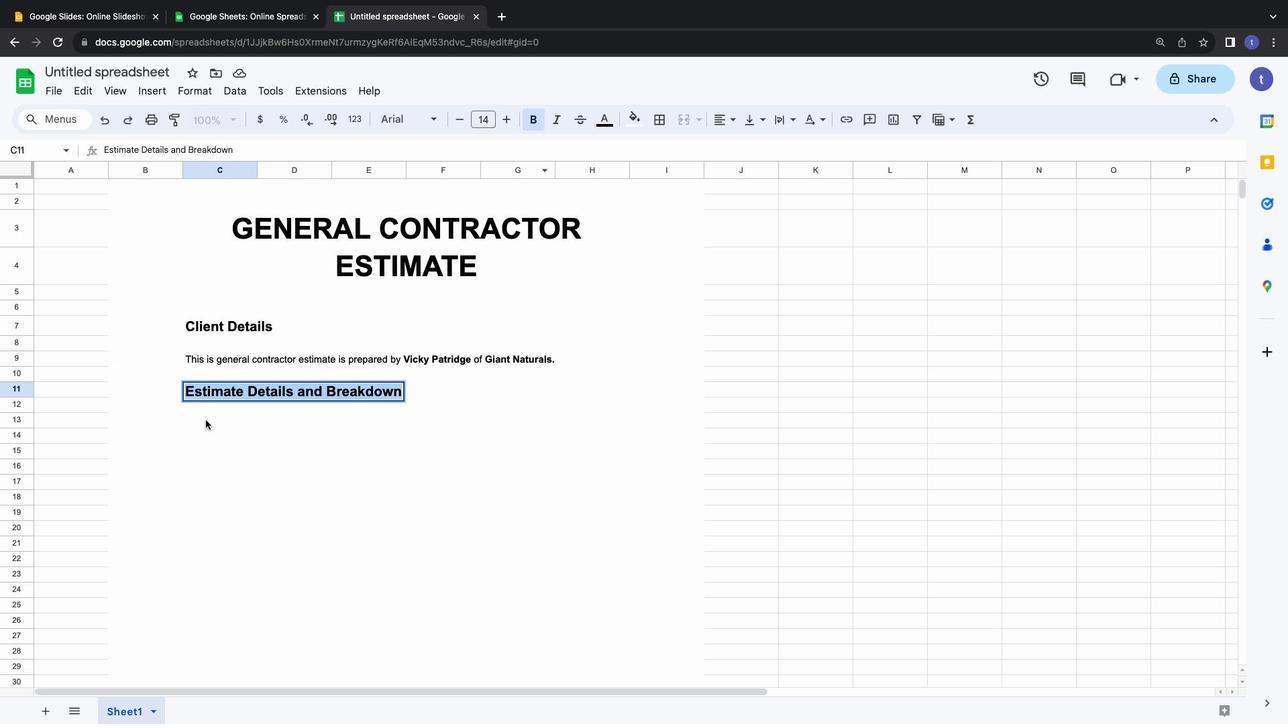
Action: Mouse pressed left at (205, 419)
Screenshot: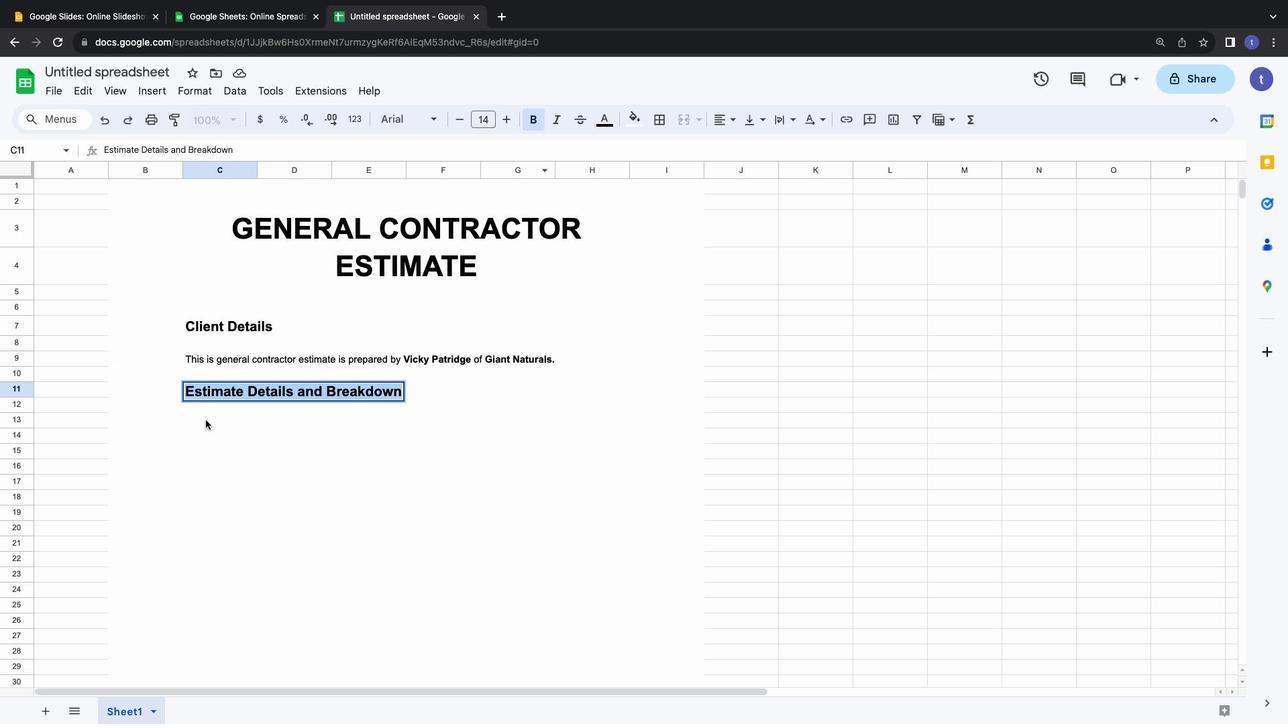 
Action: Key pressed Key.shift'E''s''t''i''m''a''t''e'Key.spaceKey.shift'd''a''t''e'Key.backspaceKey.backspaceKey.backspaceKey.backspaceKey.shift'D''a''t''e'Key.shift_r':'Key.spaceKey.shift'J''u''l''y'Key.space'1''6'',''2''0''6''5''\x03''\x03''\x03'Key.shift'P''r''o''j''e''c''t'Key.spaceKey.shift'd'Key.backspaceKey.shift'D''e''s''c''r''i''p''t''i''o''n'Key.shift_r':'Key.spaceKey.shift'S''i''t''e'Key.space'p''r''e''p''a''r''a''t''i''o''n'','Key.space'f''o''u''n''d''a''t''i''o''n'Key.space'c''o''n''s''t''r''u''c''t''i''o''n'','Key.space',''s''t''r''u''c''t''u''r''a''l'Key.spaceKey.left
Screenshot: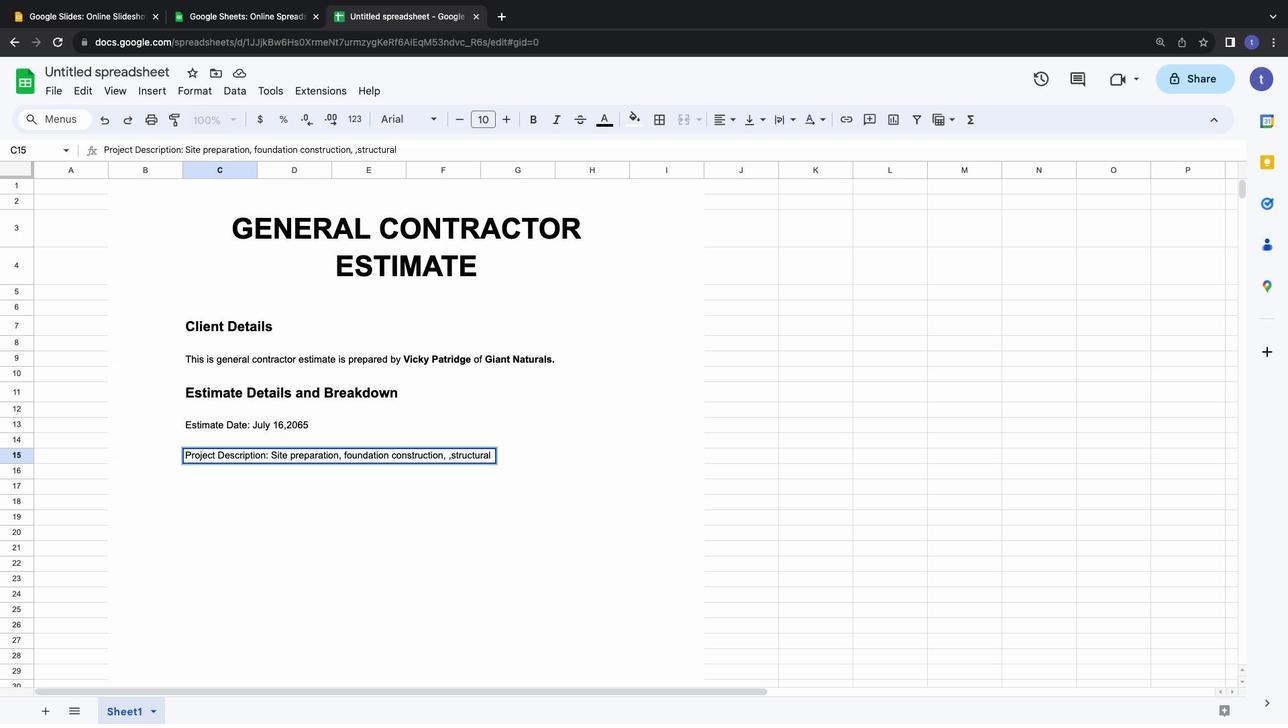 
Action: Mouse moved to (458, 456)
Screenshot: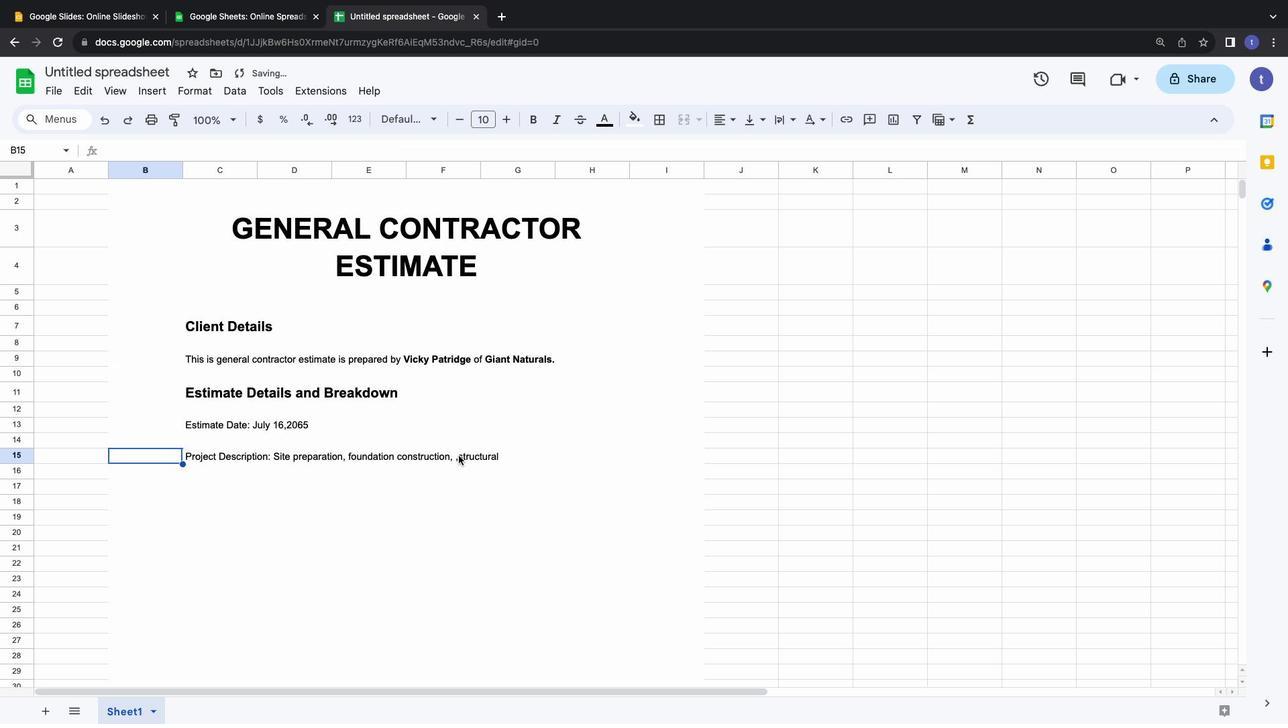 
Action: Mouse pressed left at (458, 456)
Screenshot: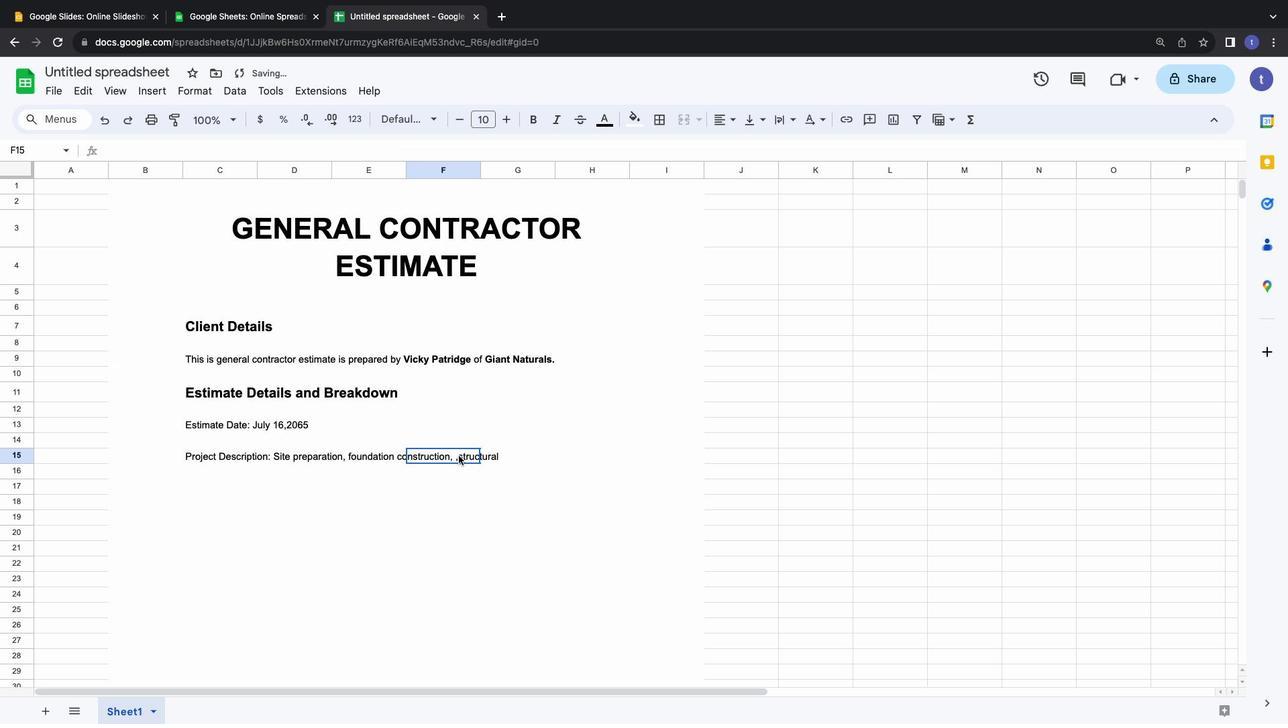 
Action: Mouse pressed left at (458, 456)
Screenshot: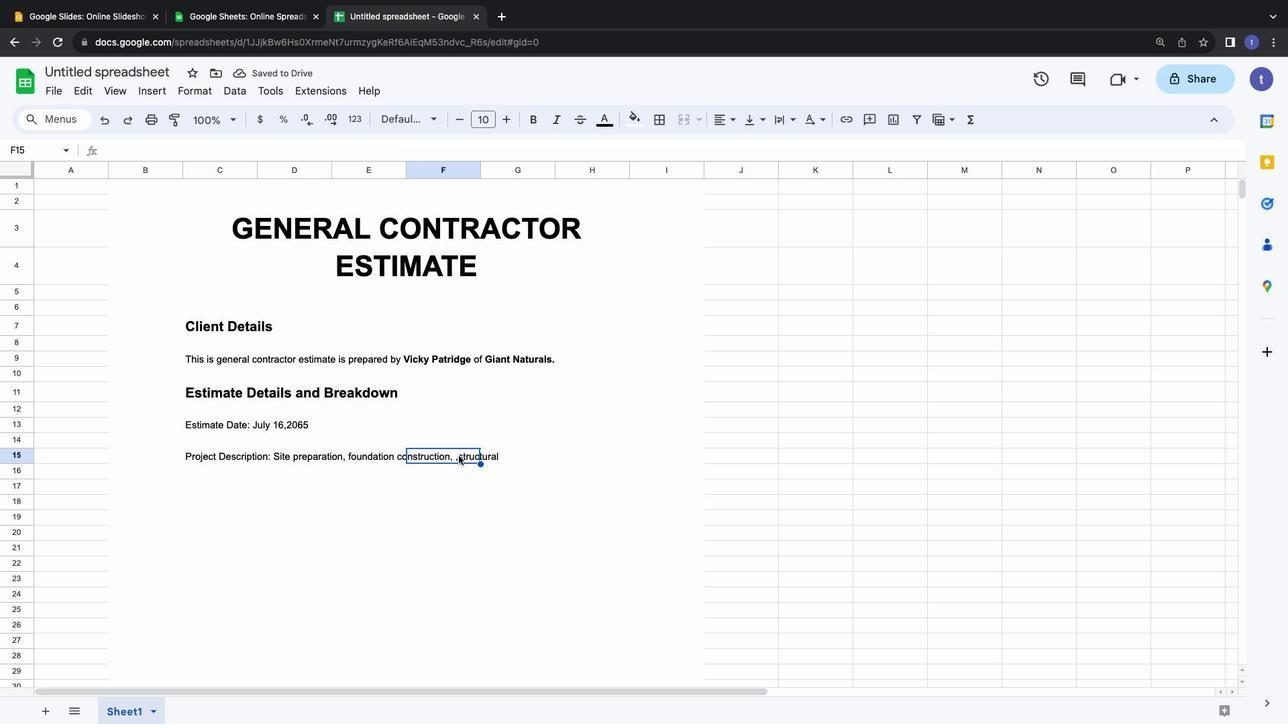 
Action: Mouse moved to (216, 456)
Screenshot: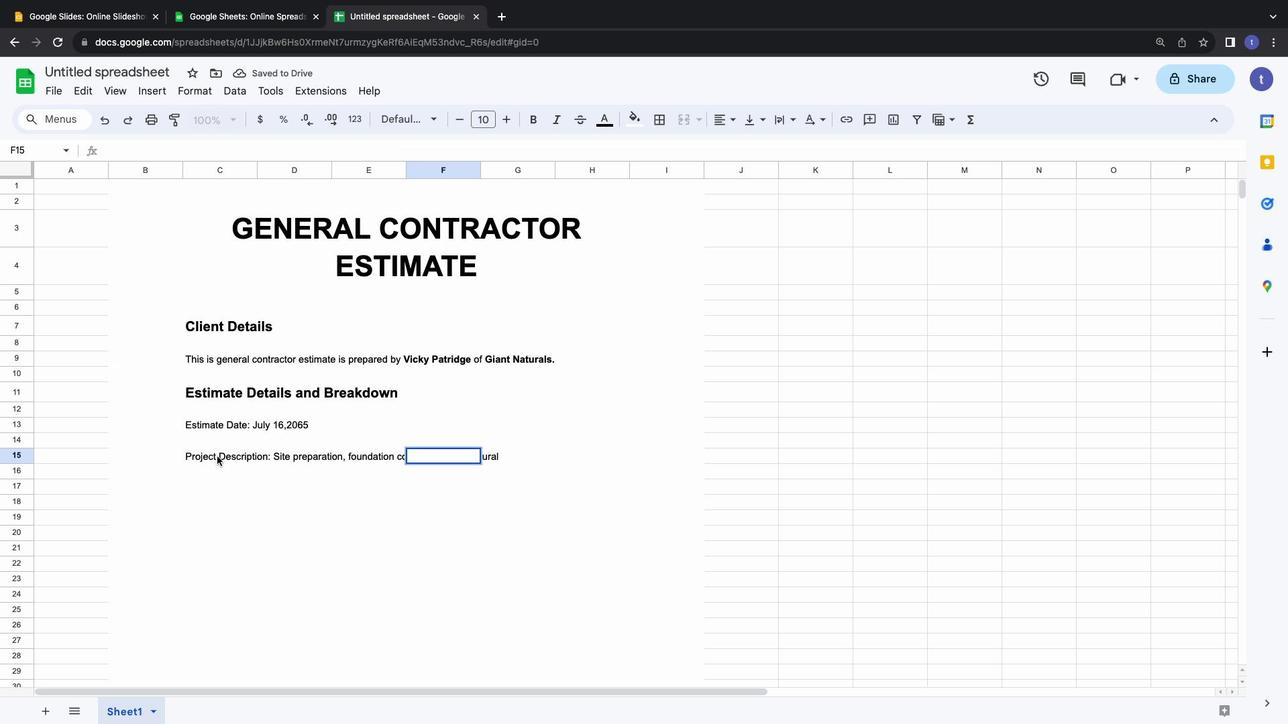 
Action: Mouse pressed left at (216, 456)
Screenshot: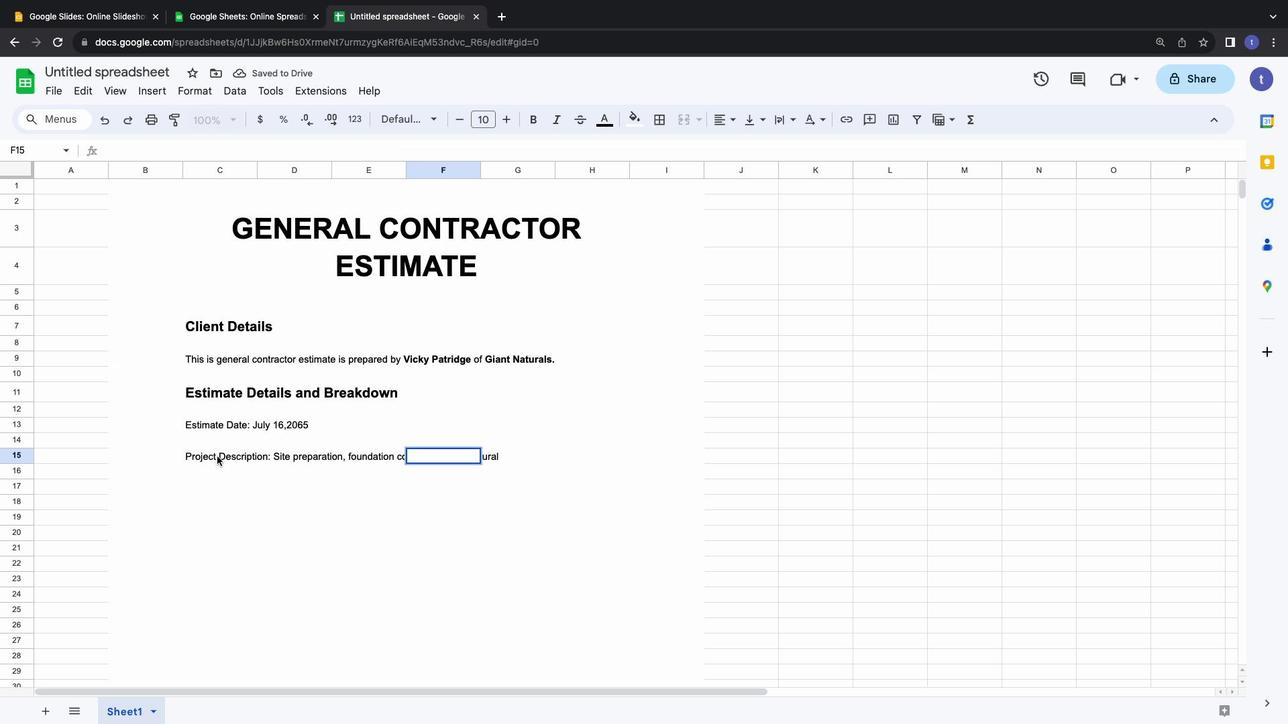 
Action: Mouse pressed left at (216, 456)
Screenshot: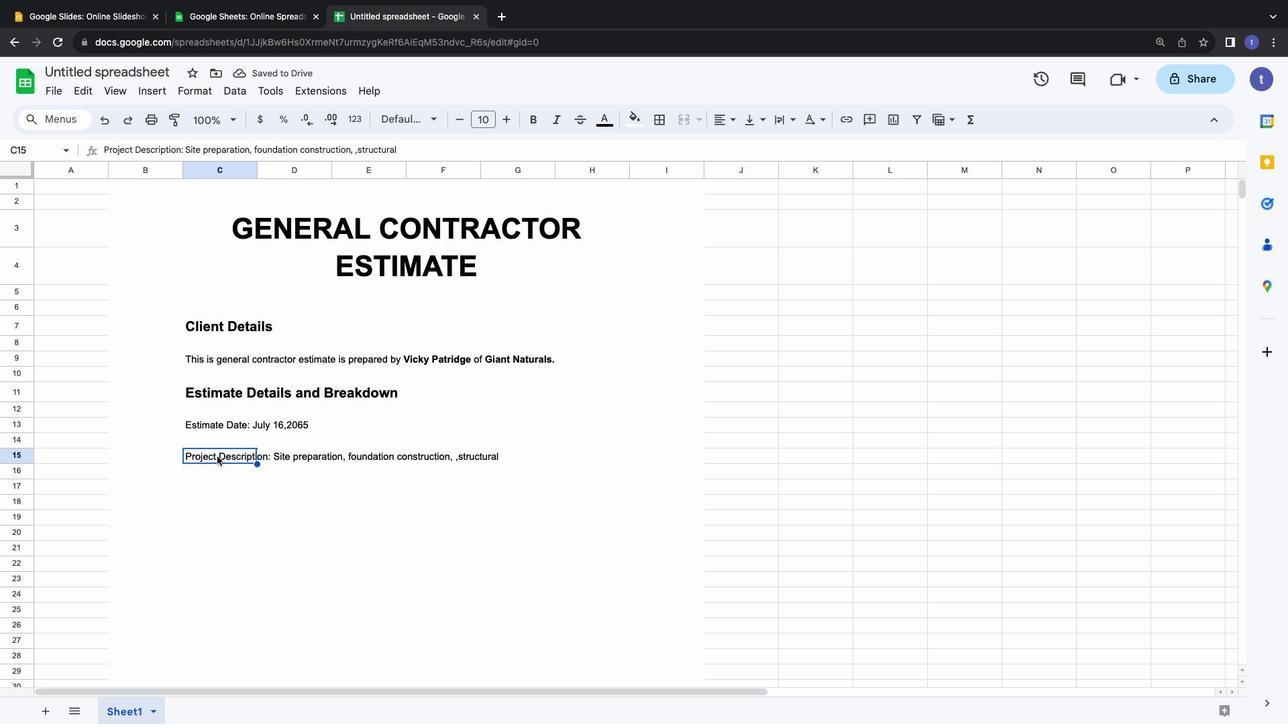 
Action: Mouse moved to (453, 457)
Screenshot: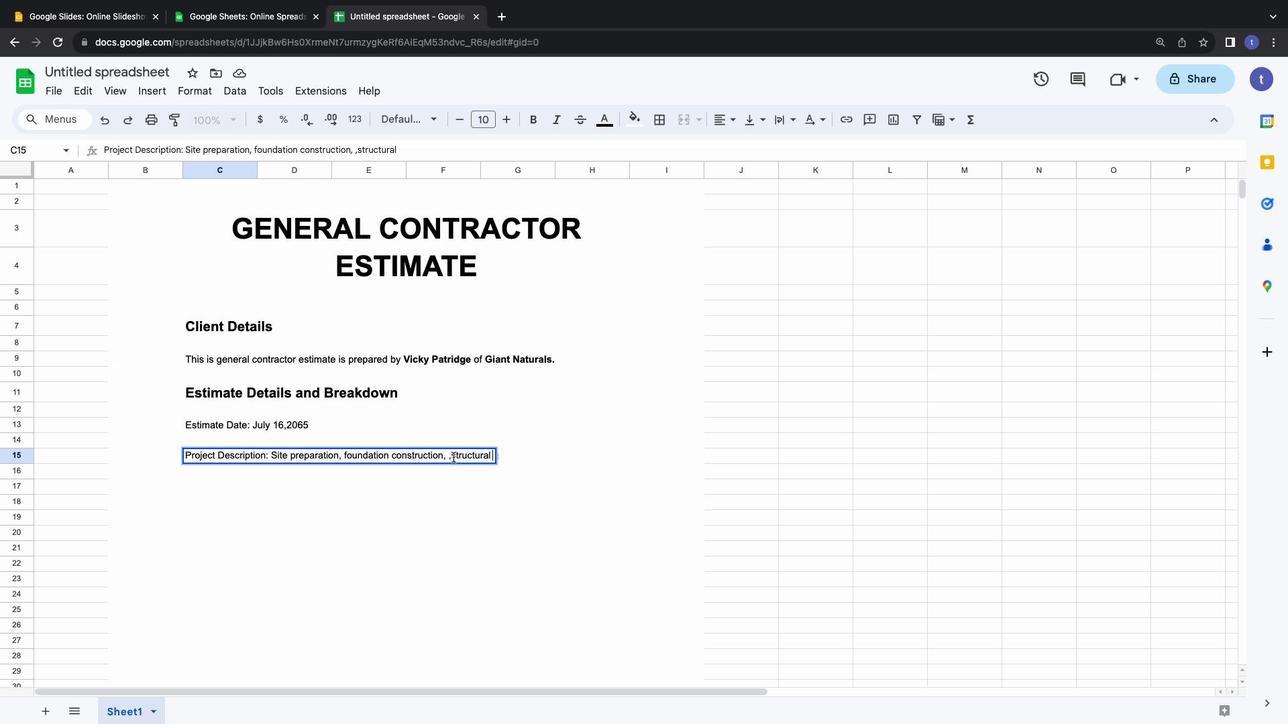 
Action: Mouse pressed left at (453, 457)
Screenshot: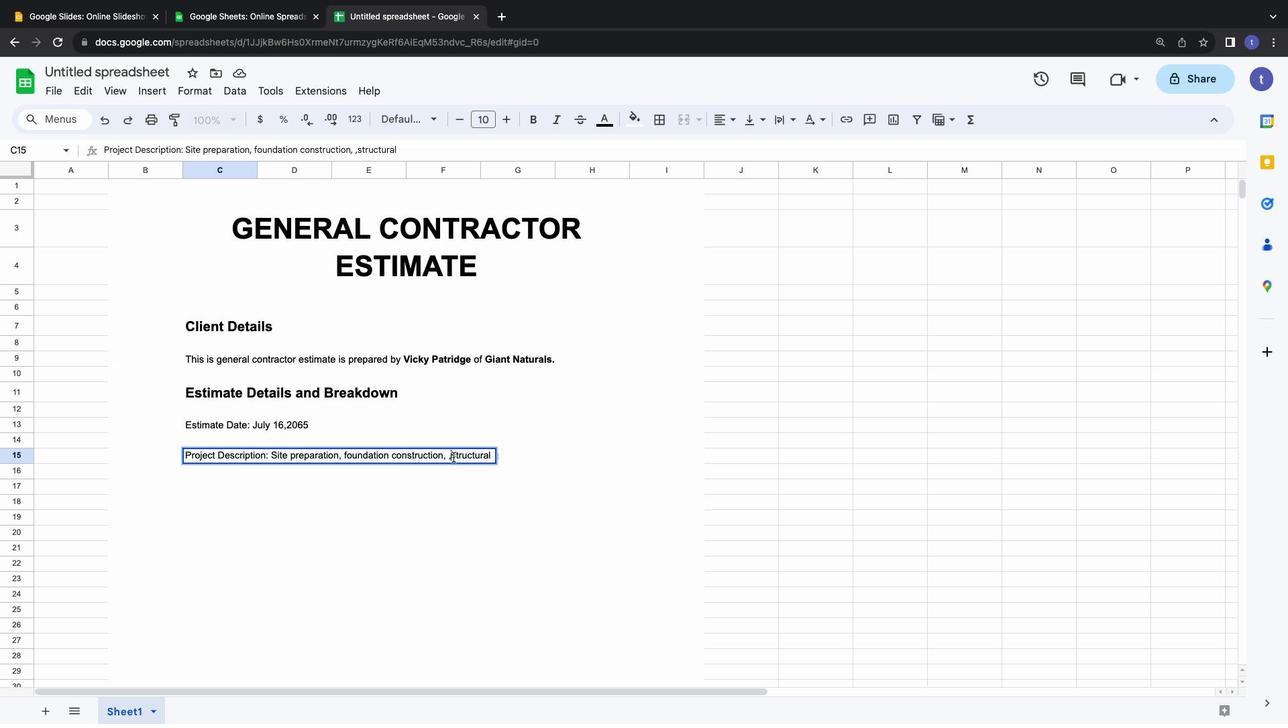 
Action: Key pressed Key.backspace
Screenshot: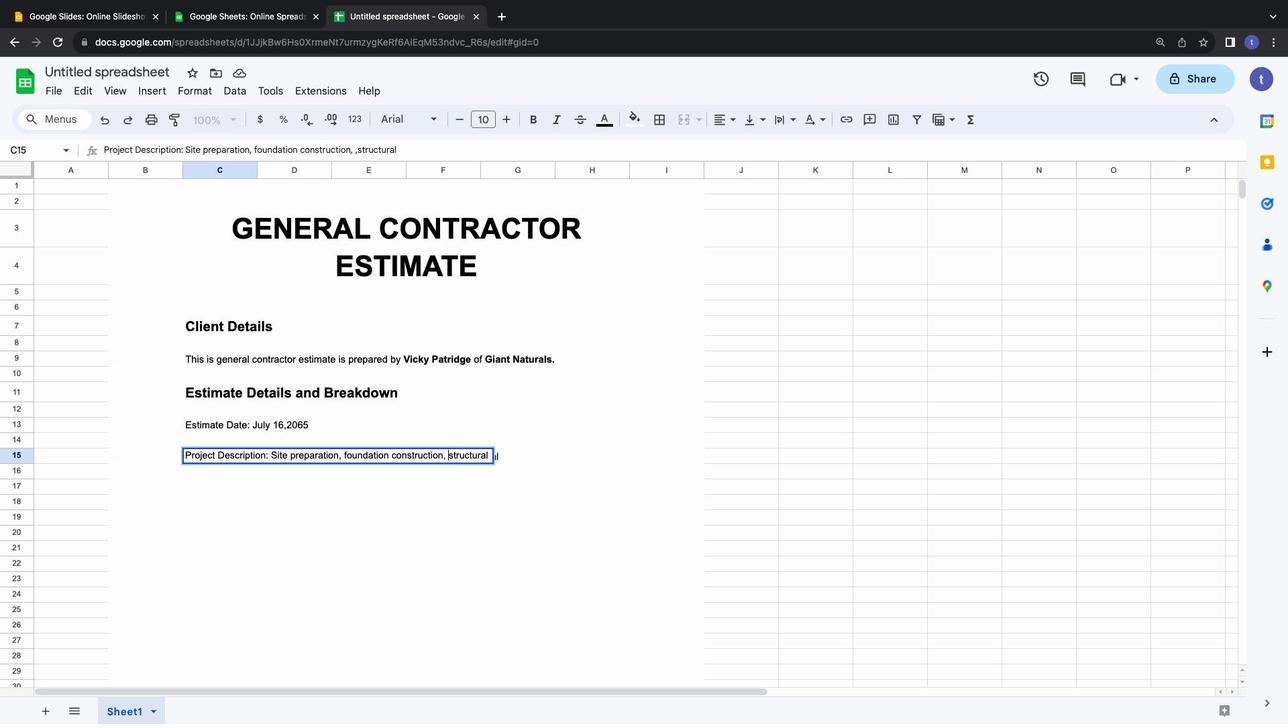 
Action: Mouse moved to (485, 456)
Screenshot: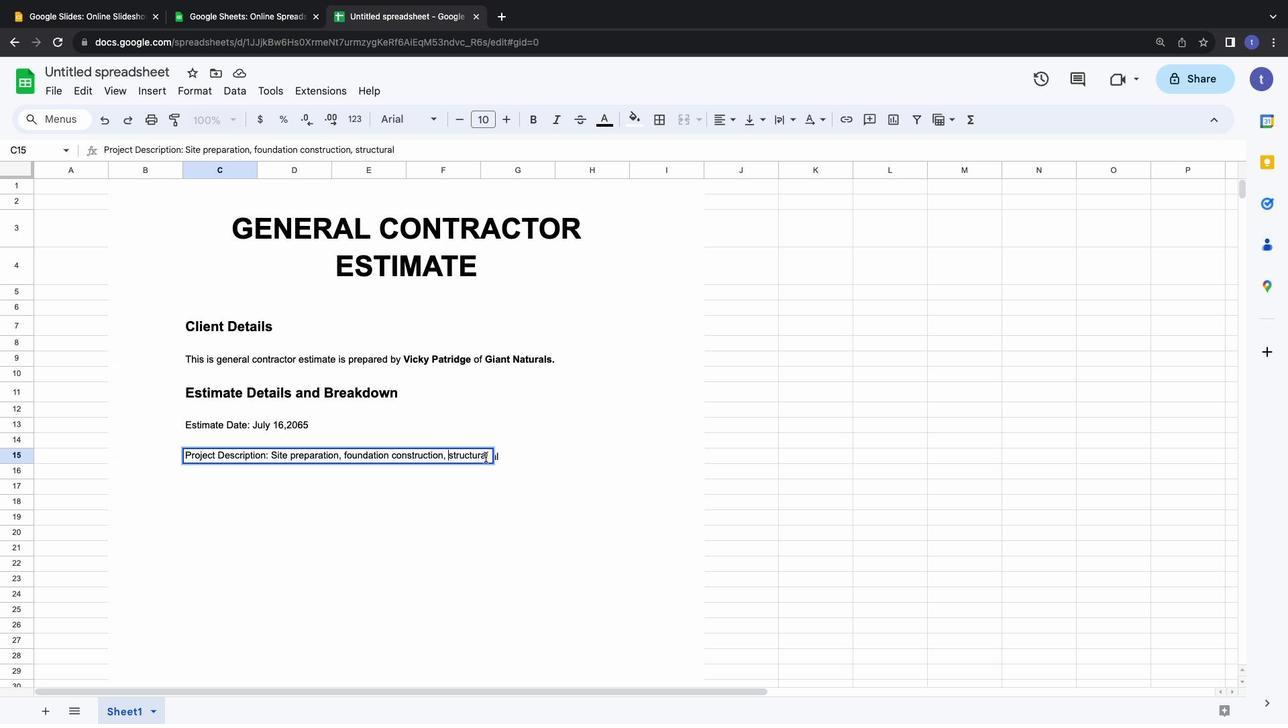 
Action: Mouse pressed left at (485, 456)
Screenshot: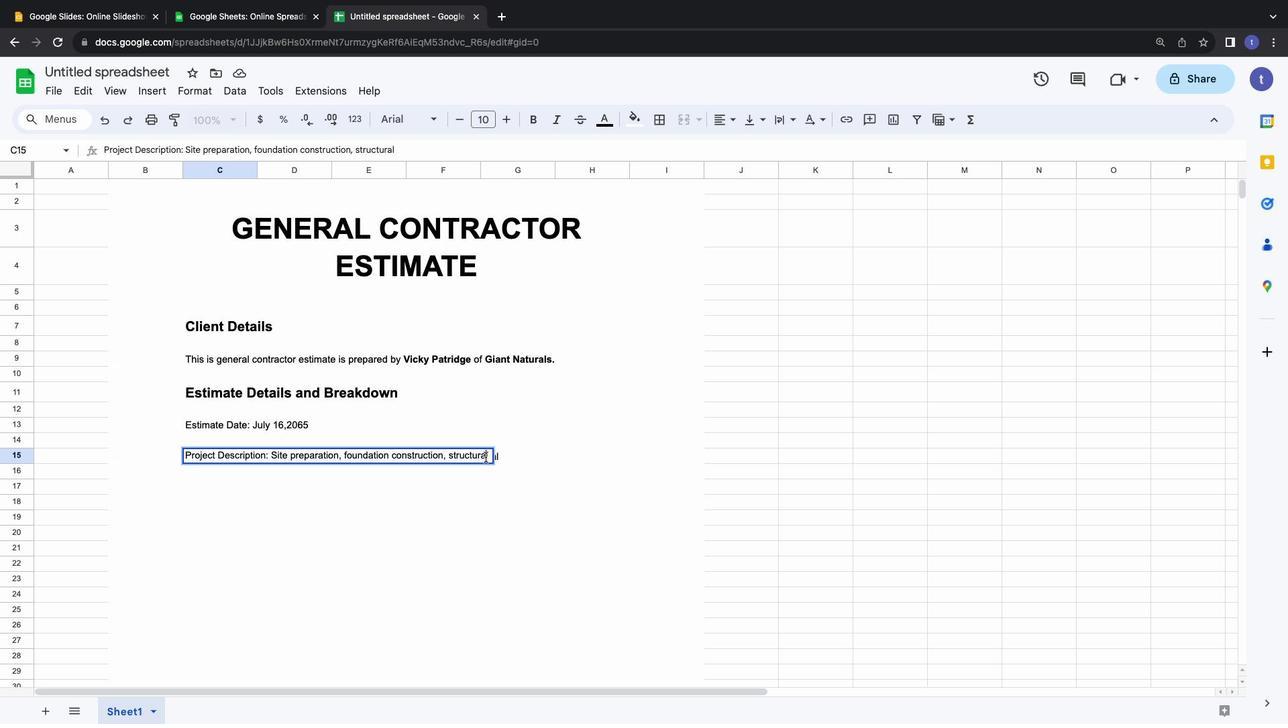 
Action: Mouse moved to (490, 455)
Screenshot: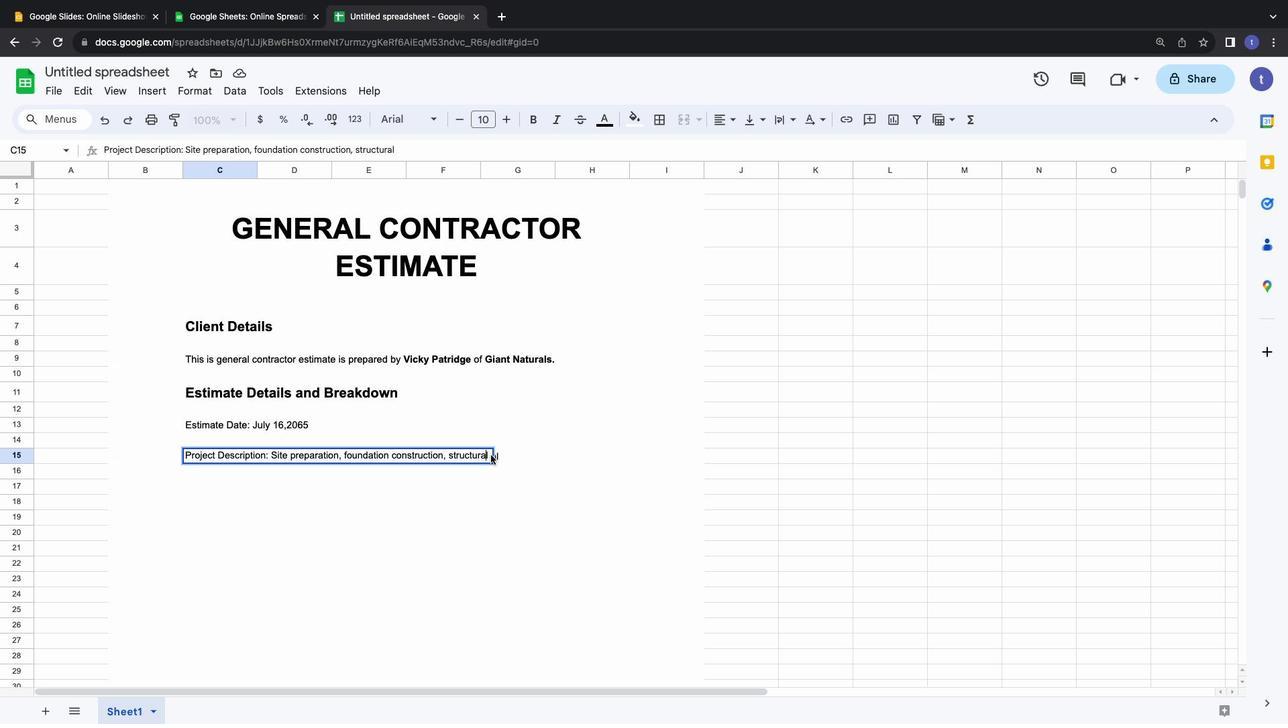 
Action: Mouse pressed left at (490, 455)
Screenshot: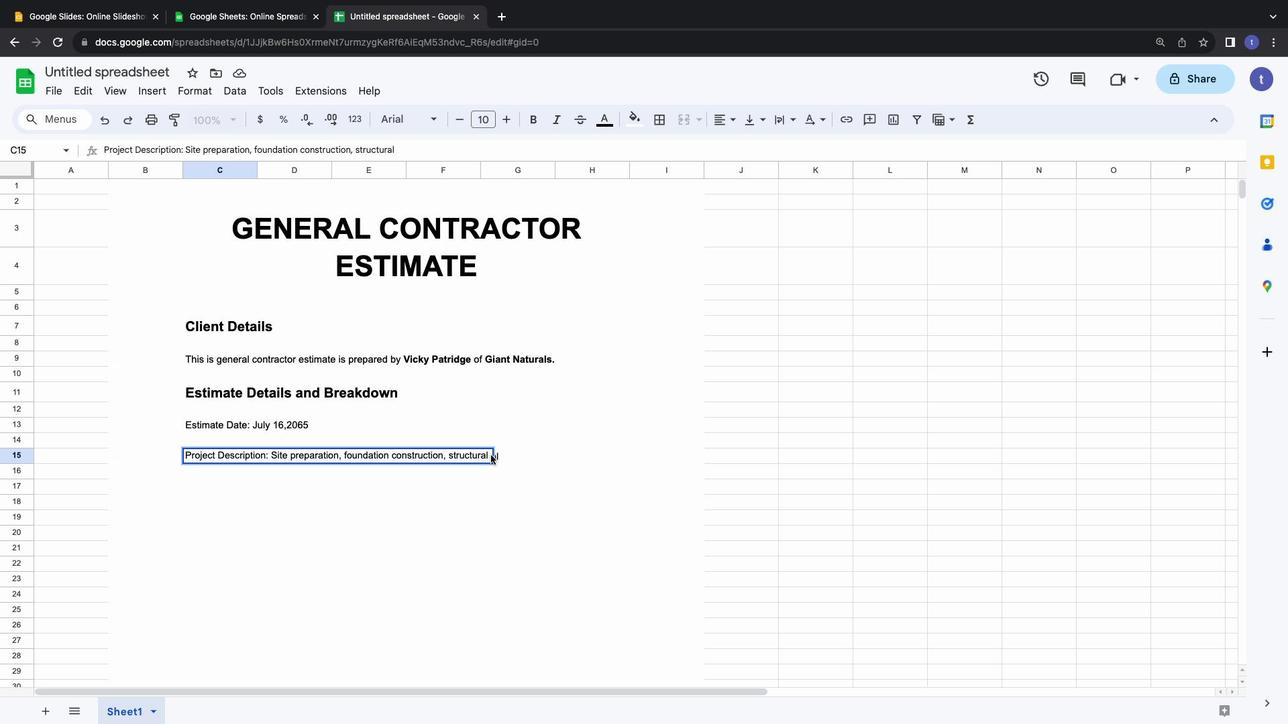 
Action: Mouse moved to (489, 454)
Screenshot: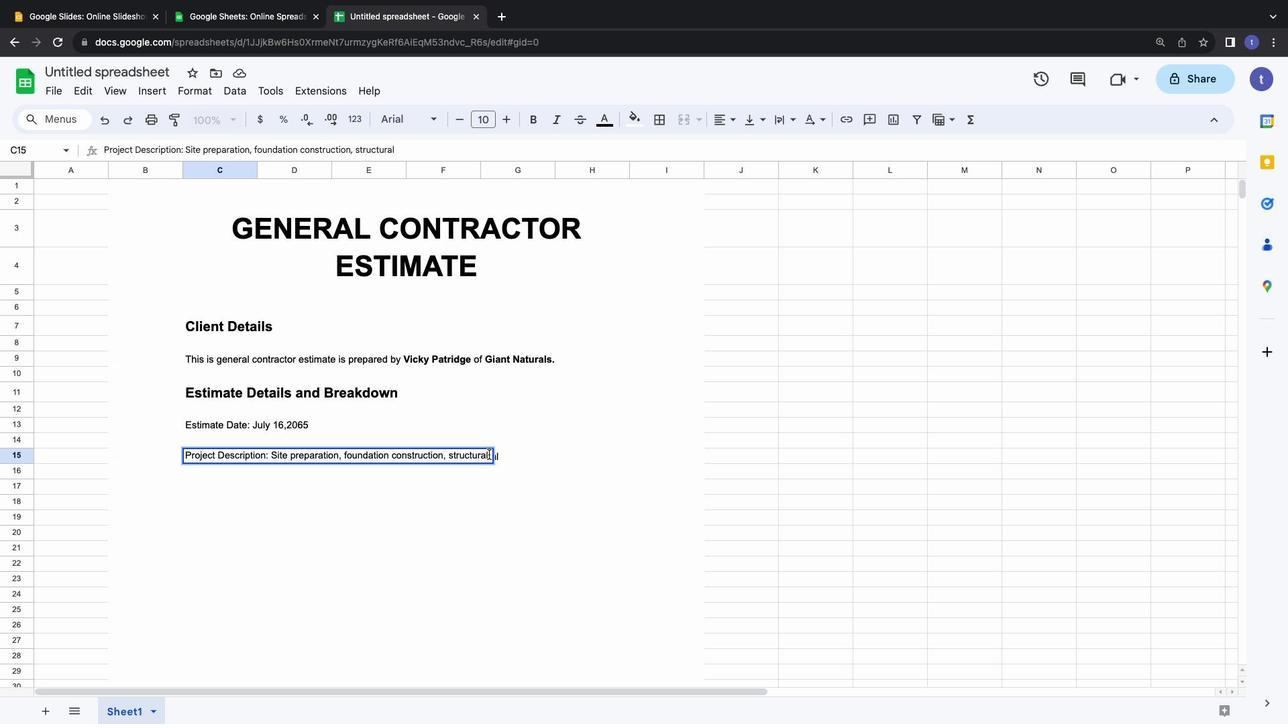 
Action: Mouse pressed left at (489, 454)
Screenshot: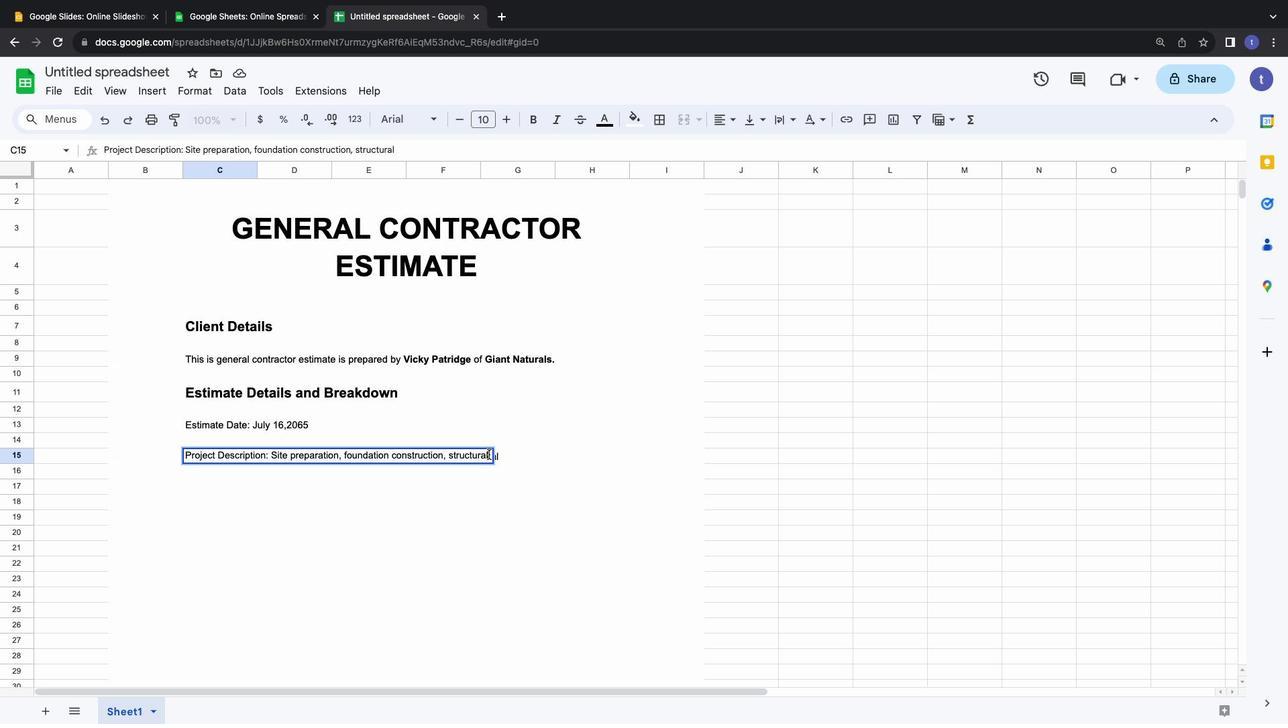 
Action: Key pressed Key.space'f''r''a''m''i''n''g'','Key.enterKey.shift'I''n''t''e''r''i''o''r'Key.space'a''n''d'Key.space'e''x''t''e''r''i''o''r'Key.space'f''i''n''i''s''h''e''s'','Key.space'a''n''d'Key.space'f''i''n''a''l'Key.space'i''n''s''p''e''c''t''i''o''n''s''.'Key.enterKey.enterKey.enterKey.shift'T''h''i''s'Key.space'd''p'Key.backspace'o''c''u''m''e''n''t'Key.space'n''o''t'Key.space's''e''r''v''e'Key.space's'Key.backspace'a''s'Key.space'a'Key.space'c''o''n''t''r''a''c''t'Key.space'a''n''d'Key.space'o''n''l''y'Key.space'd''e''t''a''i''l''s'Key.space't''h''e'Key.space'c''o''s''t'Key.space'e''s''t''i''m''a''t''e'Key.space'o''f'Key.space't''h''e'Key.enter'c''l''i''e''n''t'"'"'s'Key.space'r''e''q''u''e''s''t''e''d'Key.space'c''o''n''t''r''a''c''t''o''r'Key.space's''e''r''c'Key.backspace'v''i''c''e''s''.'Key.enter
Screenshot: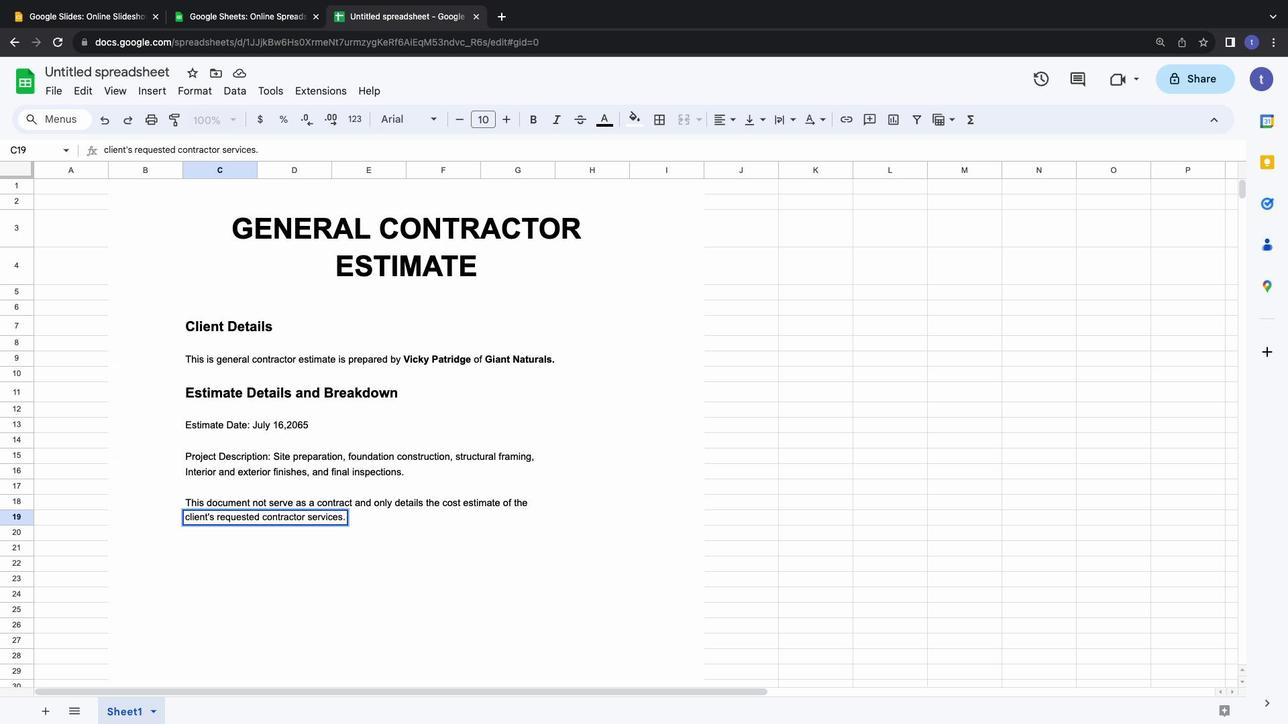 
Action: Mouse moved to (240, 533)
Screenshot: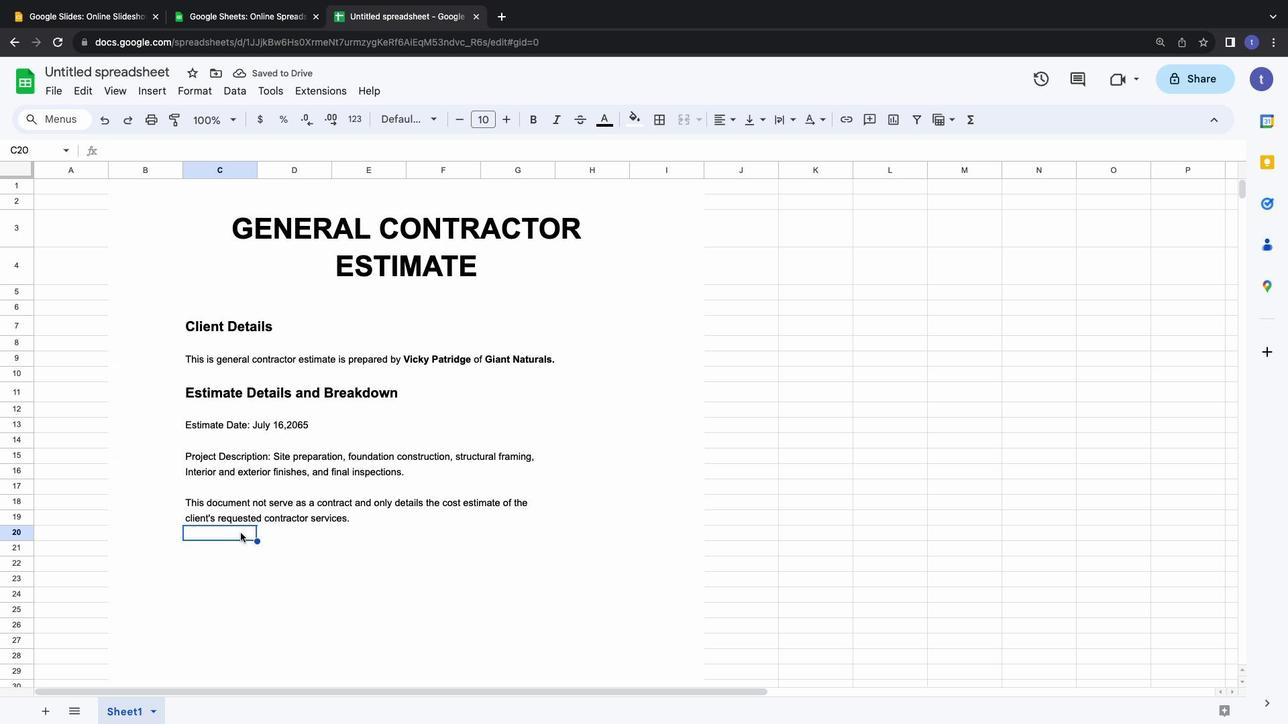
Action: Mouse pressed left at (240, 533)
Screenshot: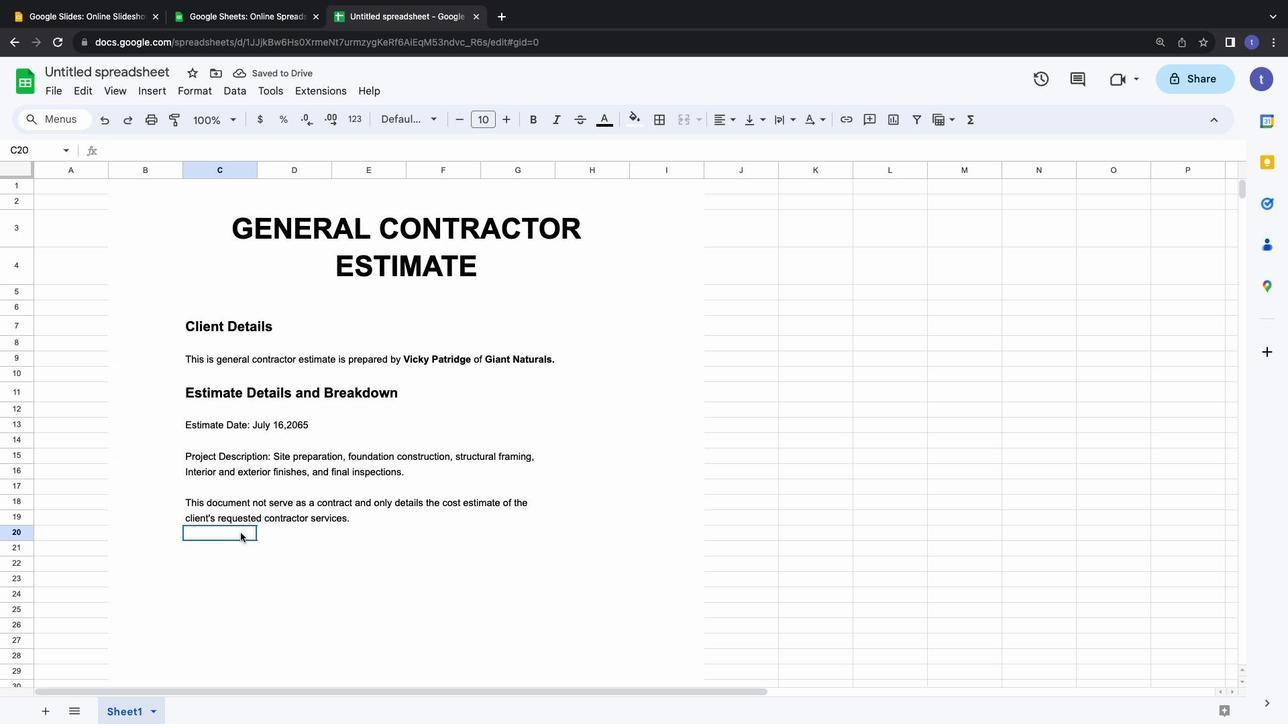 
Action: Mouse pressed left at (240, 533)
Screenshot: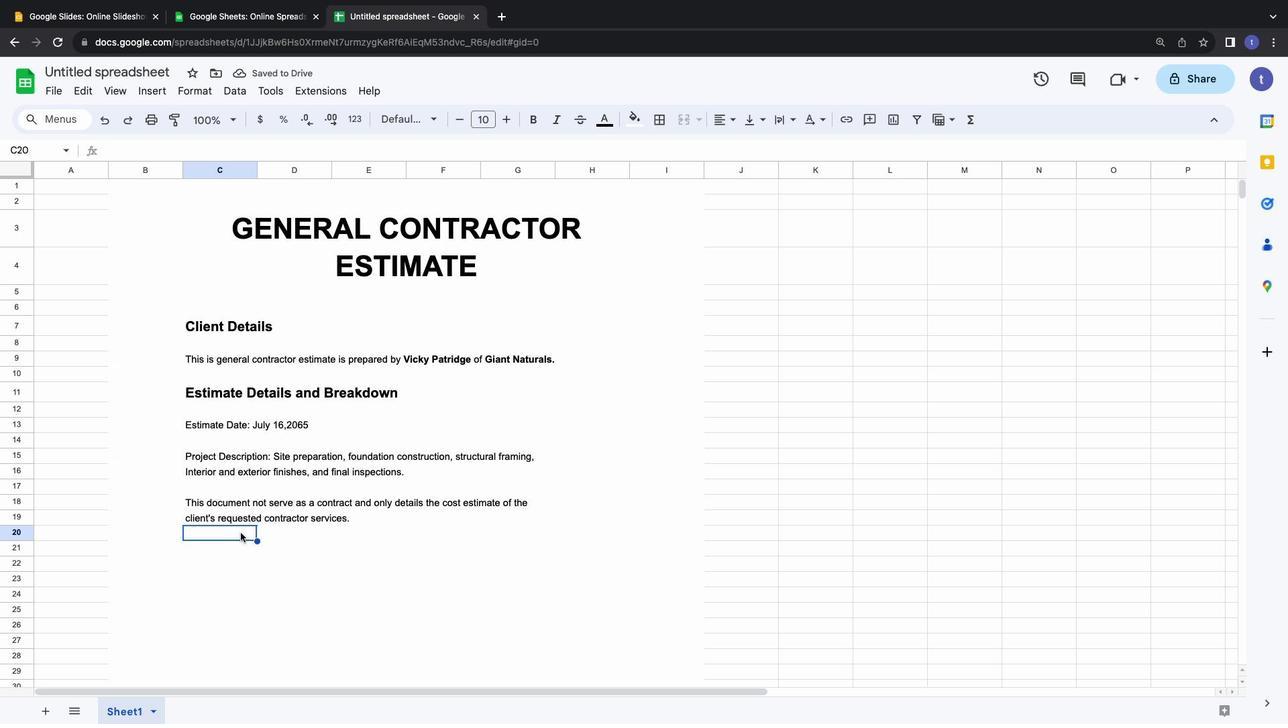 
Action: Key pressed Key.shift'N''a''m'Key.backspaceKey.backspaceKey.backspaceKey.enterKey.shift'N''a''m''e'Key.tabKey.shift'Q''u''a''n''t''i''t''y'Key.tabKey.shift'P''r''i''c''e'Key.tabKey.shift'u''n''i''t'Key.tabKey.shift'T''o''t''a''l'Key.enter
Screenshot: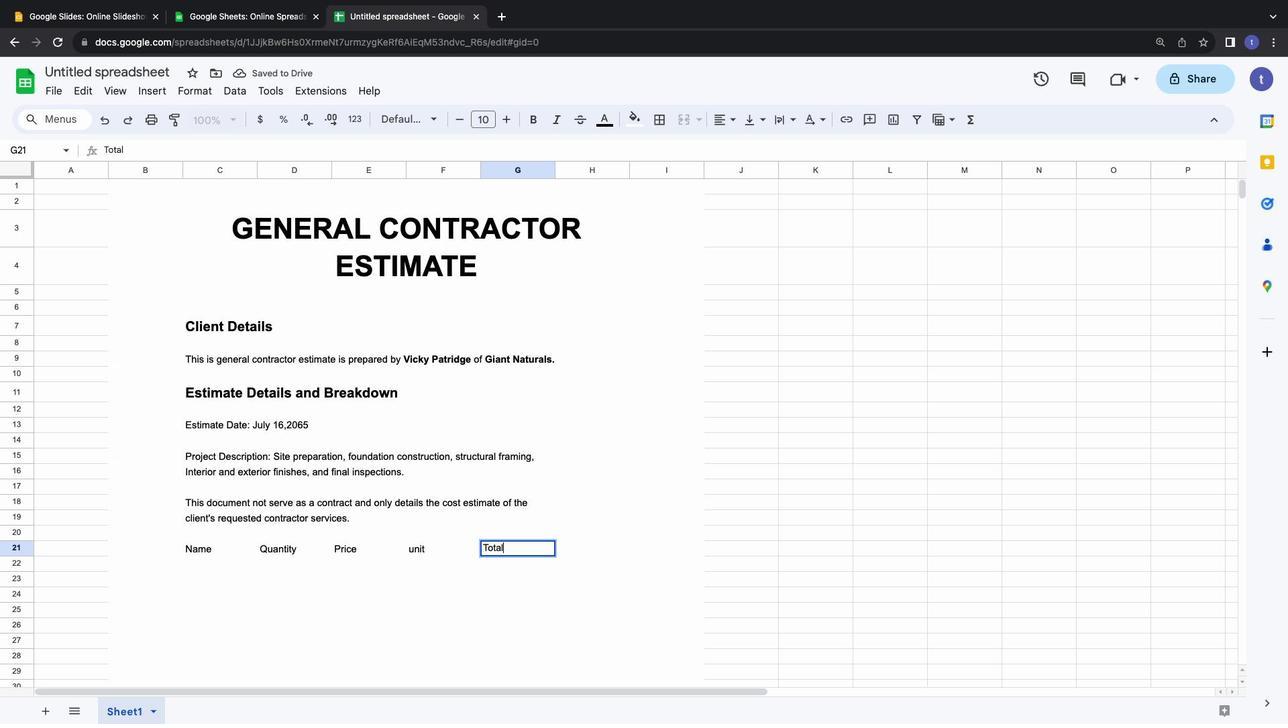 
Action: Mouse moved to (213, 552)
Screenshot: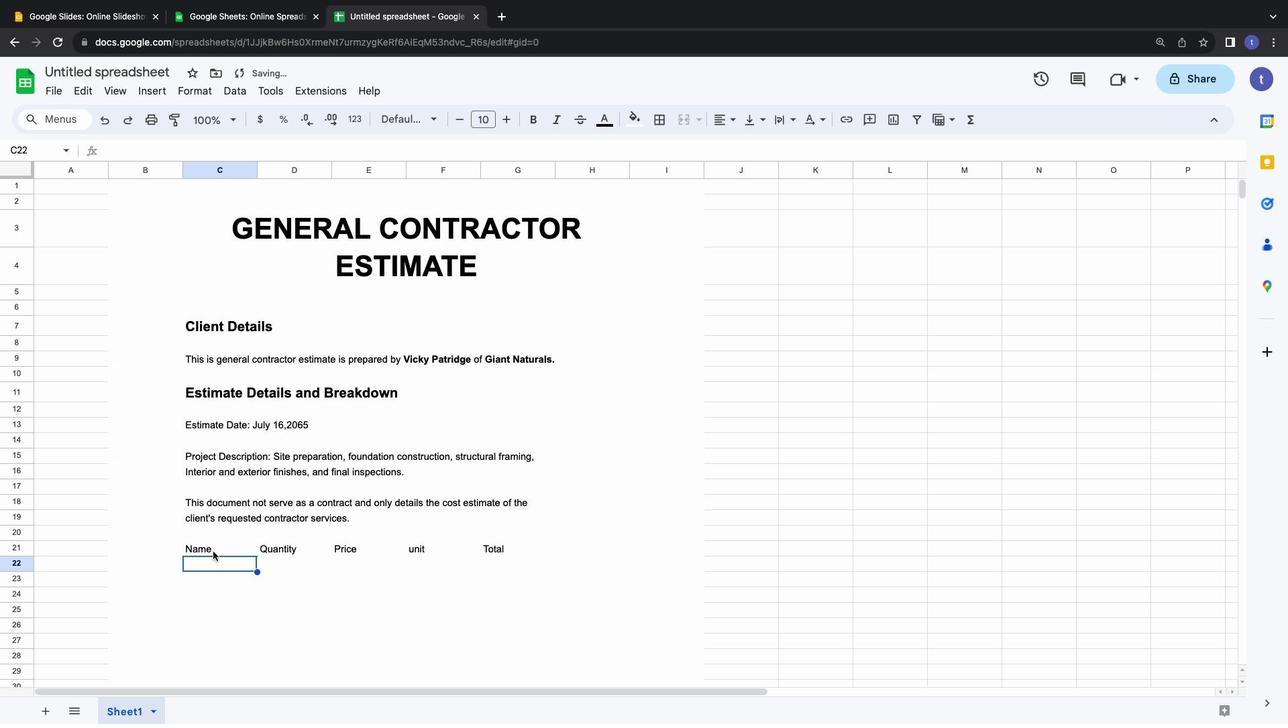 
Action: Mouse pressed left at (213, 552)
Screenshot: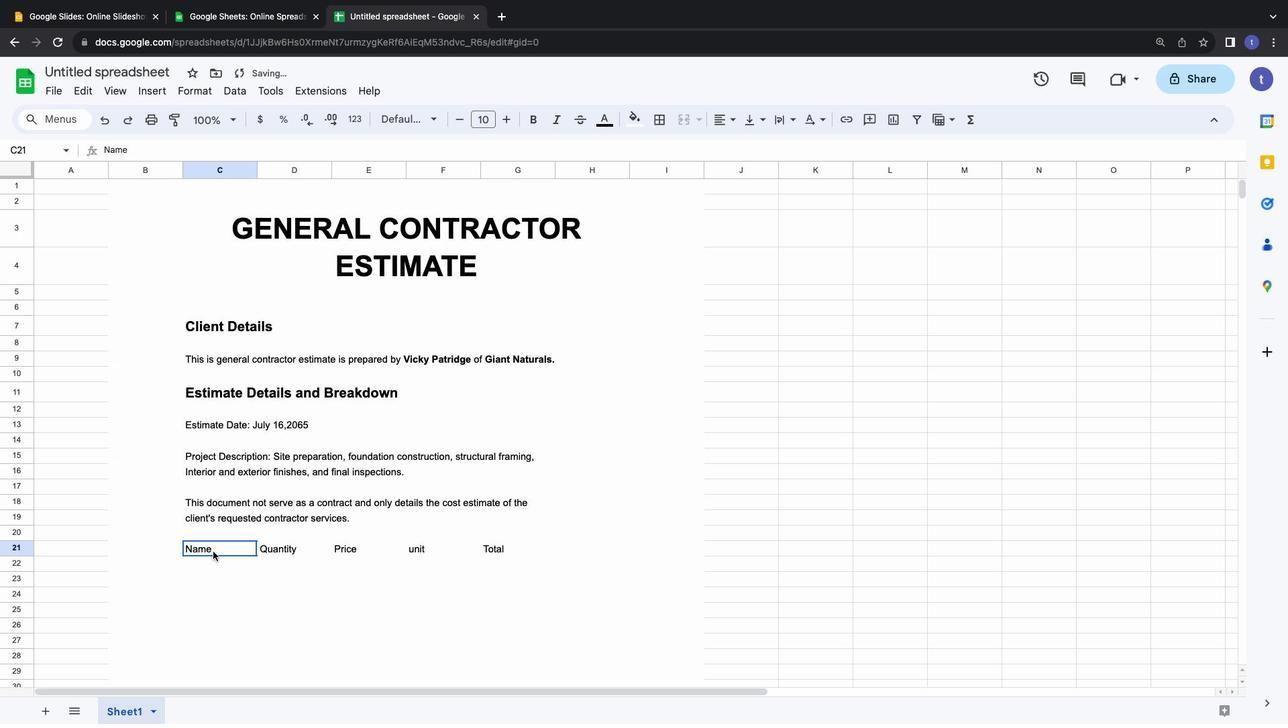 
Action: Mouse moved to (503, 119)
Screenshot: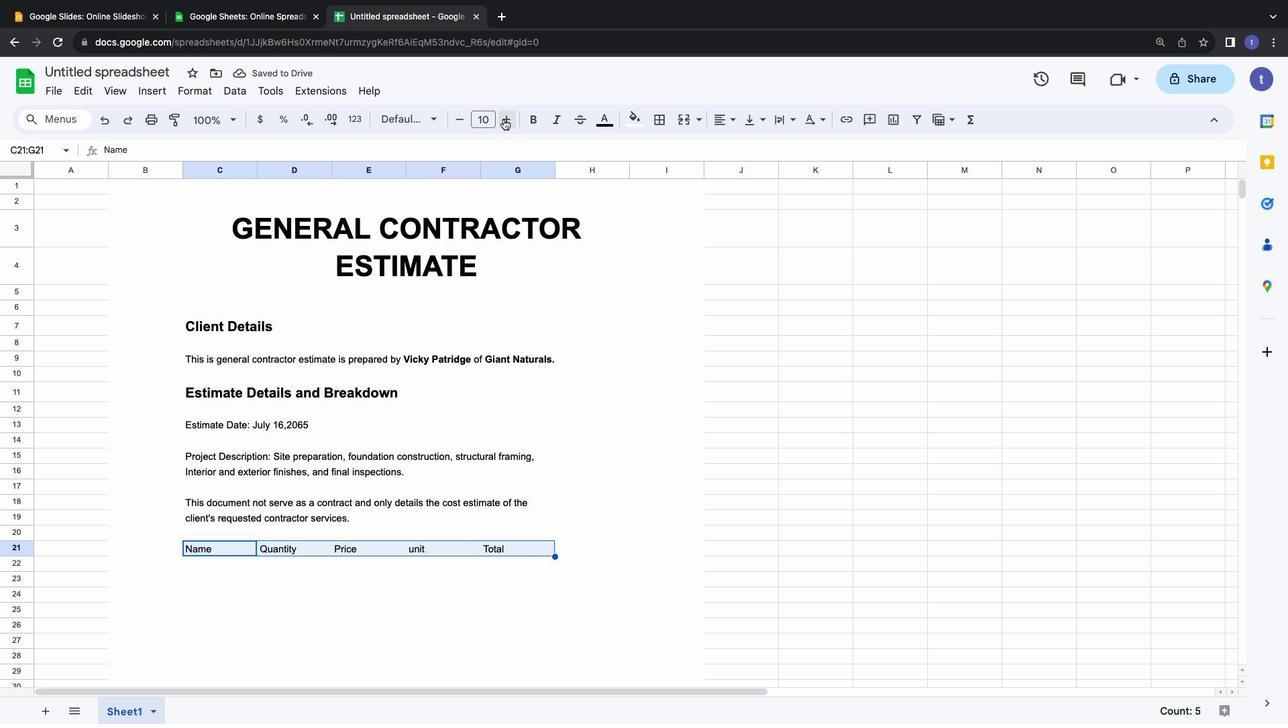 
Action: Mouse pressed left at (503, 119)
Screenshot: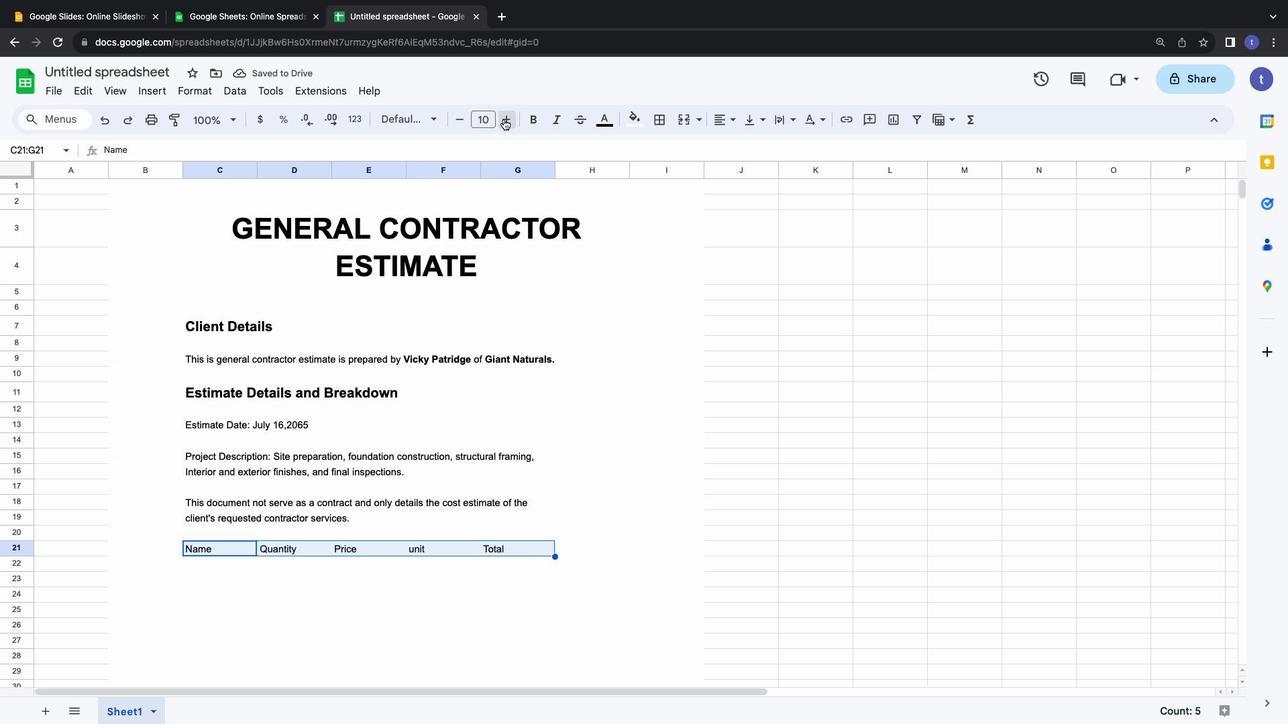 
Action: Mouse pressed left at (503, 119)
Screenshot: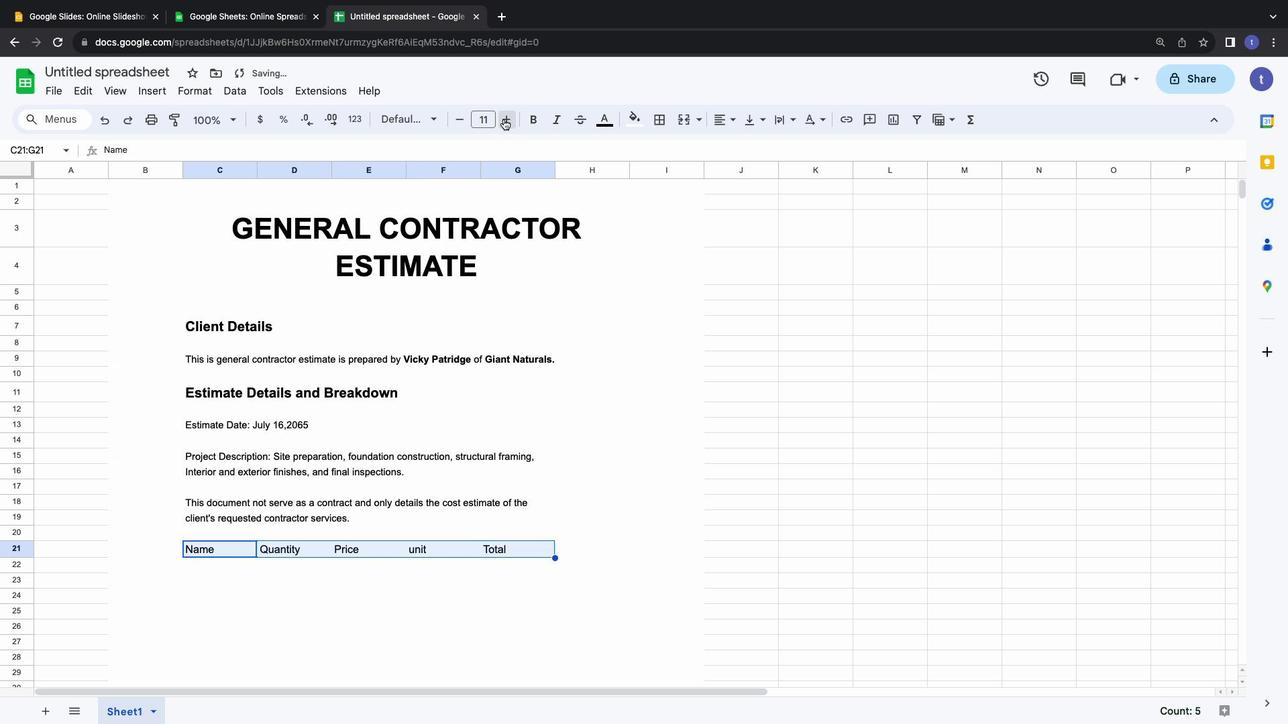 
Action: Mouse moved to (535, 119)
Screenshot: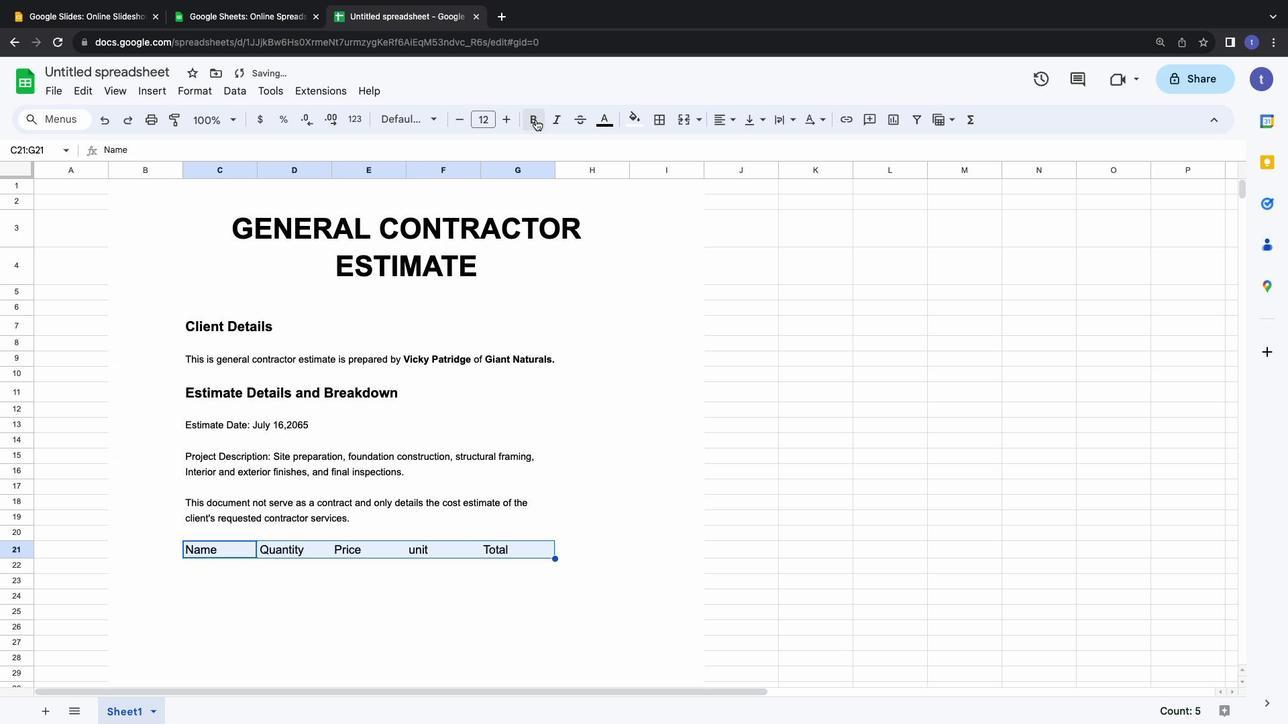 
Action: Mouse pressed left at (535, 119)
Screenshot: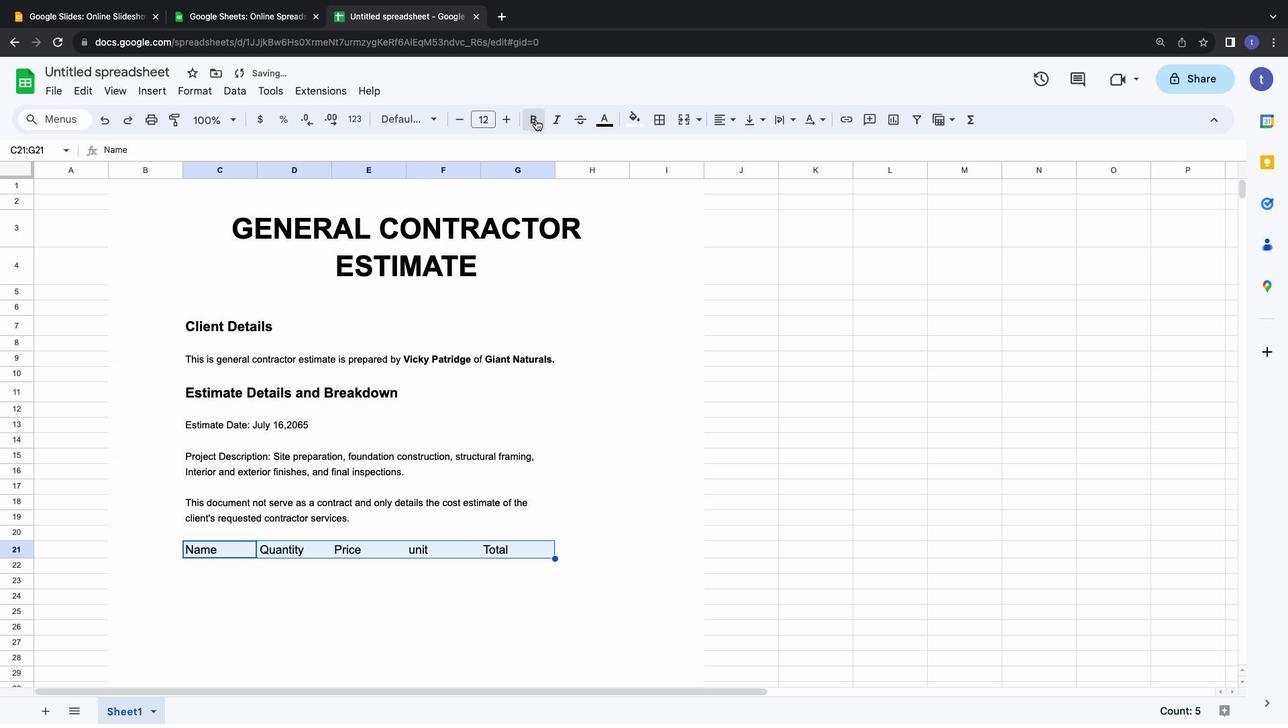 
Action: Mouse moved to (729, 120)
Screenshot: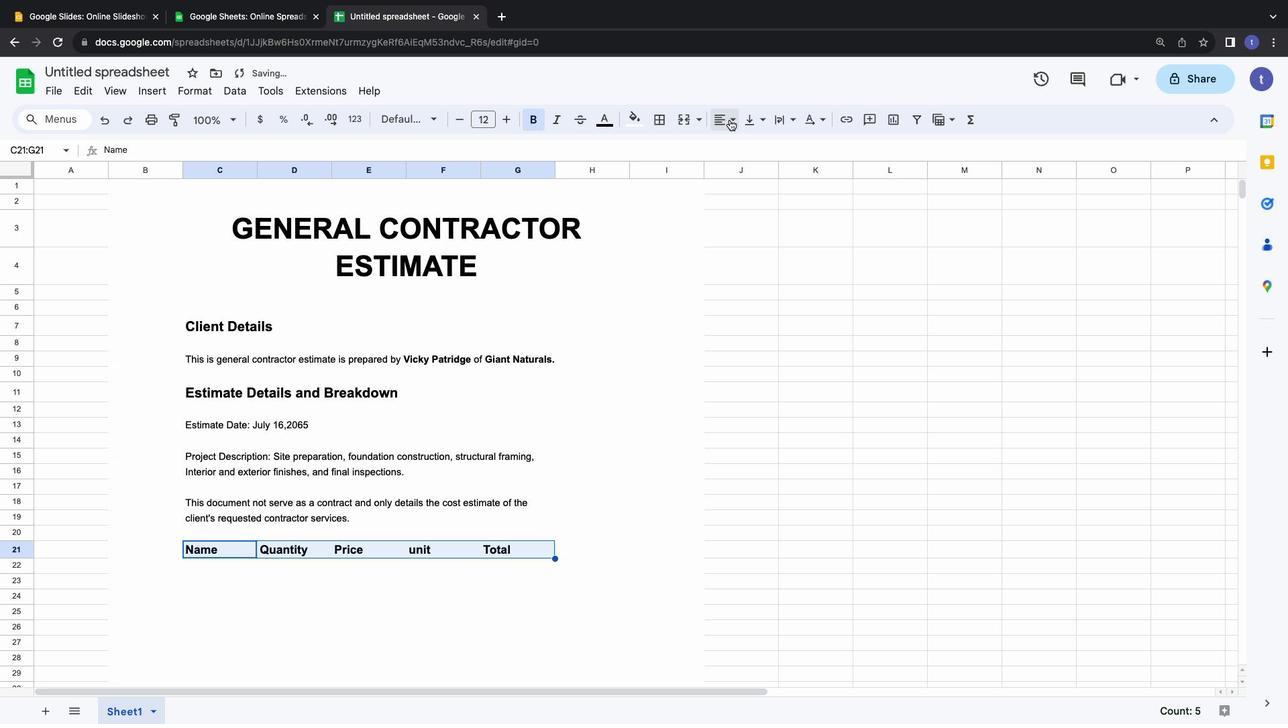 
Action: Mouse pressed left at (729, 120)
Screenshot: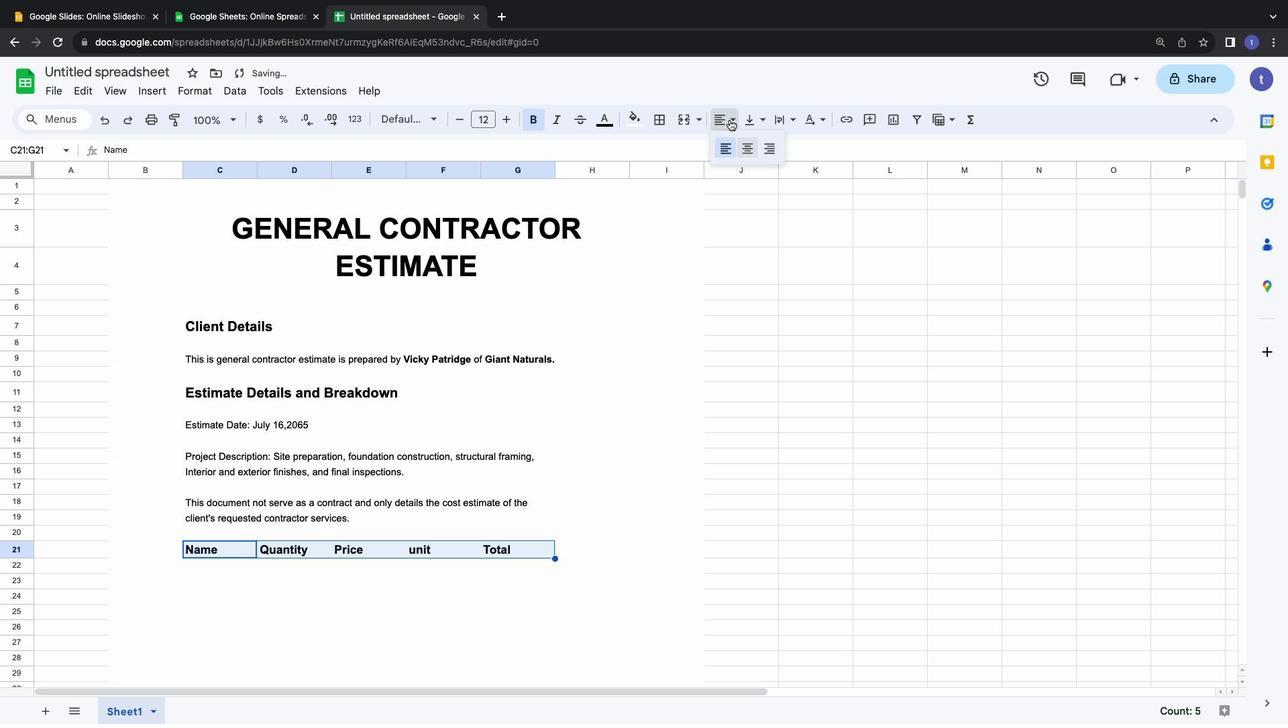 
Action: Mouse moved to (752, 147)
Screenshot: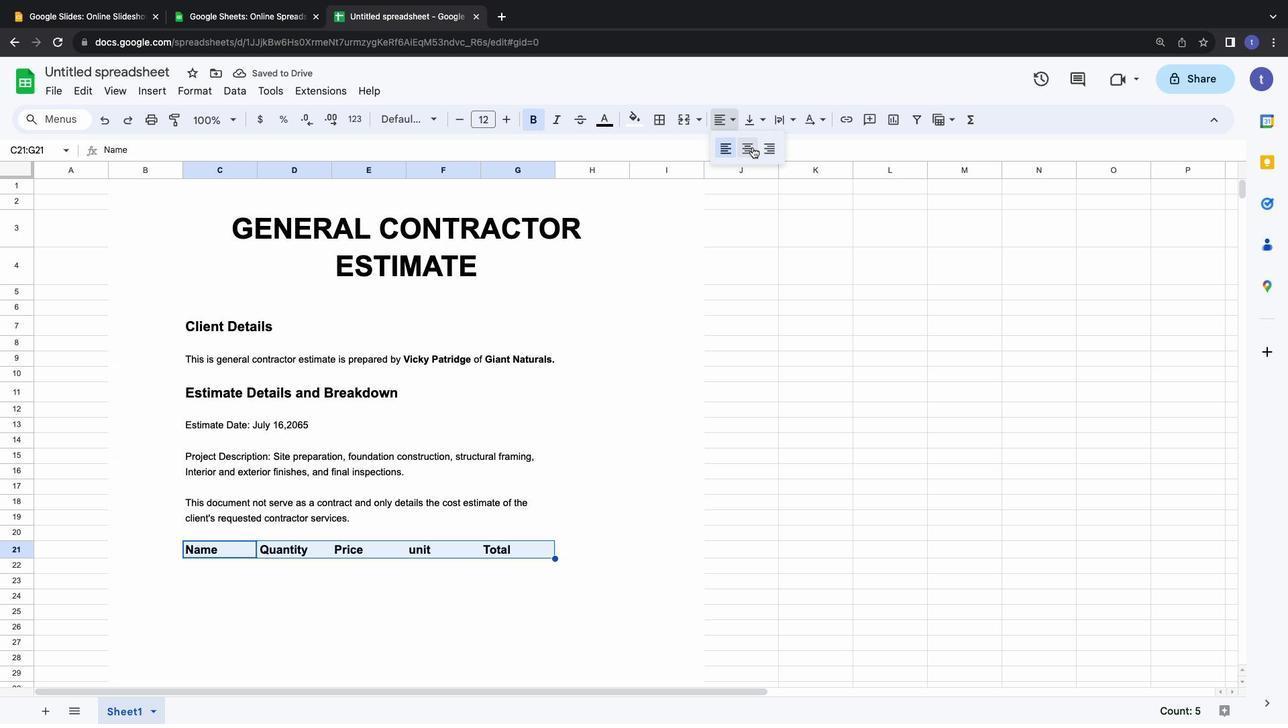 
Action: Mouse pressed left at (752, 147)
Screenshot: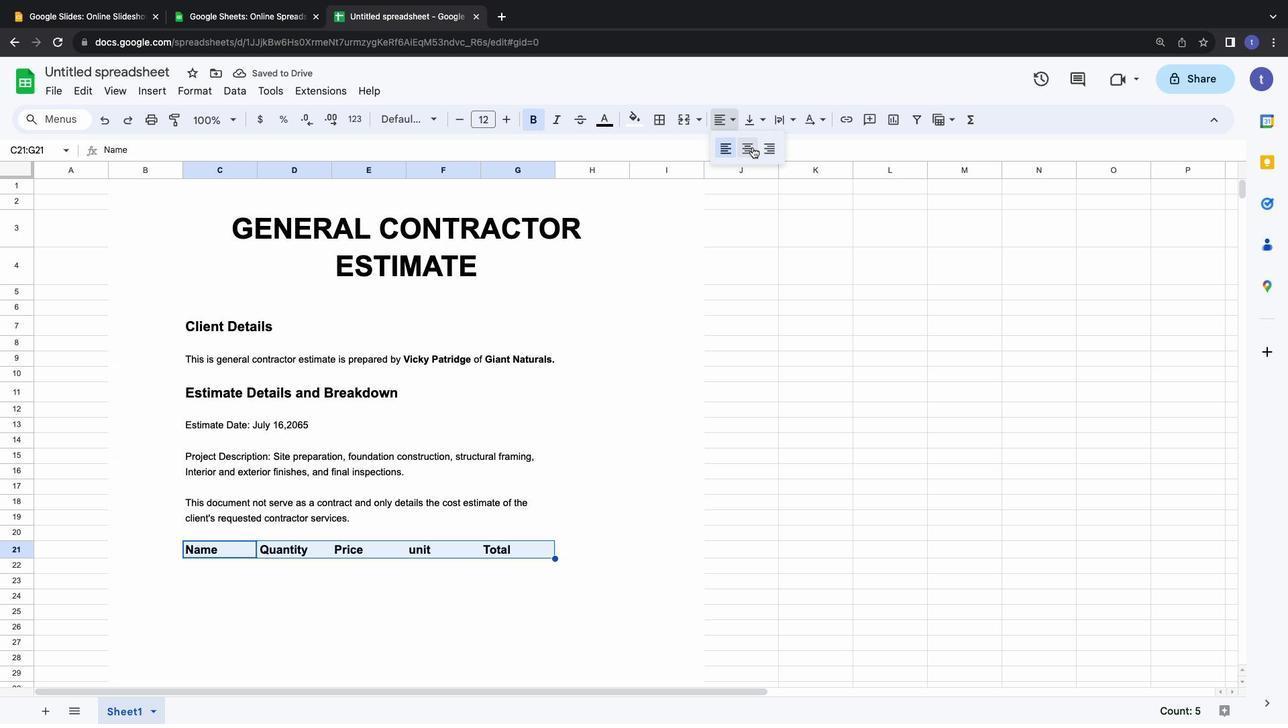
Action: Mouse moved to (489, 344)
Screenshot: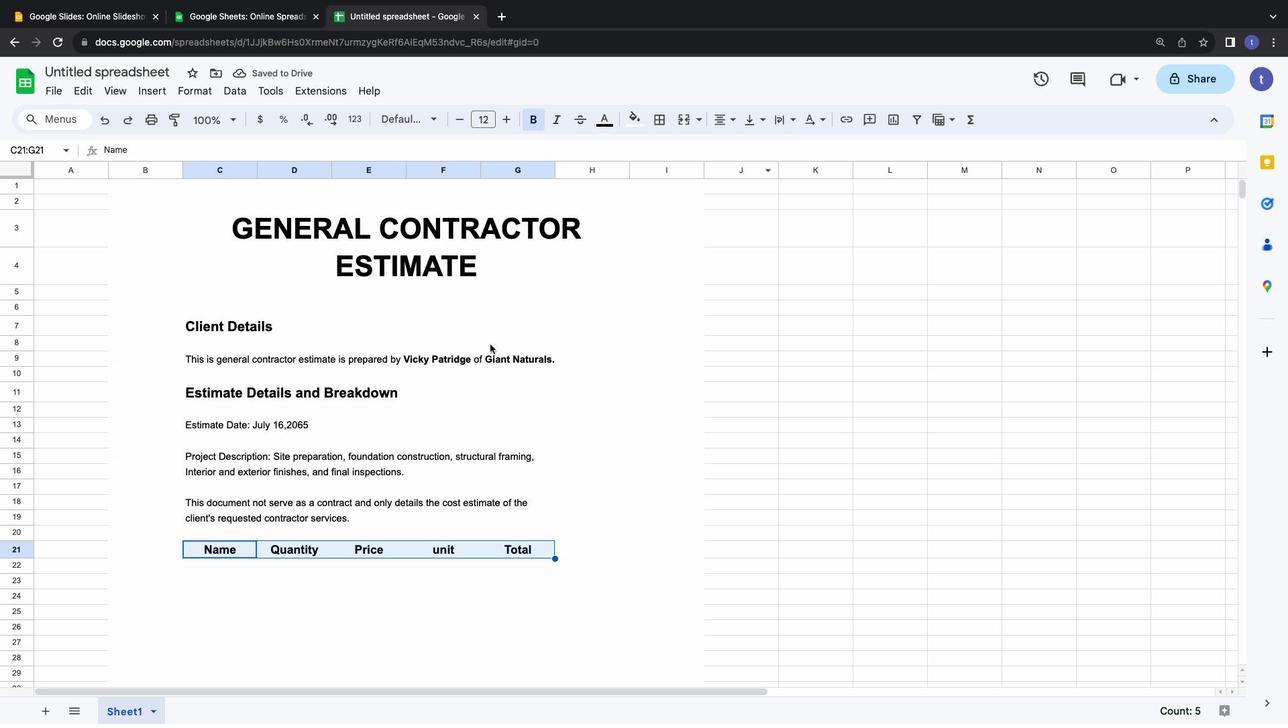 
Action: Mouse scrolled (489, 344) with delta (0, 0)
Screenshot: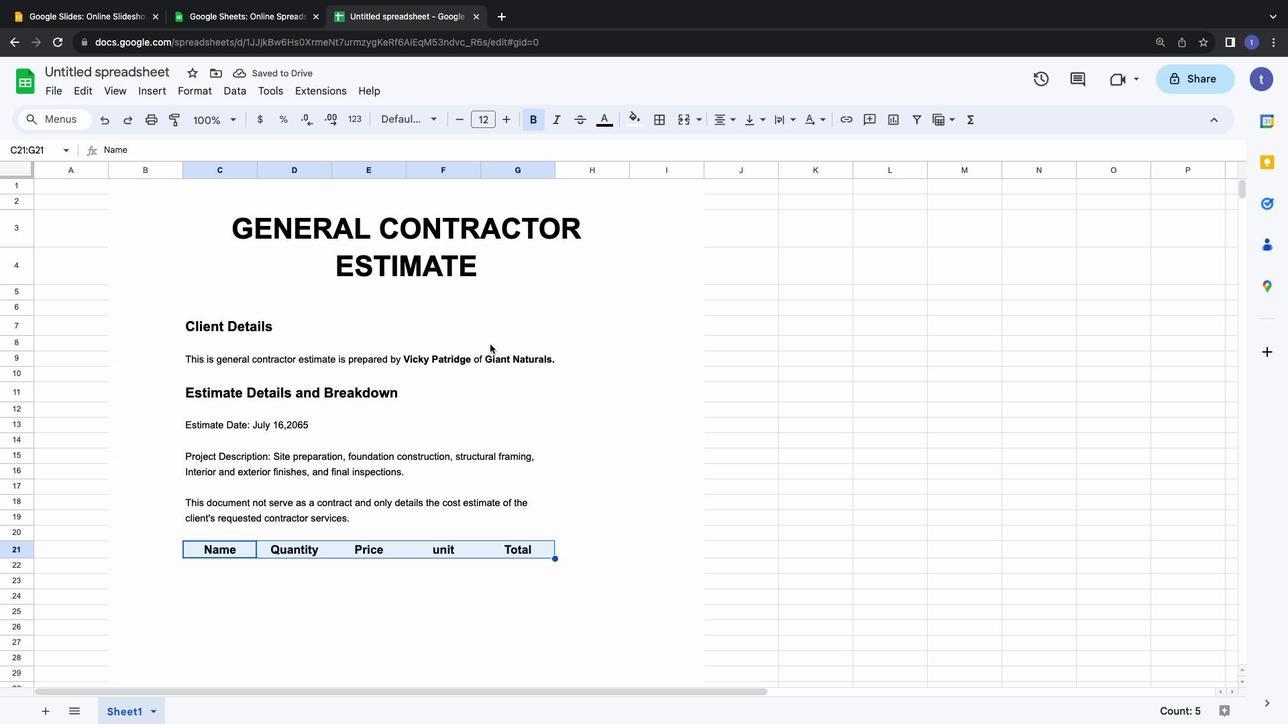 
Action: Mouse scrolled (489, 344) with delta (0, 0)
Screenshot: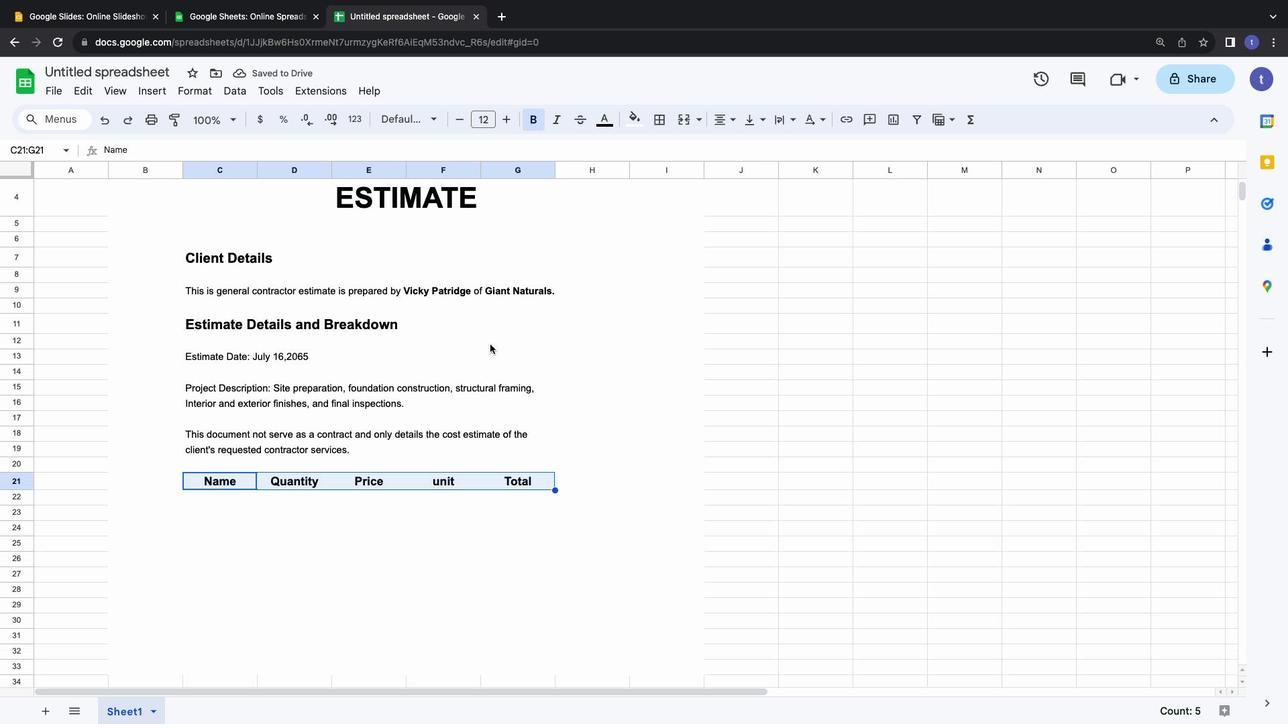 
Action: Mouse scrolled (489, 344) with delta (0, -1)
Screenshot: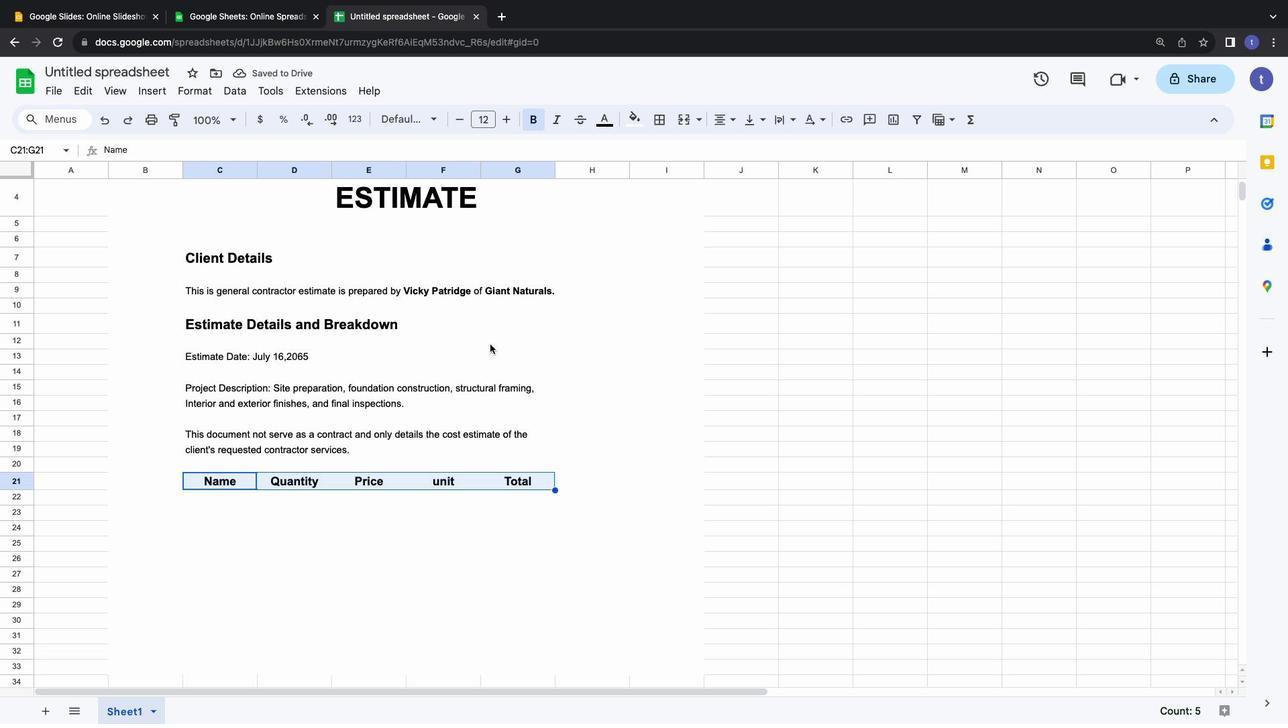 
Action: Mouse moved to (439, 485)
Screenshot: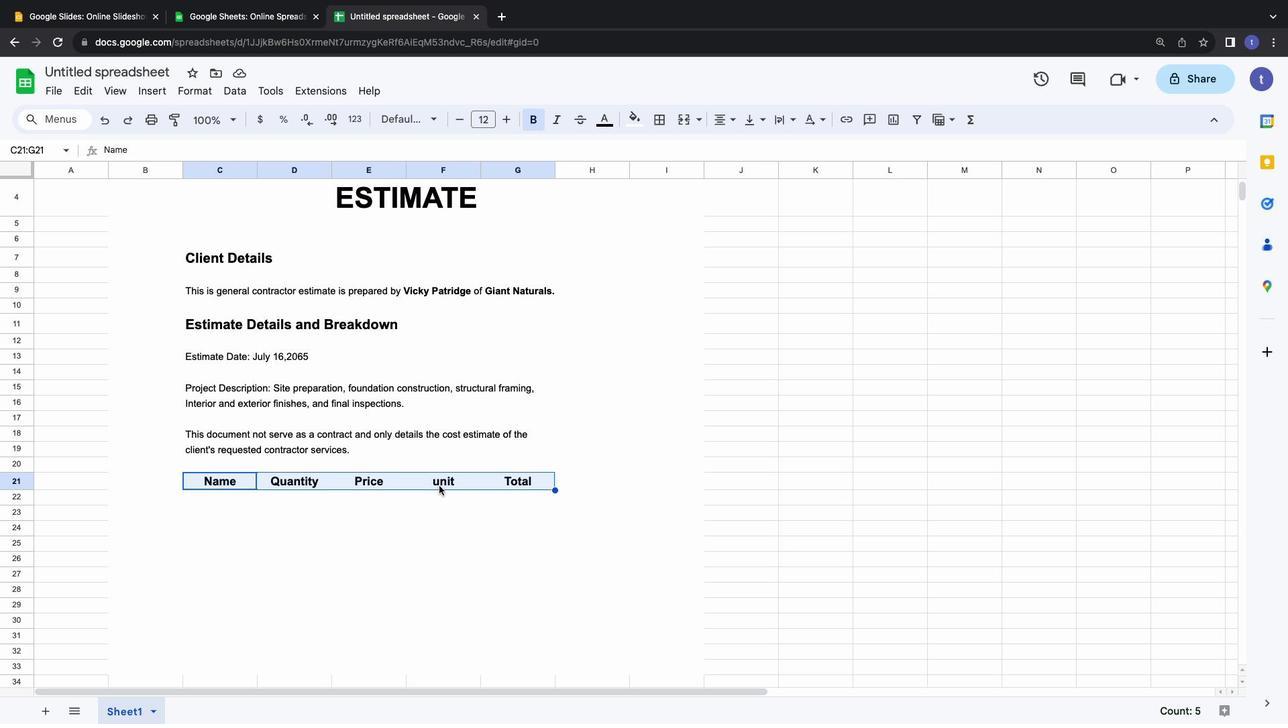 
Action: Mouse pressed left at (439, 485)
Screenshot: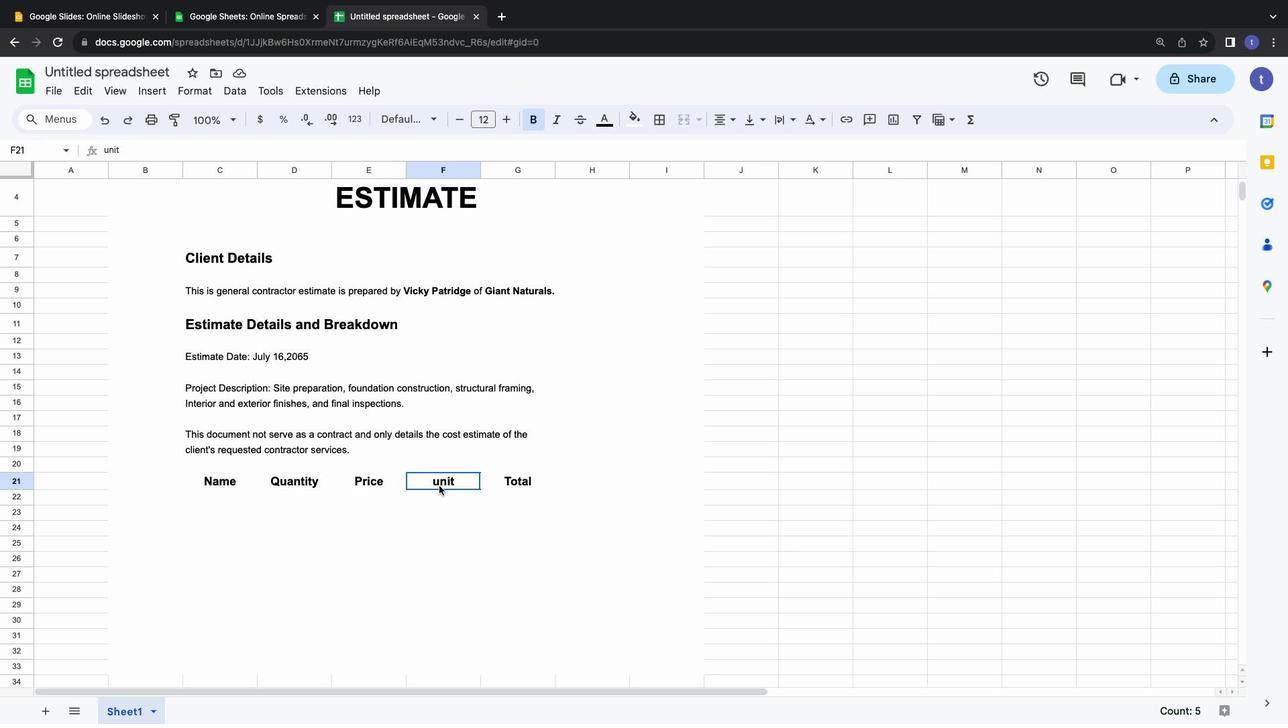 
Action: Mouse moved to (439, 480)
Screenshot: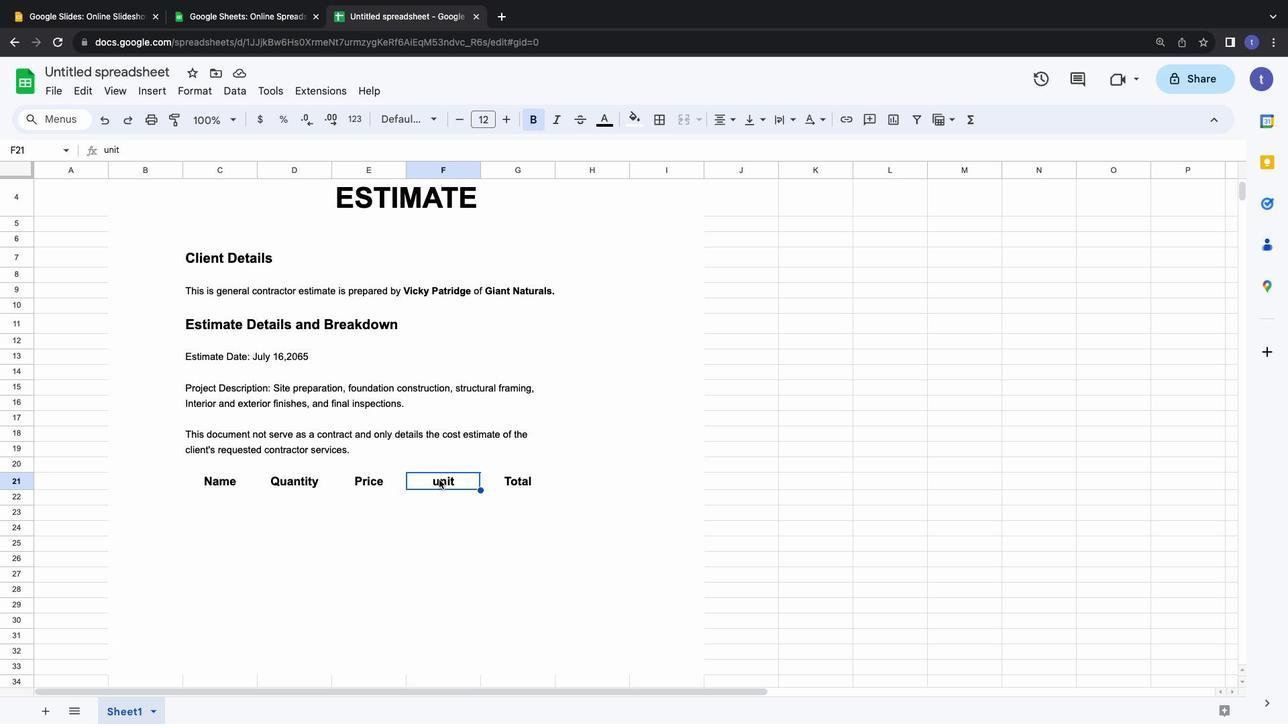 
Action: Mouse pressed left at (439, 480)
Screenshot: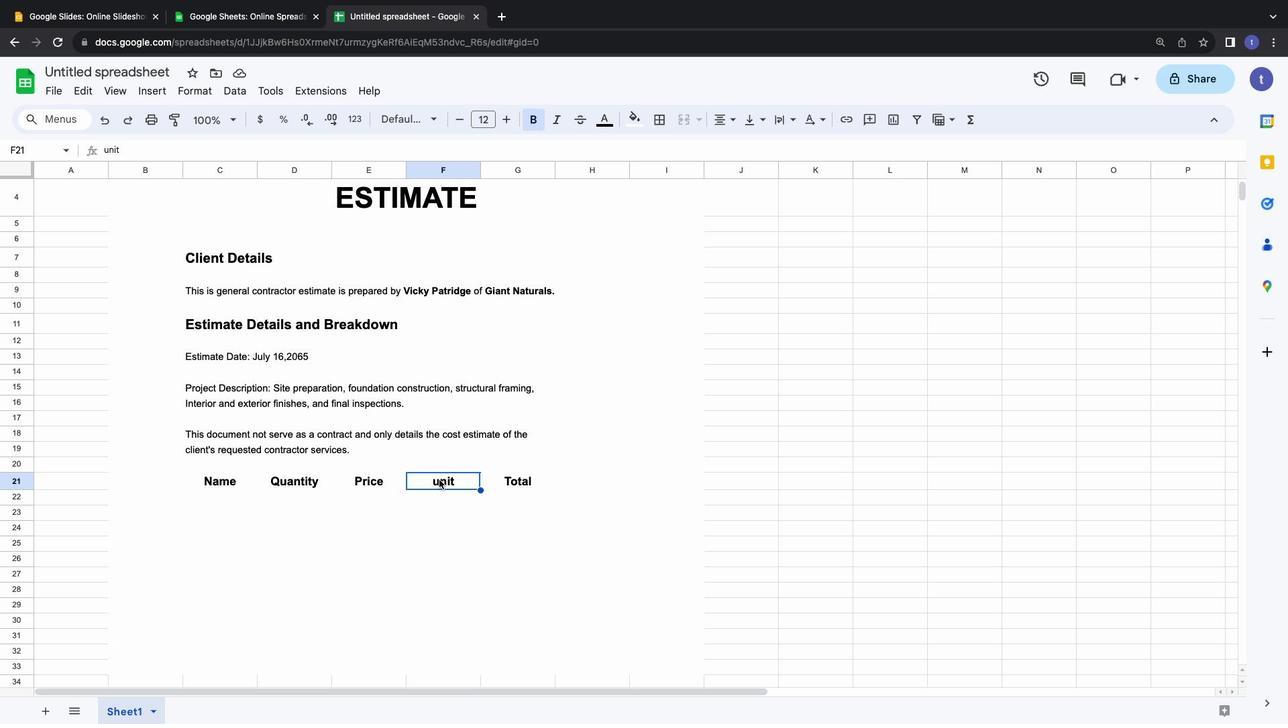 
Action: Mouse pressed left at (439, 480)
Screenshot: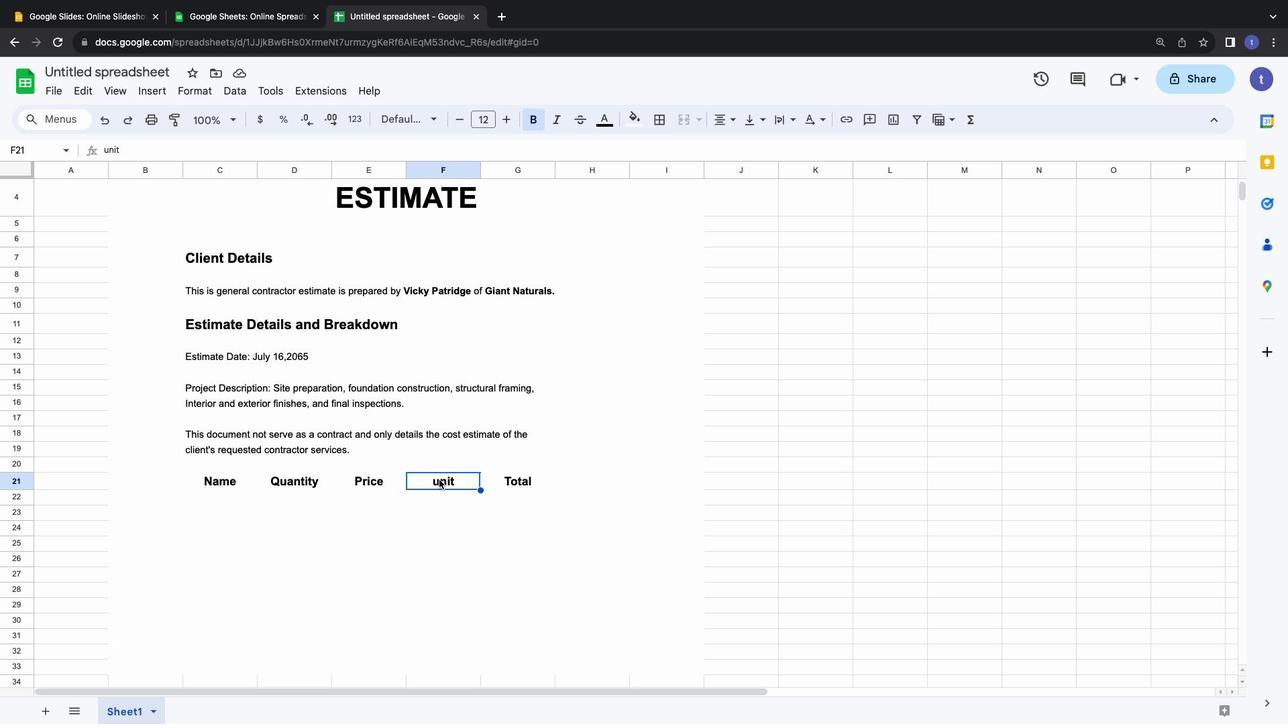 
Action: Mouse moved to (439, 481)
Screenshot: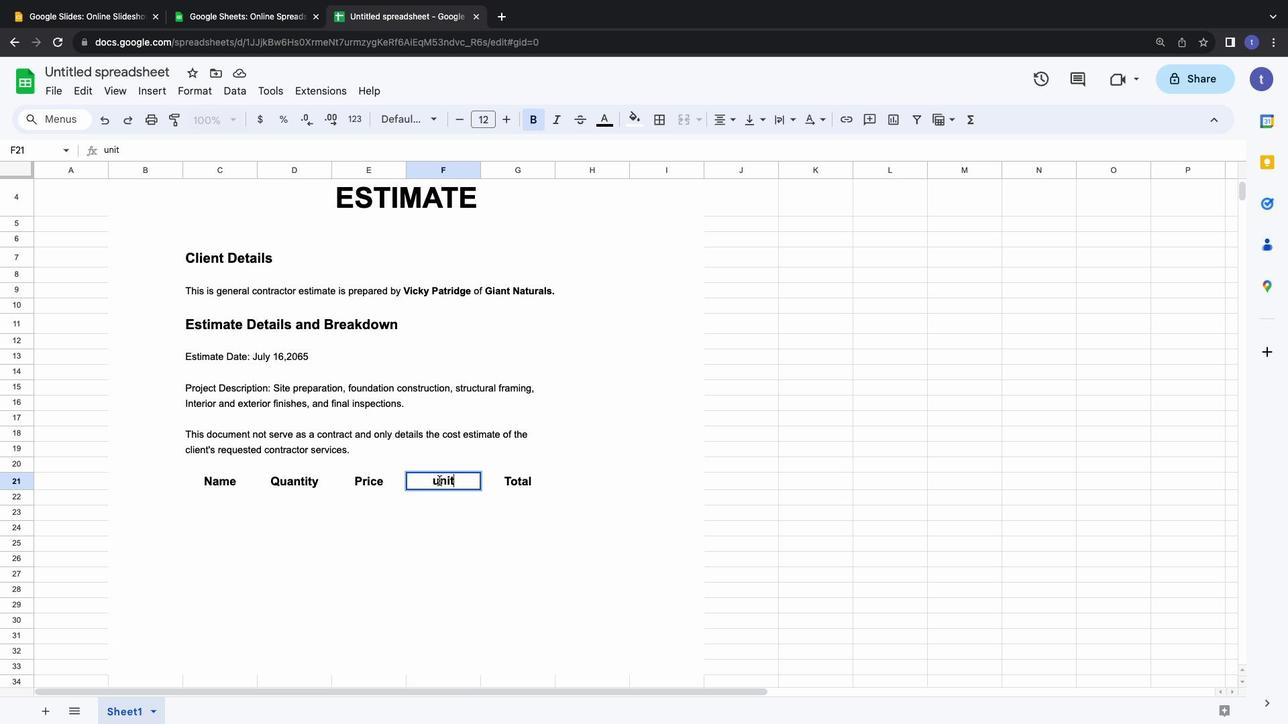 
Action: Mouse pressed left at (439, 481)
Screenshot: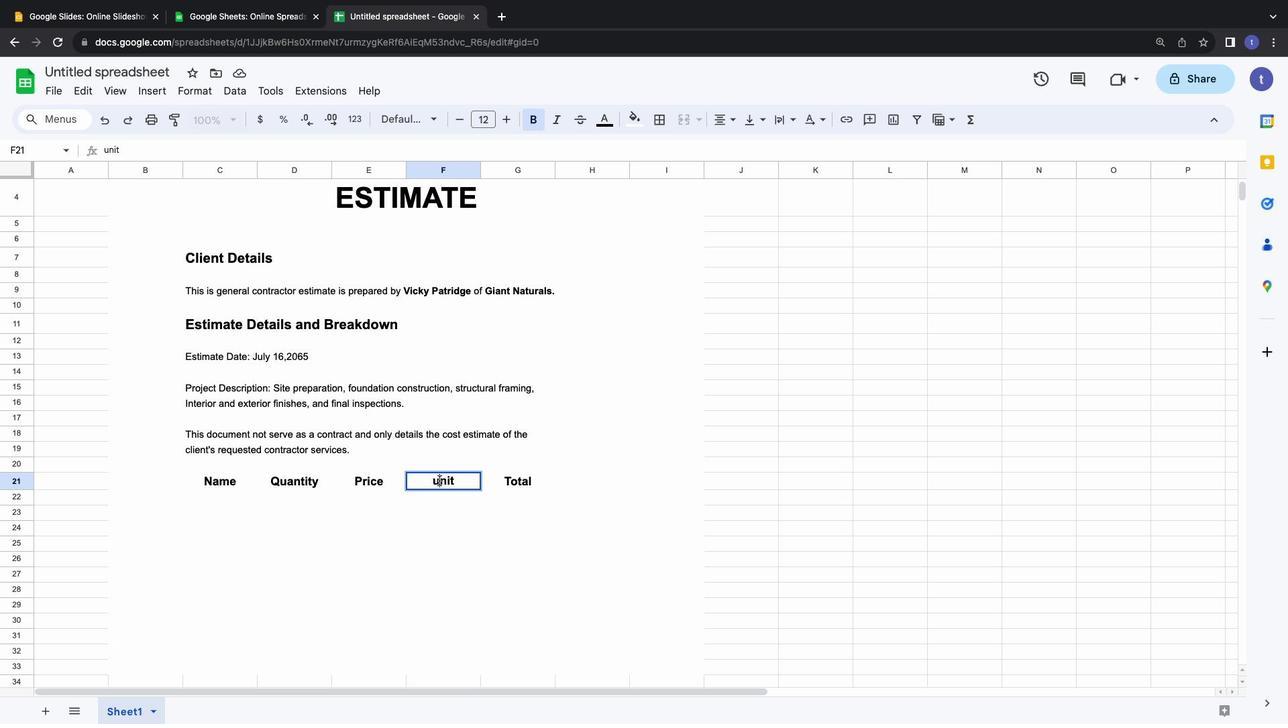 
Action: Mouse moved to (439, 481)
Screenshot: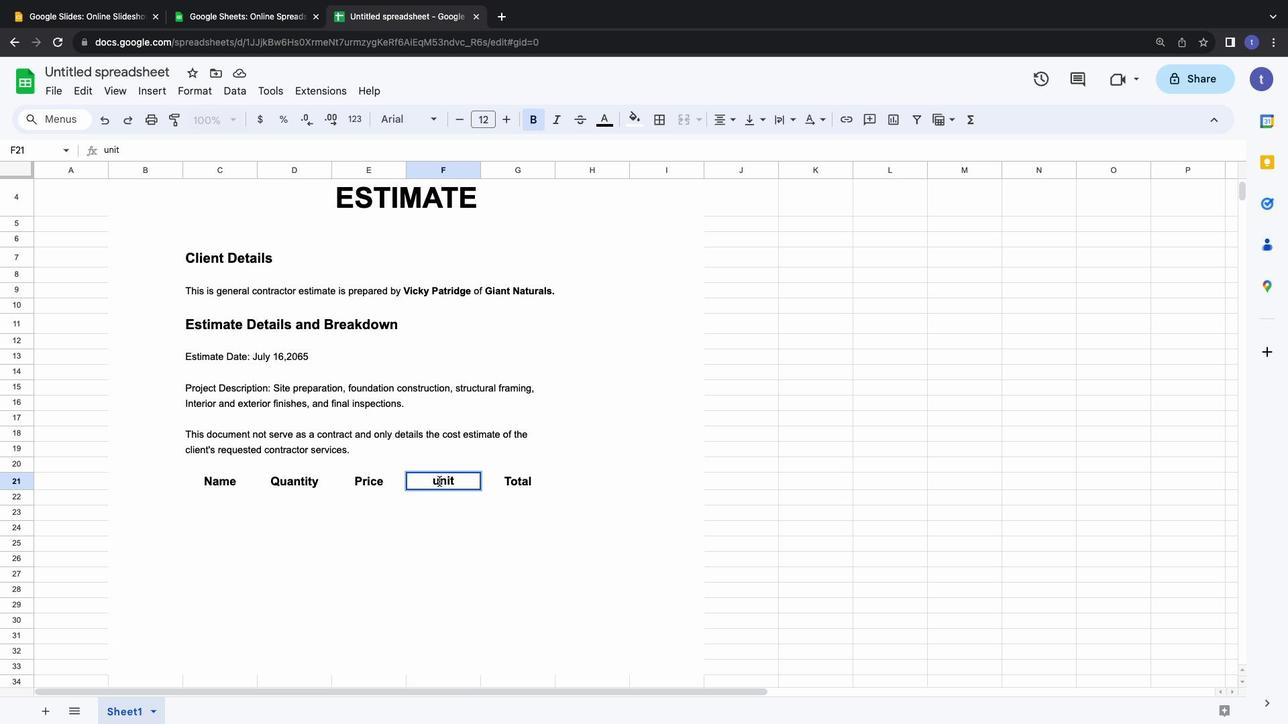 
Action: Key pressed Key.backspaceKey.shift_r
Screenshot: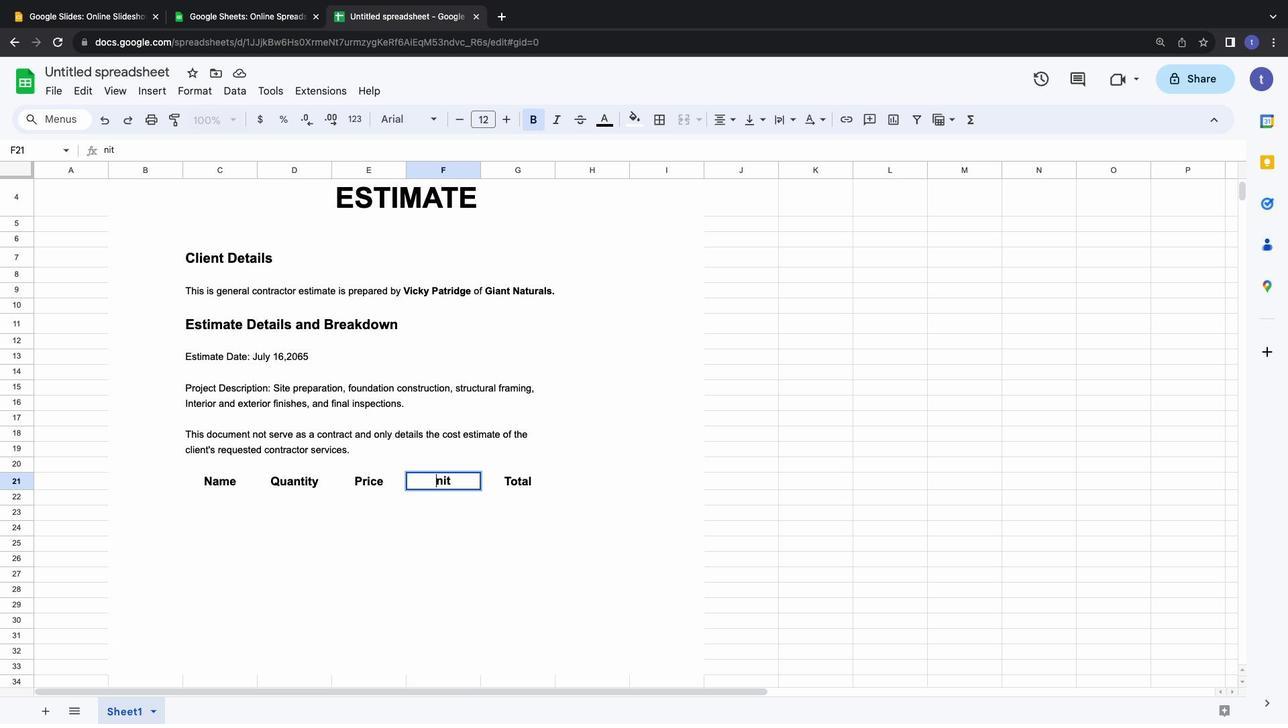 
Action: Mouse moved to (440, 481)
Screenshot: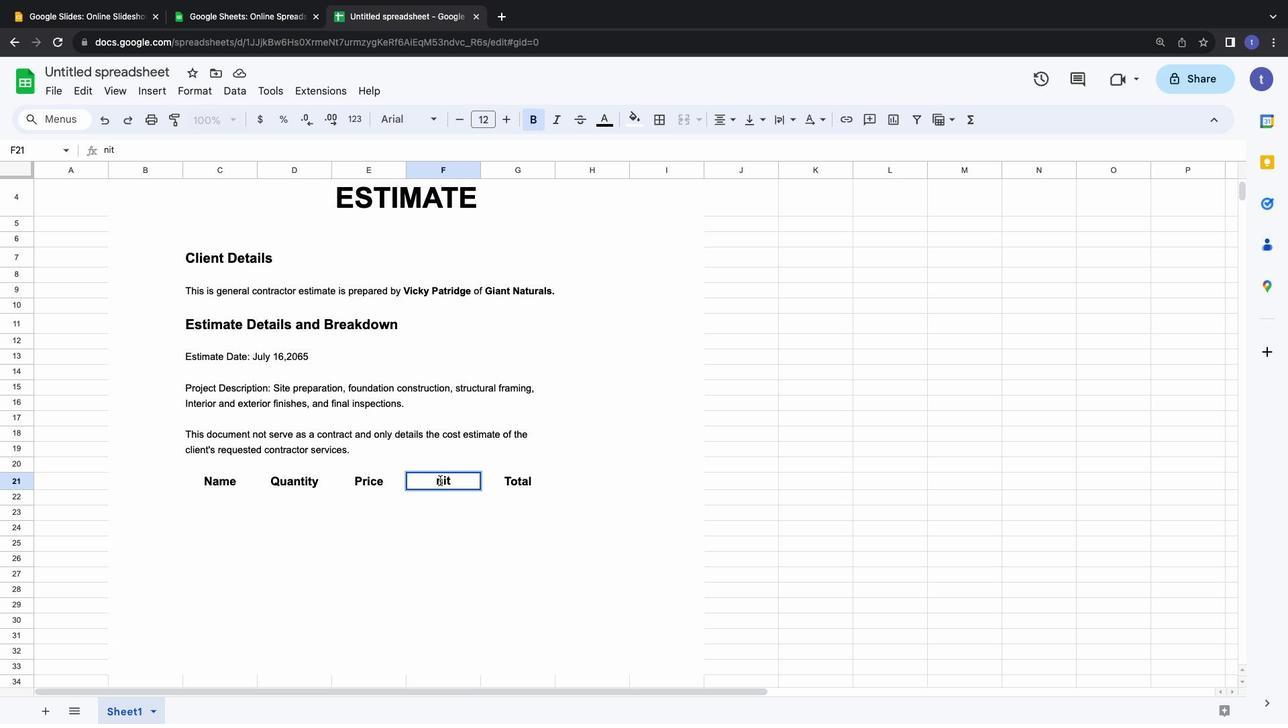 
Action: Key pressed 'U'
Screenshot: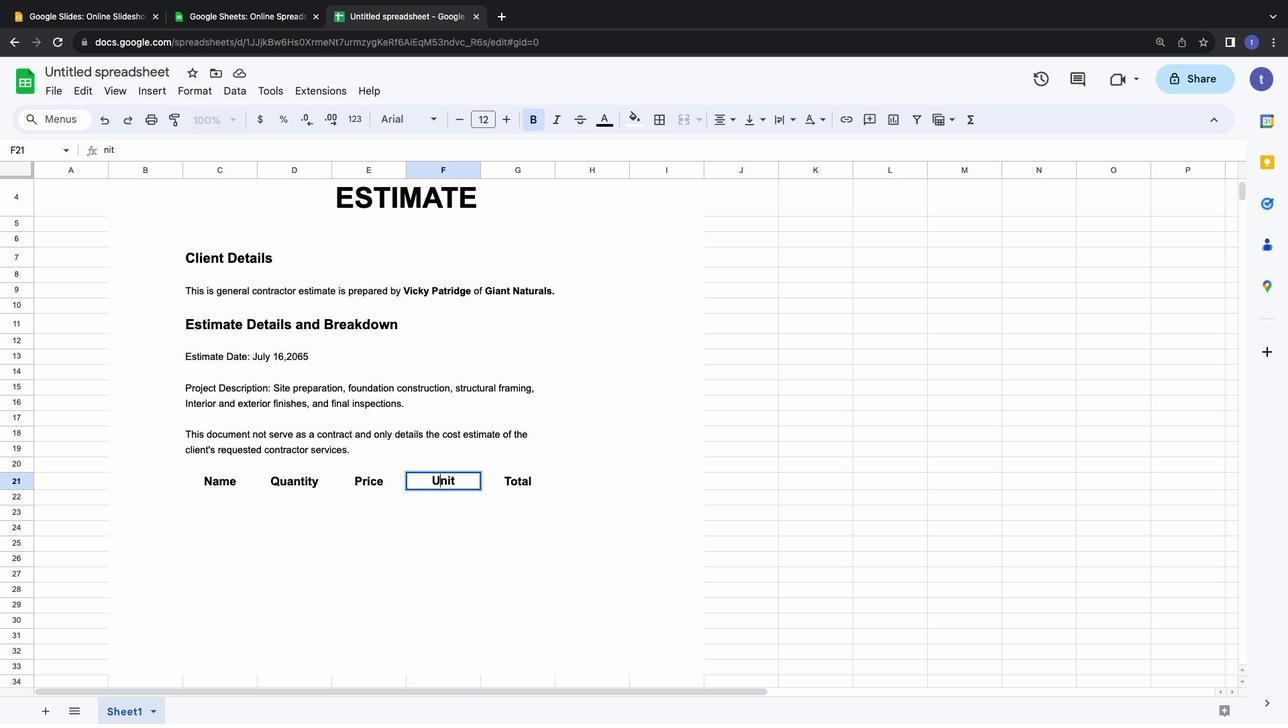 
Action: Mouse moved to (220, 495)
Screenshot: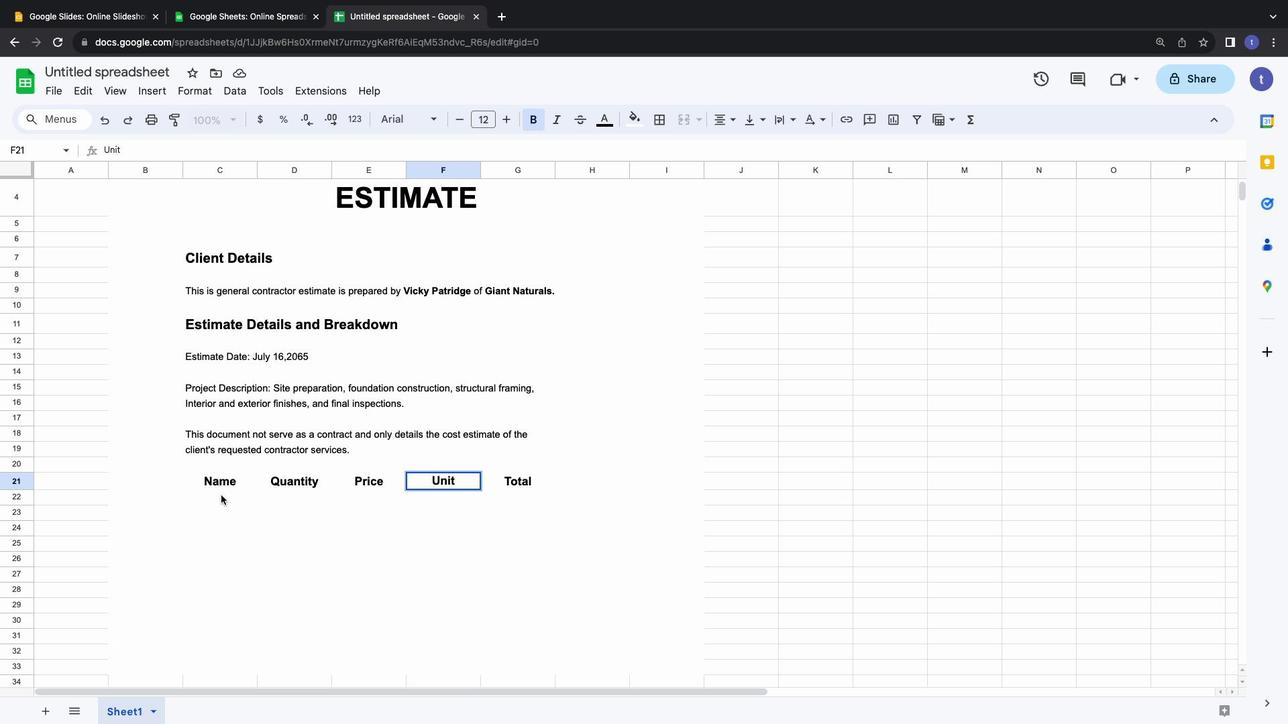 
Action: Mouse pressed left at (220, 495)
Screenshot: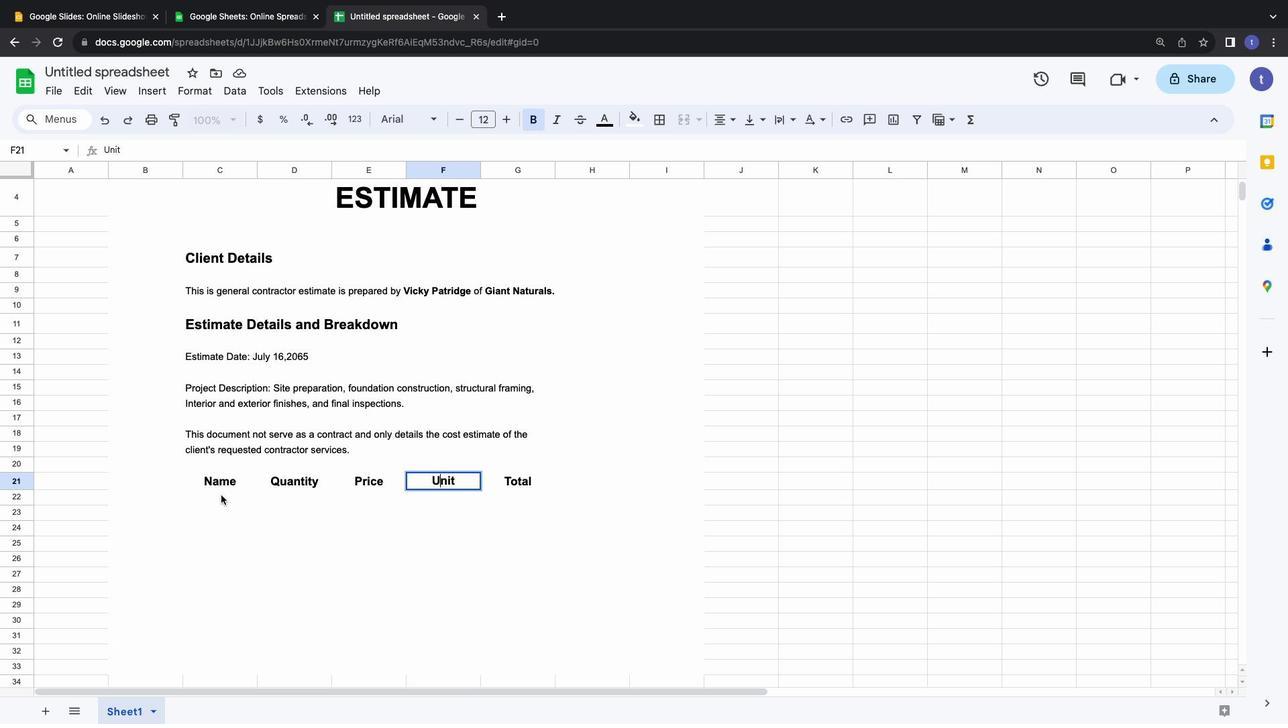 
Action: Mouse pressed left at (220, 495)
Screenshot: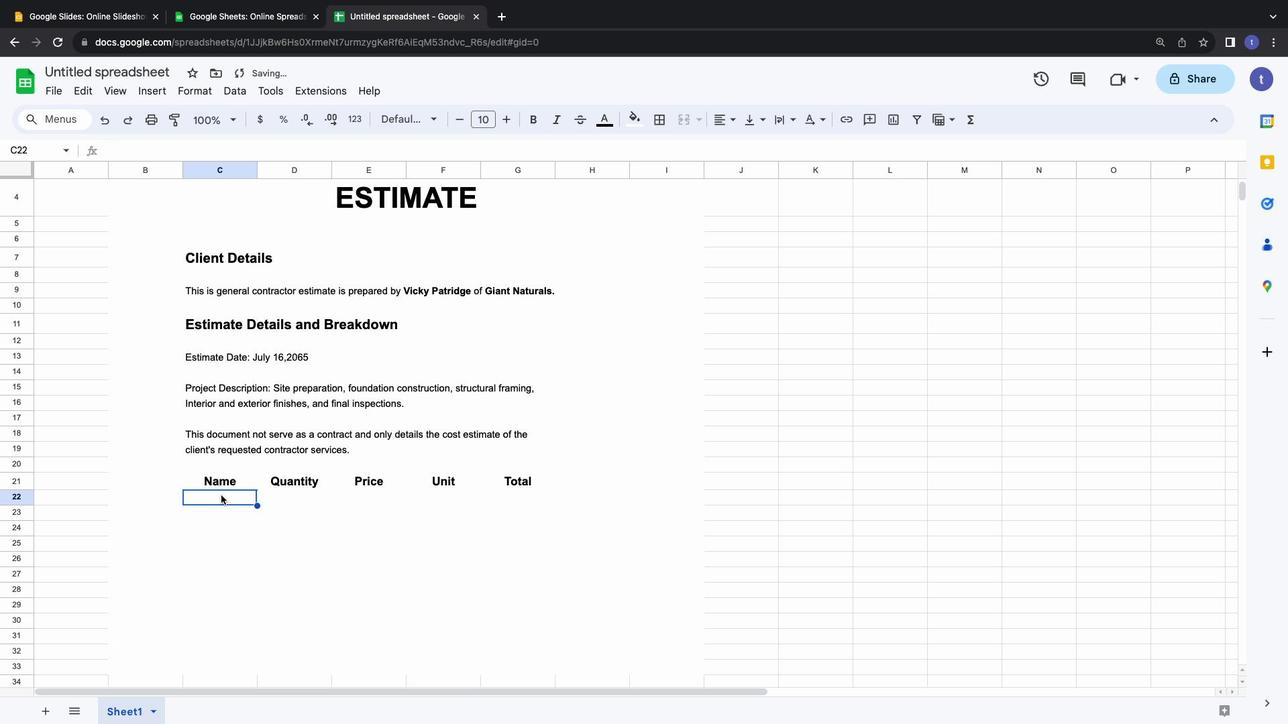 
Action: Mouse pressed left at (220, 495)
Screenshot: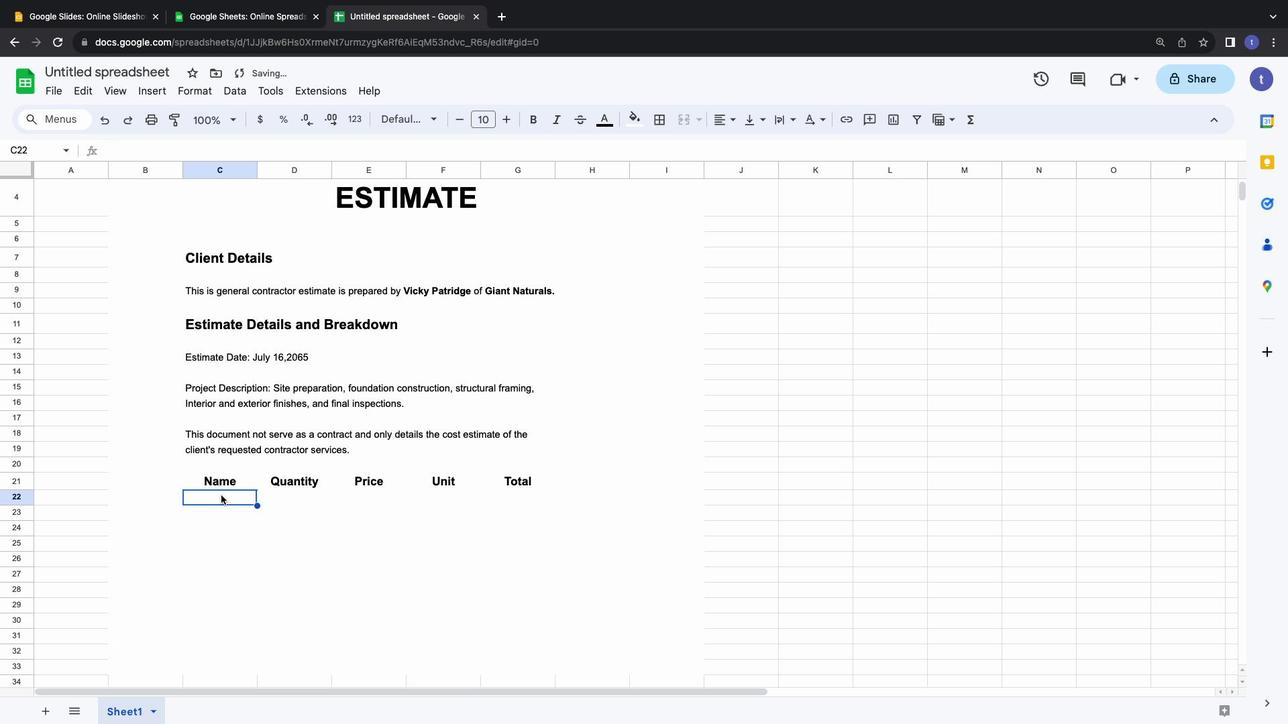 
Action: Key pressed Key.shift'E''x''c''a''v''a''t''i''o''n'Key.enterKey.shift'F''o''u''n''d''a''t''i''o''n'Key.upKey.tab'1'Key.tabKey.shift'$''1''0'',''0''0''0''.''0''0'Key.tabKey.shift'P''r''o''j''e''c''t'Key.tabKey.shift'$''1''0'',''0''0''0''.''0''0''\x03'Key.tab'1'Key.tabKey.shift'$''2''0'',''0''0''0''.''0''0'Key.tabKey.shift'P''r''o''j''e''c''t'Key.tabKey.shift'$''2''0'',''0''0''0''.''0''0''\x03'Key.shift'F''r''a''m''i''n''g'Key.tab'1'Key.tabKey.shift'$''1''5'',''0''0''0''.''0''0'Key.tabKey.shift'P''r''o''j''e''c''t'Key.tabKey.shift'$''1''5'',''0''0''0''.''0''0''\x03'Key.shift'I''n''t''e''r''i''o''r'Key.spaceKey.shift'F''I''n''i'Key.backspaceKey.backspaceKey.backspace'i''n''i''a''h''w''a'Key.backspaceKey.backspaceKey.backspaceKey.backspace'a''h''e'Key.backspaceKey.backspaceKey.backspace's''h''e''s'Key.tab'1'Key.tabKey.shift'$''1''2'',''0''0''0''.''0''0'Key.tabKey.shift'P''r''o''j''e''c''t'Key.tabKey.shift'$''1''2'',''5''0''0''.''0''0''\x03'Key.shift'E''x''t''e''r''i''o''r'Key.spaceKey.shift'F''i''n''i''s''h''e''s'Key.tab'1'Key.tabKey.shift'$''1''0'',''0''0''0''.''0''0'Key.tabKey.shift'P''r''o''j''e''c''t'Key.tabKey.shift'$''2''5'',''0''0''0''.''0''0''\x03'Key.shift'L''o'Key.backspace'a''b''o''r'Key.tab
Screenshot: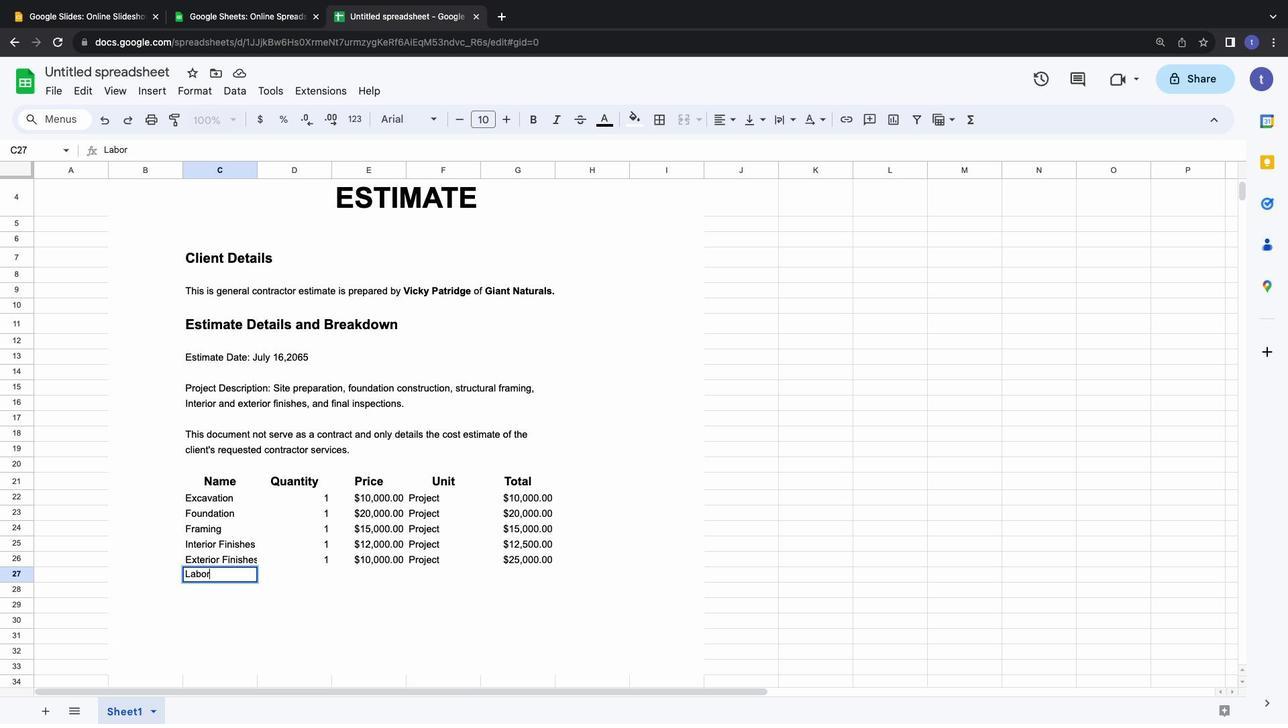 
Action: Mouse moved to (517, 560)
Screenshot: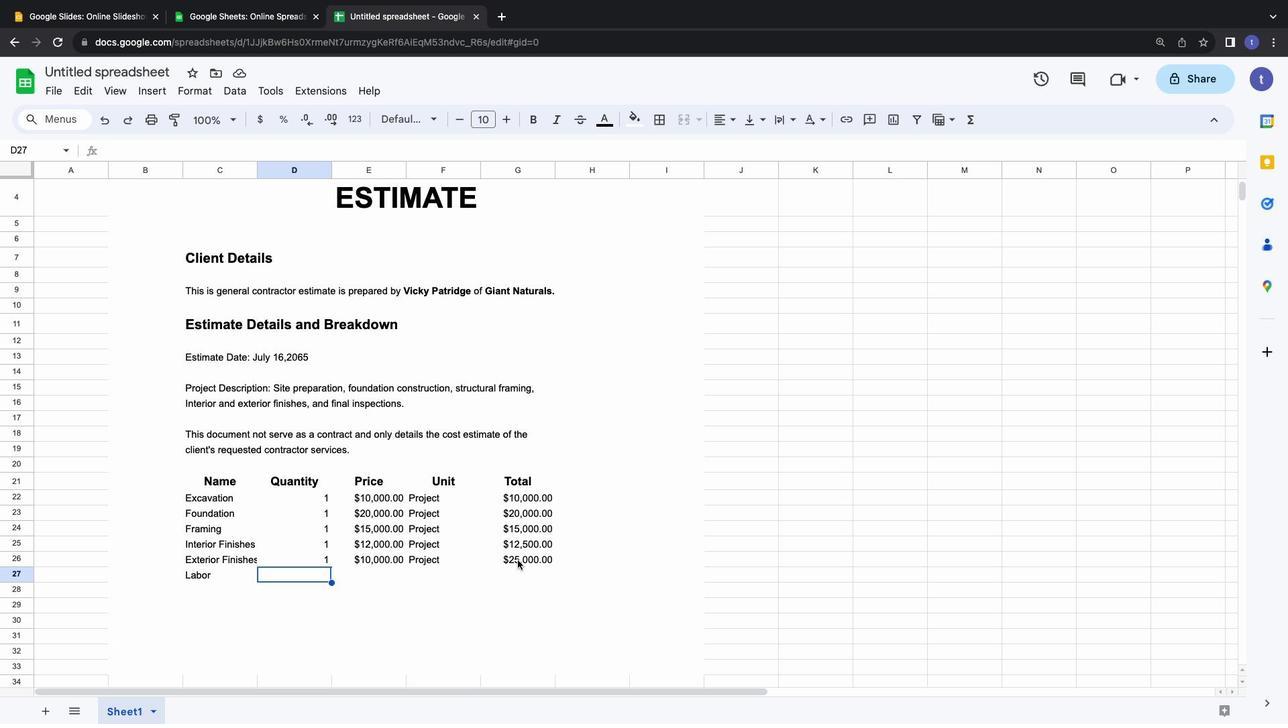 
Action: Mouse pressed left at (517, 560)
Screenshot: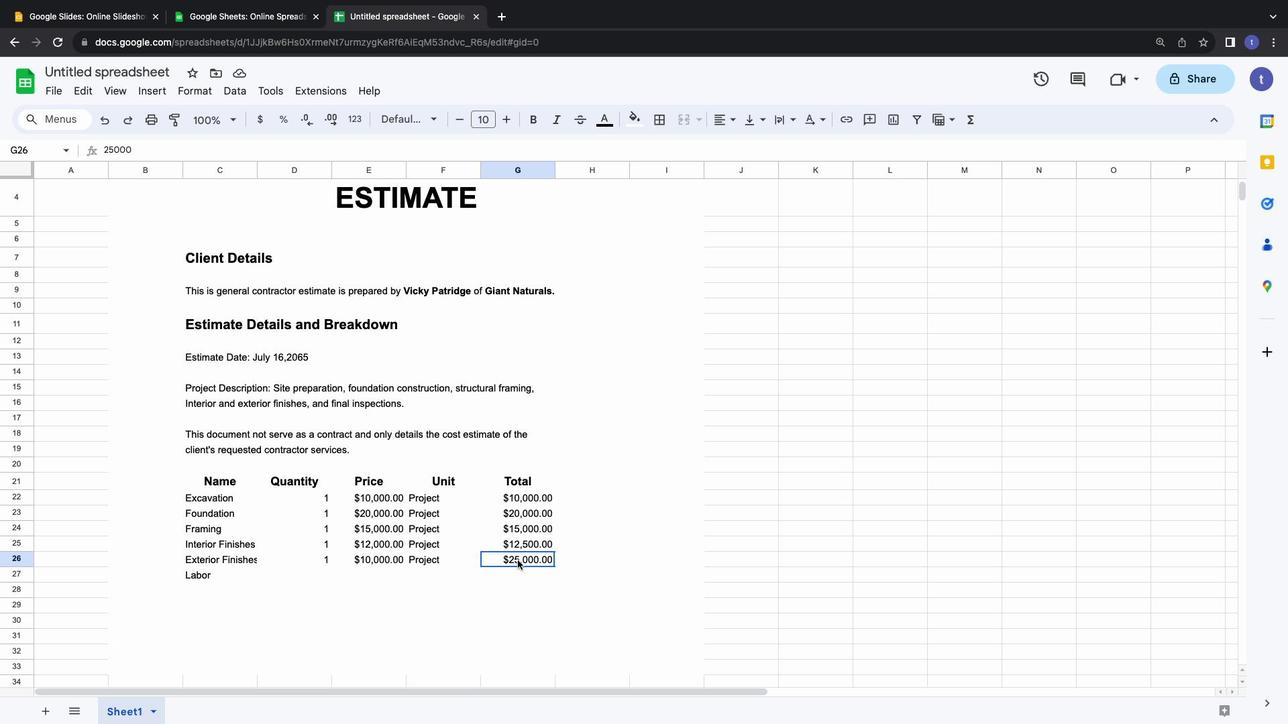
Action: Mouse pressed left at (517, 560)
Screenshot: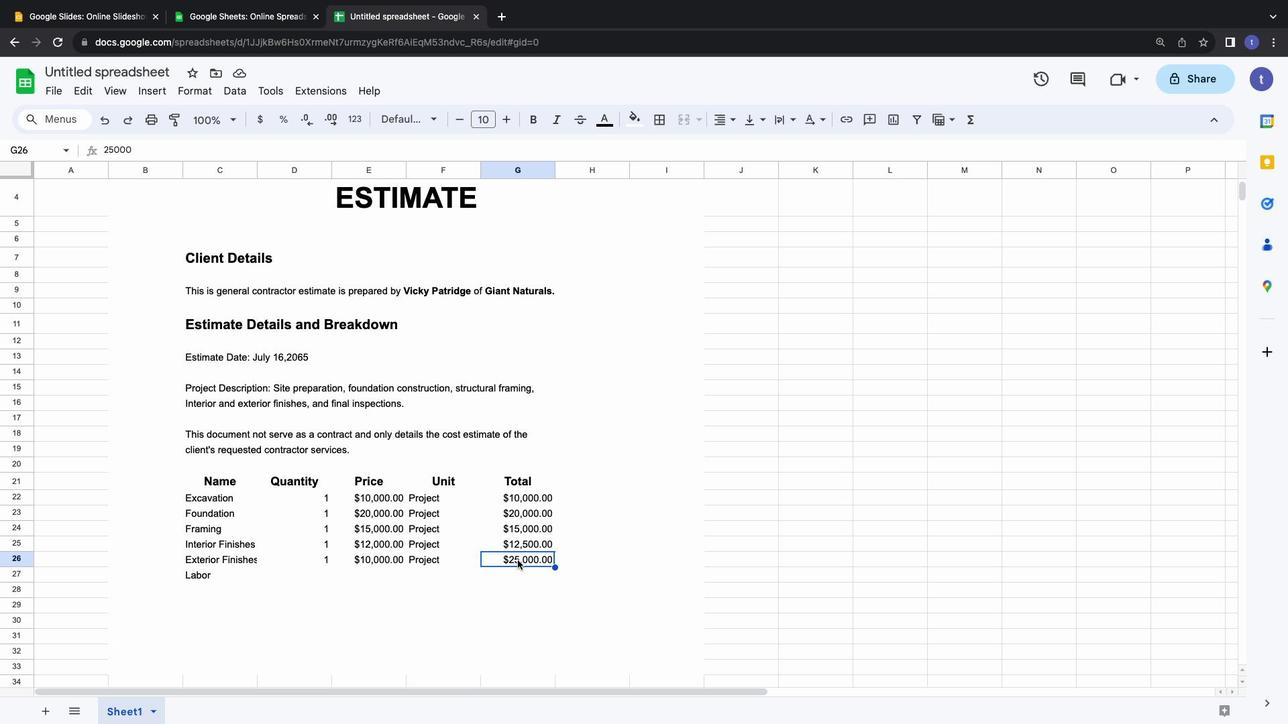 
Action: Mouse moved to (538, 558)
Screenshot: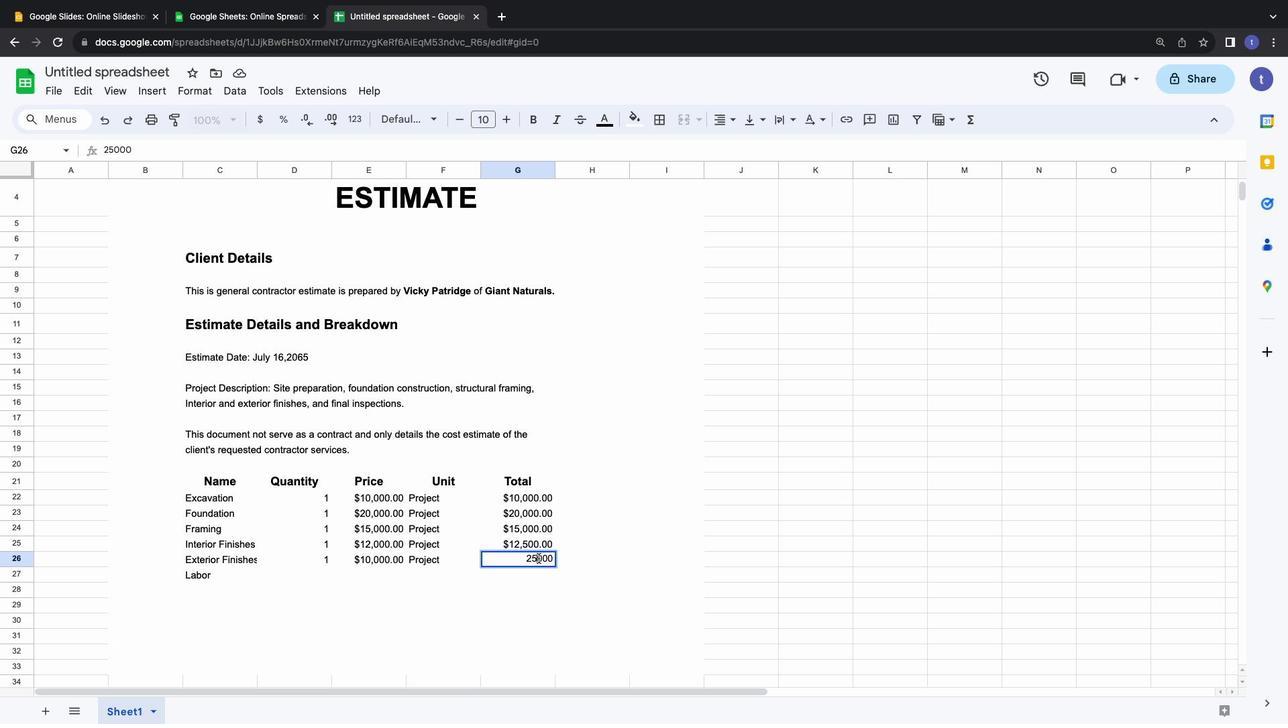 
Action: Mouse pressed left at (538, 558)
Screenshot: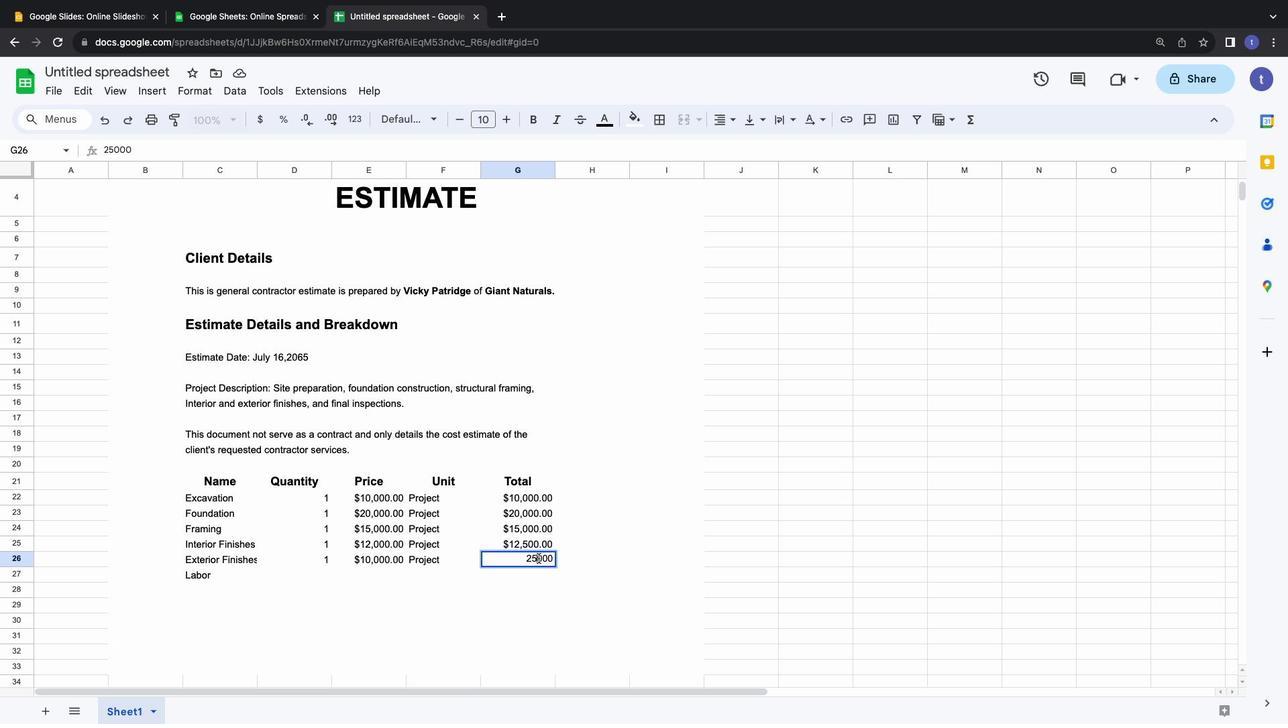 
Action: Mouse moved to (538, 558)
Screenshot: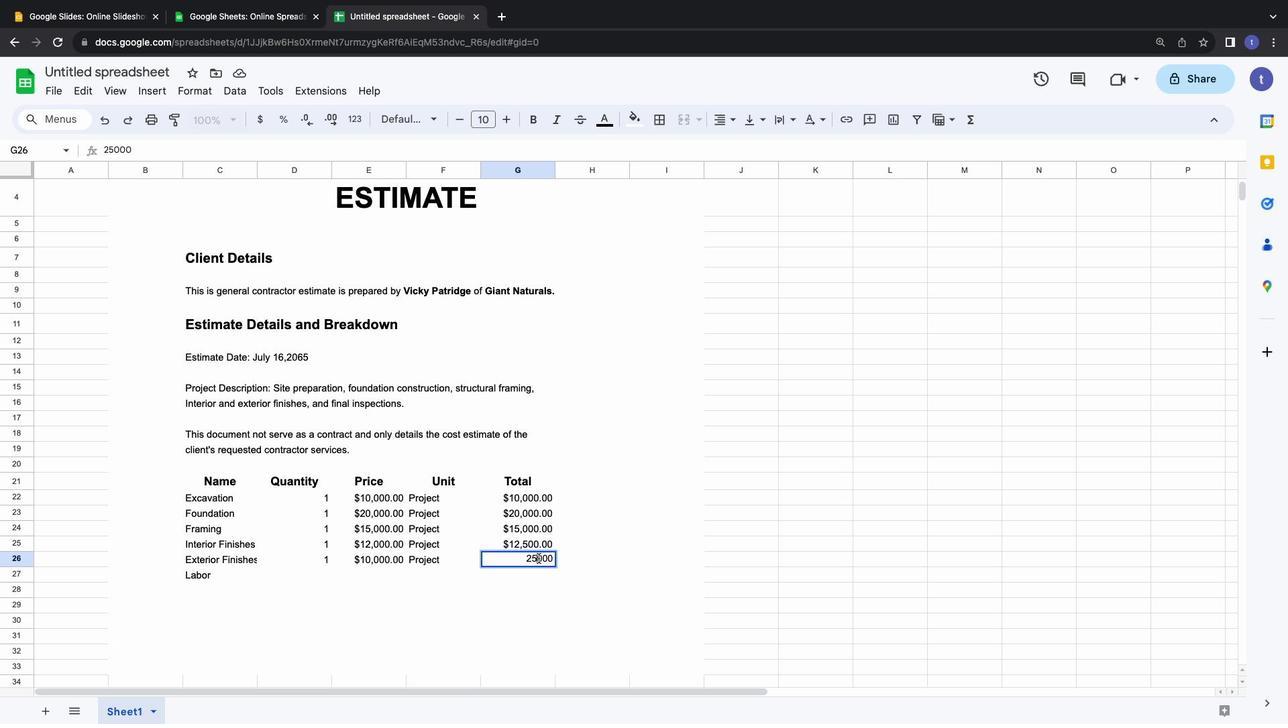 
Action: Key pressed Key.backspaceKey.backspace'1''0''\x03'Key.leftKey.leftKey.leftKey.leftKey.right'5''0''0'Key.space'h''o''u''r''s'Key.tabKey.shift'$''5''0''/''h''r'Key.tabKey.shift'H''o''u''r'Key.tabKey.shift'$''2''5''0''0''0''.''0''0''\x03'
Screenshot: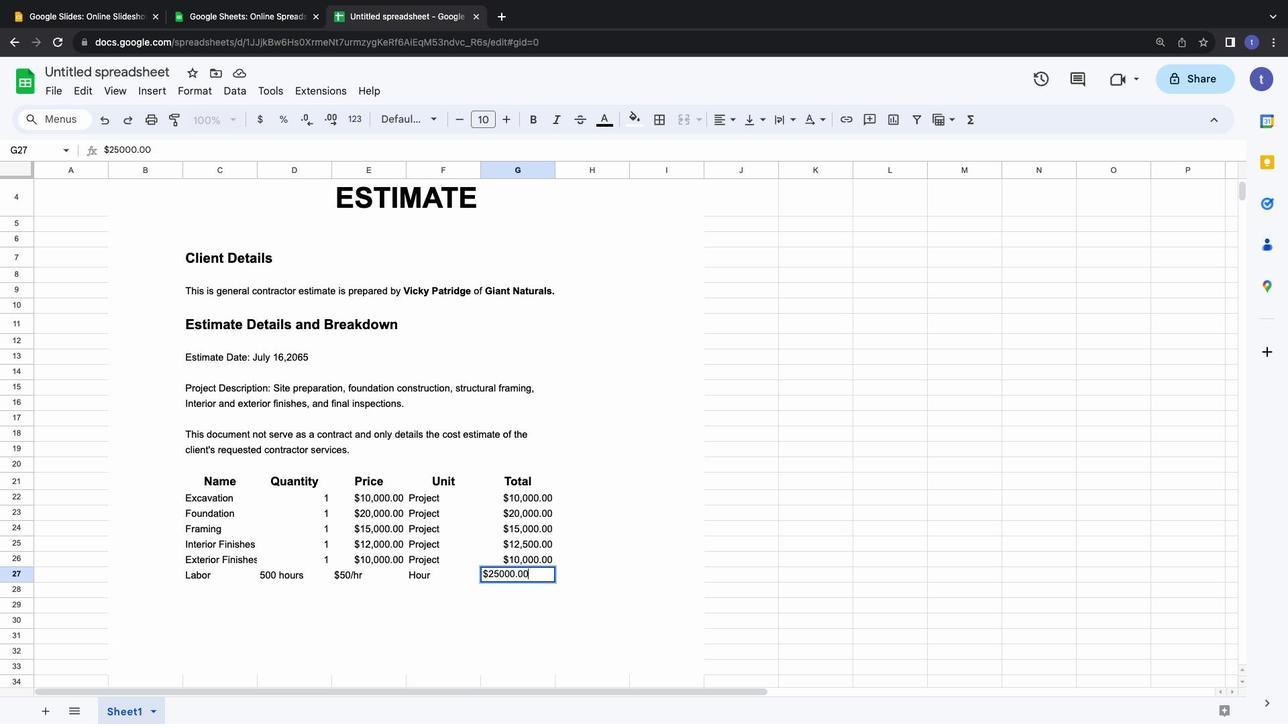 
Action: Mouse moved to (218, 481)
Screenshot: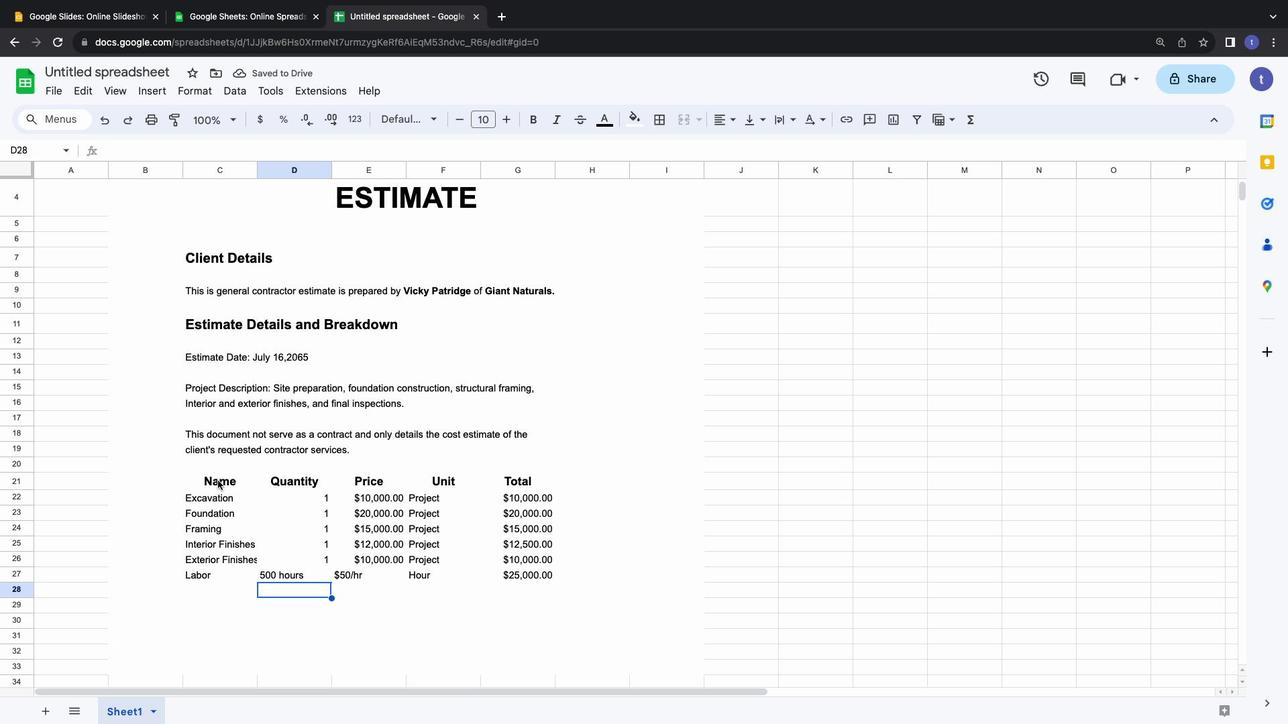 
Action: Mouse pressed left at (218, 481)
Screenshot: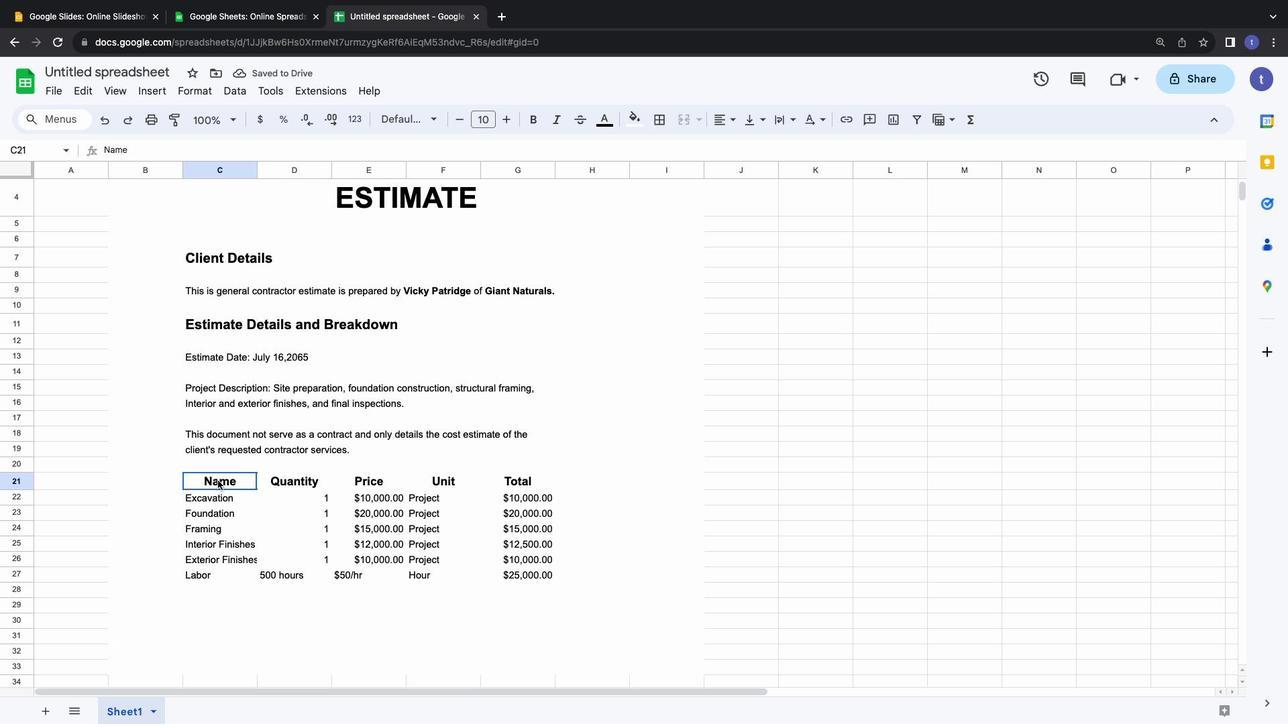 
Action: Mouse moved to (194, 499)
Screenshot: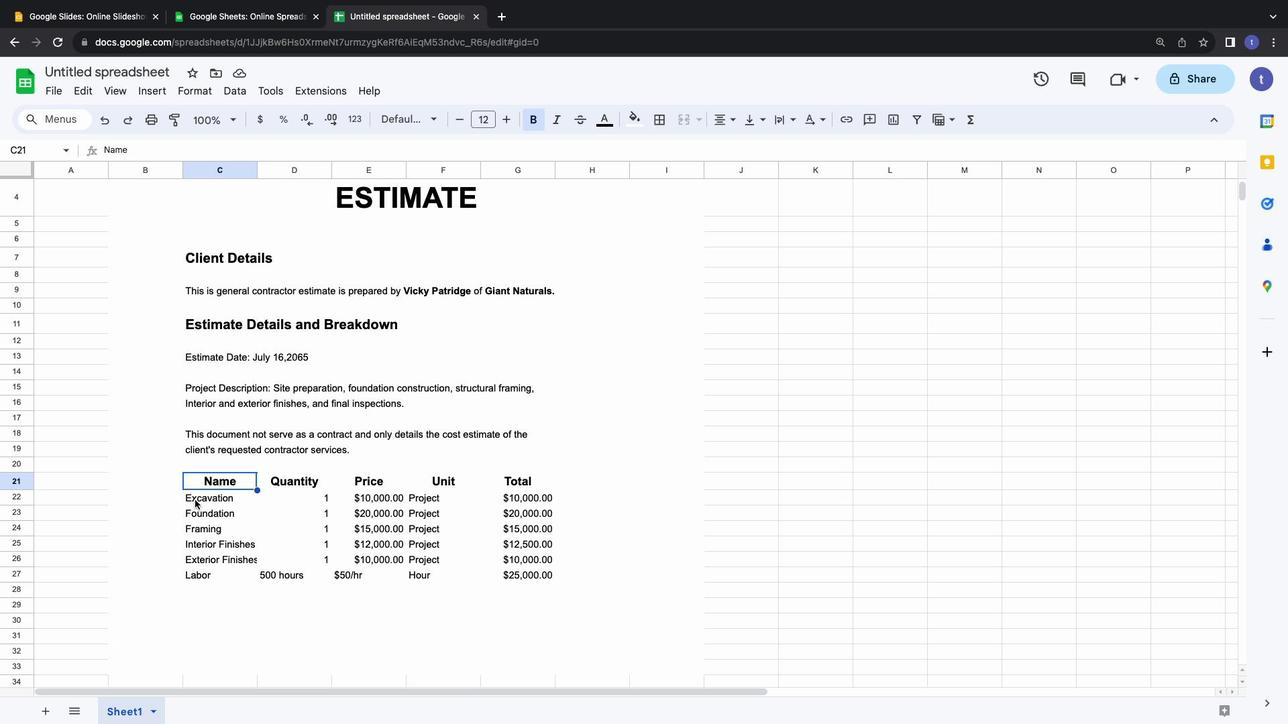 
Action: Mouse pressed left at (194, 499)
Screenshot: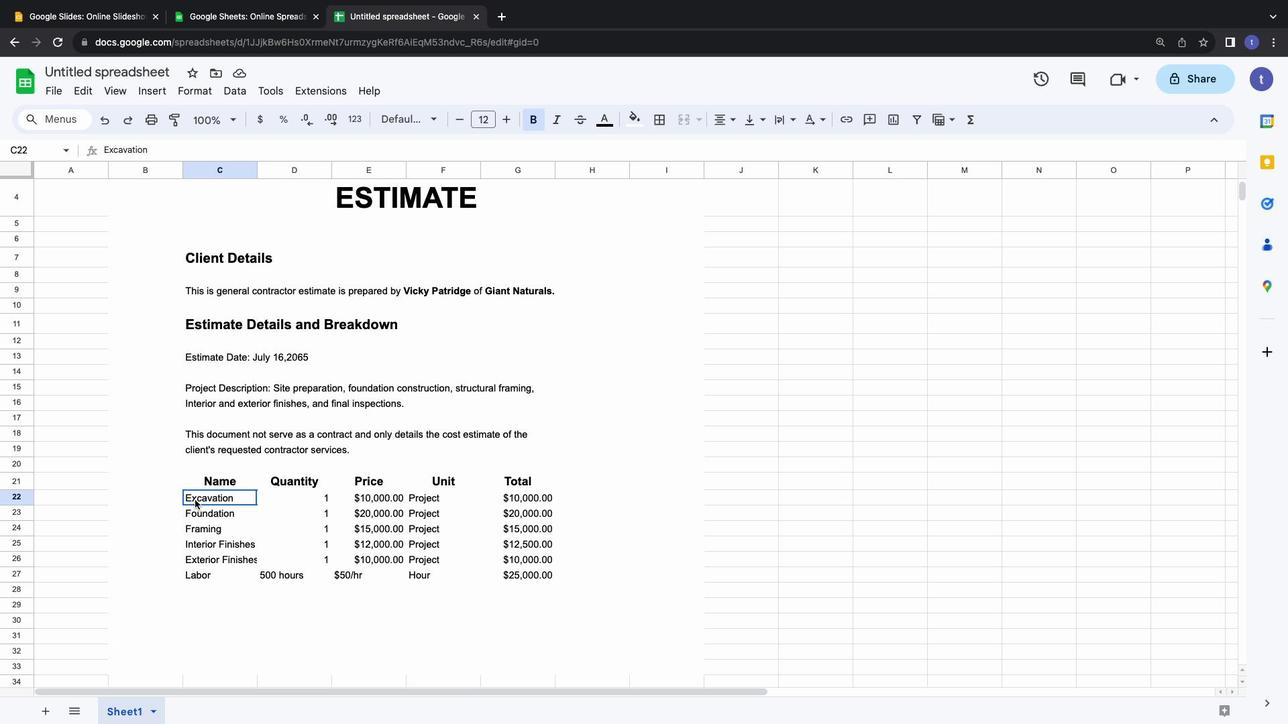 
Action: Mouse pressed left at (194, 499)
Screenshot: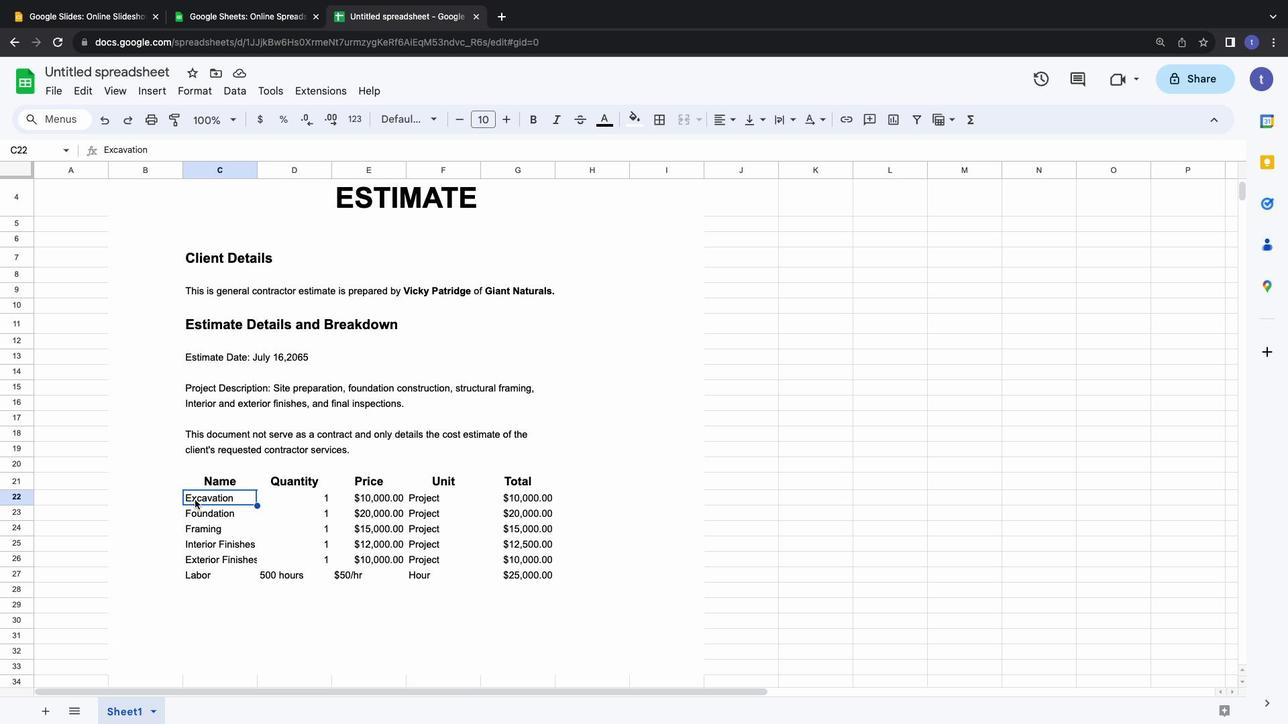 
Action: Mouse moved to (731, 122)
Screenshot: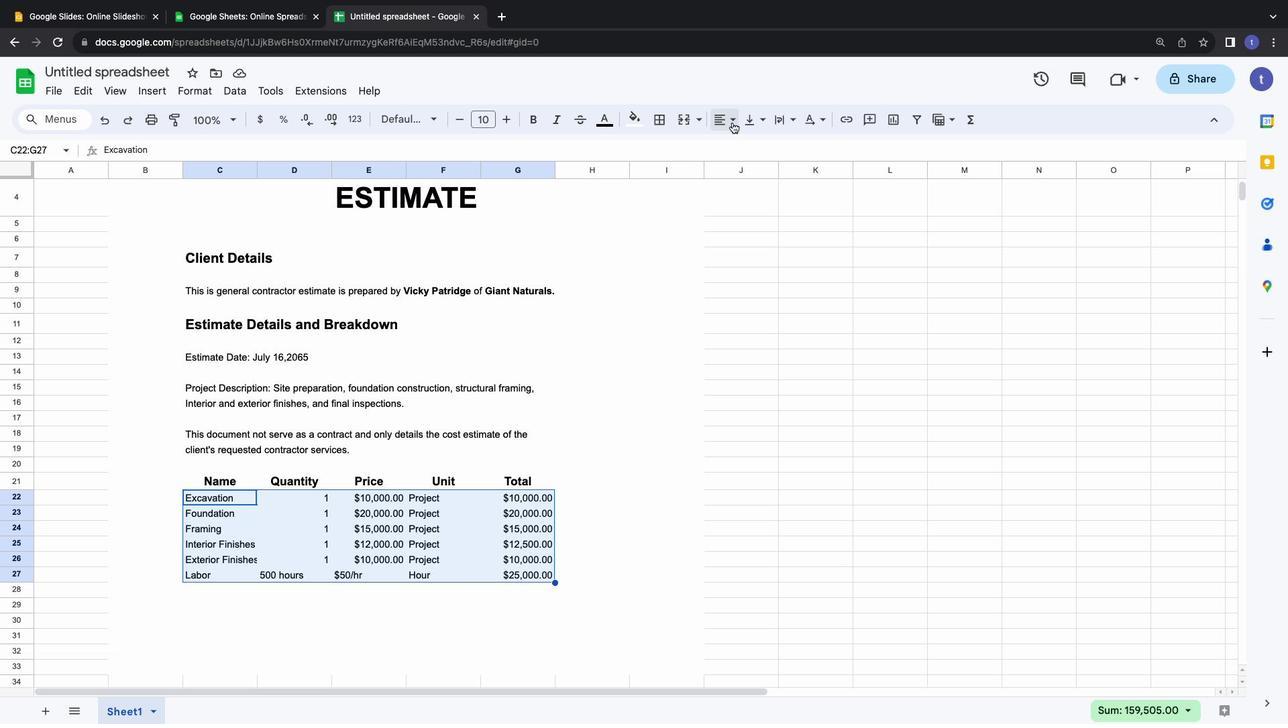 
Action: Mouse pressed left at (731, 122)
Screenshot: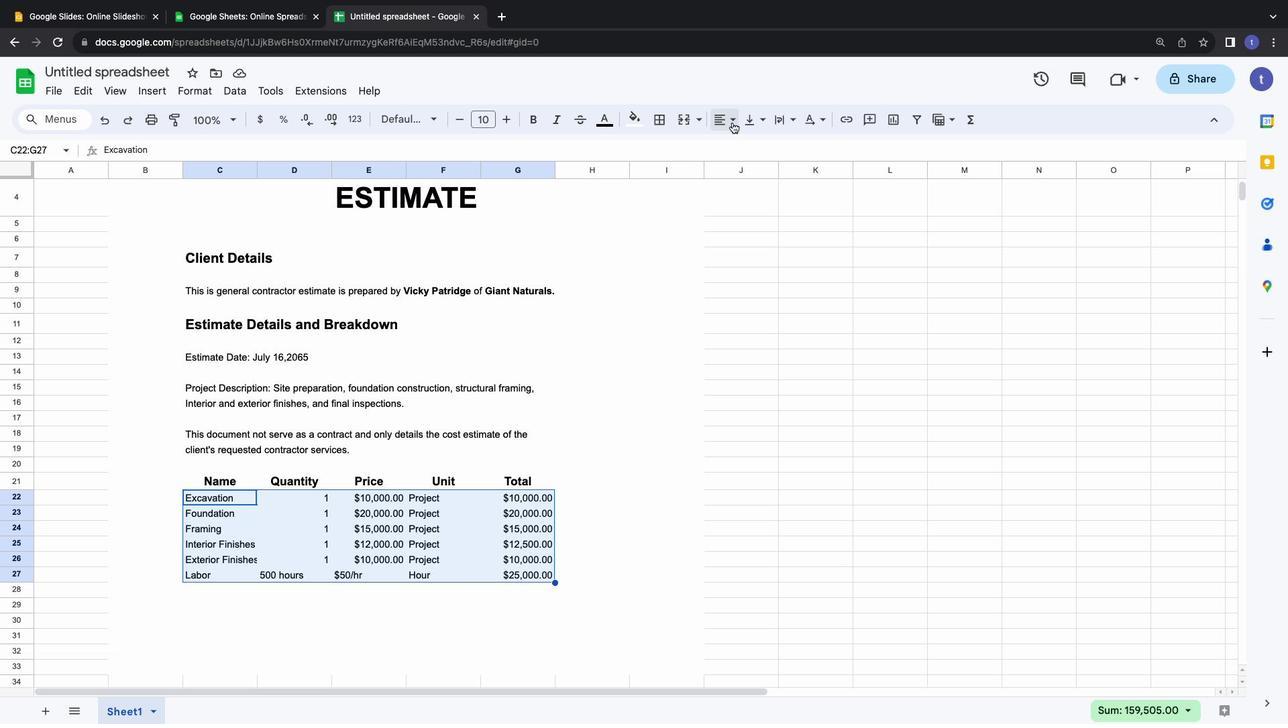 
Action: Mouse moved to (740, 142)
Screenshot: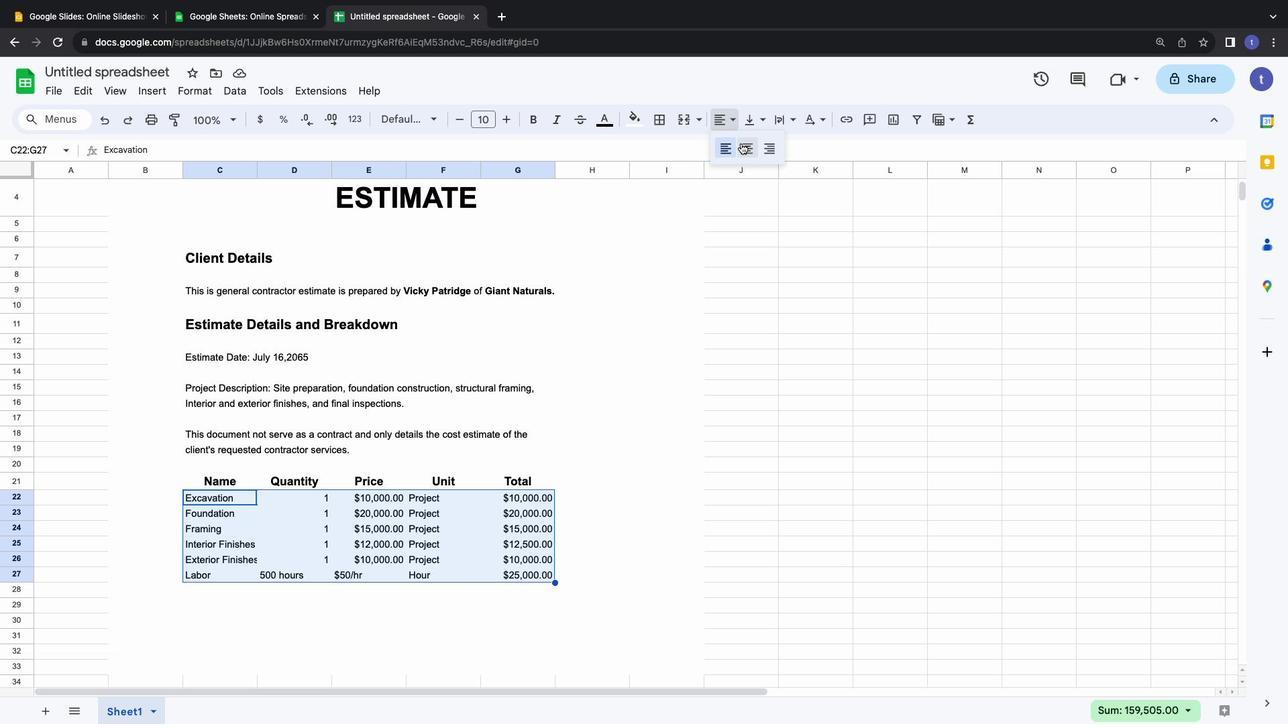 
Action: Mouse pressed left at (740, 142)
Screenshot: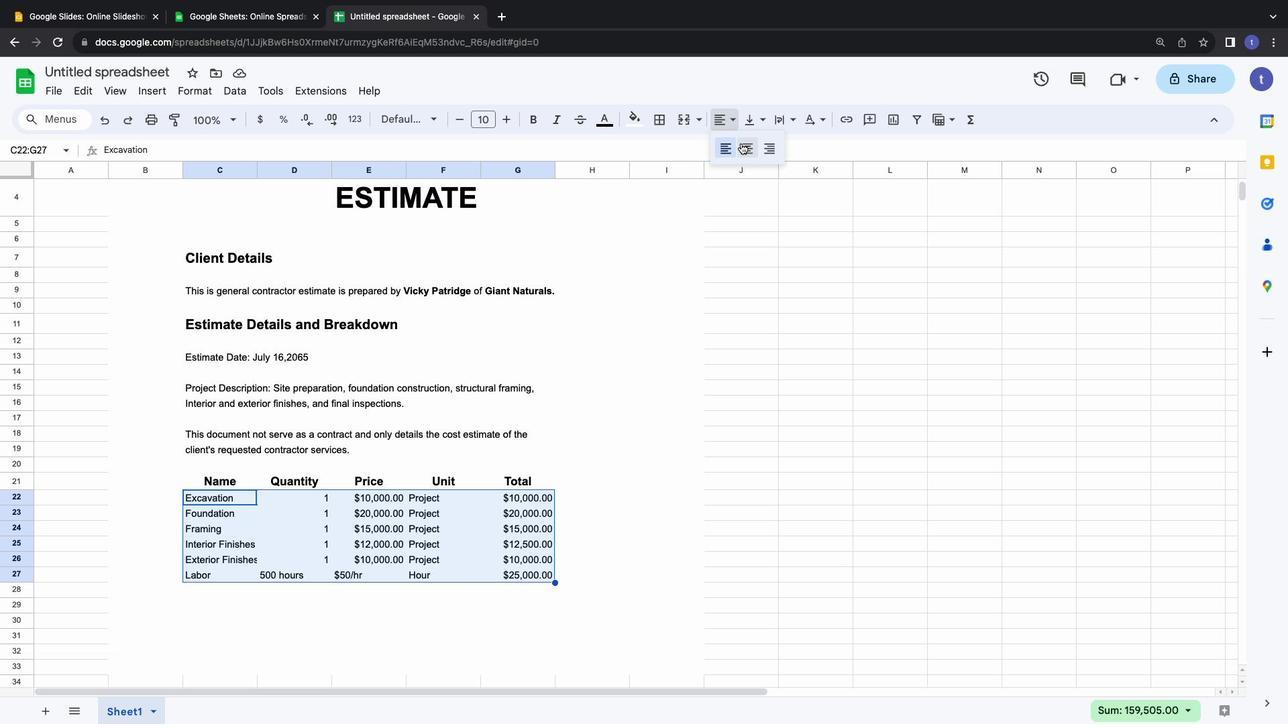 
Action: Mouse moved to (426, 514)
Screenshot: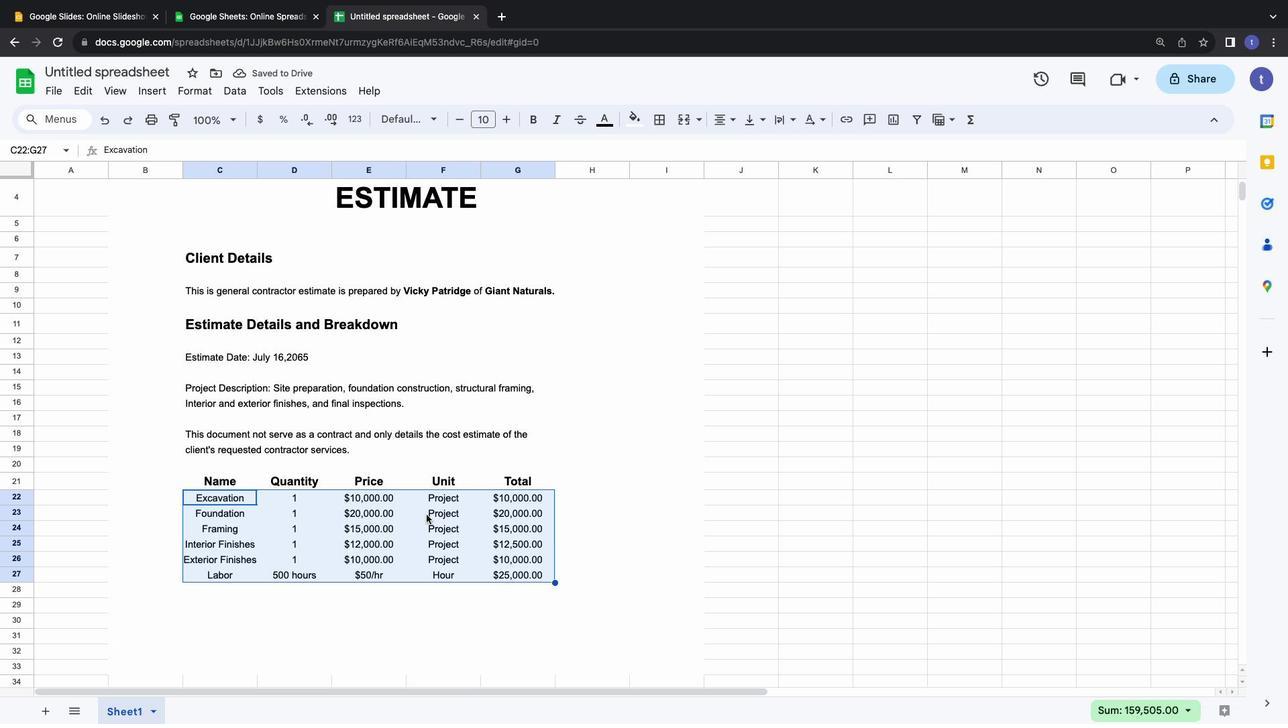 
Action: Mouse pressed left at (426, 514)
Screenshot: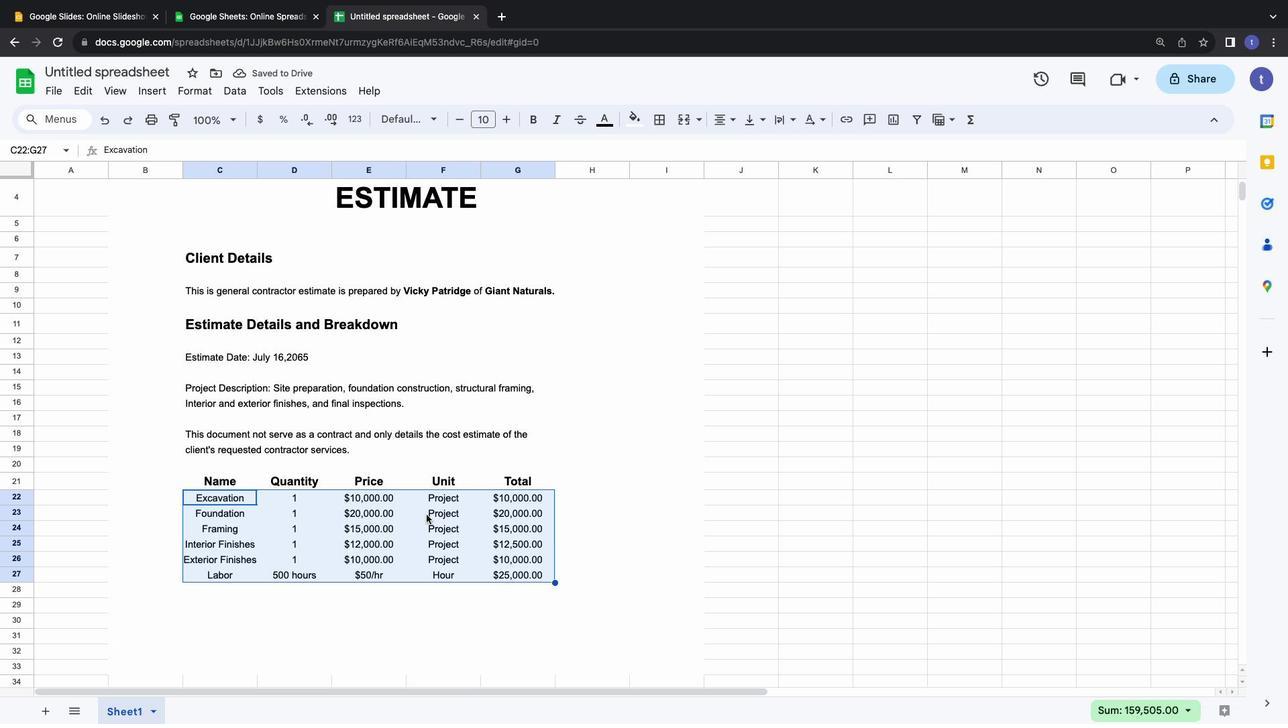 
Action: Mouse moved to (199, 477)
Screenshot: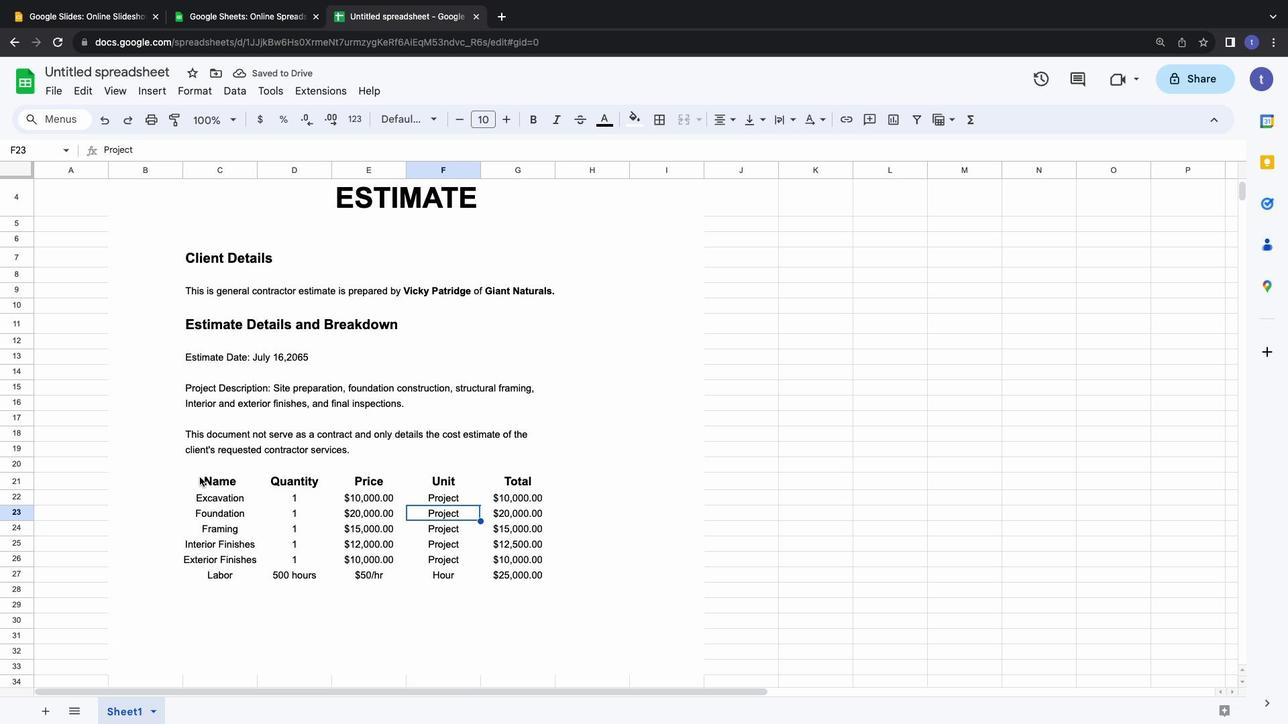 
Action: Mouse pressed left at (199, 477)
Screenshot: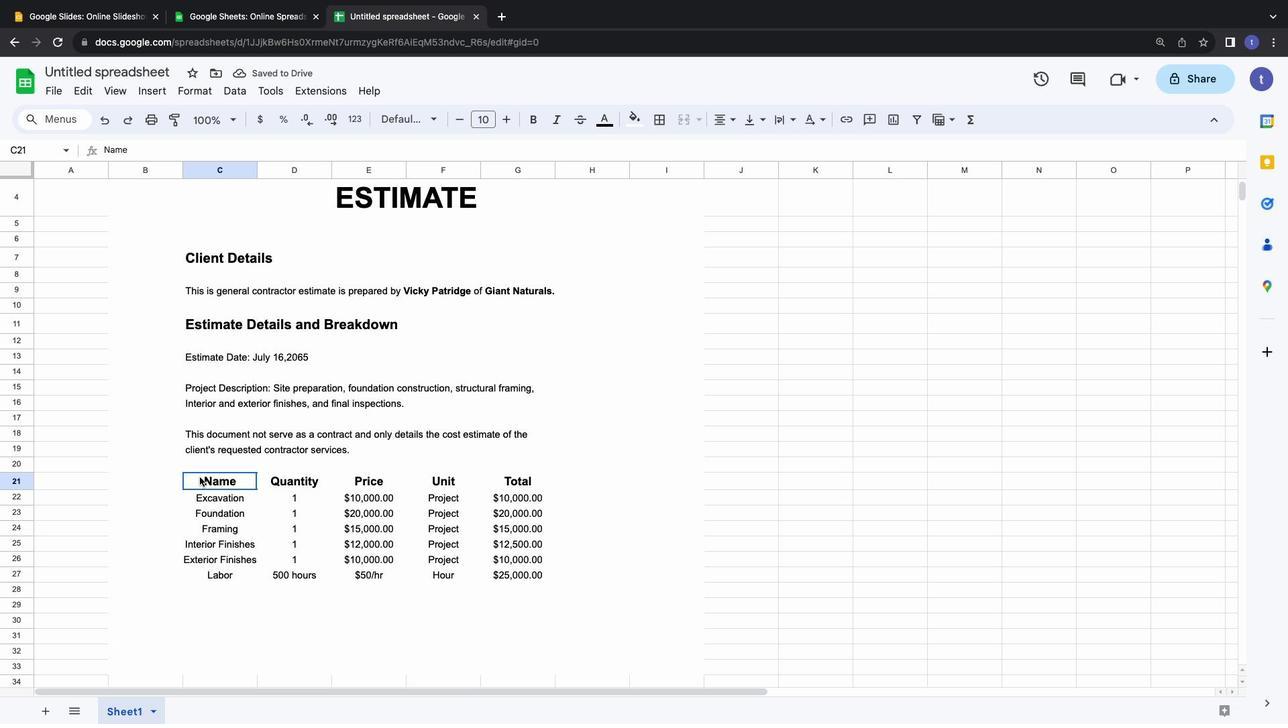 
Action: Mouse moved to (662, 112)
Screenshot: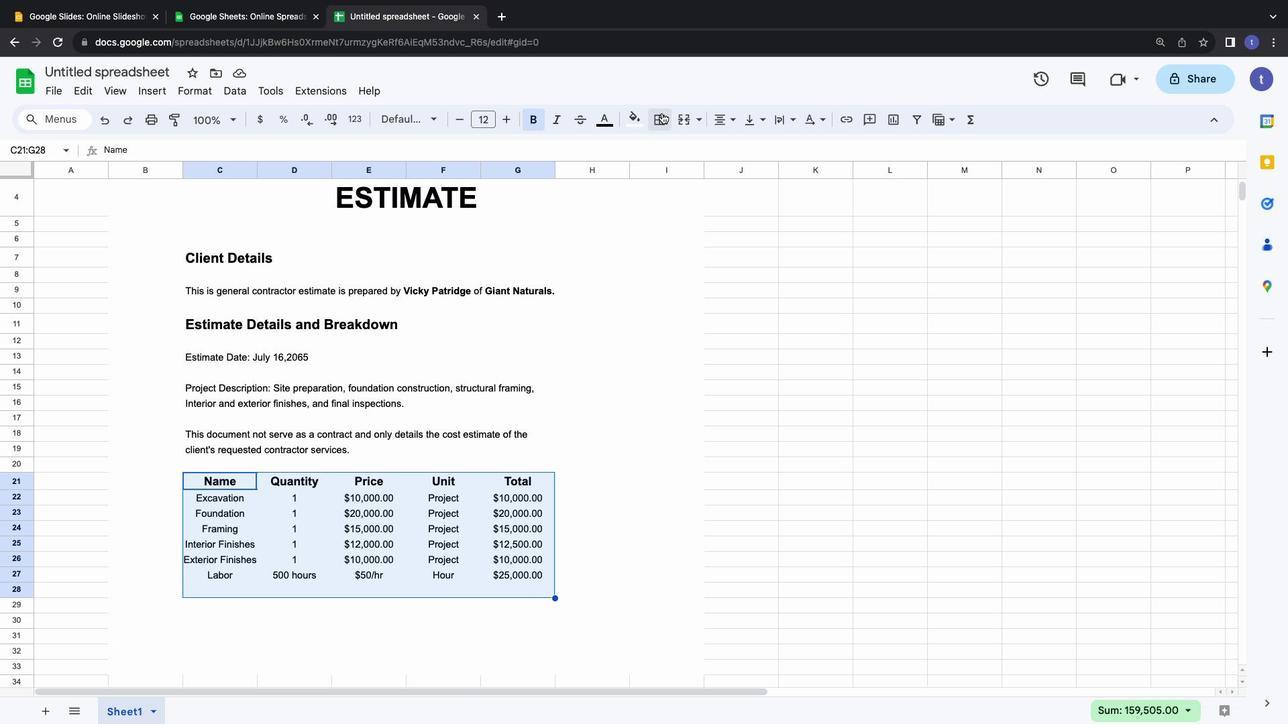 
Action: Mouse pressed left at (662, 112)
Screenshot: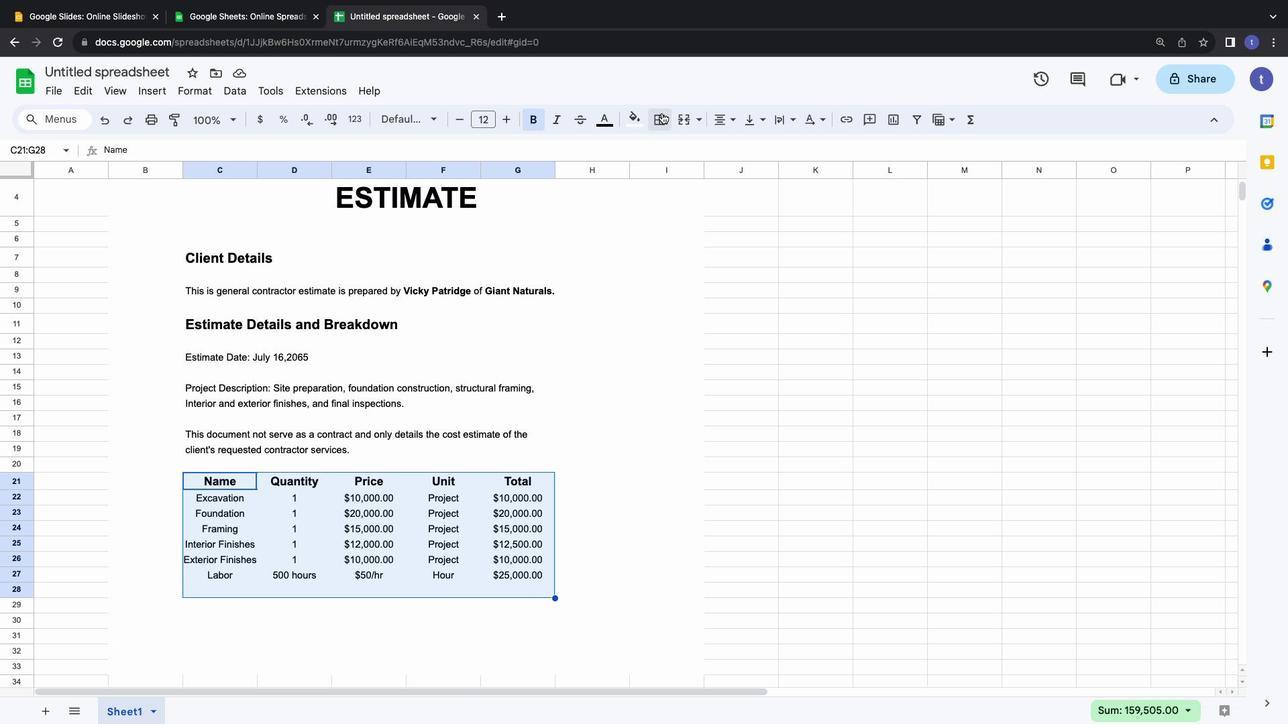 
Action: Mouse moved to (665, 155)
Screenshot: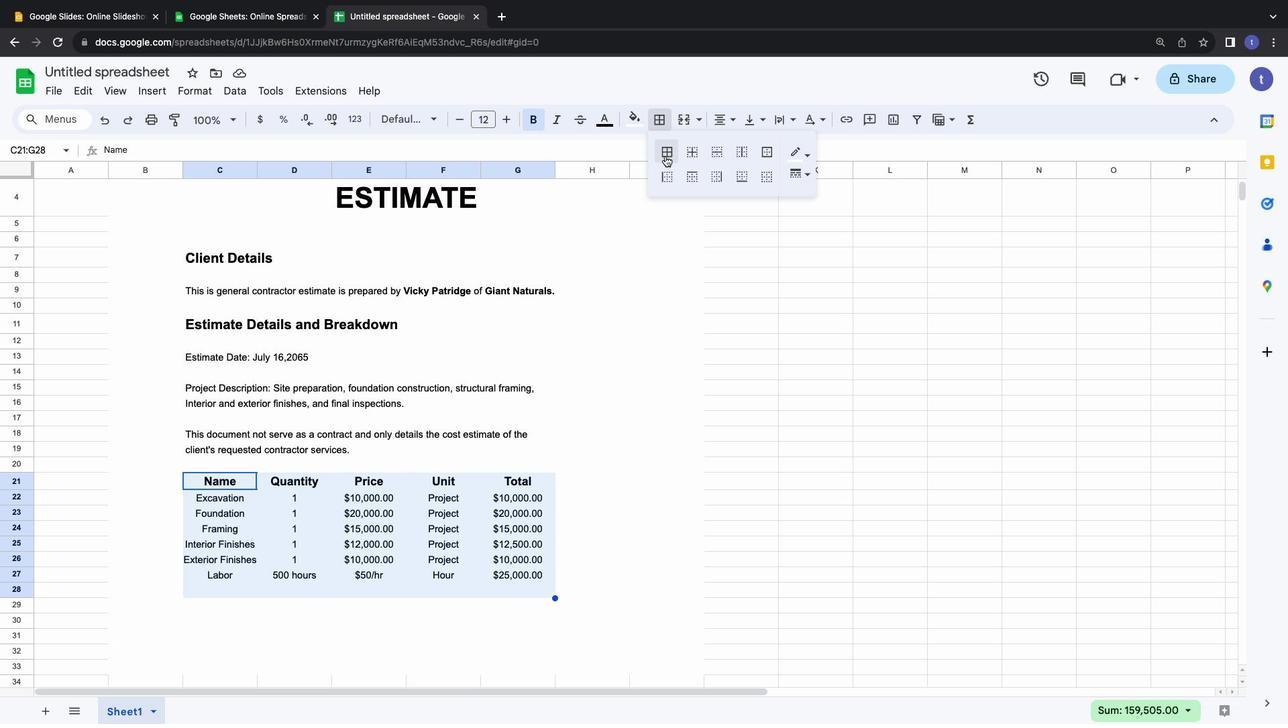 
Action: Mouse pressed left at (665, 155)
Screenshot: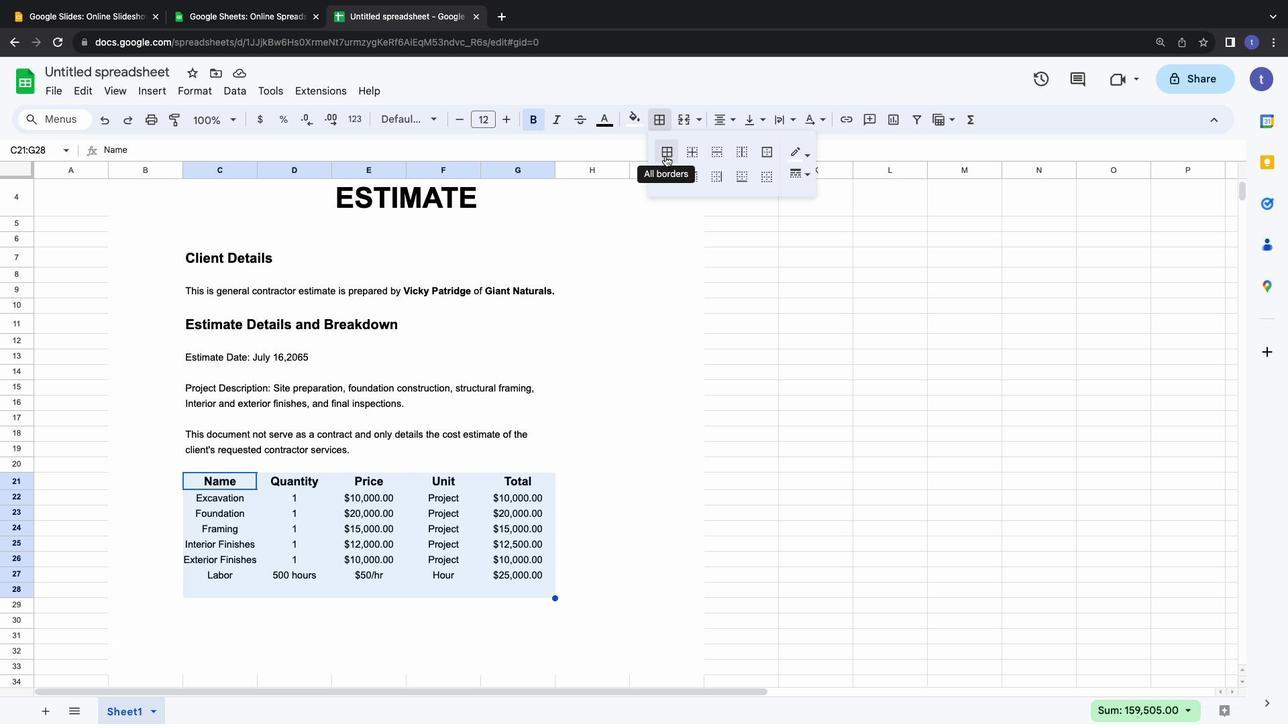 
Action: Mouse moved to (795, 158)
Screenshot: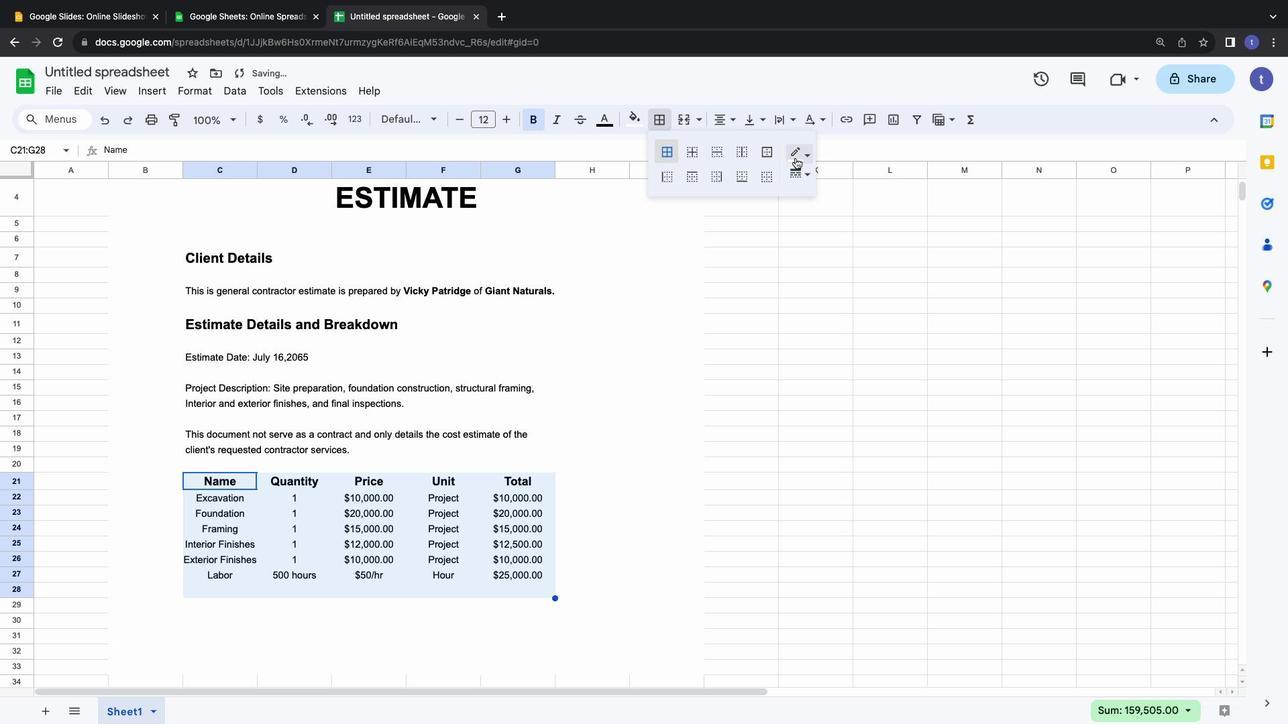 
Action: Mouse pressed left at (795, 158)
Screenshot: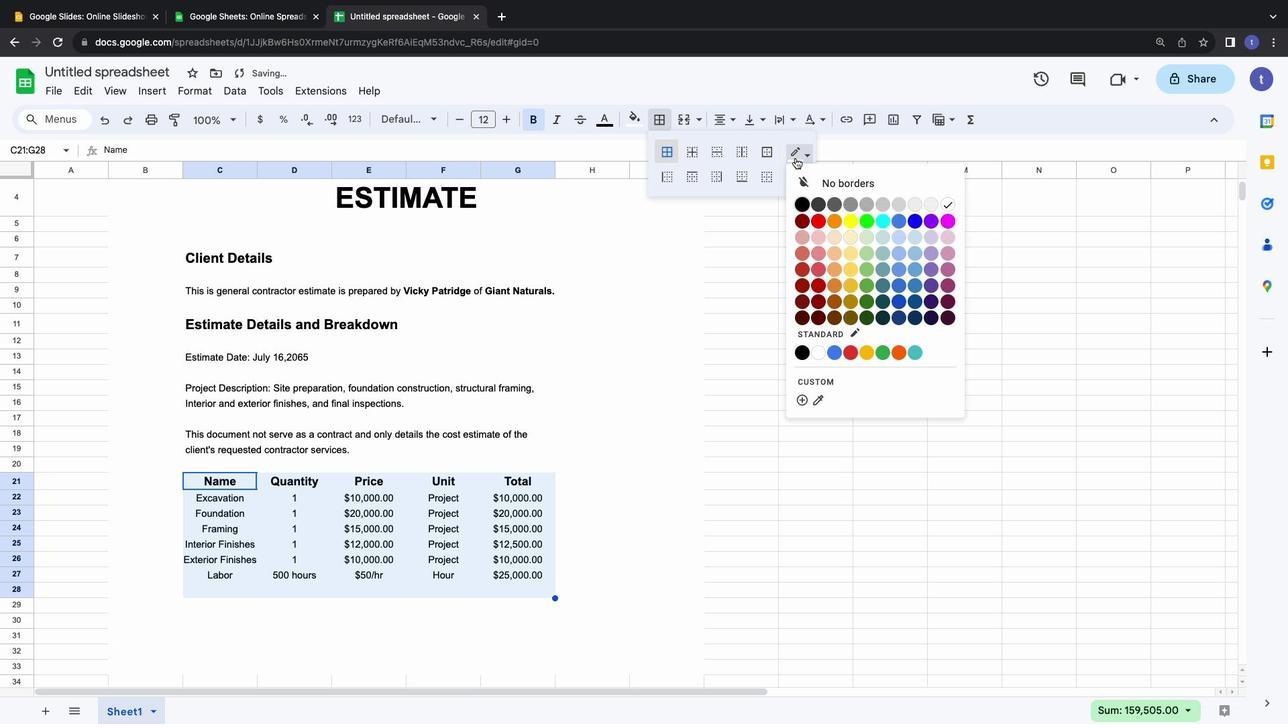 
Action: Mouse moved to (797, 200)
Screenshot: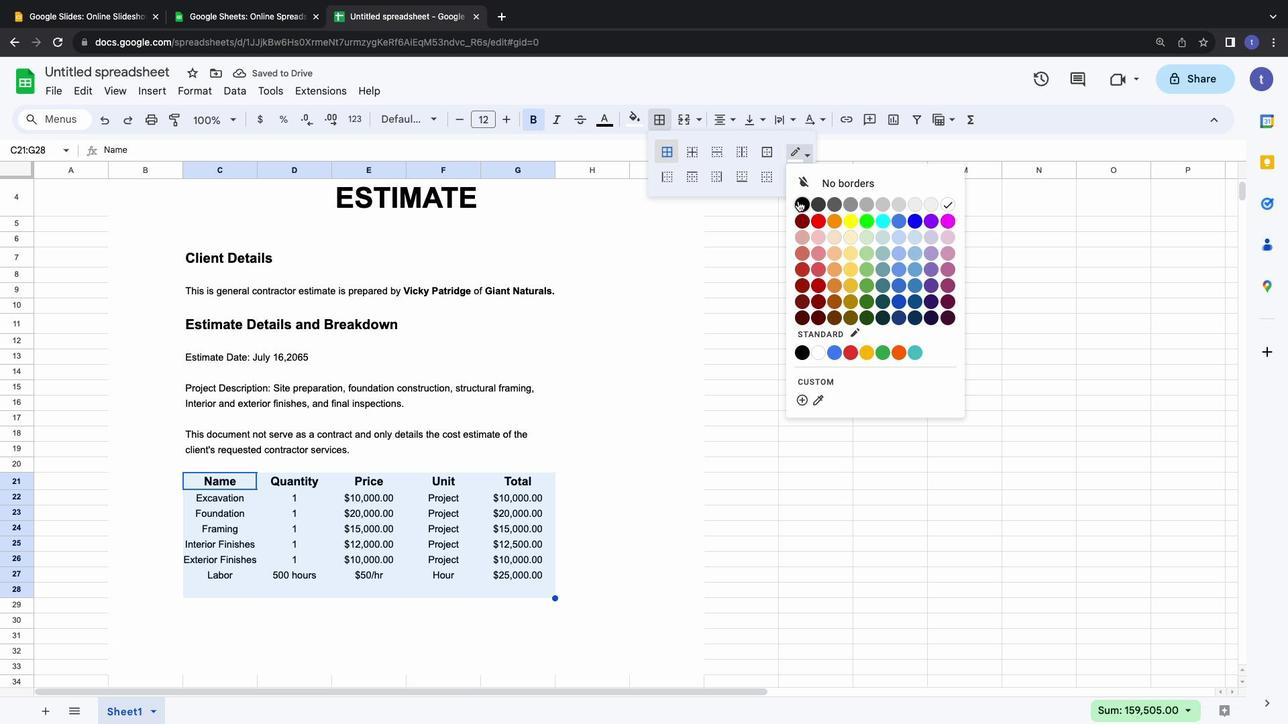 
Action: Mouse pressed left at (797, 200)
Screenshot: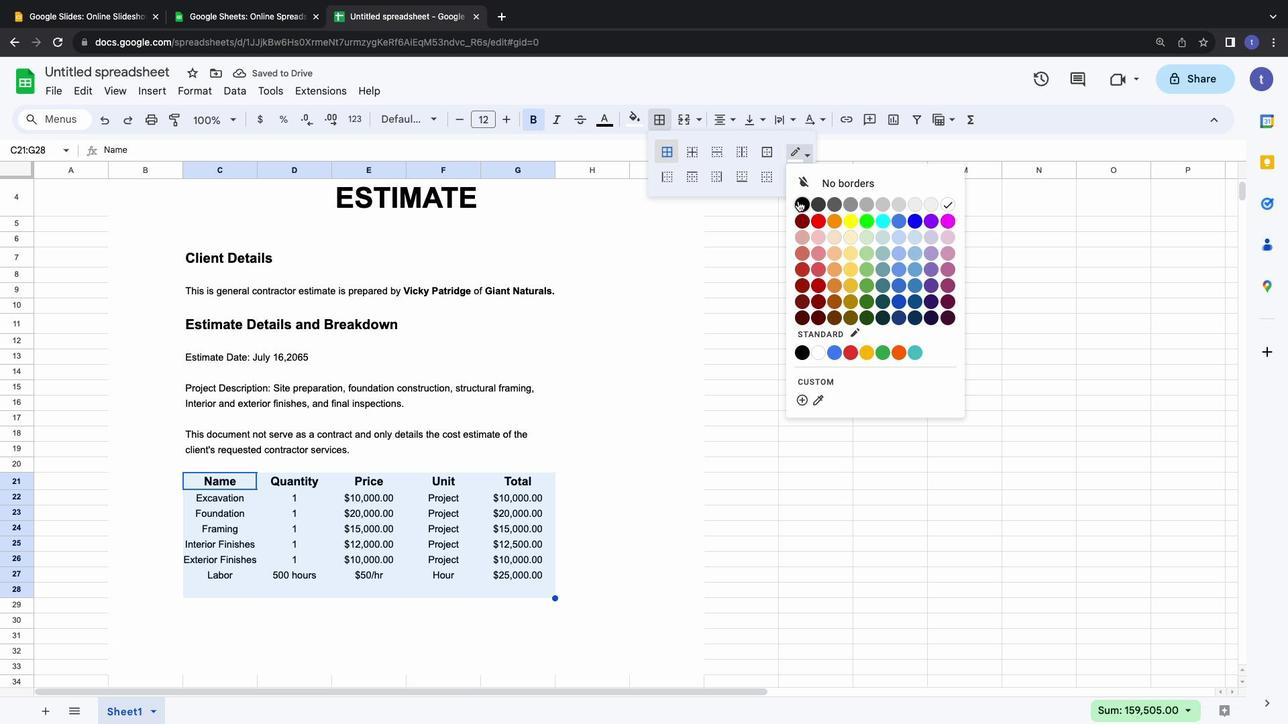 
Action: Mouse moved to (230, 588)
Screenshot: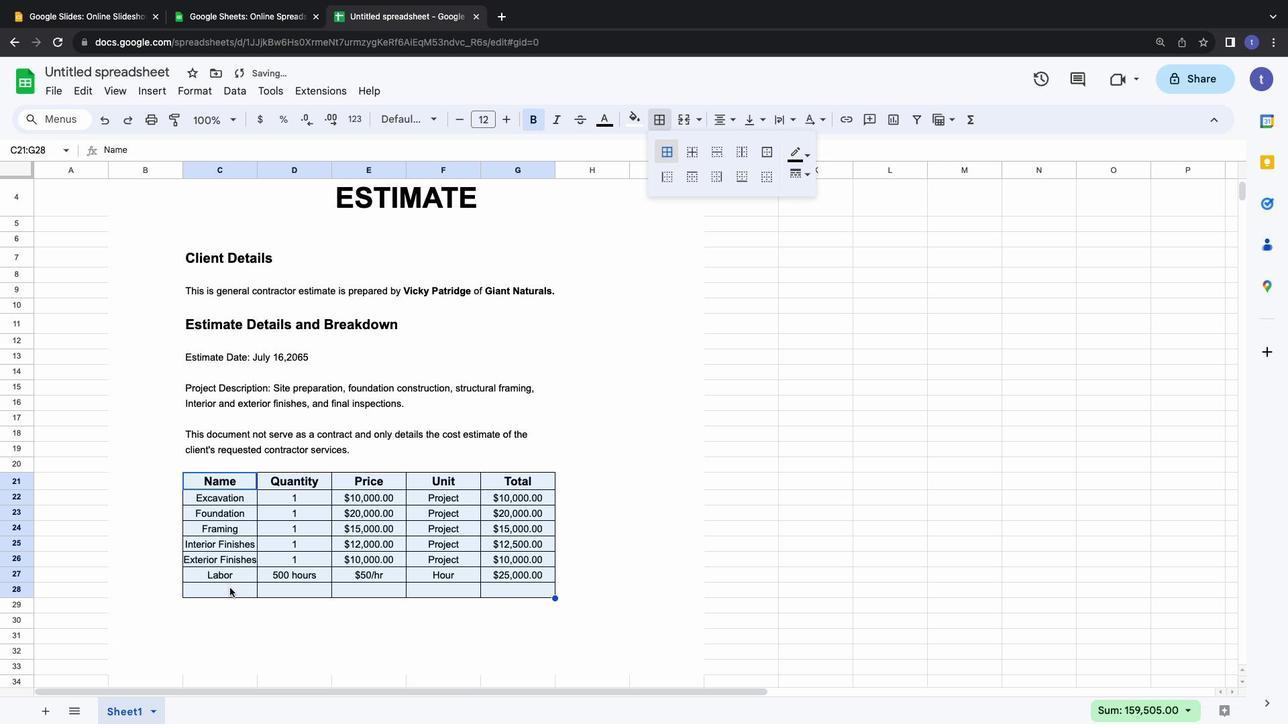 
Action: Mouse pressed left at (230, 588)
Screenshot: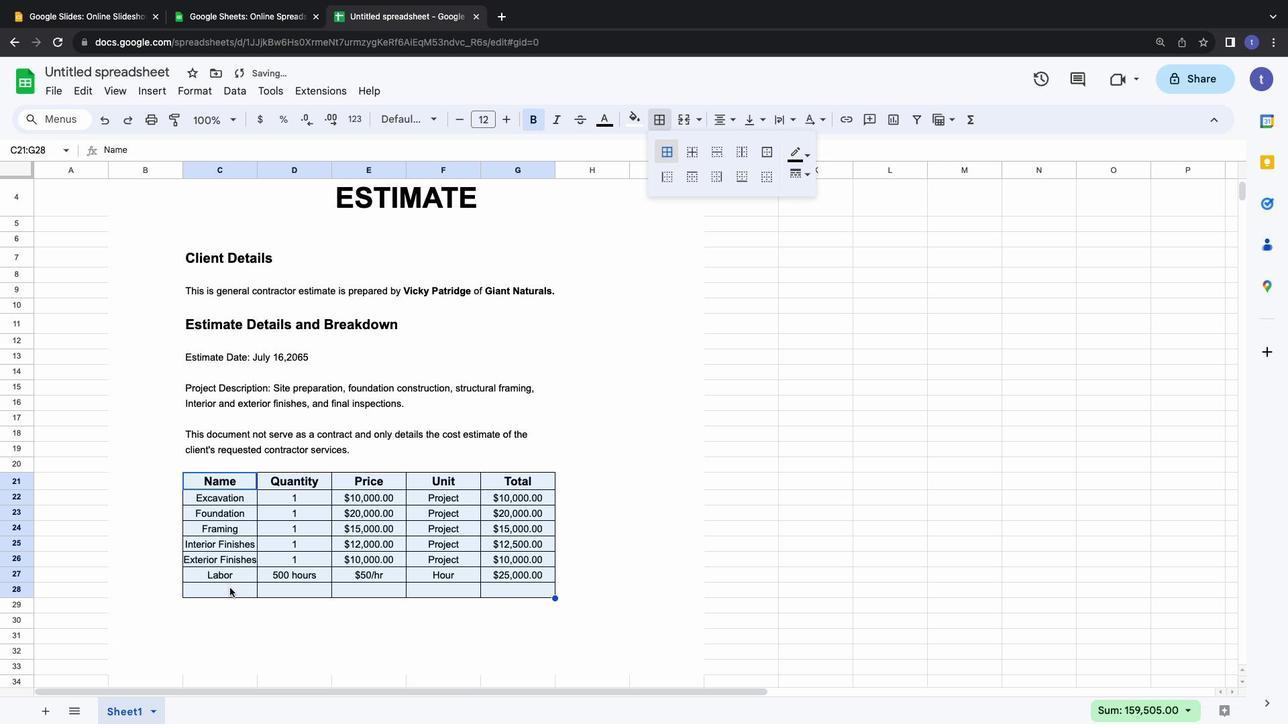 
Action: Mouse moved to (225, 589)
Screenshot: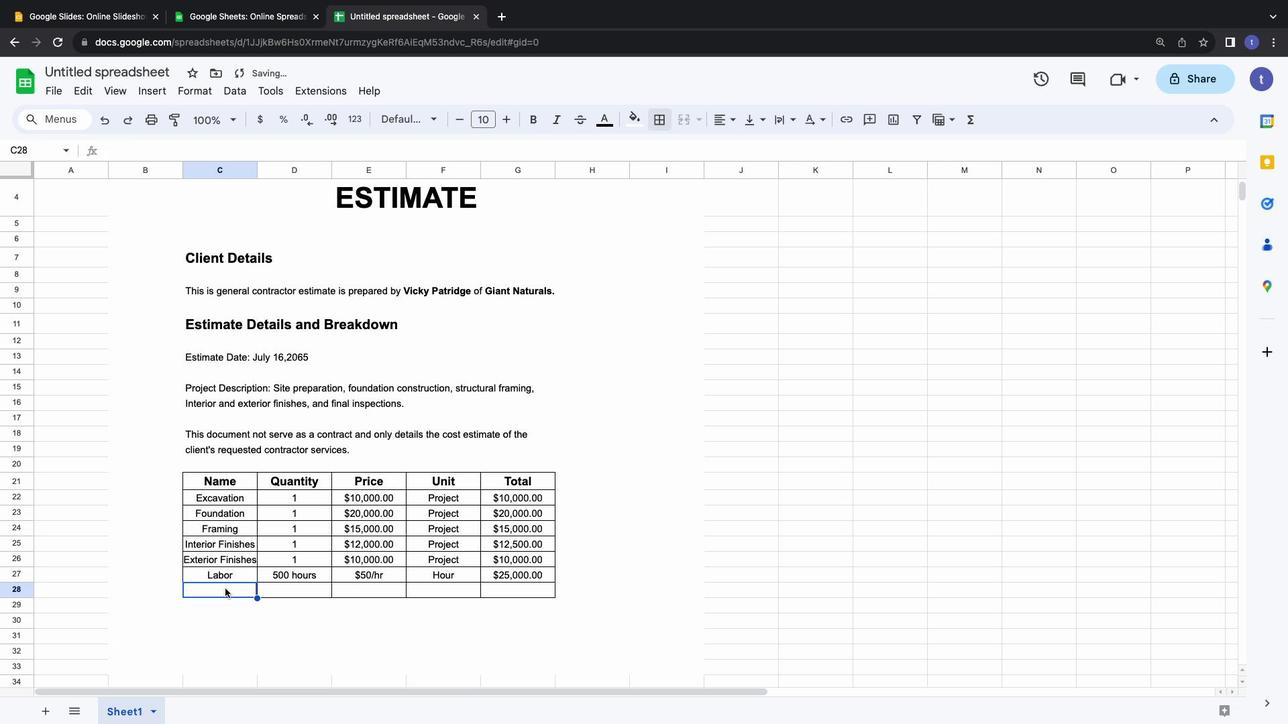 
Action: Mouse pressed left at (225, 589)
Screenshot: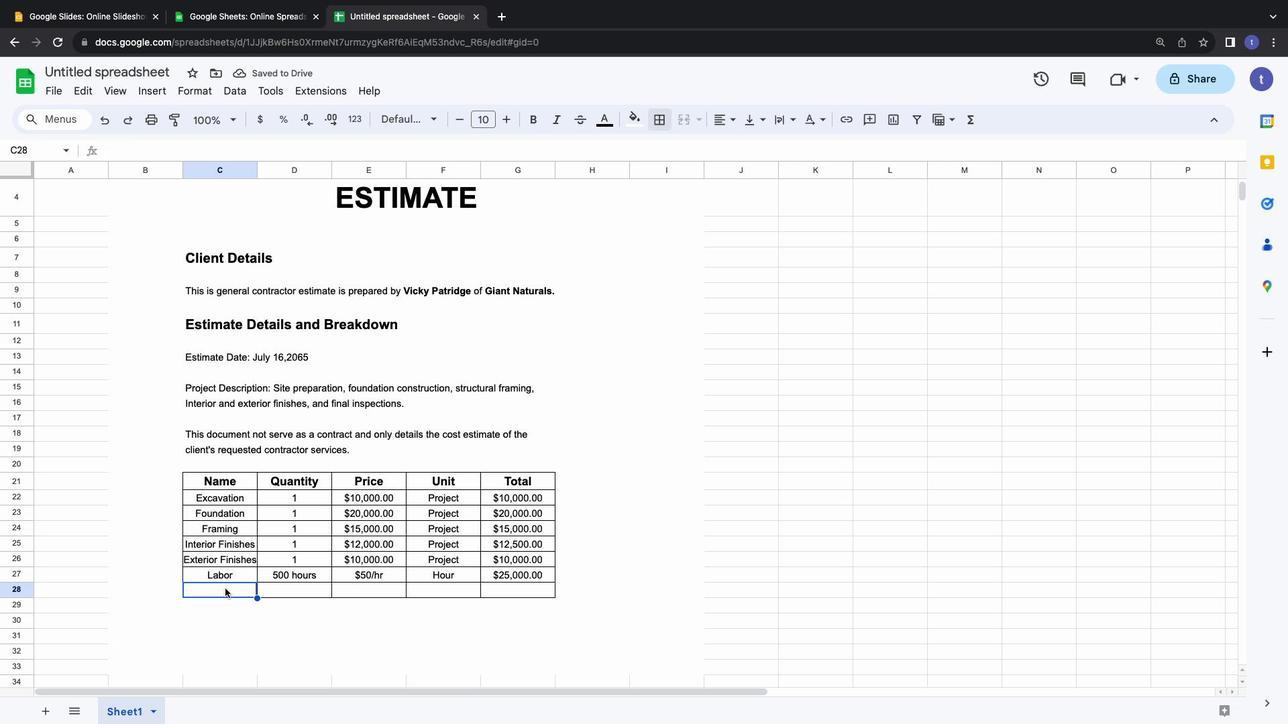 
Action: Mouse moved to (686, 122)
Screenshot: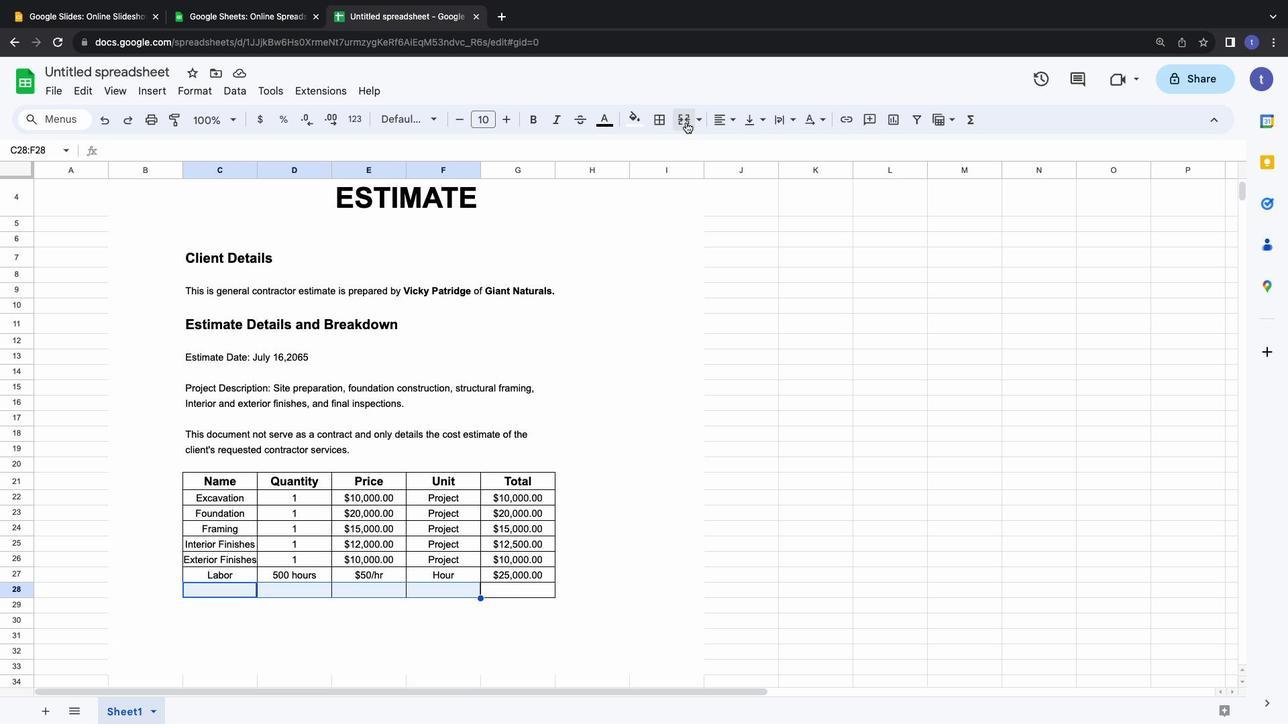 
Action: Mouse pressed left at (686, 122)
Screenshot: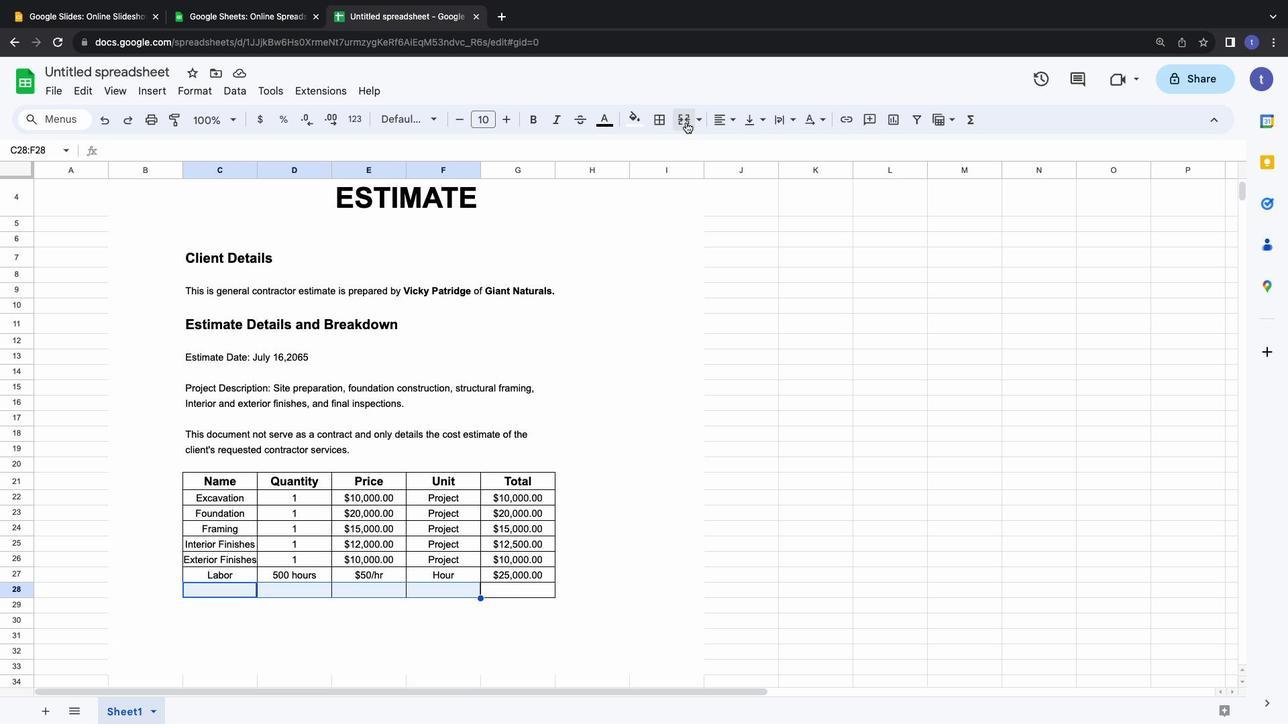 
Action: Mouse moved to (315, 585)
Screenshot: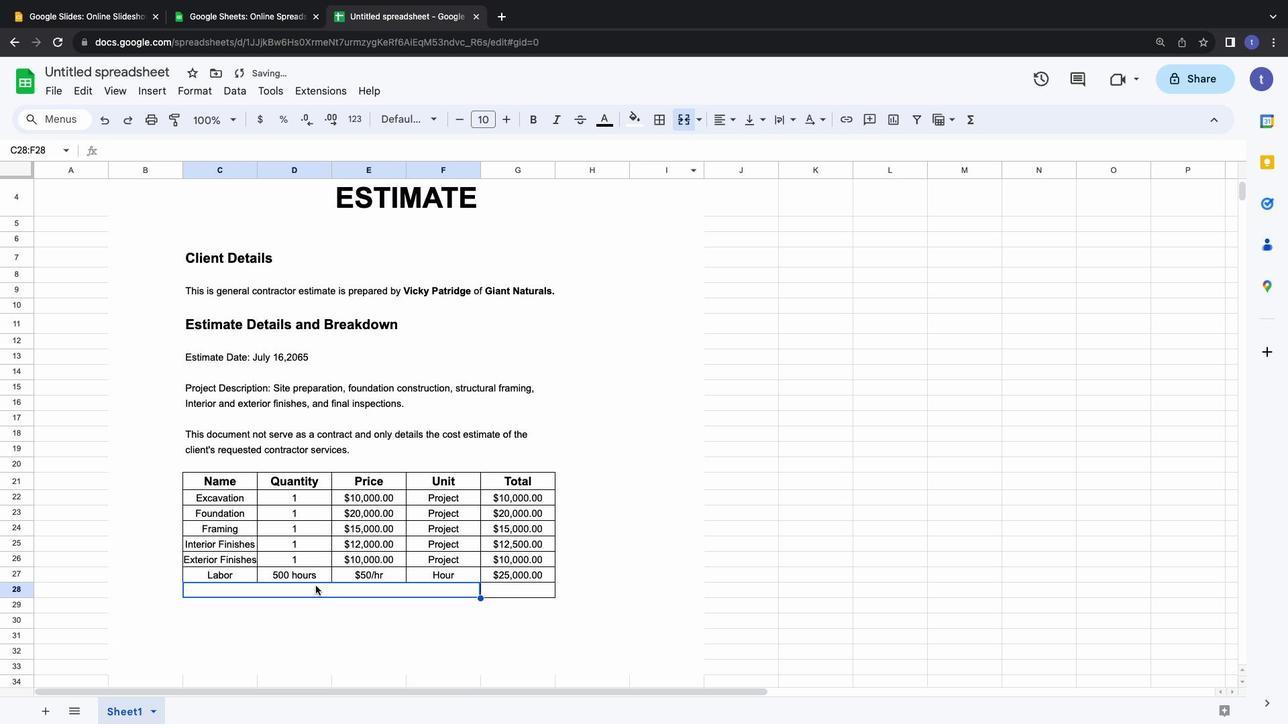 
Action: Mouse pressed left at (315, 585)
Screenshot: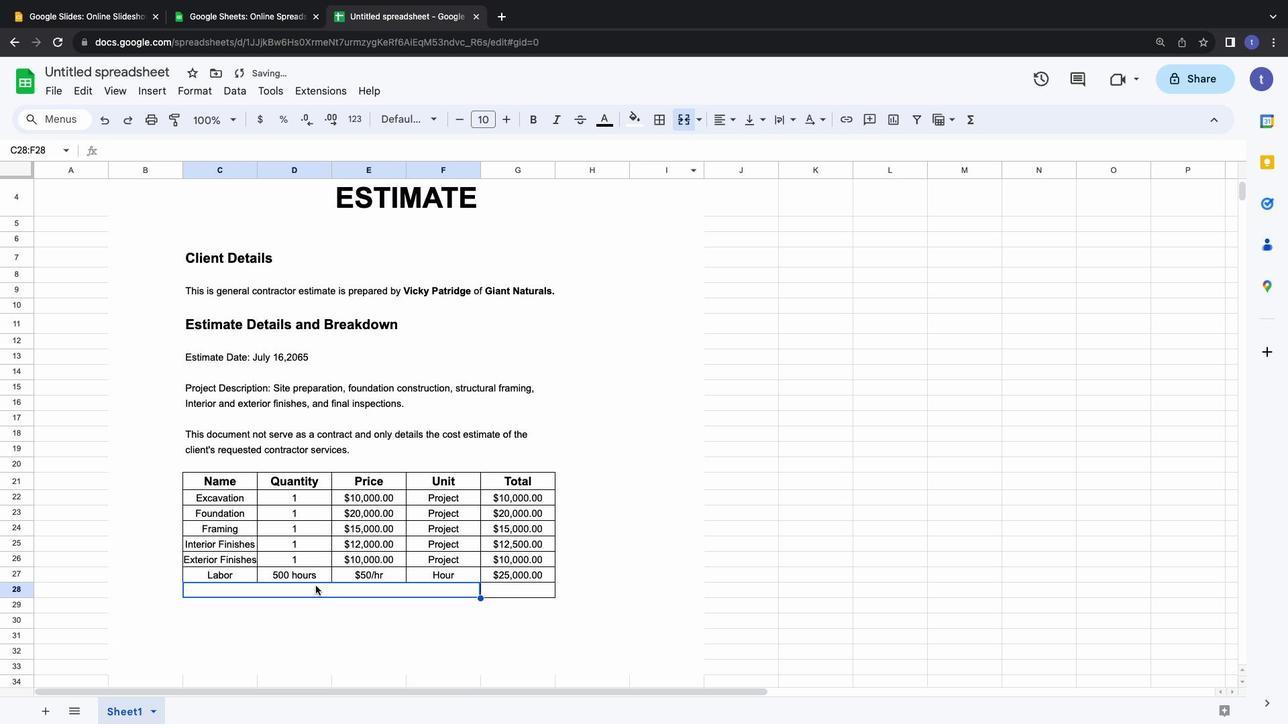 
Action: Mouse moved to (315, 585)
Screenshot: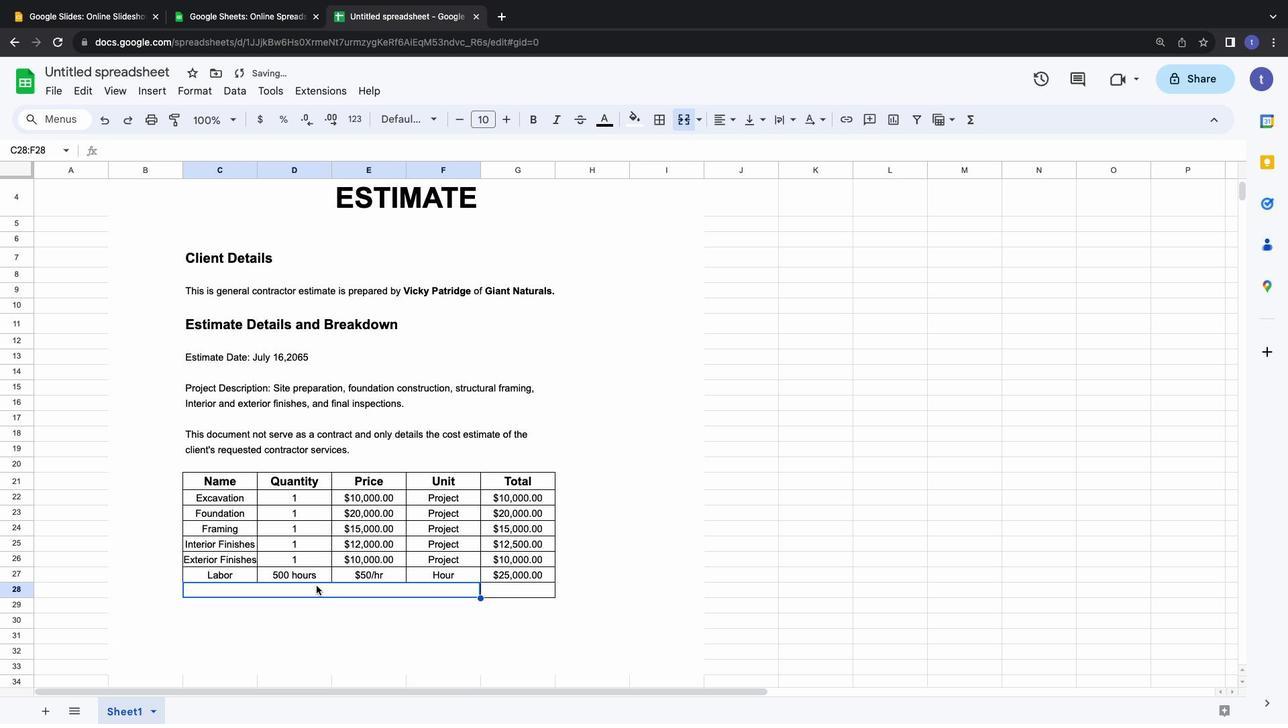
Action: Key pressed Key.shift'T''o''t''a''l'Key.tabKey.shift'$''9''2'',''5''0''0''.''0''0''\x03'
Screenshot: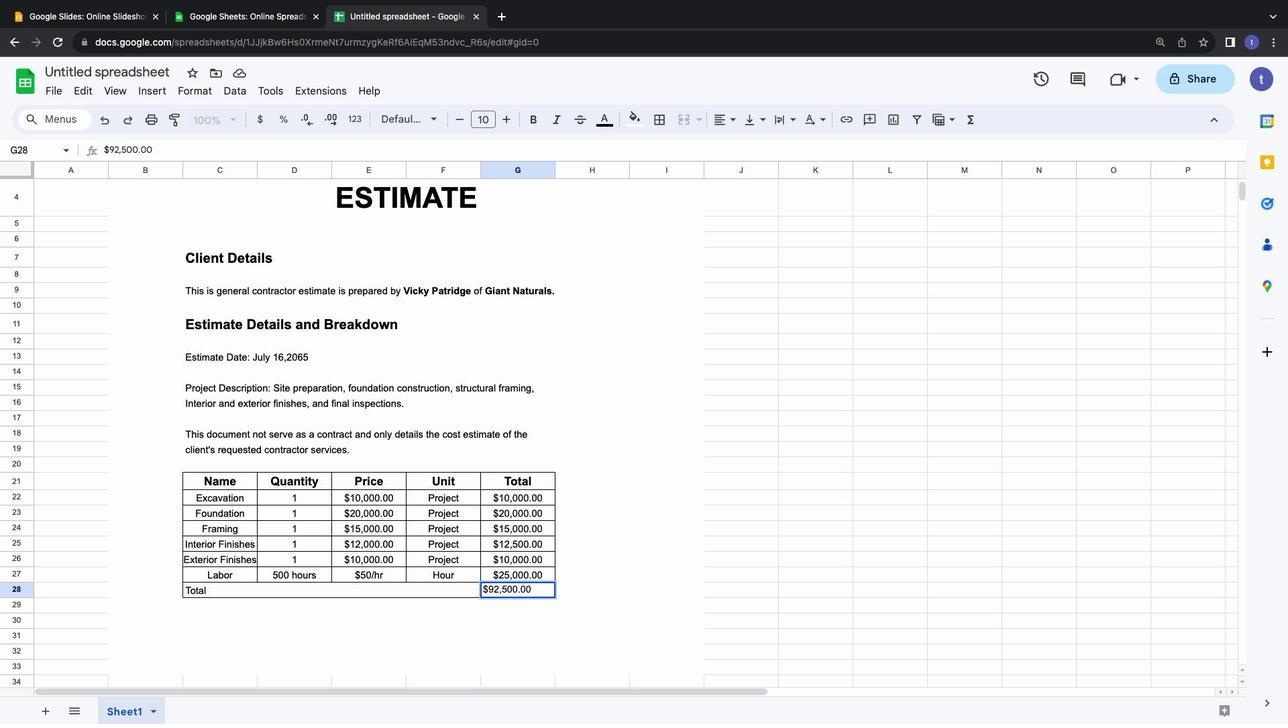 
Action: Mouse moved to (239, 589)
Screenshot: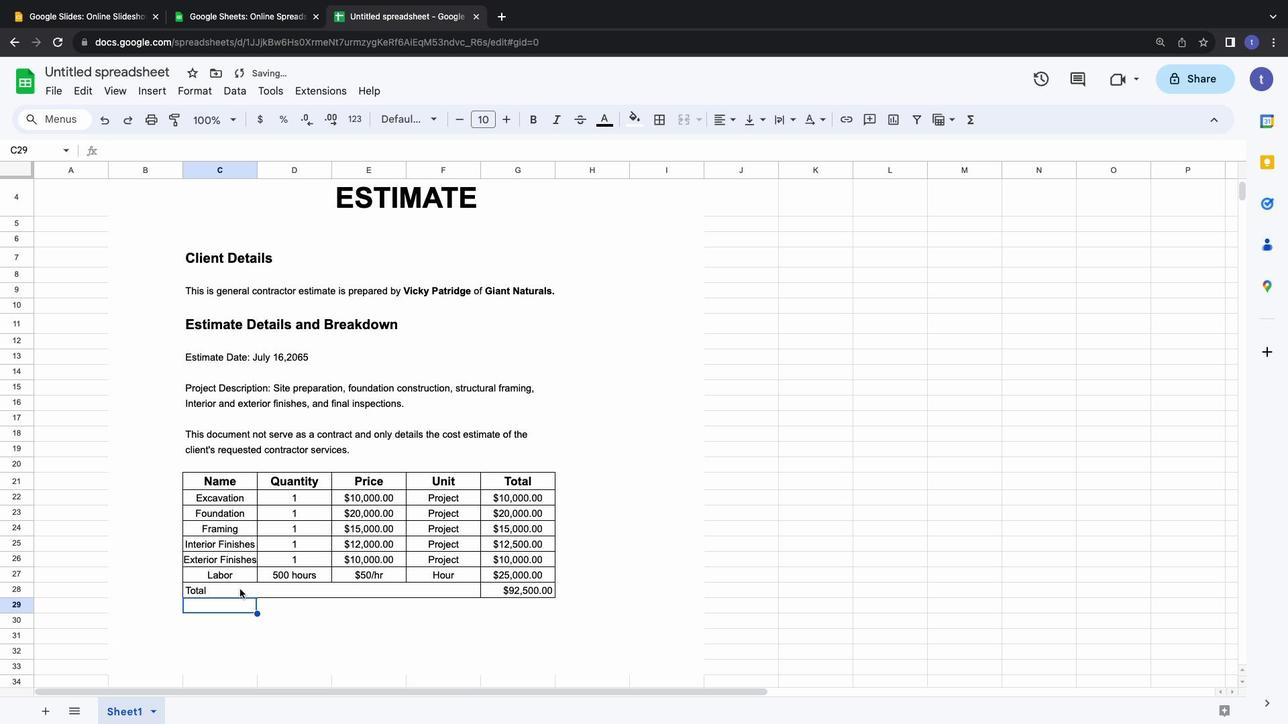 
Action: Mouse pressed left at (239, 589)
Screenshot: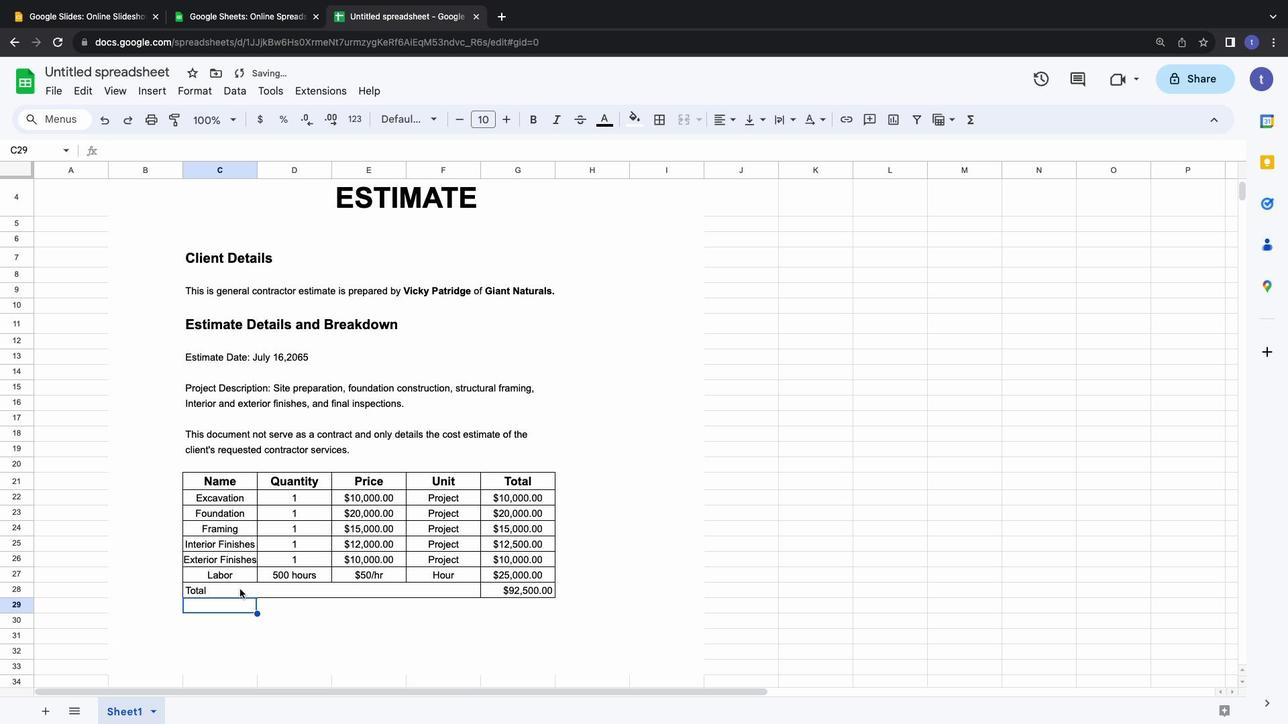 
Action: Mouse pressed left at (239, 589)
Screenshot: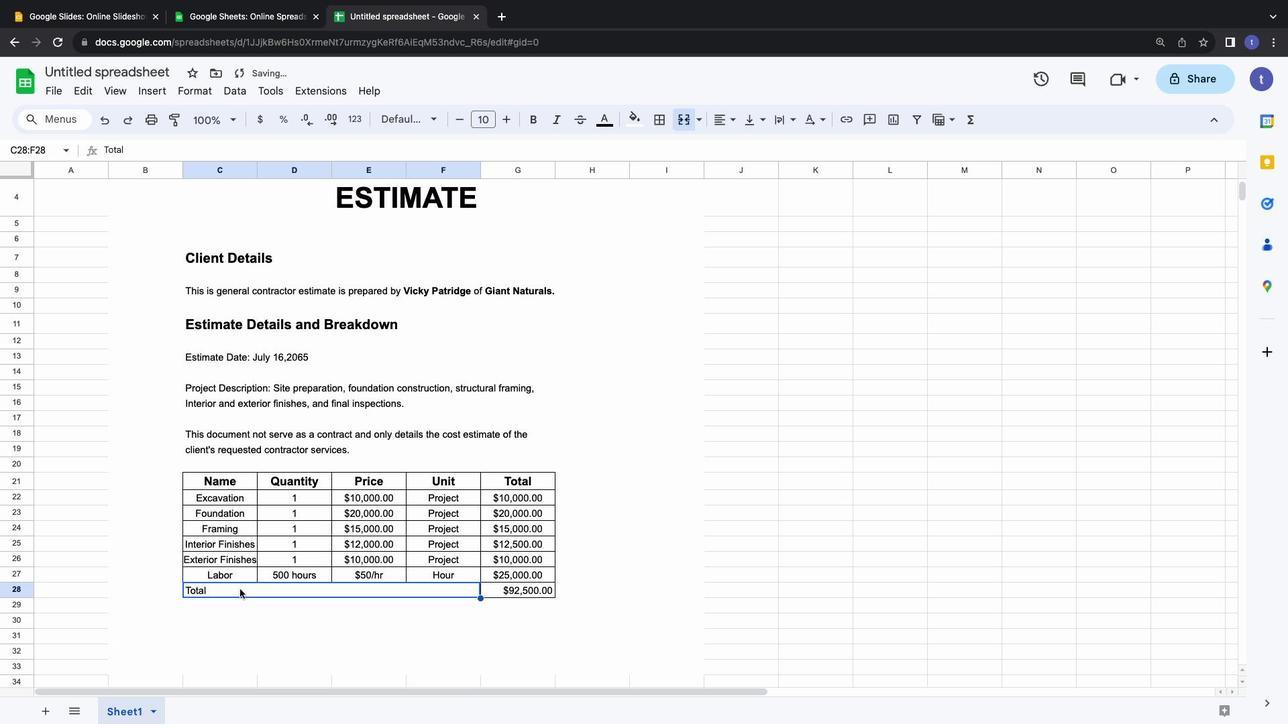 
Action: Mouse moved to (206, 592)
Screenshot: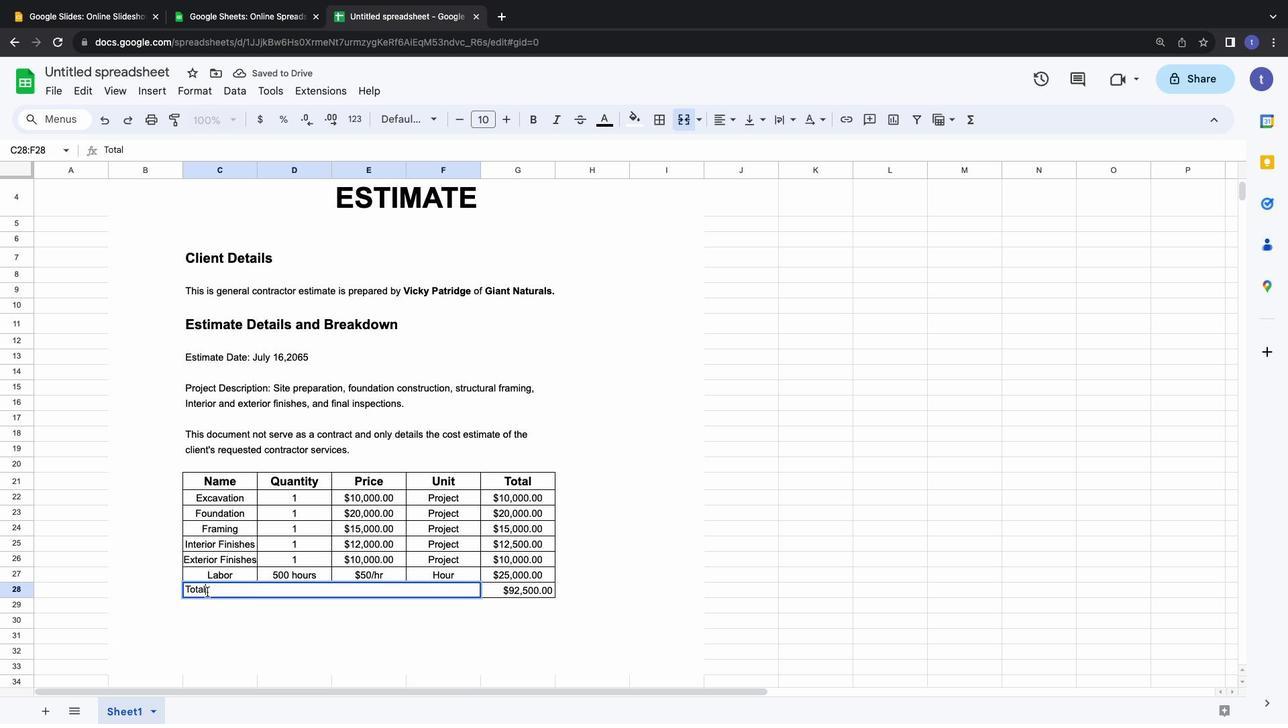 
Action: Mouse pressed left at (206, 592)
Screenshot: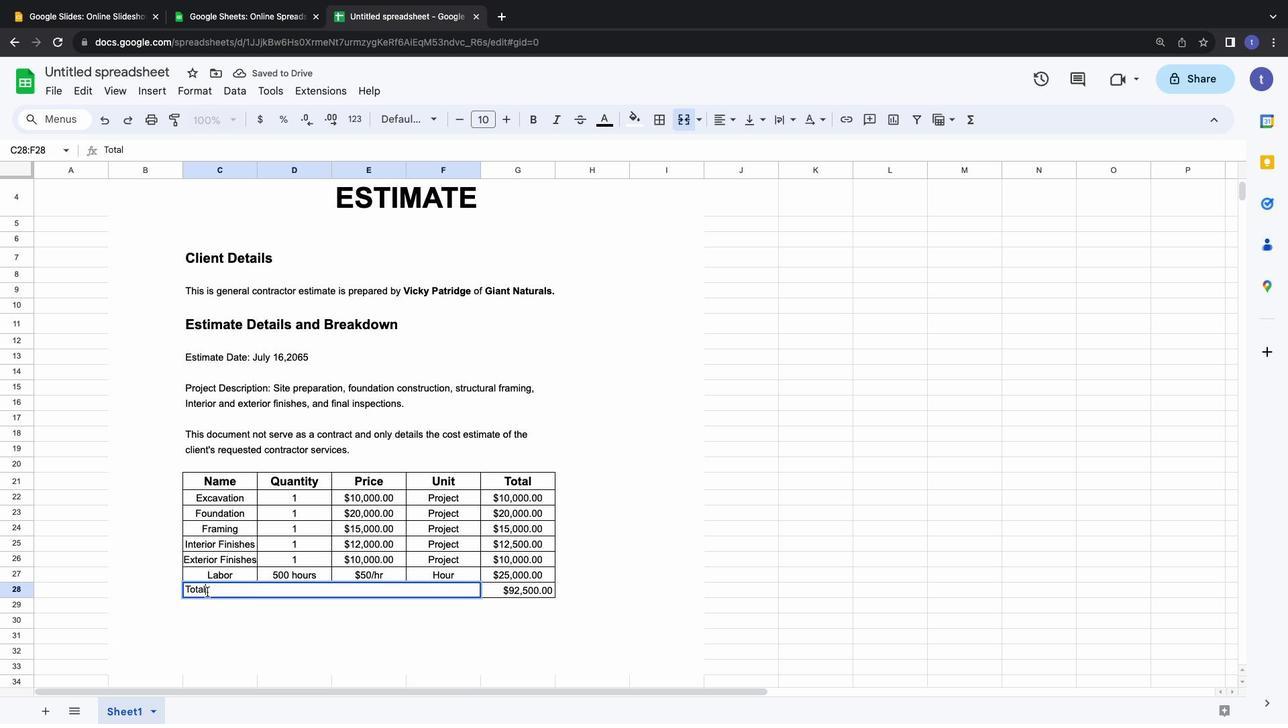 
Action: Mouse moved to (206, 592)
Screenshot: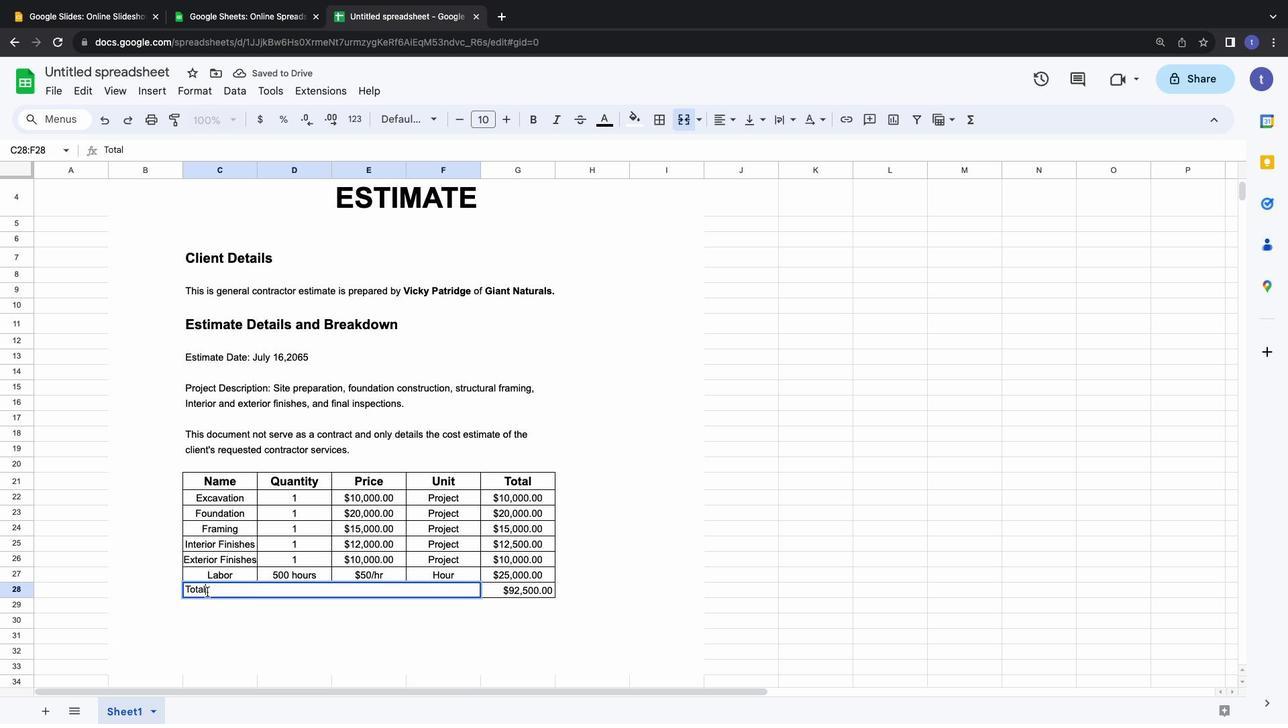 
Action: Mouse pressed left at (206, 592)
Screenshot: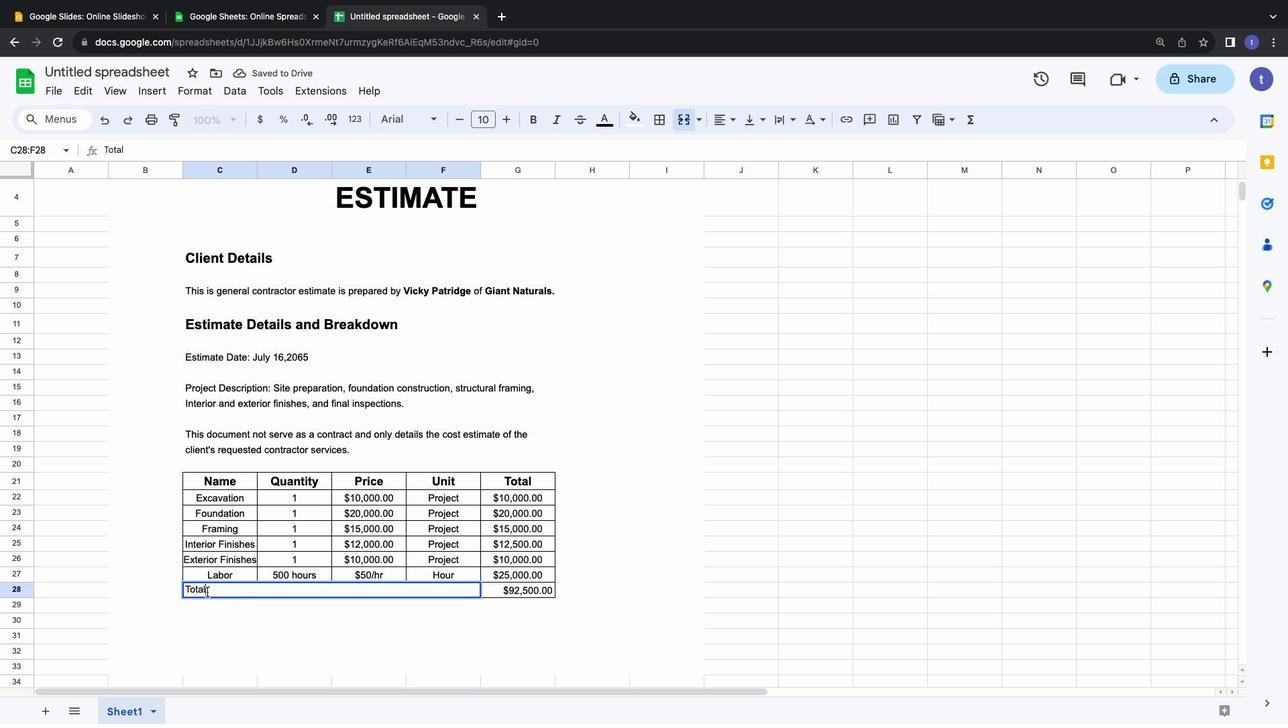 
Action: Mouse pressed left at (206, 592)
Screenshot: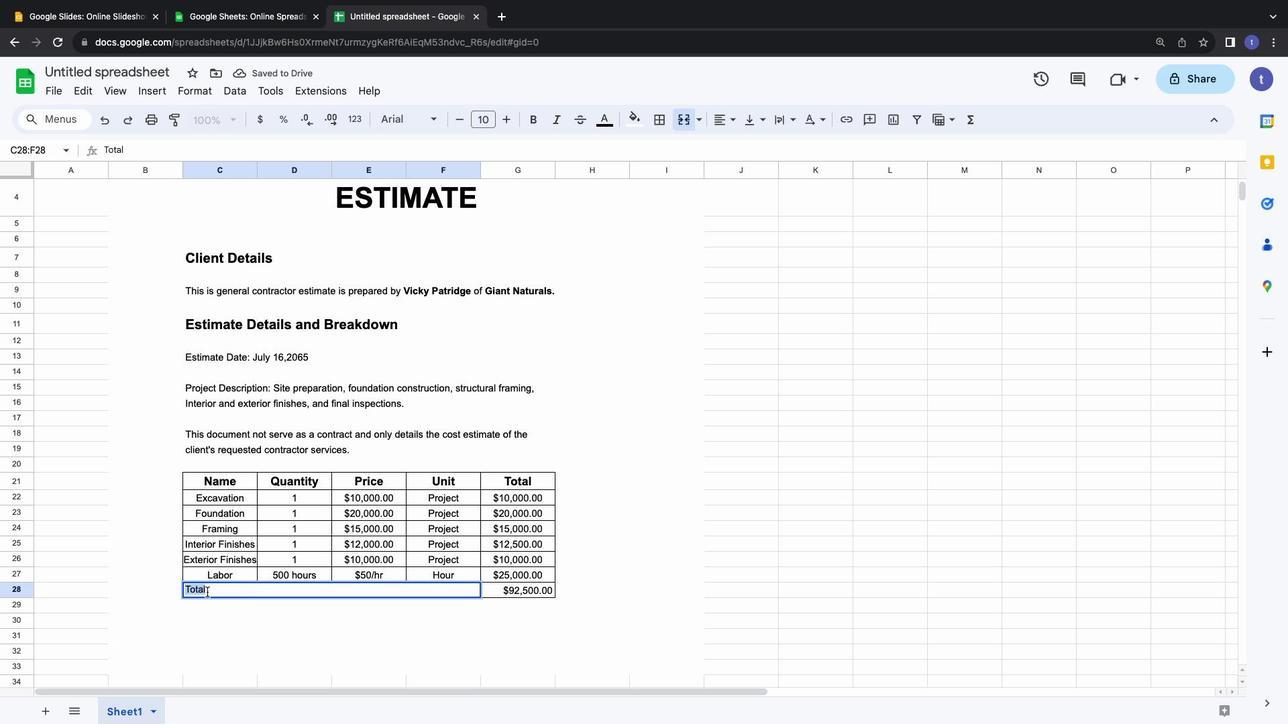 
Action: Mouse moved to (512, 124)
Screenshot: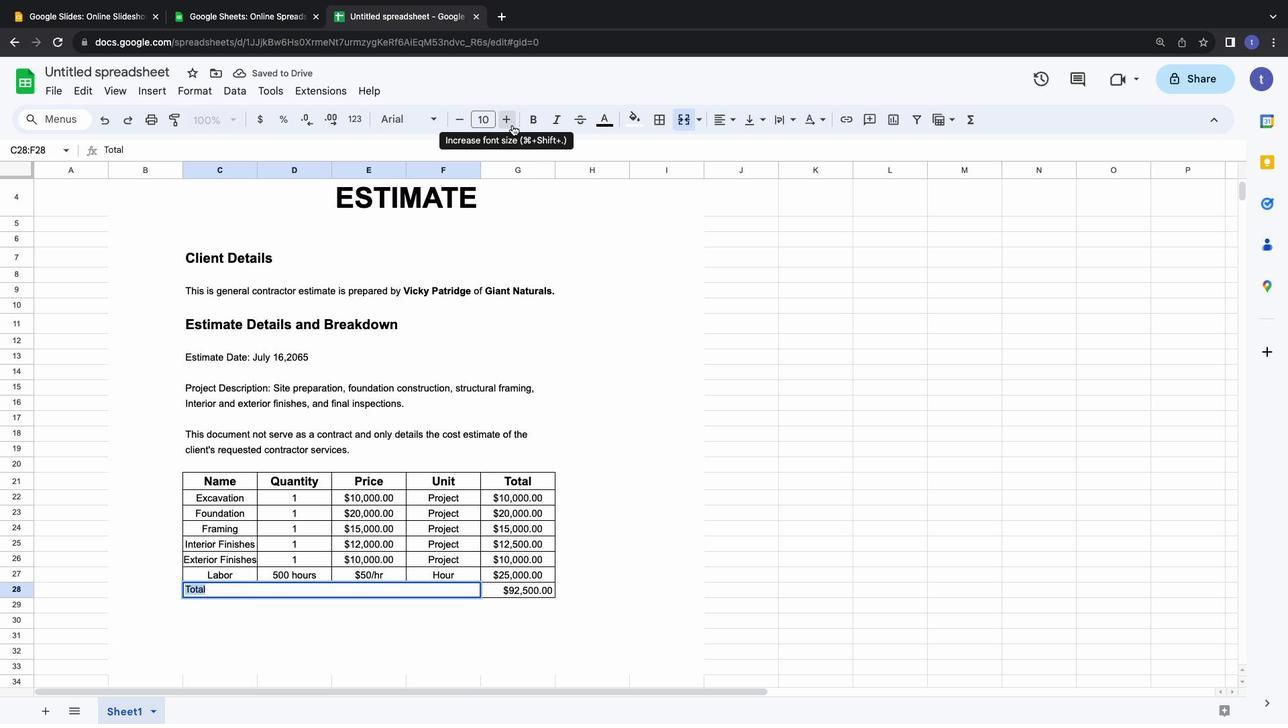 
Action: Mouse pressed left at (512, 124)
Screenshot: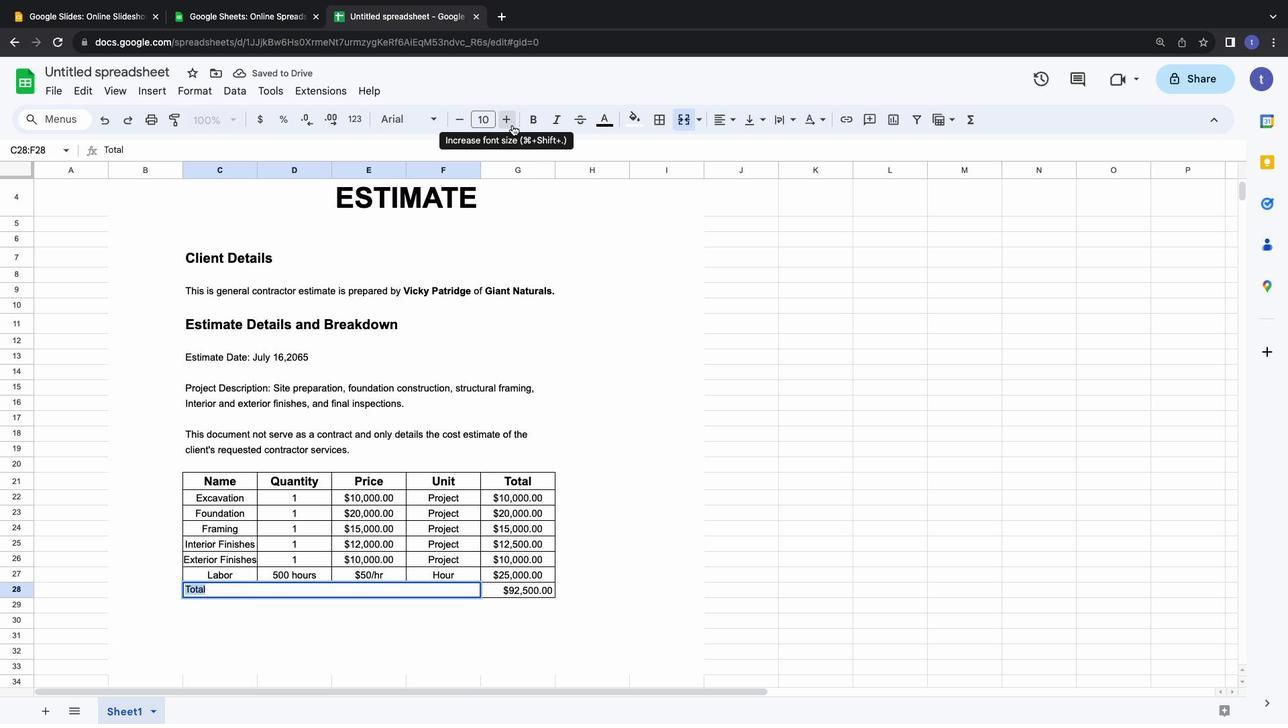 
Action: Mouse pressed left at (512, 124)
Screenshot: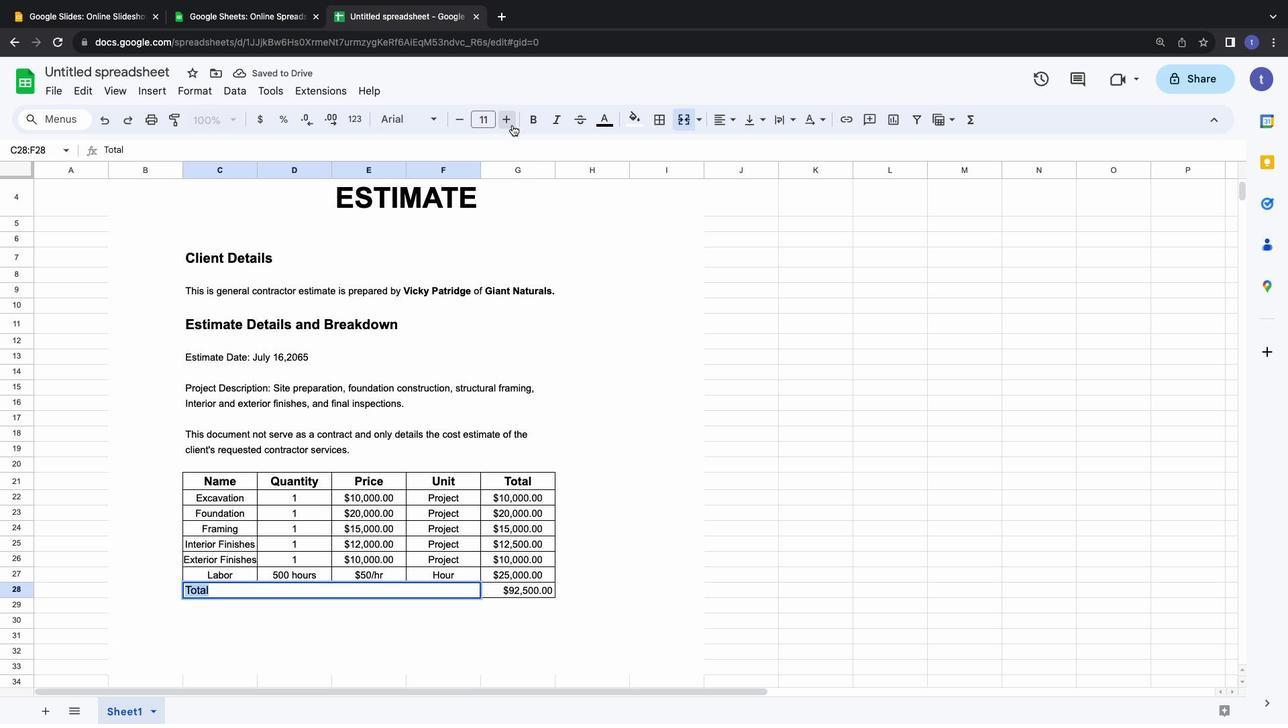 
Action: Mouse moved to (529, 117)
Screenshot: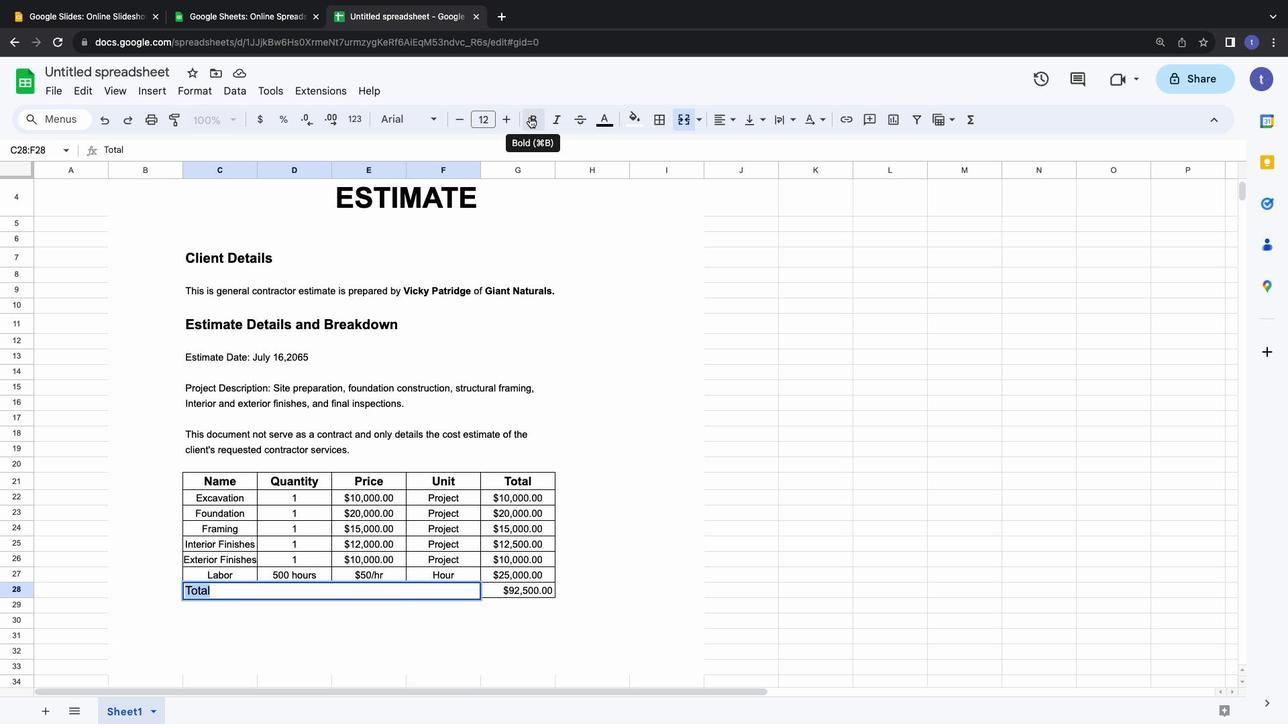 
Action: Mouse pressed left at (529, 117)
Screenshot: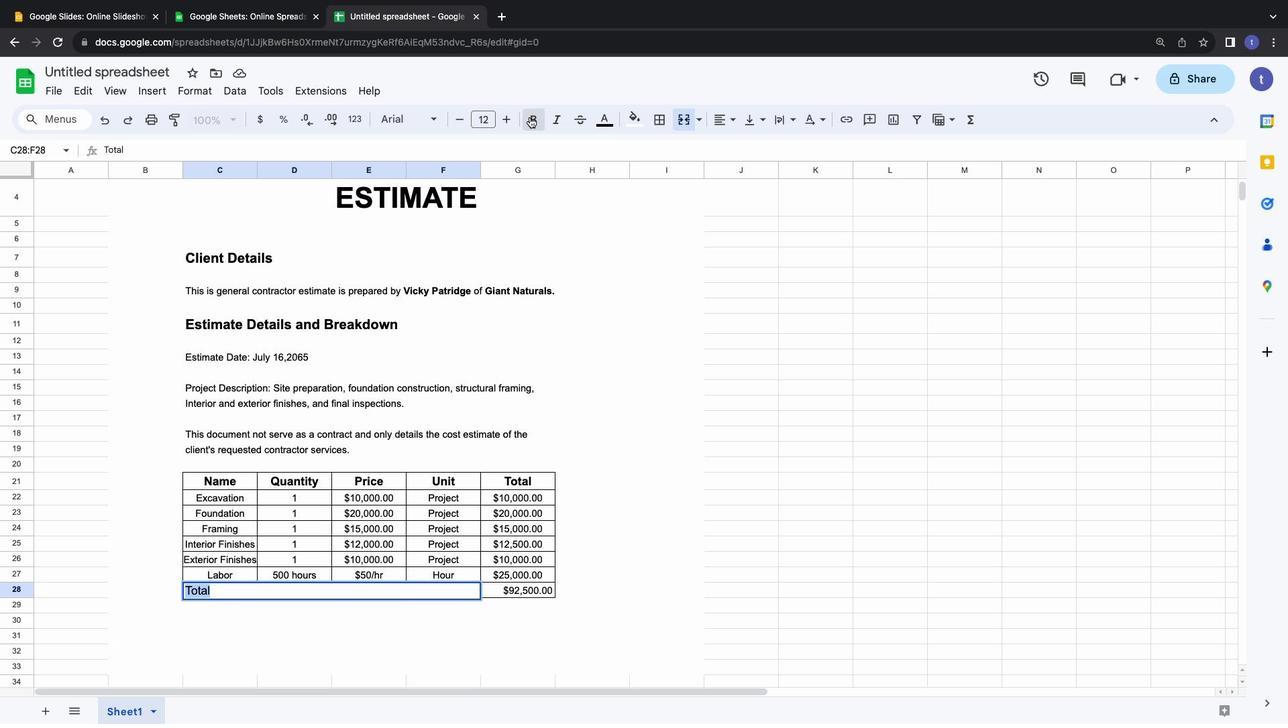 
Action: Mouse moved to (392, 445)
Screenshot: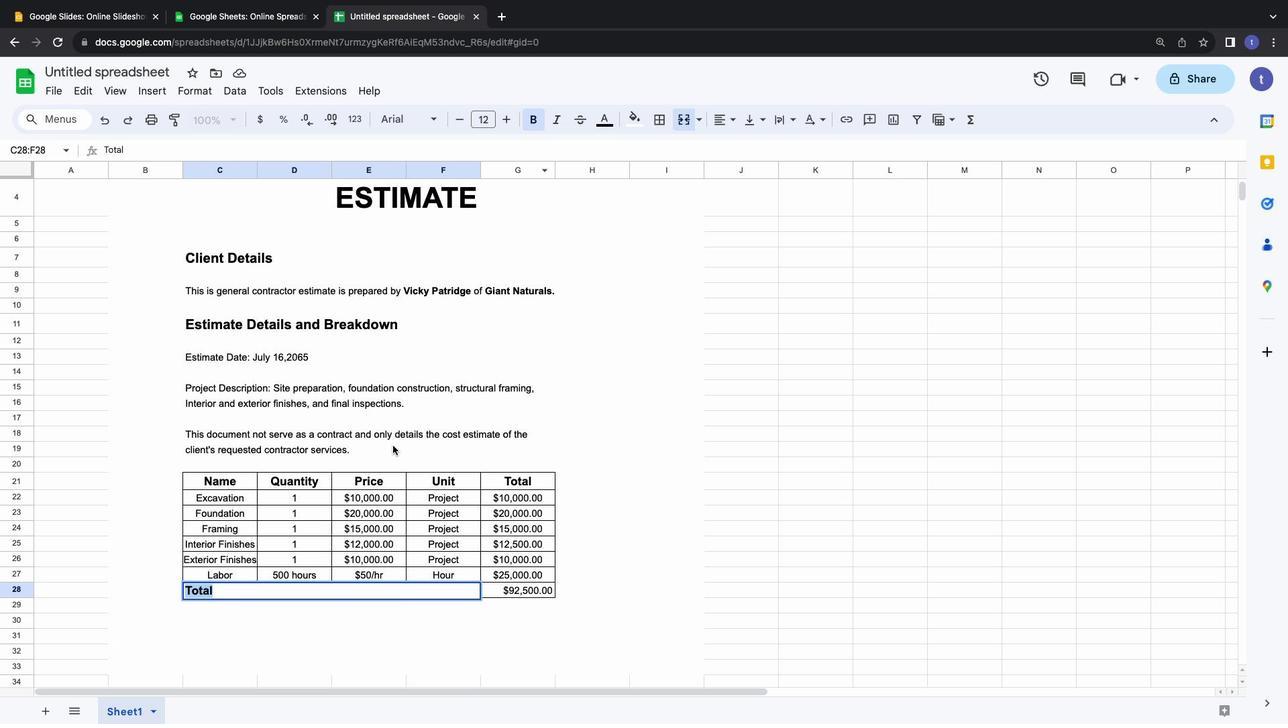 
Action: Mouse pressed left at (392, 445)
Screenshot: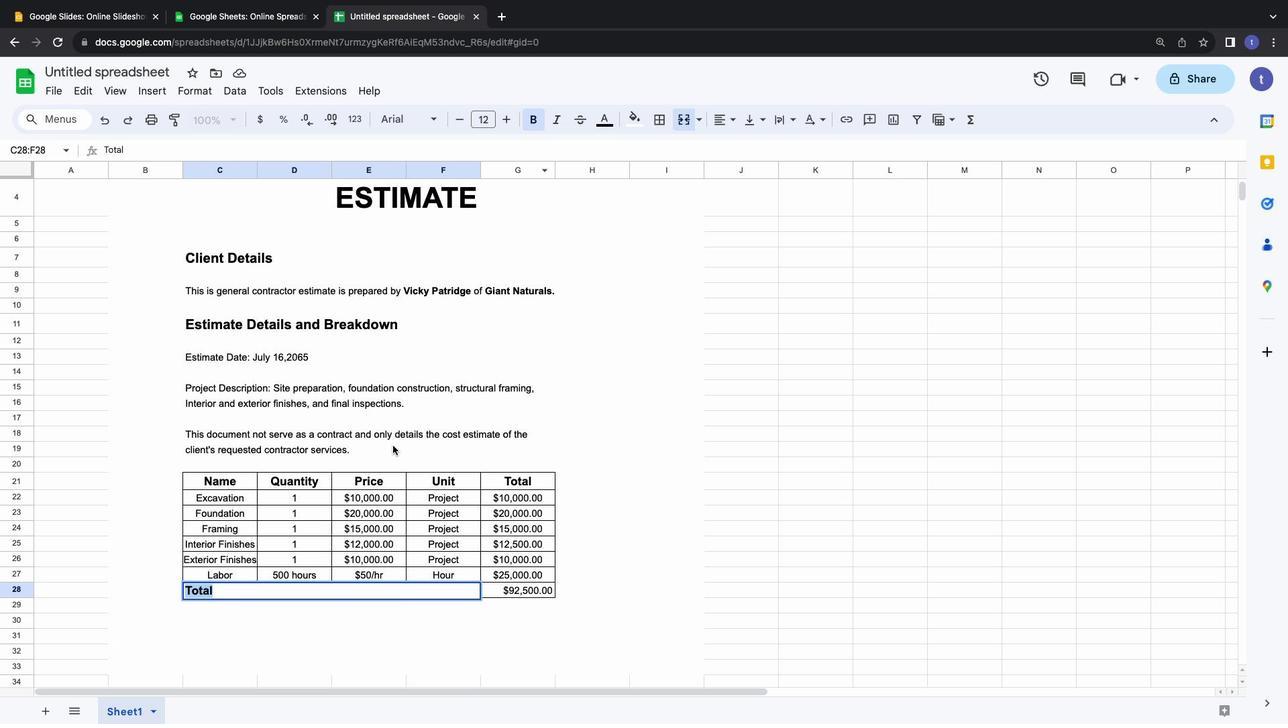 
Action: Mouse moved to (421, 415)
Screenshot: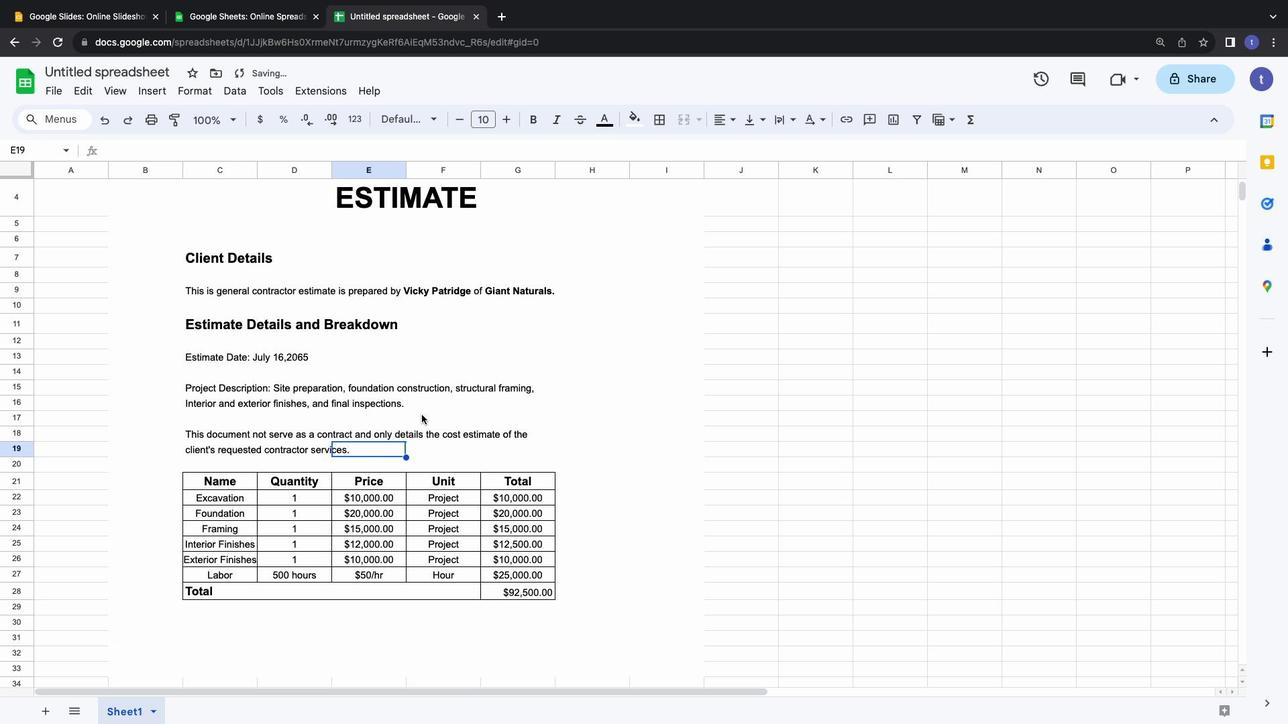 
Action: Mouse scrolled (421, 415) with delta (0, 0)
Screenshot: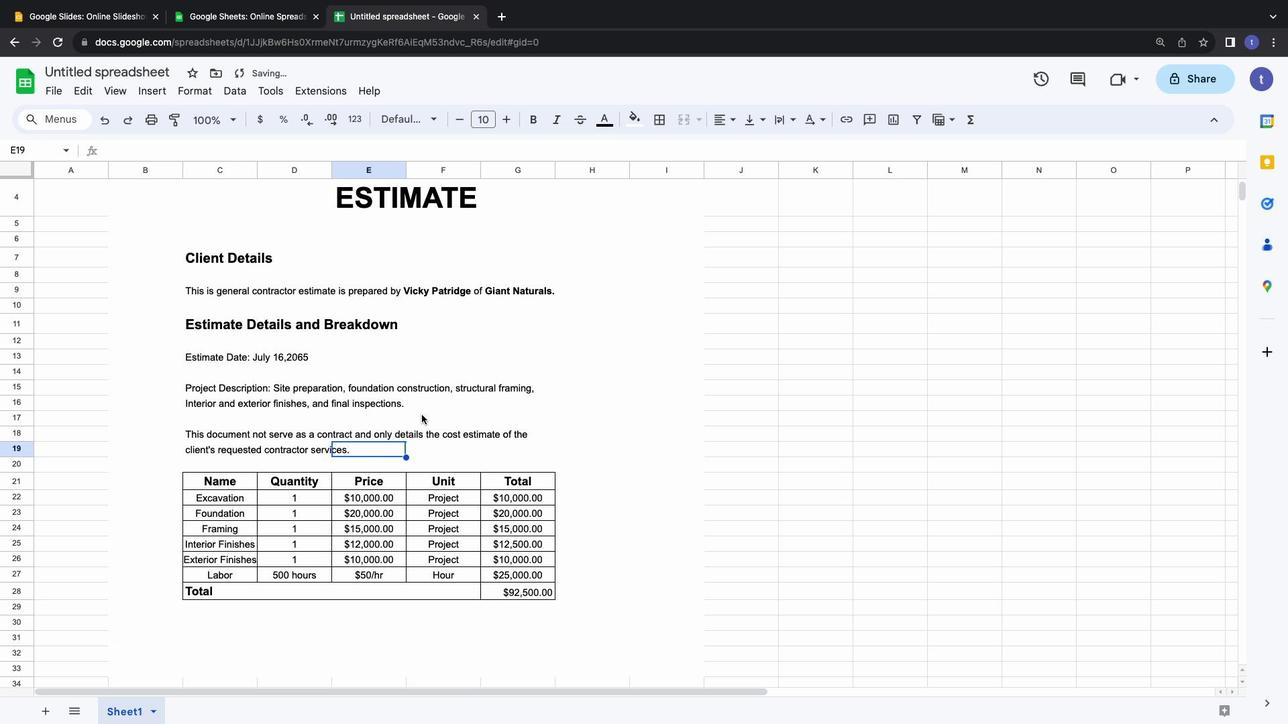 
Action: Mouse scrolled (421, 415) with delta (0, 0)
